 Task: Buy 5 Bottle Pourer Spouts from Oil Sprayers & Dispensers section under best seller category for shipping address: Lucia Martinez, 306 Lake Floyd Circle, Hockessin, Delaware 19707, Cell Number 3022398079. Pay from credit card ending with 7965, CVV 549
Action: Mouse moved to (997, 221)
Screenshot: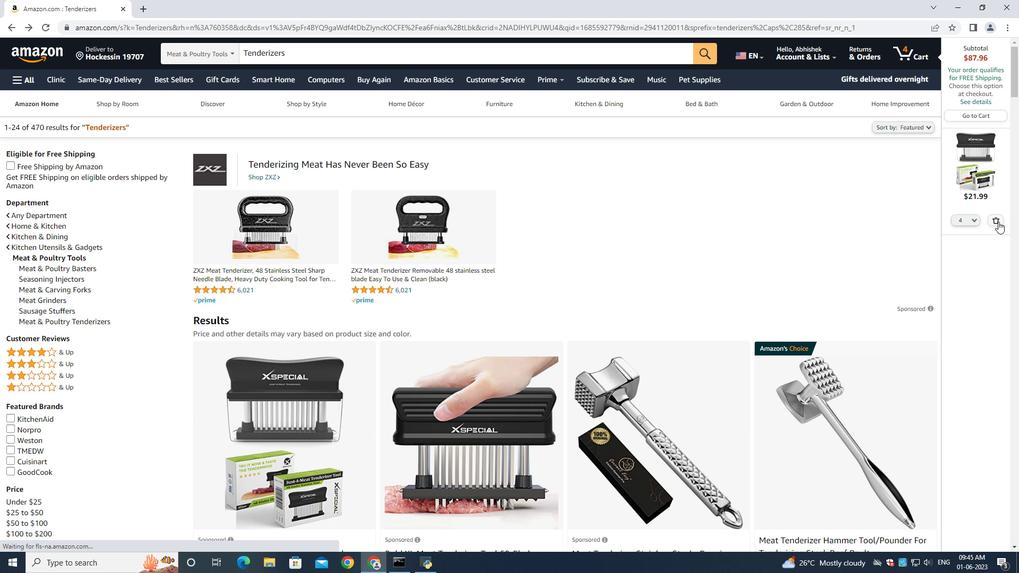 
Action: Mouse pressed left at (997, 221)
Screenshot: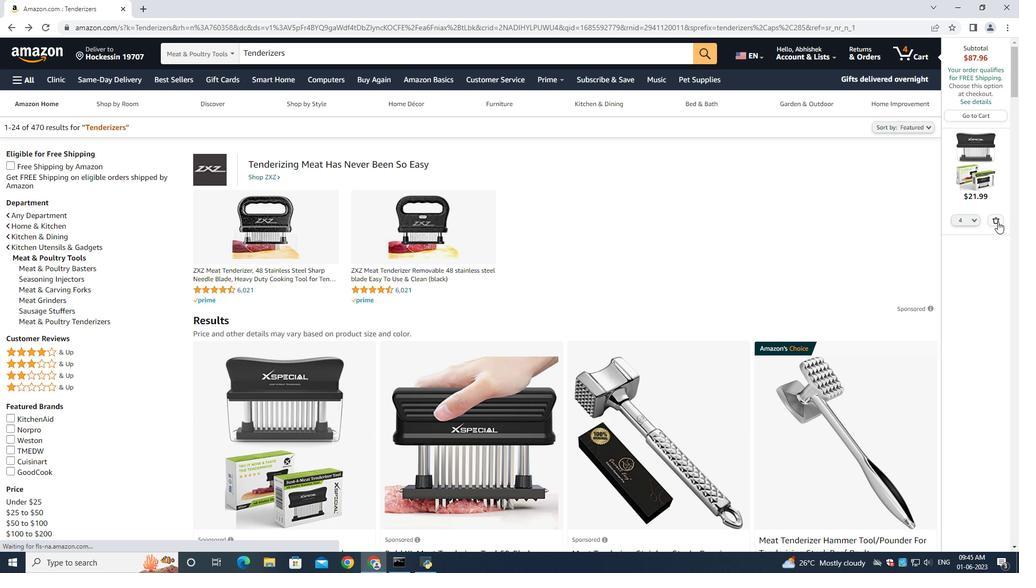 
Action: Mouse moved to (167, 85)
Screenshot: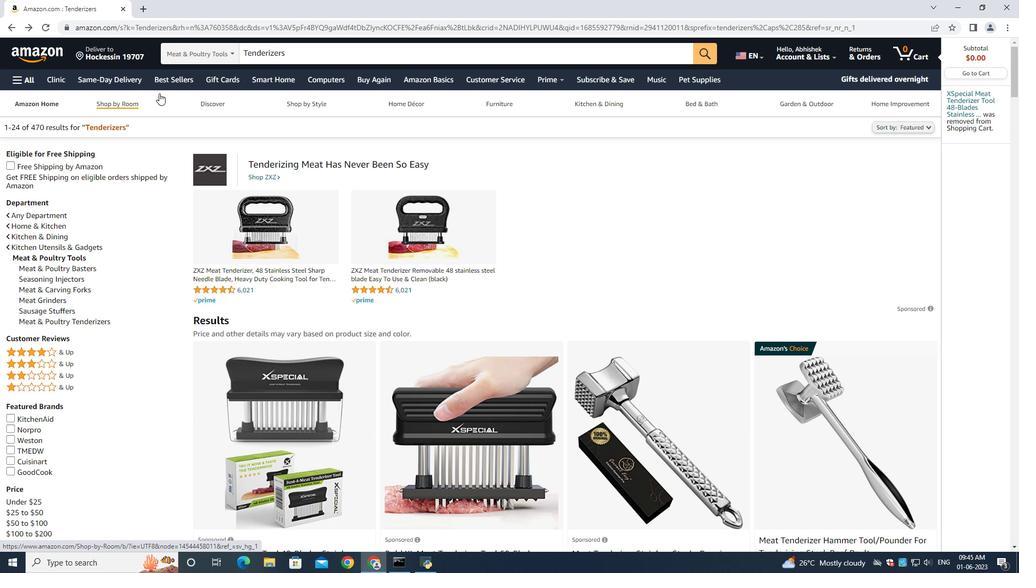 
Action: Mouse pressed left at (167, 85)
Screenshot: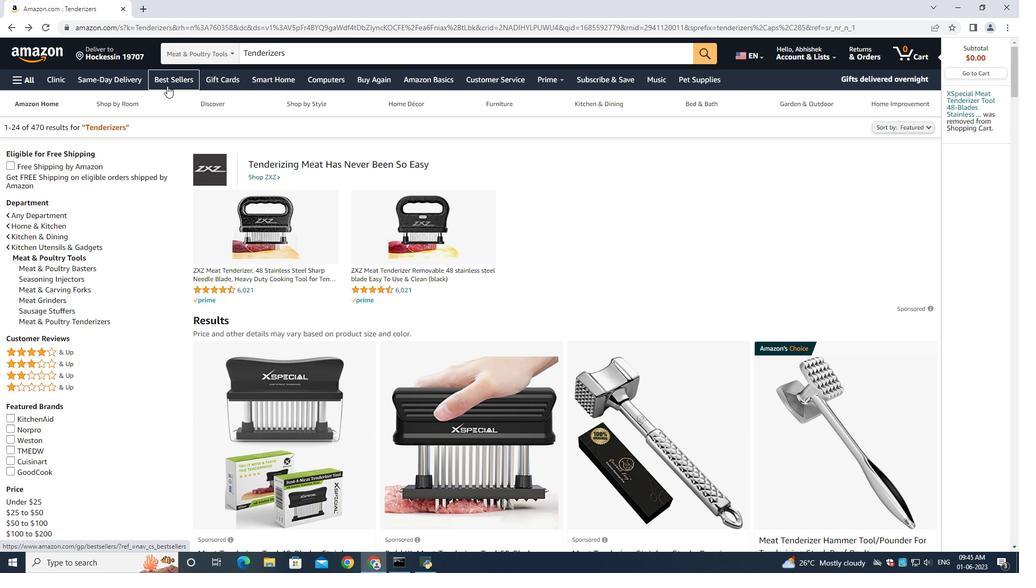
Action: Mouse moved to (264, 59)
Screenshot: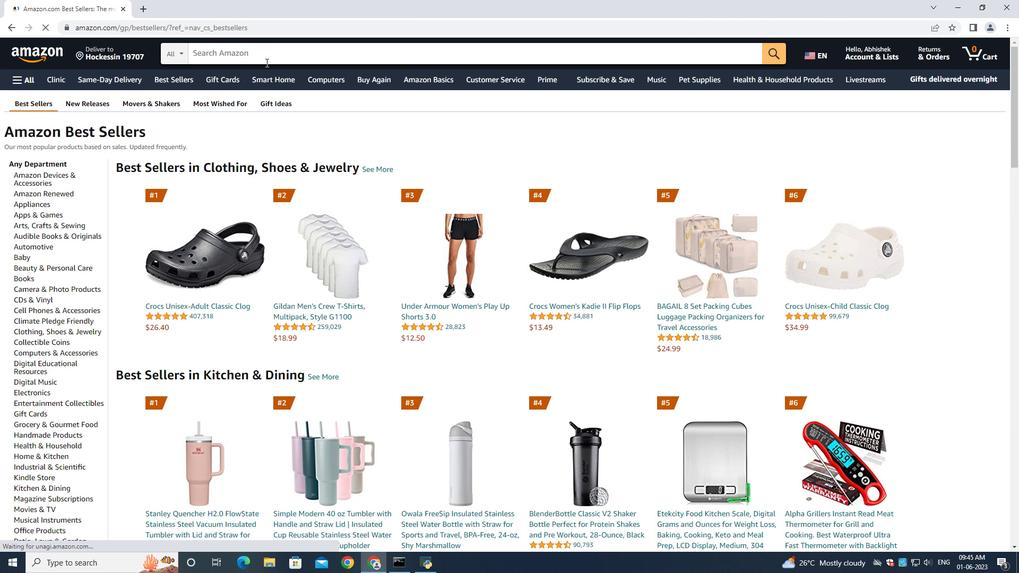
Action: Mouse pressed left at (264, 59)
Screenshot: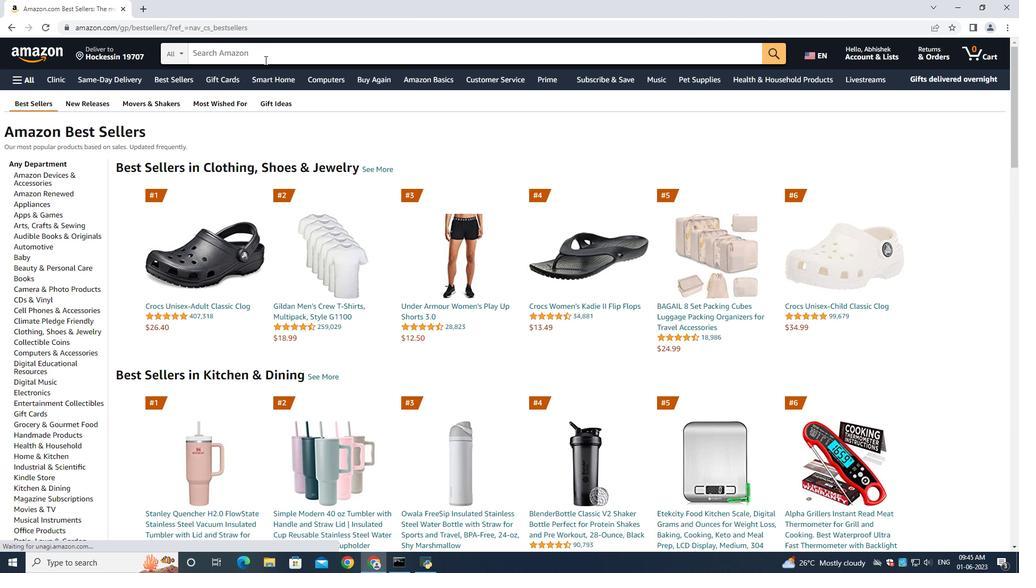 
Action: Key pressed <Key.shift>Bottle<Key.space><Key.shift><Key.shift><Key.shift><Key.shift><Key.shift><Key.shift><Key.shift><Key.shift><Key.shift><Key.shift><Key.shift><Key.shift><Key.shift><Key.shift><Key.shift>Pourer<Key.space><Key.shift>Spouts<Key.enter>
Screenshot: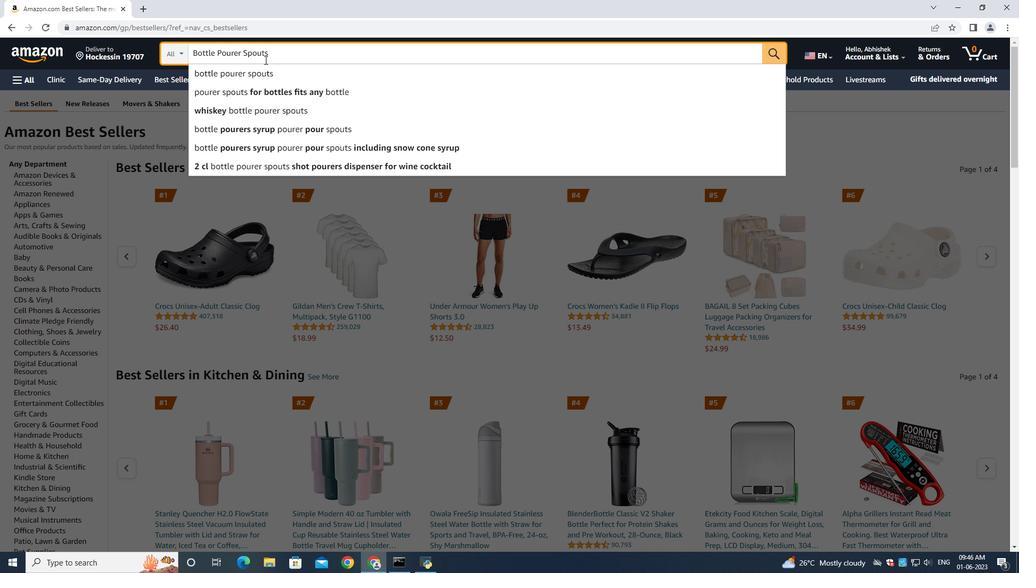 
Action: Mouse moved to (67, 187)
Screenshot: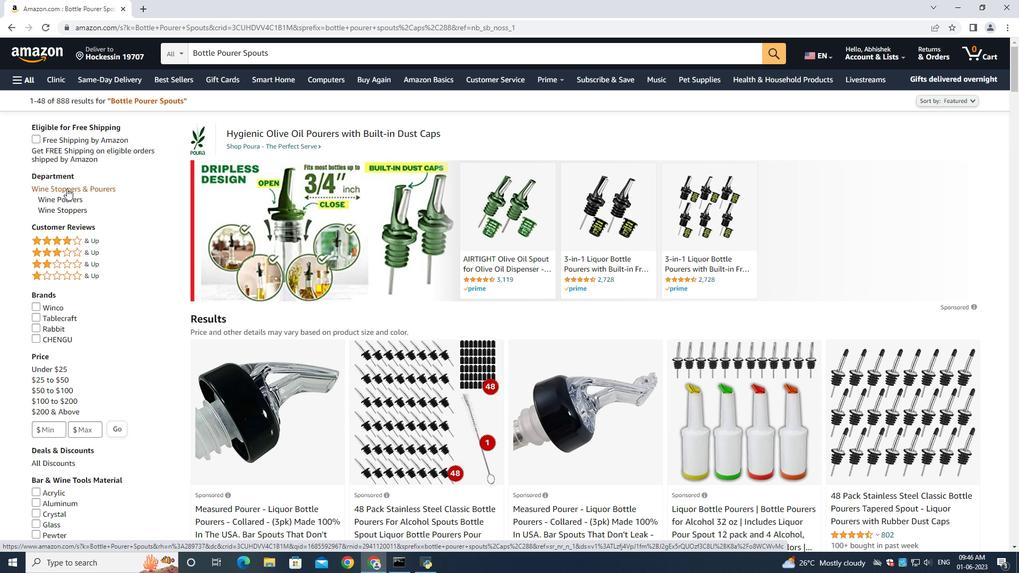 
Action: Mouse pressed left at (67, 187)
Screenshot: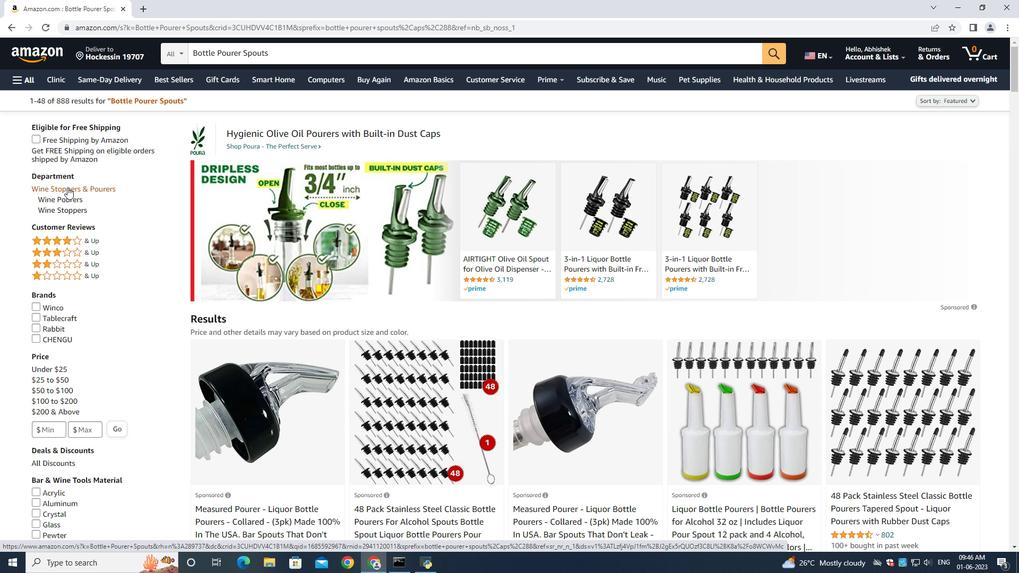 
Action: Mouse moved to (7, 33)
Screenshot: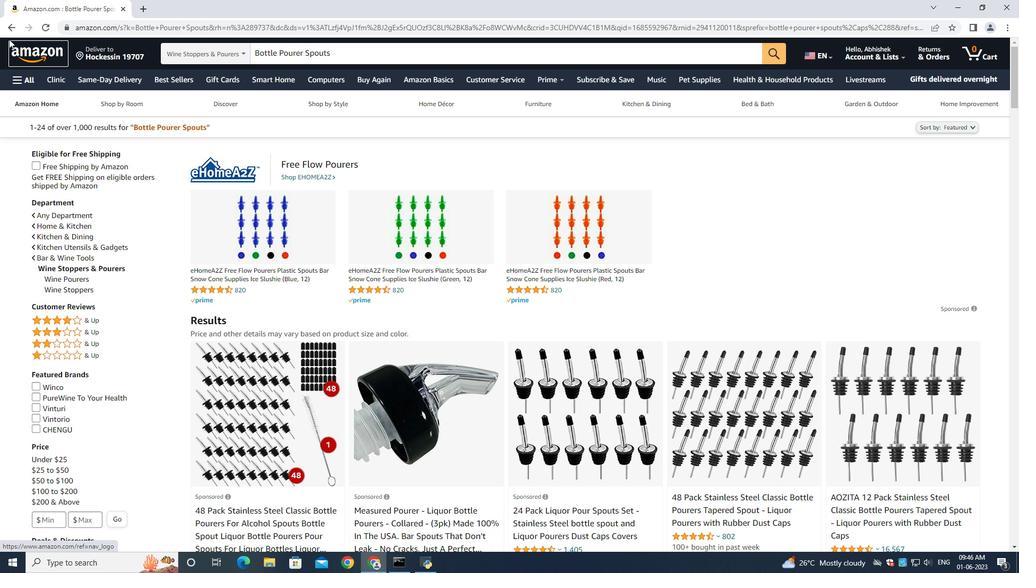 
Action: Mouse pressed left at (7, 33)
Screenshot: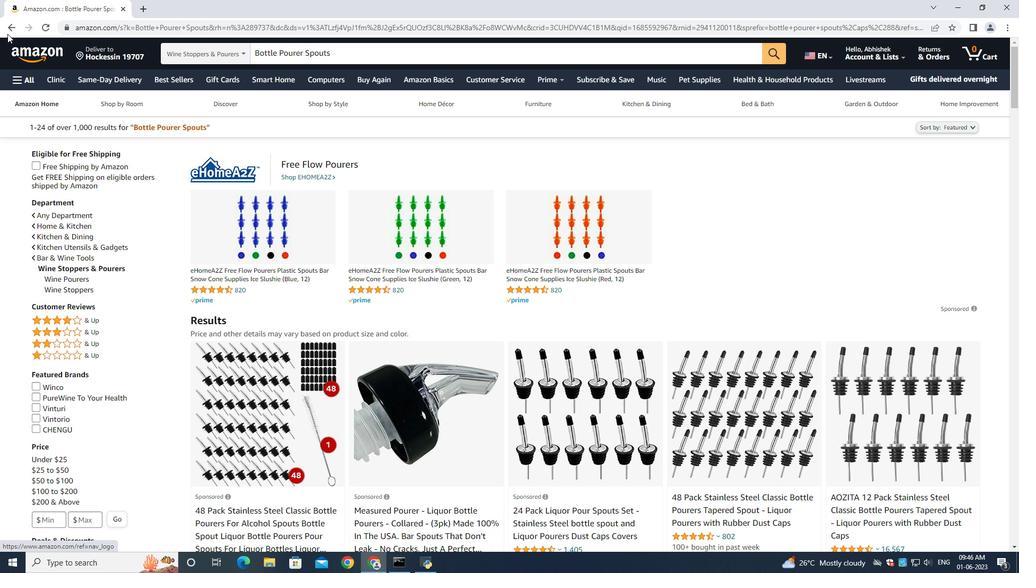 
Action: Mouse moved to (356, 55)
Screenshot: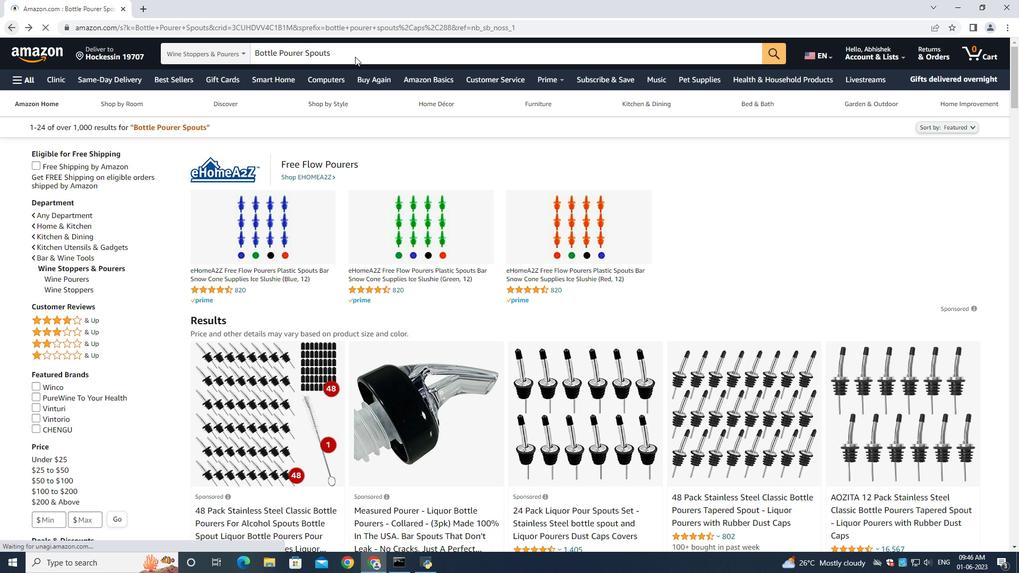 
Action: Mouse pressed left at (356, 55)
Screenshot: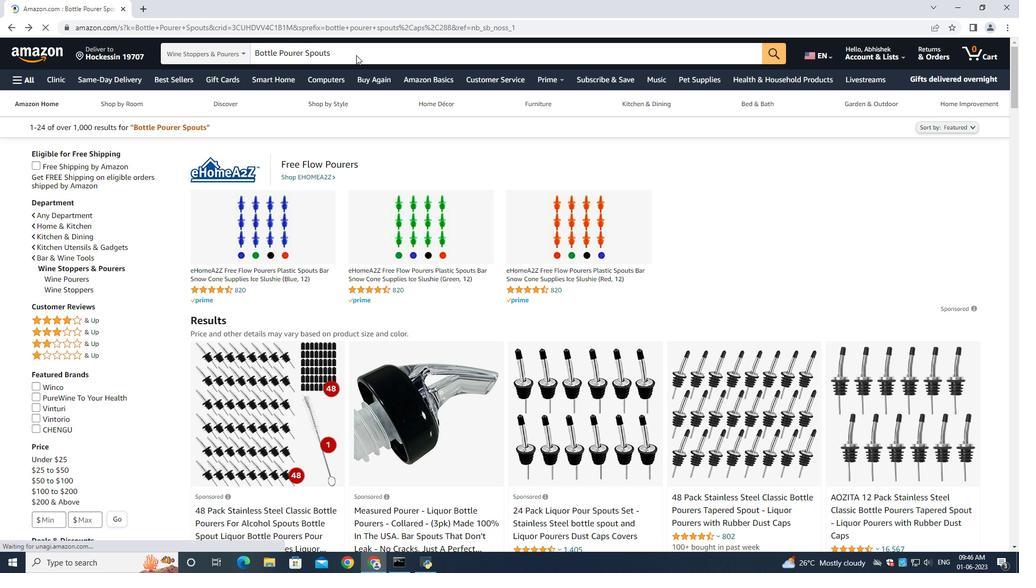 
Action: Key pressed <Key.space>oil<Key.enter>
Screenshot: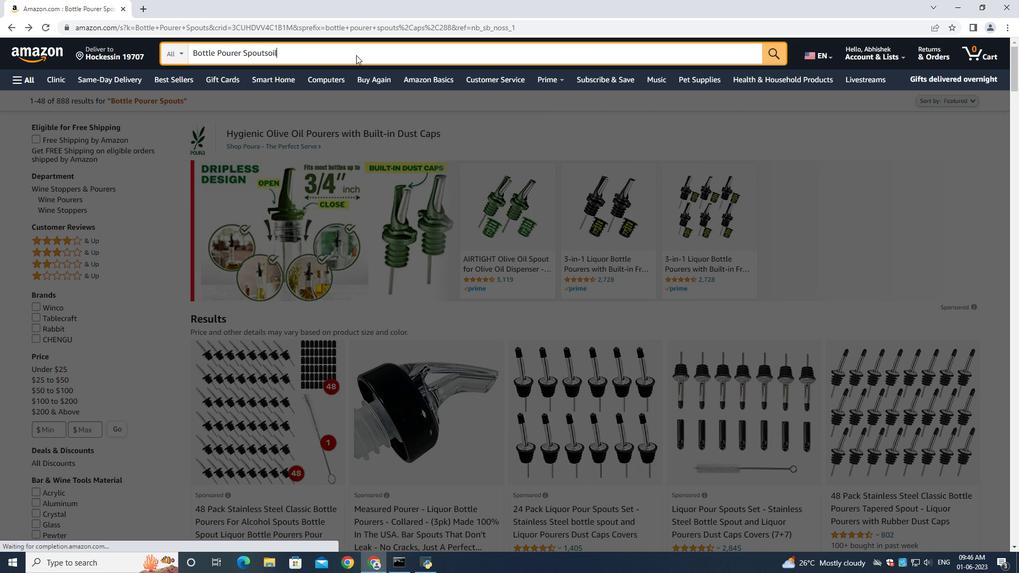 
Action: Mouse moved to (267, 54)
Screenshot: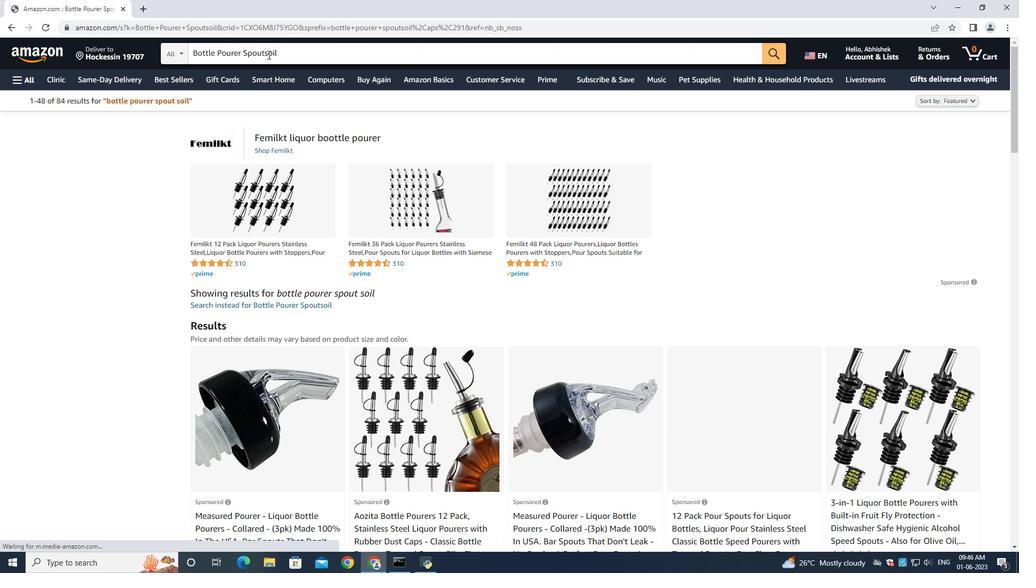 
Action: Mouse pressed left at (267, 54)
Screenshot: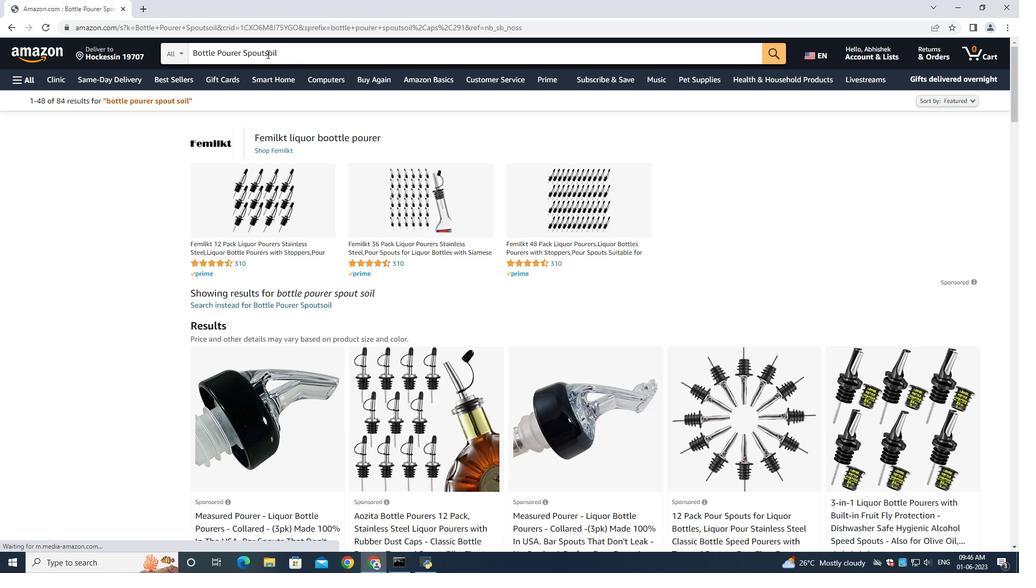 
Action: Mouse moved to (302, 66)
Screenshot: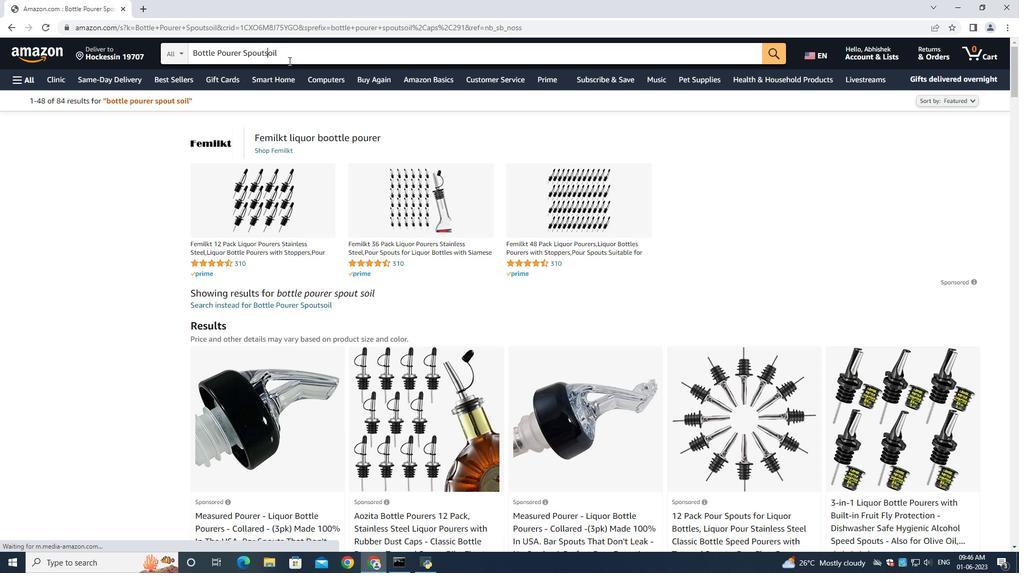
Action: Key pressed <Key.space>
Screenshot: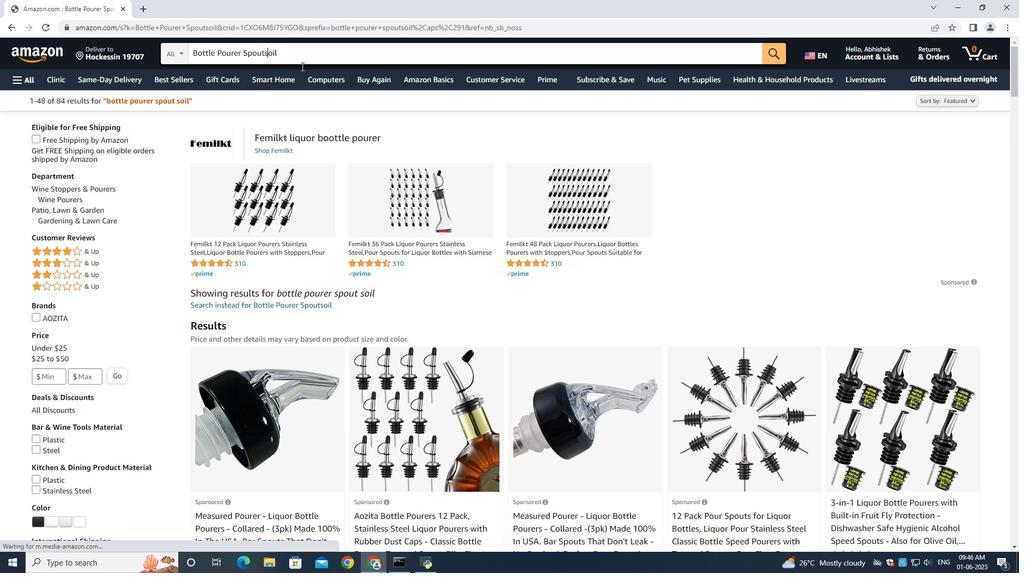 
Action: Mouse moved to (303, 66)
Screenshot: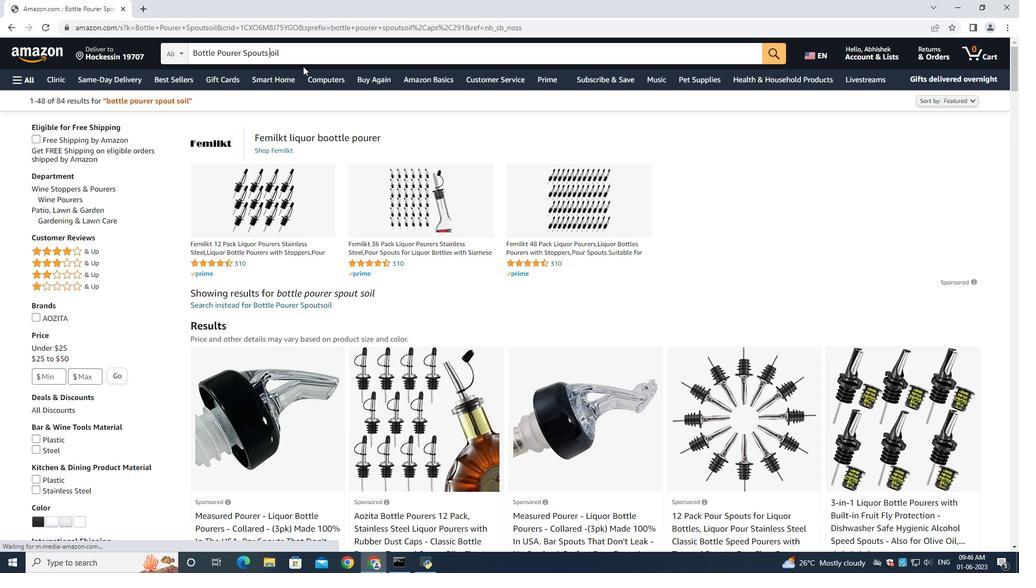 
Action: Key pressed <Key.enter>
Screenshot: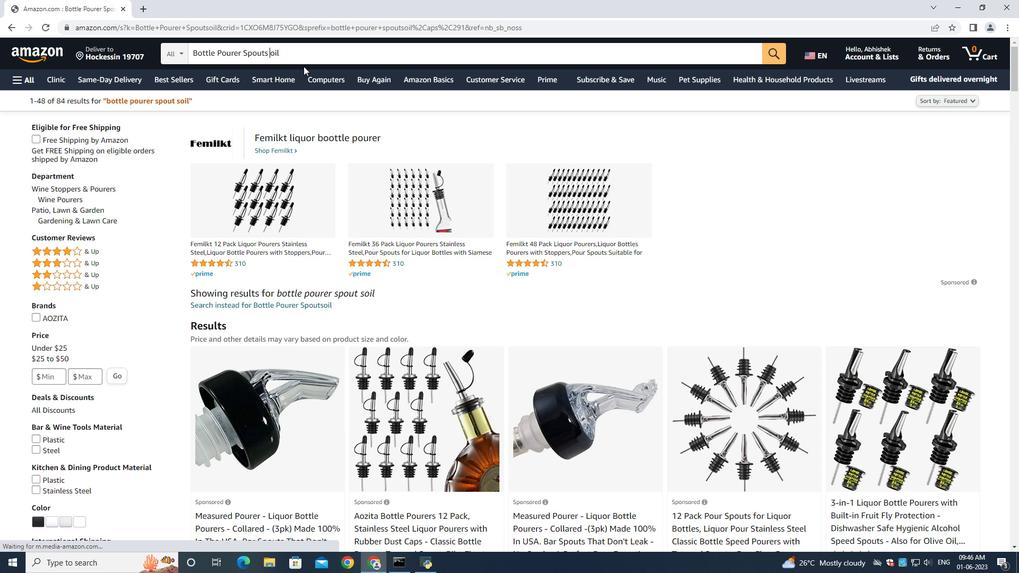 
Action: Mouse moved to (92, 239)
Screenshot: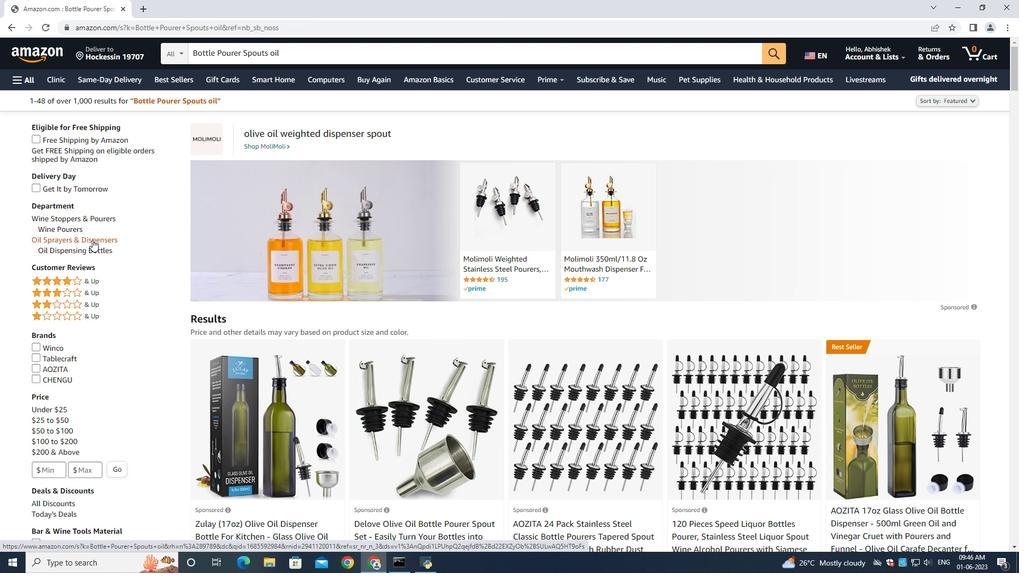 
Action: Mouse pressed left at (92, 239)
Screenshot: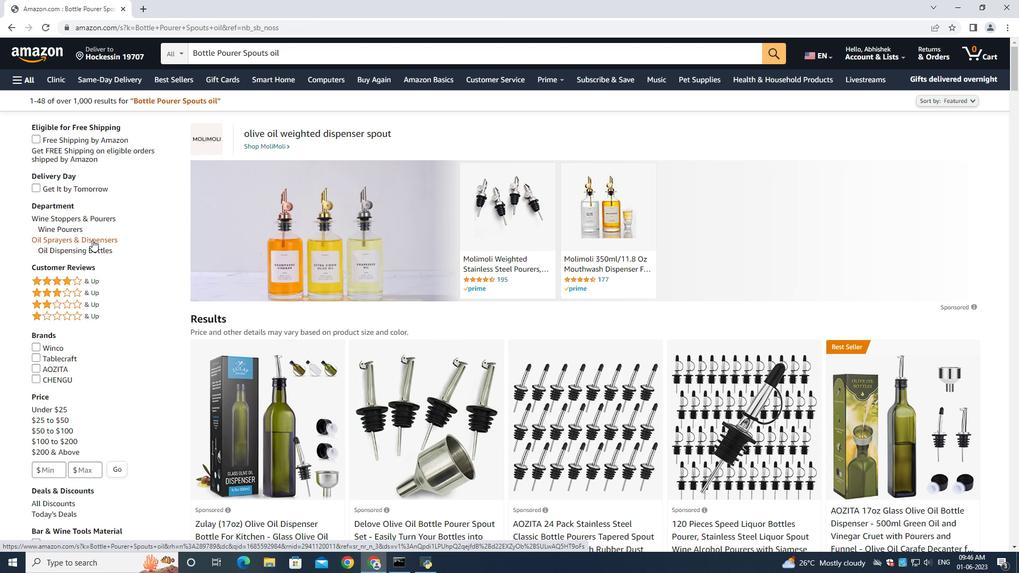 
Action: Mouse moved to (360, 280)
Screenshot: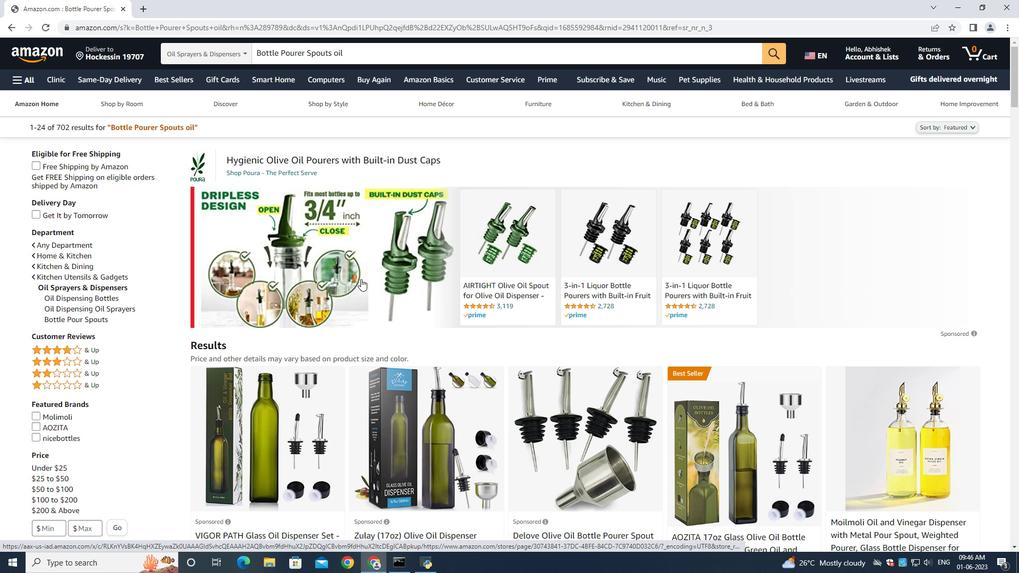 
Action: Mouse scrolled (360, 279) with delta (0, 0)
Screenshot: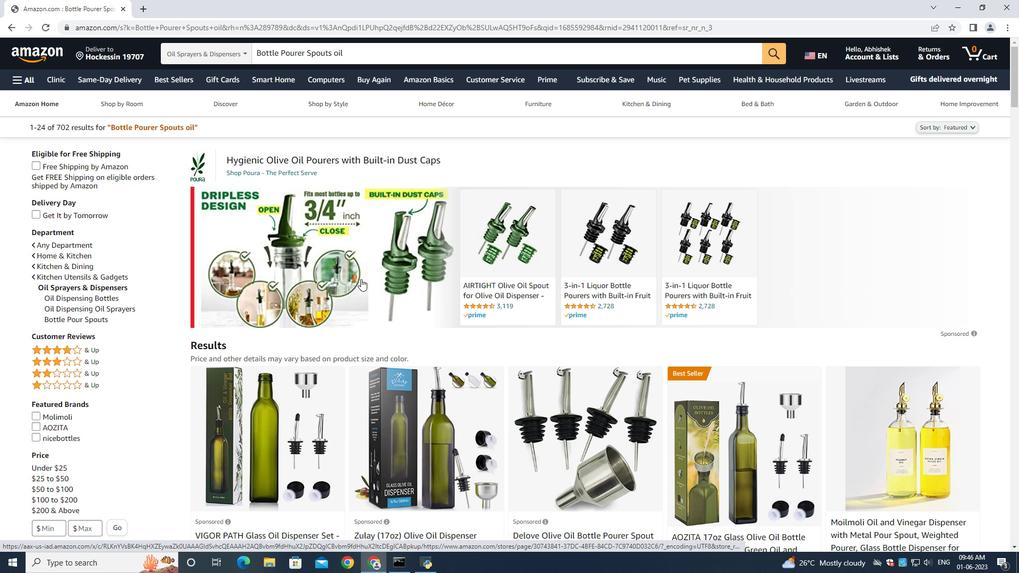 
Action: Mouse scrolled (360, 279) with delta (0, 0)
Screenshot: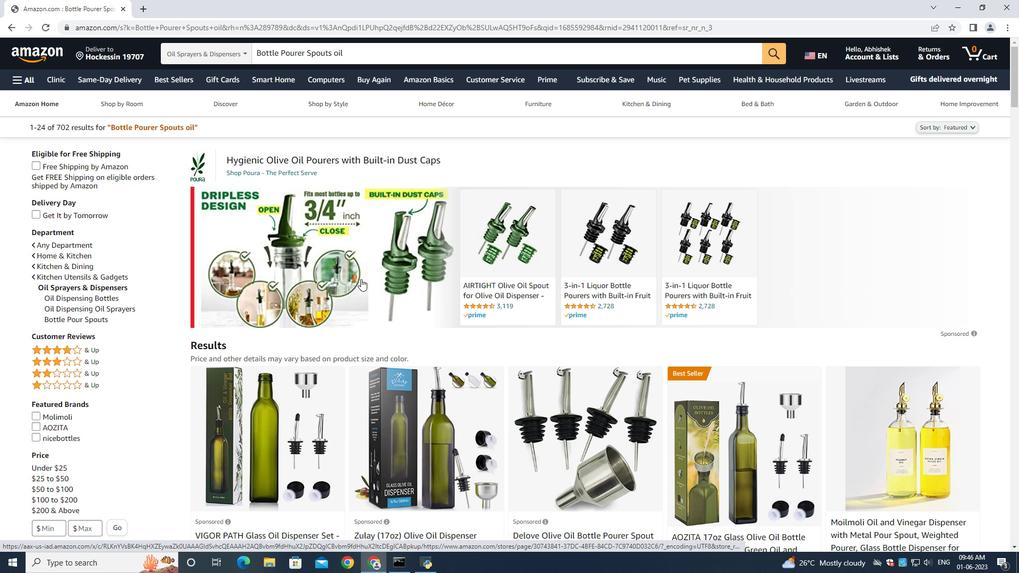 
Action: Mouse scrolled (360, 279) with delta (0, 0)
Screenshot: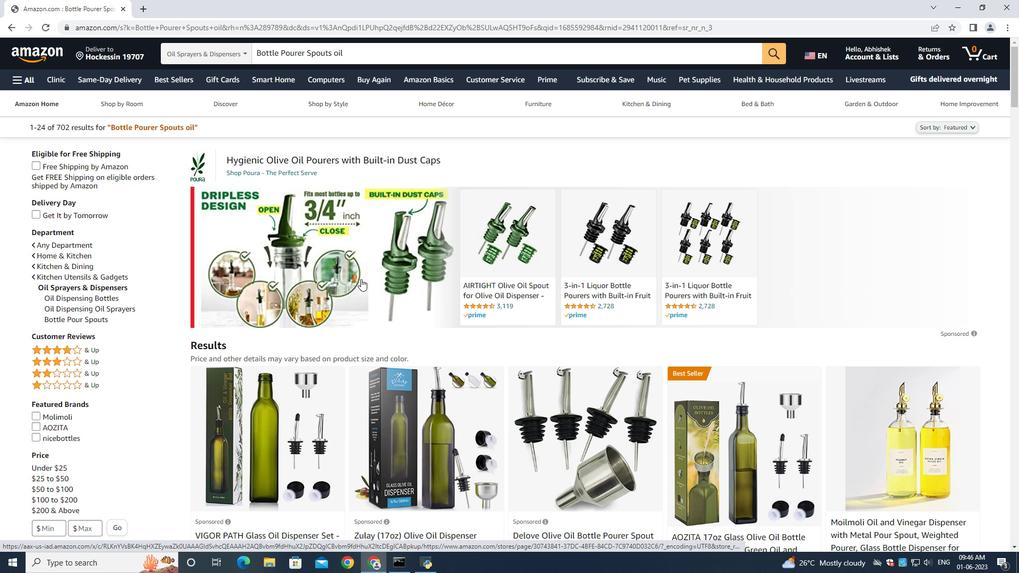 
Action: Mouse scrolled (360, 279) with delta (0, 0)
Screenshot: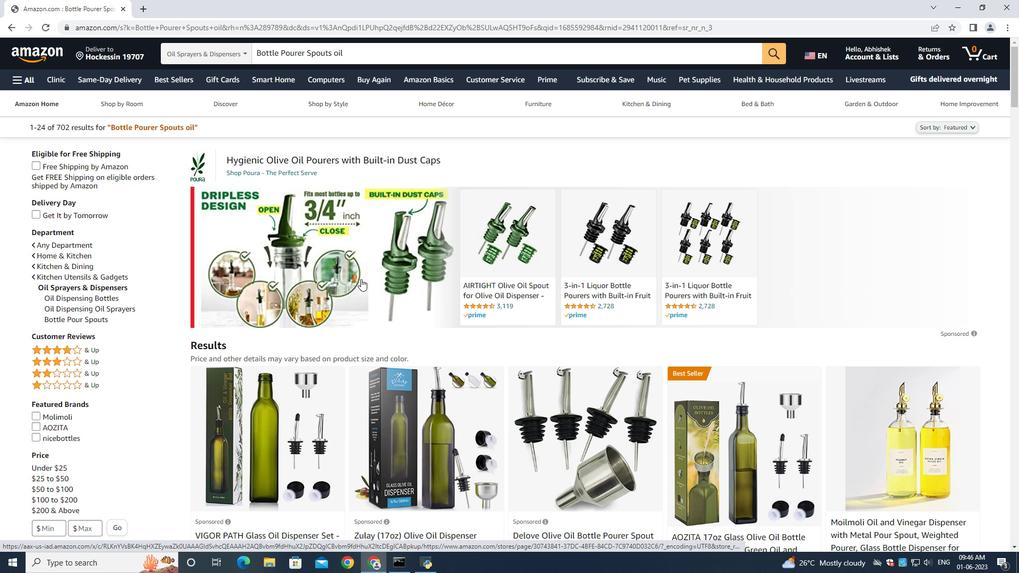 
Action: Mouse moved to (406, 347)
Screenshot: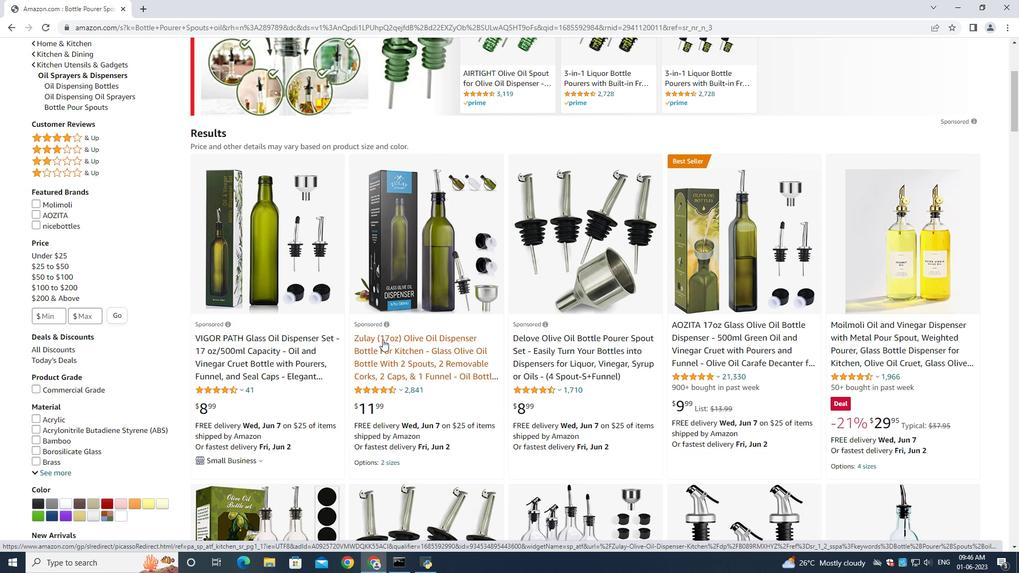 
Action: Mouse pressed left at (406, 347)
Screenshot: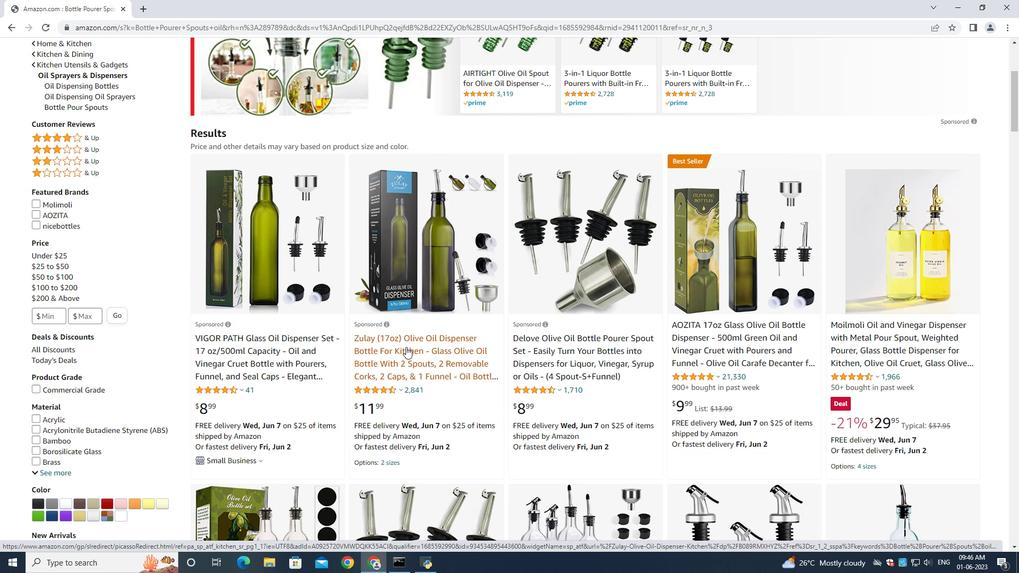
Action: Mouse moved to (532, 392)
Screenshot: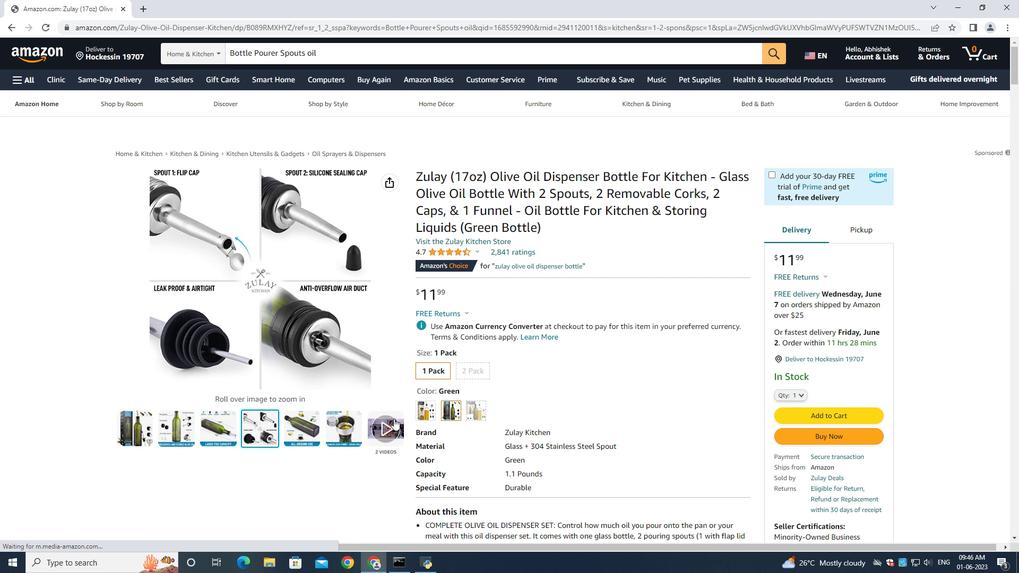 
Action: Mouse scrolled (532, 392) with delta (0, 0)
Screenshot: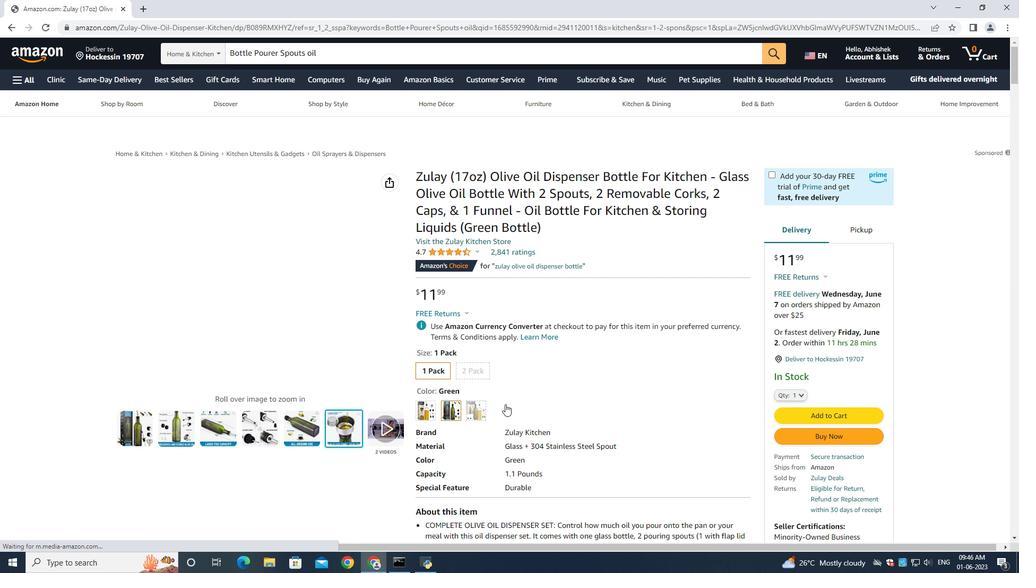 
Action: Mouse scrolled (532, 392) with delta (0, 0)
Screenshot: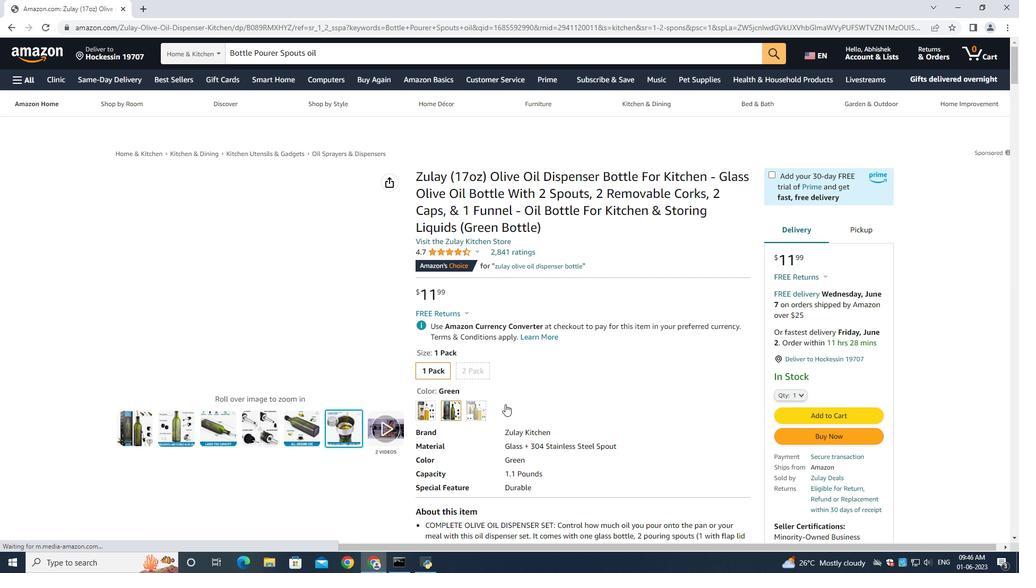 
Action: Mouse scrolled (532, 392) with delta (0, 0)
Screenshot: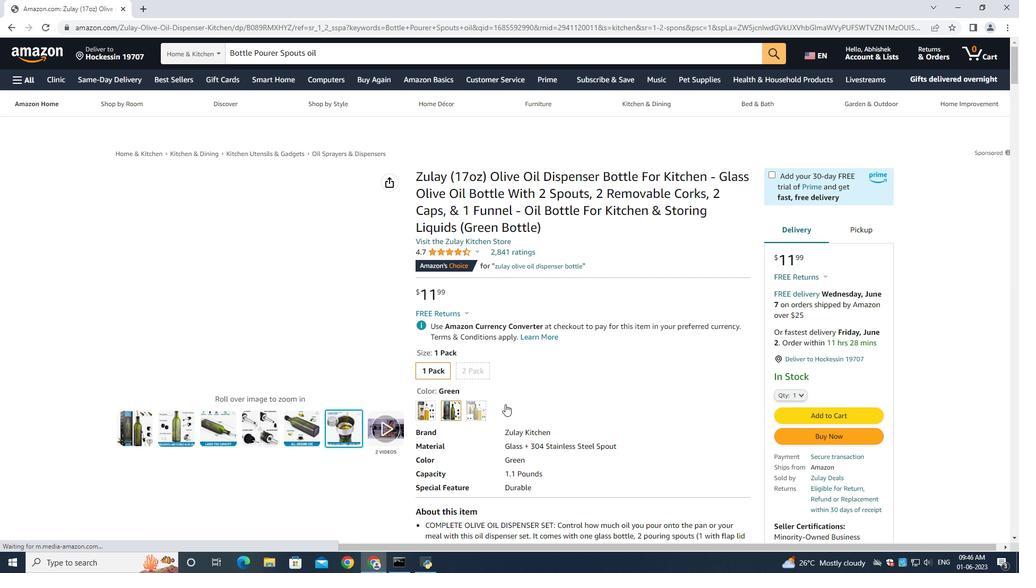 
Action: Mouse moved to (532, 392)
Screenshot: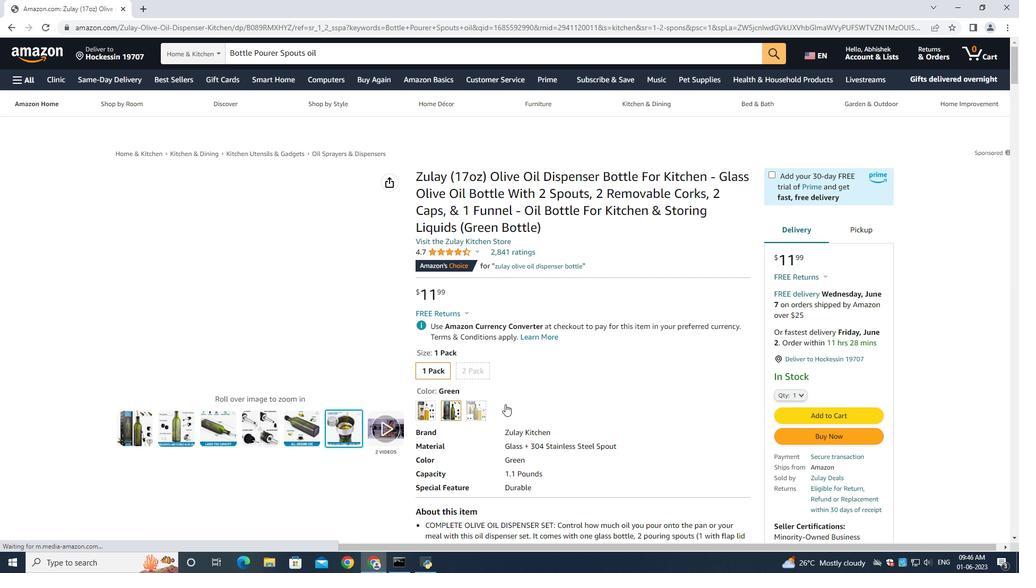 
Action: Mouse scrolled (532, 392) with delta (0, 0)
Screenshot: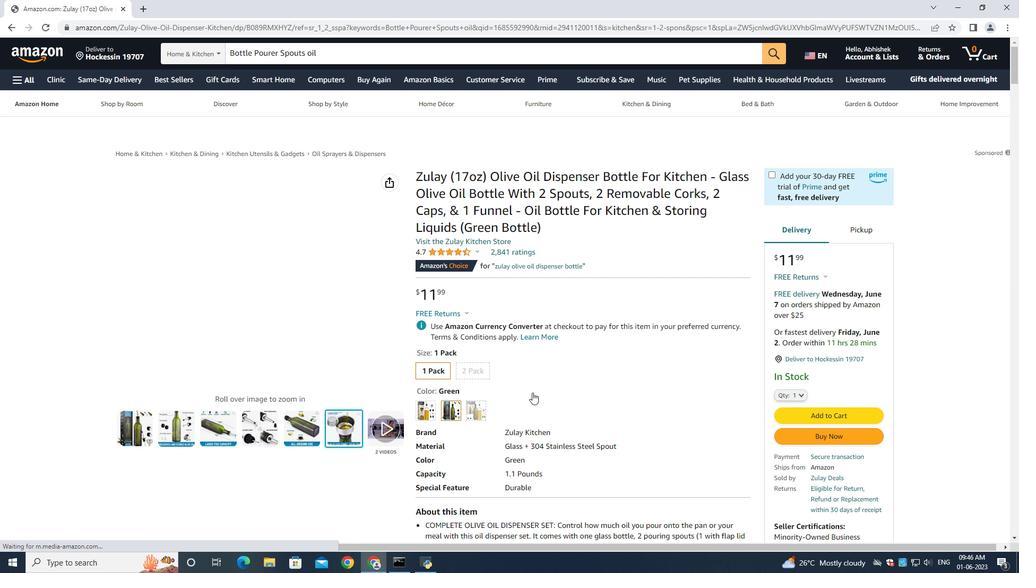 
Action: Mouse moved to (389, 307)
Screenshot: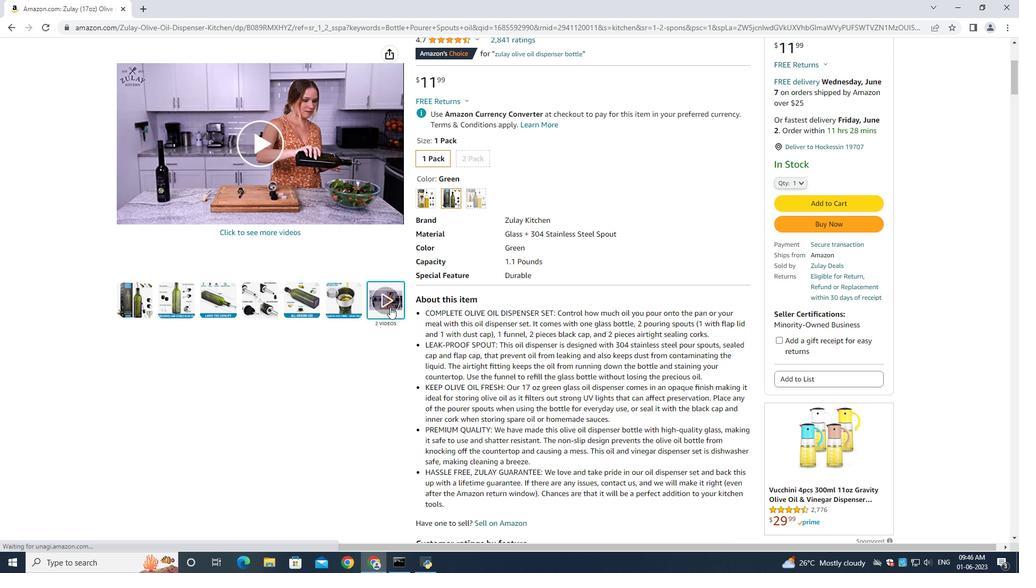 
Action: Mouse pressed left at (389, 307)
Screenshot: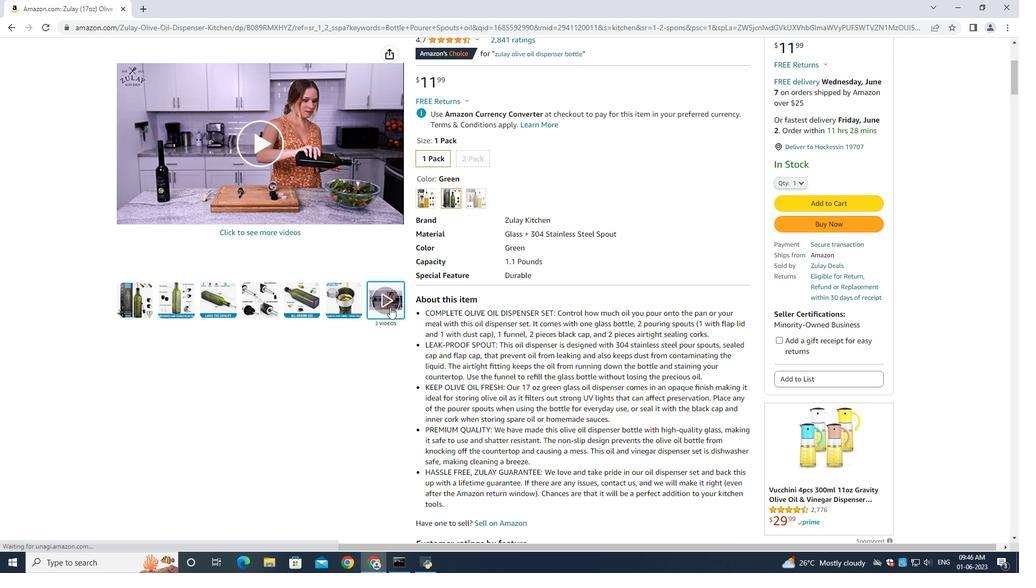 
Action: Mouse moved to (807, 240)
Screenshot: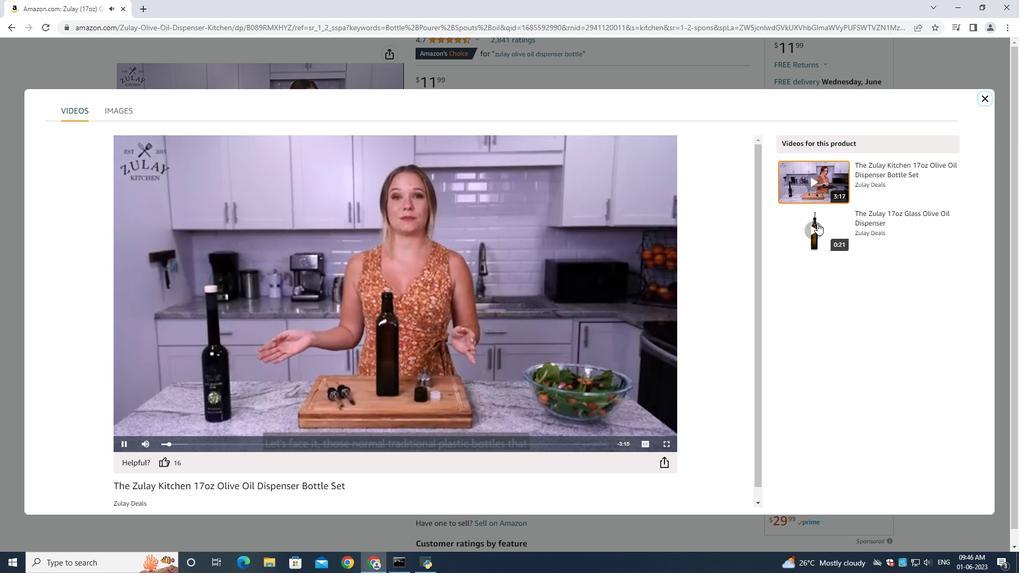 
Action: Mouse pressed left at (807, 240)
Screenshot: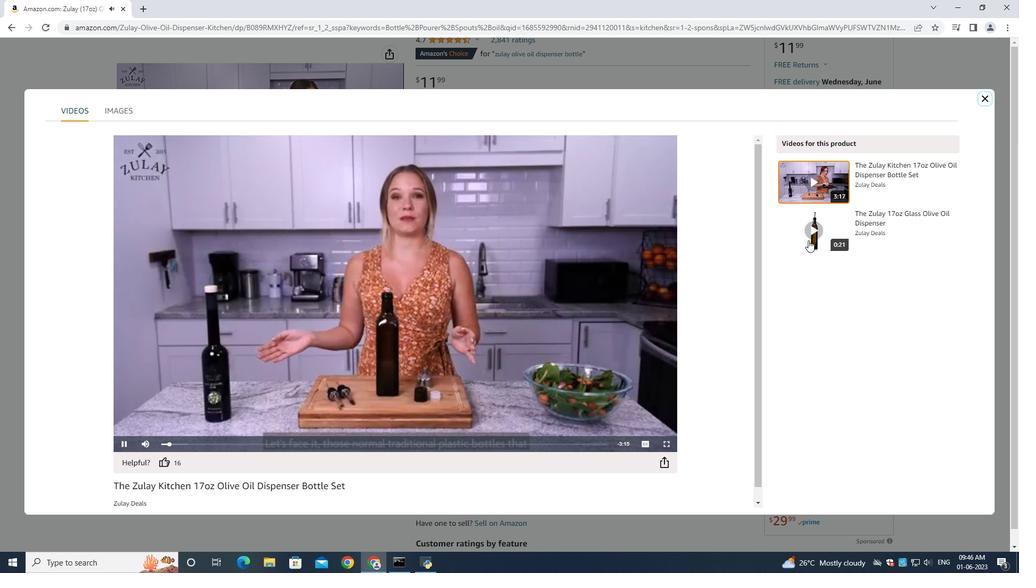 
Action: Mouse moved to (983, 97)
Screenshot: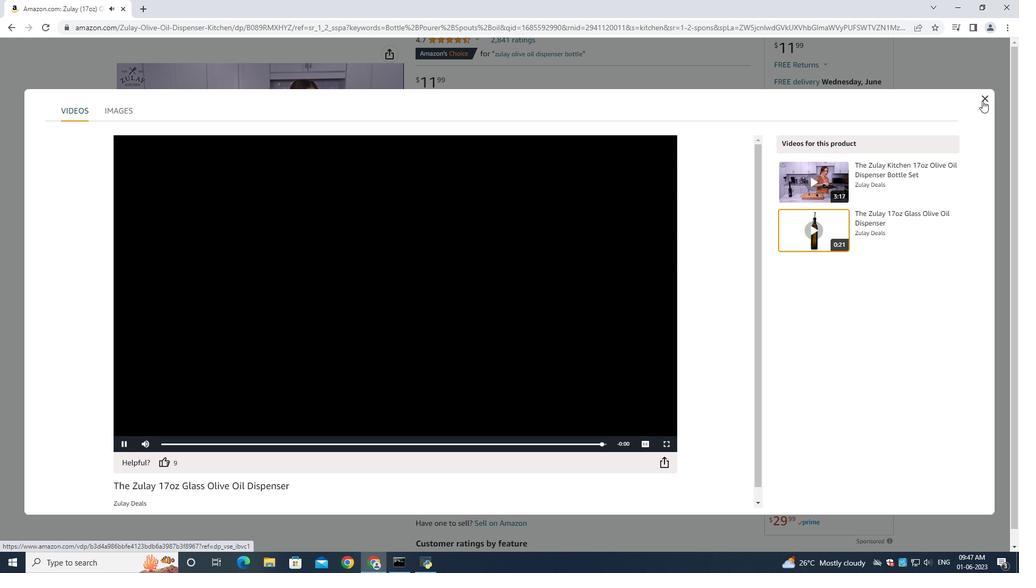 
Action: Mouse pressed left at (983, 97)
Screenshot: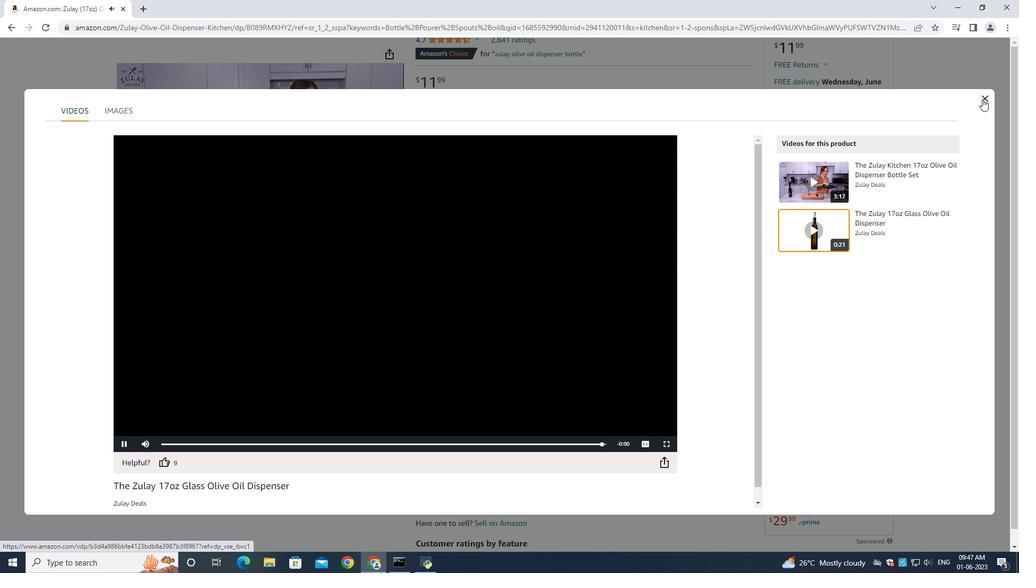 
Action: Mouse moved to (797, 185)
Screenshot: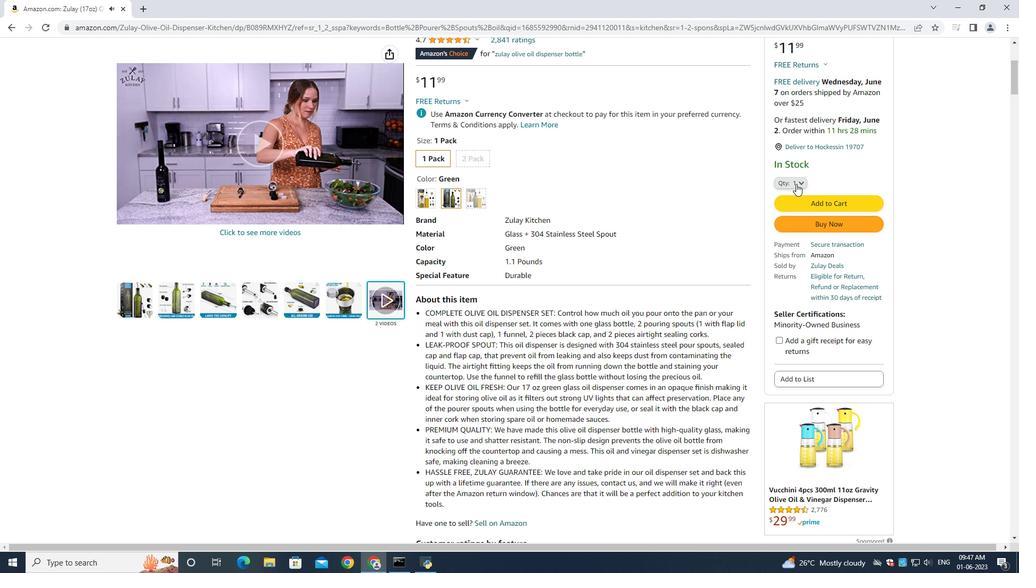 
Action: Mouse pressed left at (797, 185)
Screenshot: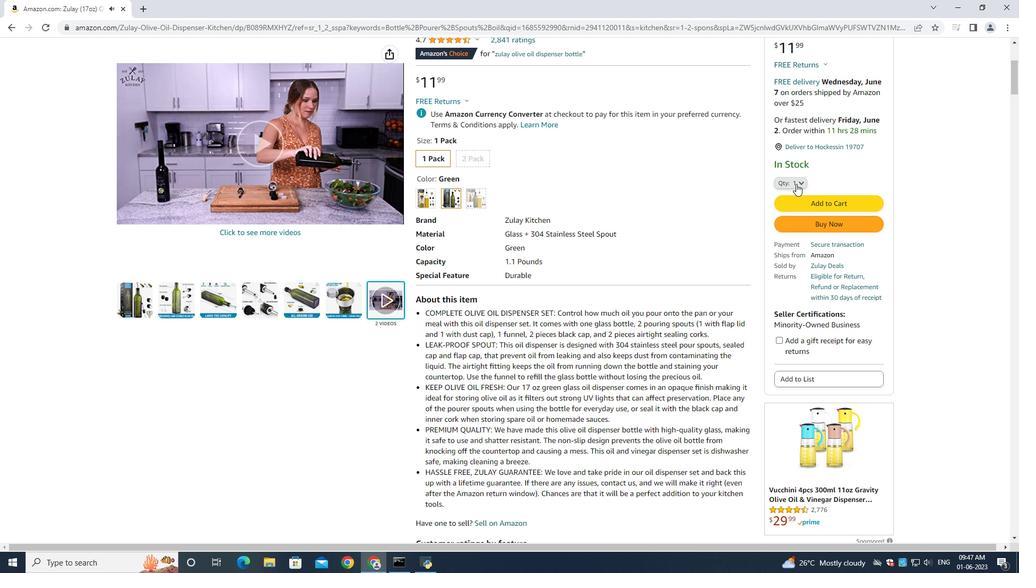 
Action: Mouse moved to (794, 237)
Screenshot: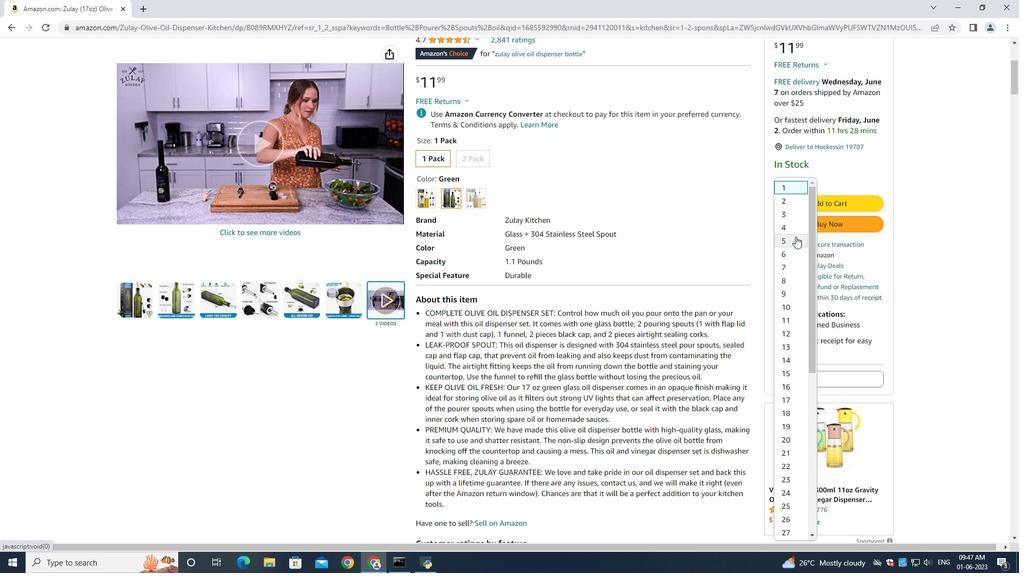 
Action: Mouse pressed left at (794, 237)
Screenshot: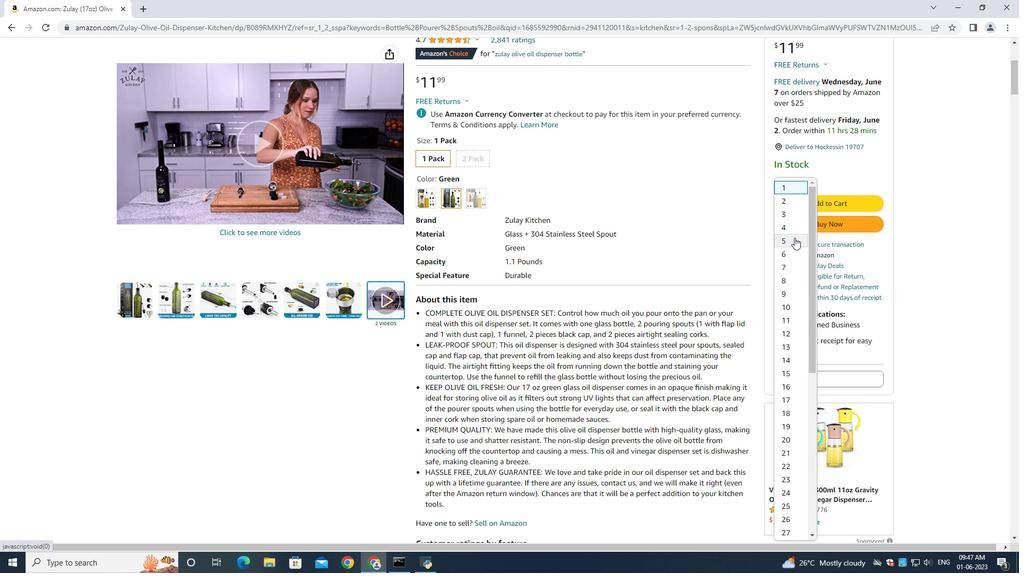 
Action: Mouse moved to (913, 267)
Screenshot: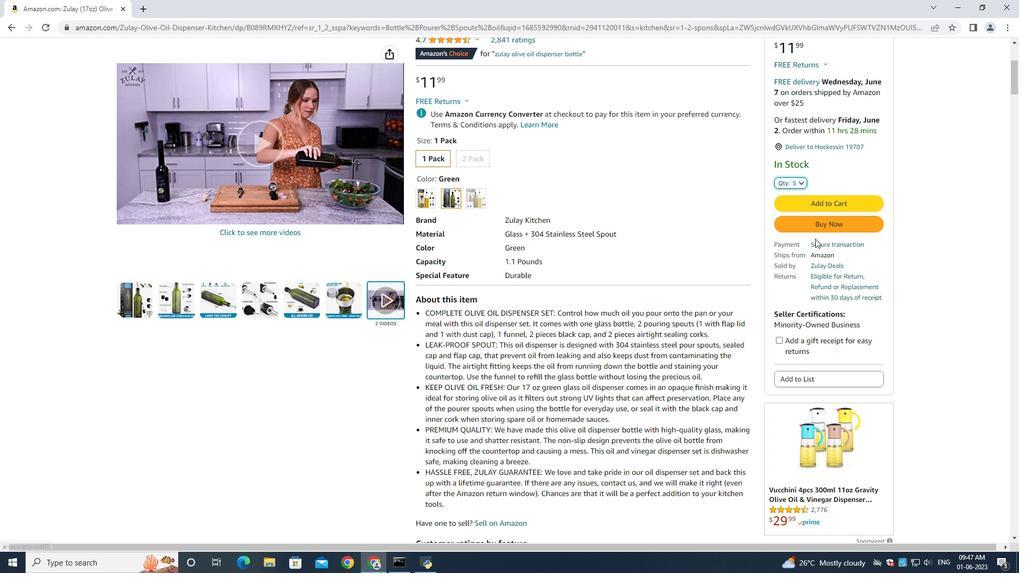 
Action: Mouse scrolled (913, 267) with delta (0, 0)
Screenshot: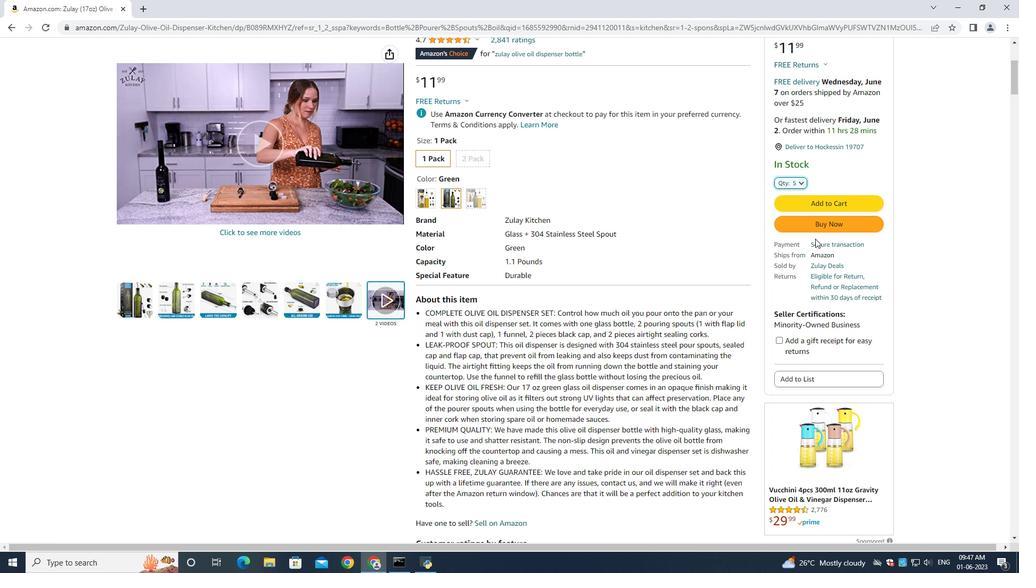 
Action: Mouse scrolled (913, 267) with delta (0, 0)
Screenshot: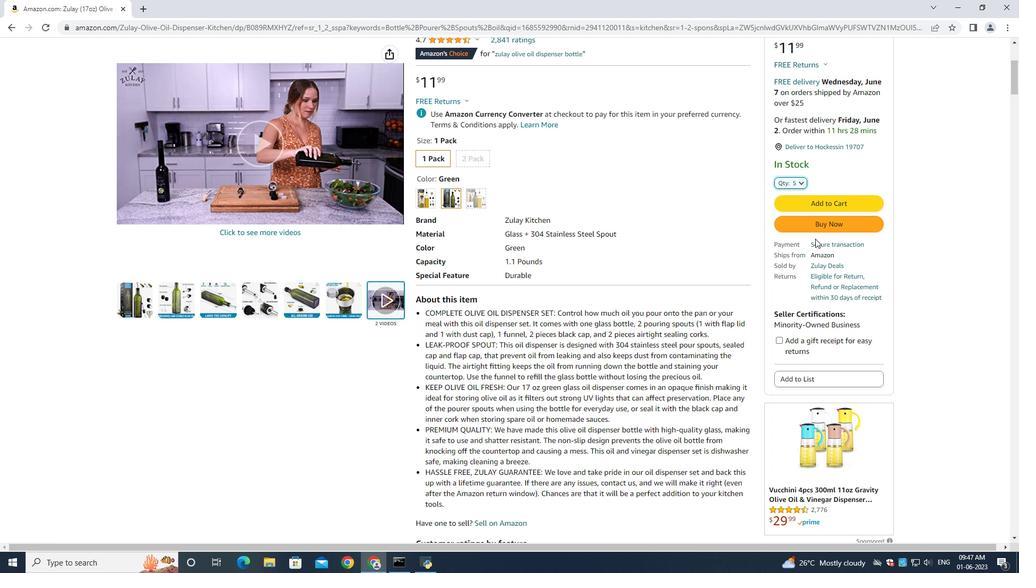 
Action: Mouse moved to (913, 267)
Screenshot: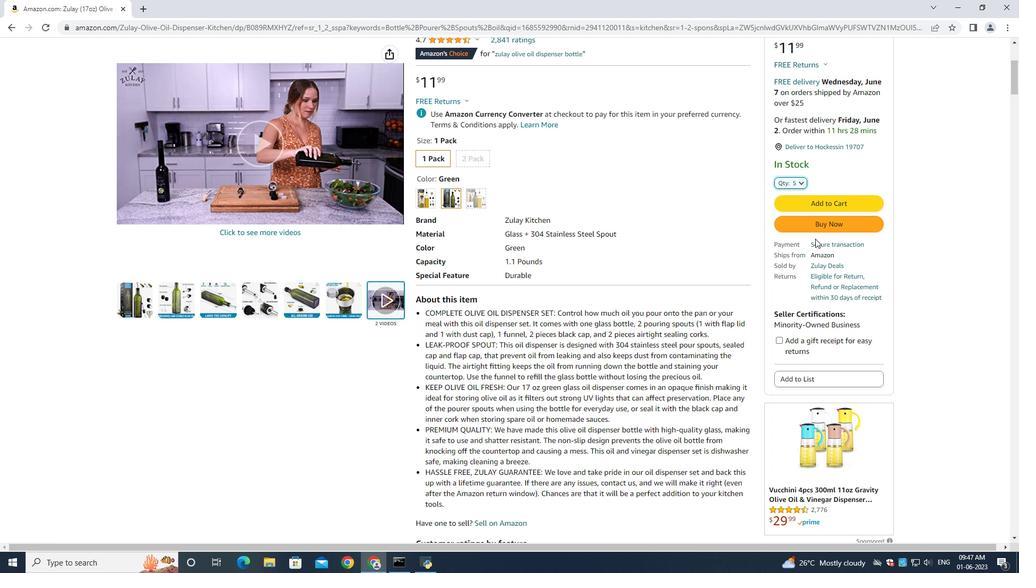 
Action: Mouse scrolled (913, 267) with delta (0, 0)
Screenshot: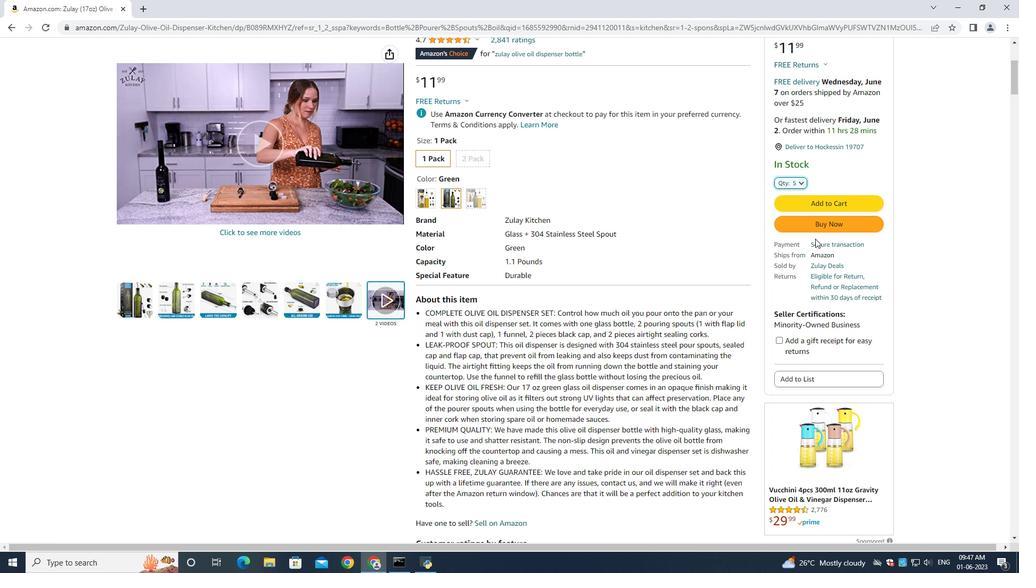 
Action: Mouse scrolled (913, 267) with delta (0, 0)
Screenshot: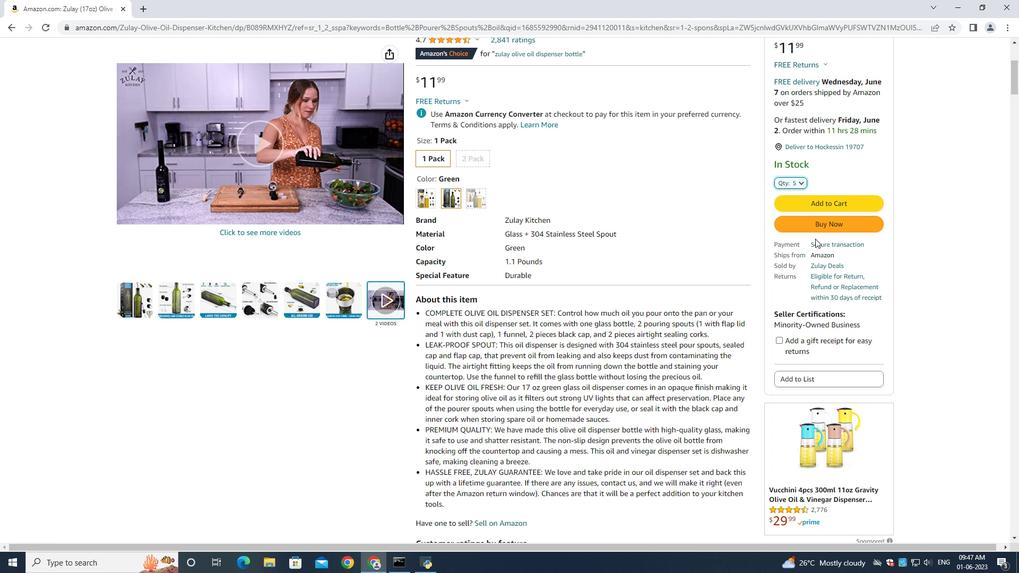
Action: Mouse scrolled (913, 267) with delta (0, 0)
Screenshot: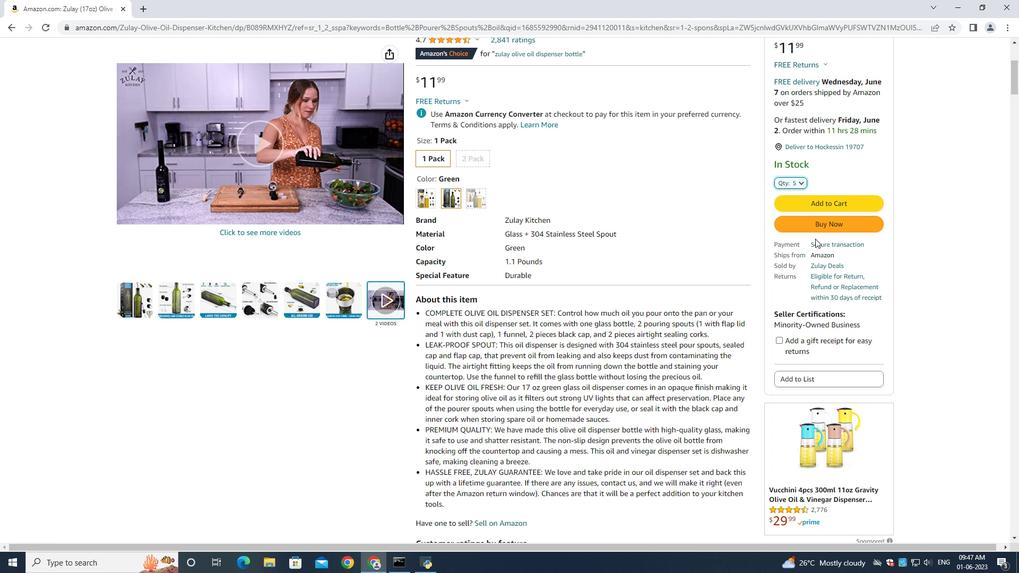 
Action: Mouse moved to (913, 267)
Screenshot: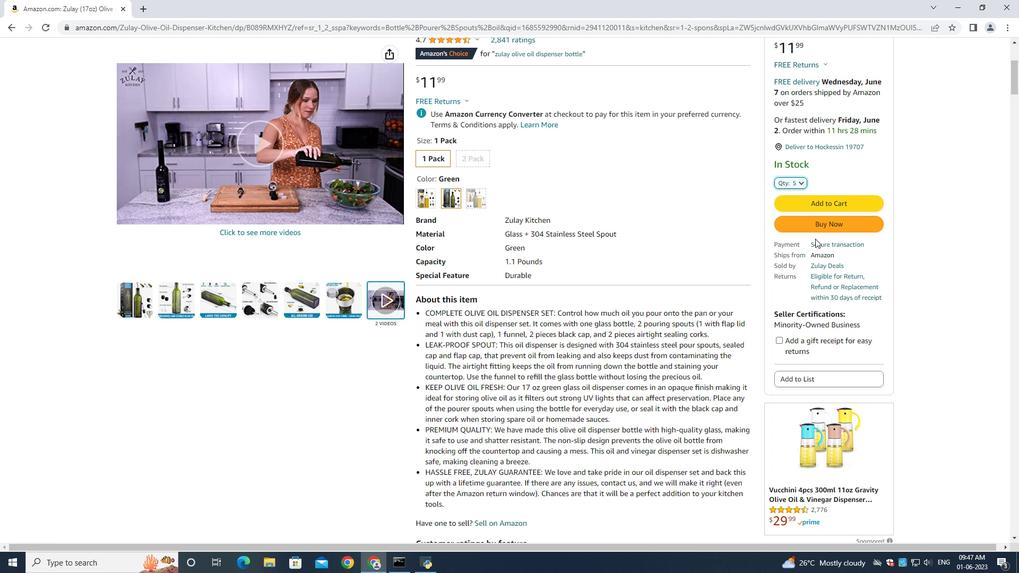 
Action: Mouse scrolled (913, 267) with delta (0, 0)
Screenshot: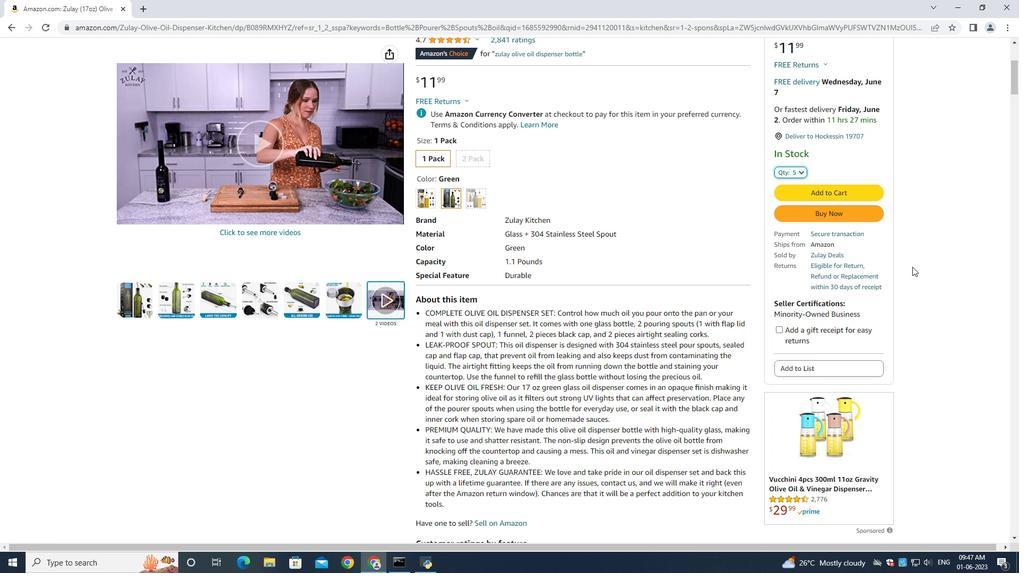 
Action: Mouse scrolled (913, 267) with delta (0, 0)
Screenshot: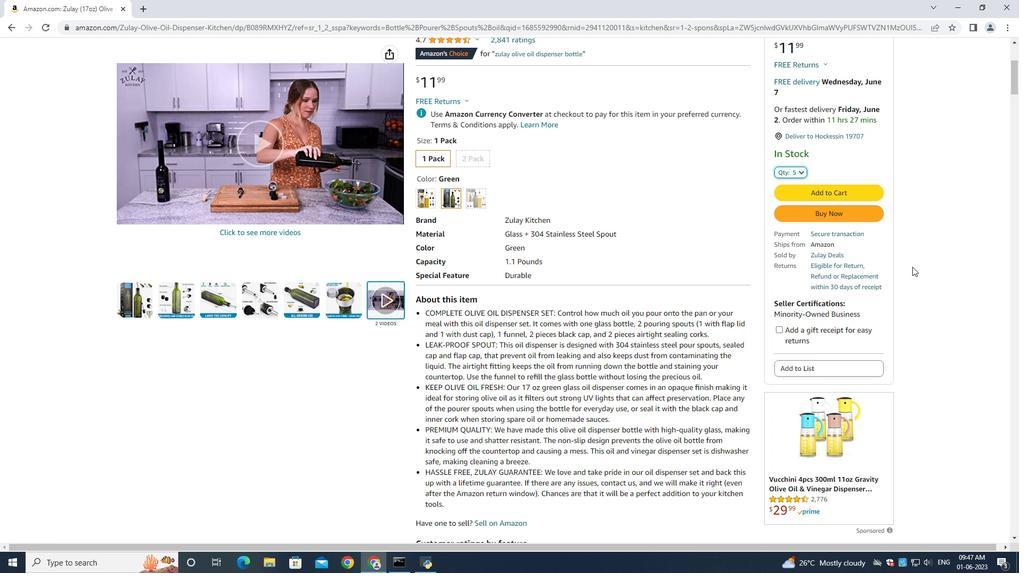 
Action: Mouse scrolled (913, 267) with delta (0, 0)
Screenshot: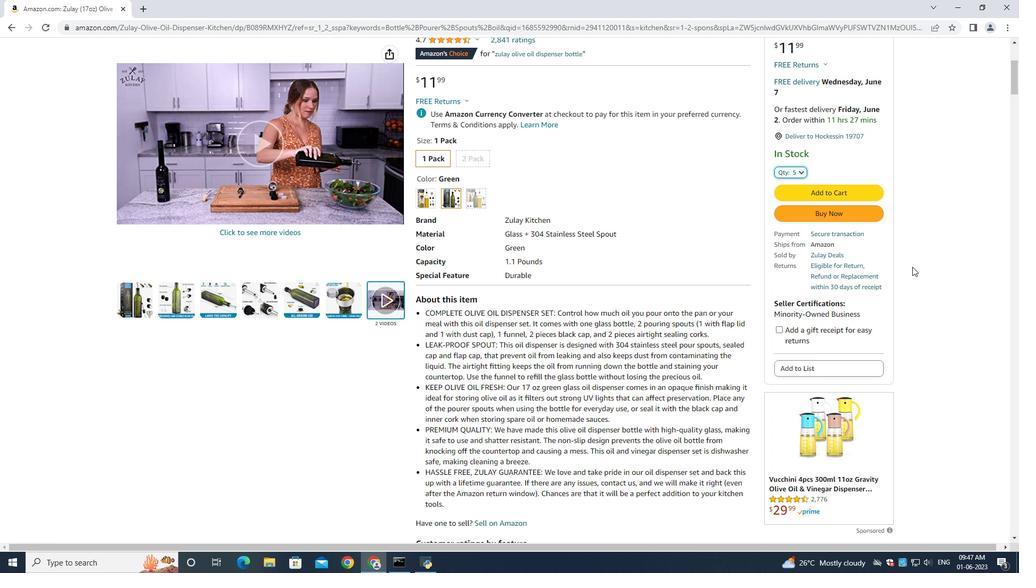 
Action: Mouse moved to (822, 426)
Screenshot: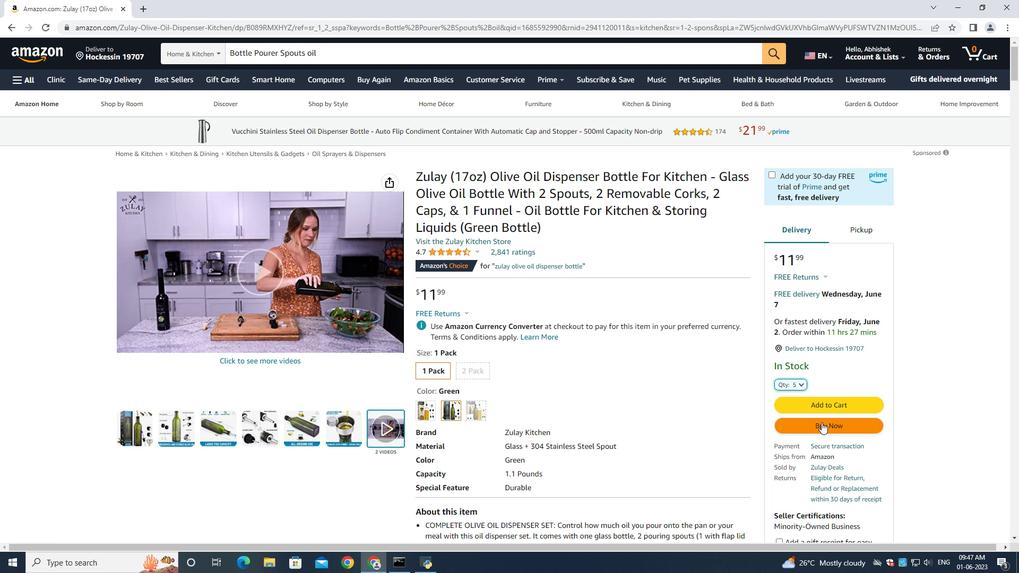 
Action: Mouse pressed left at (822, 426)
Screenshot: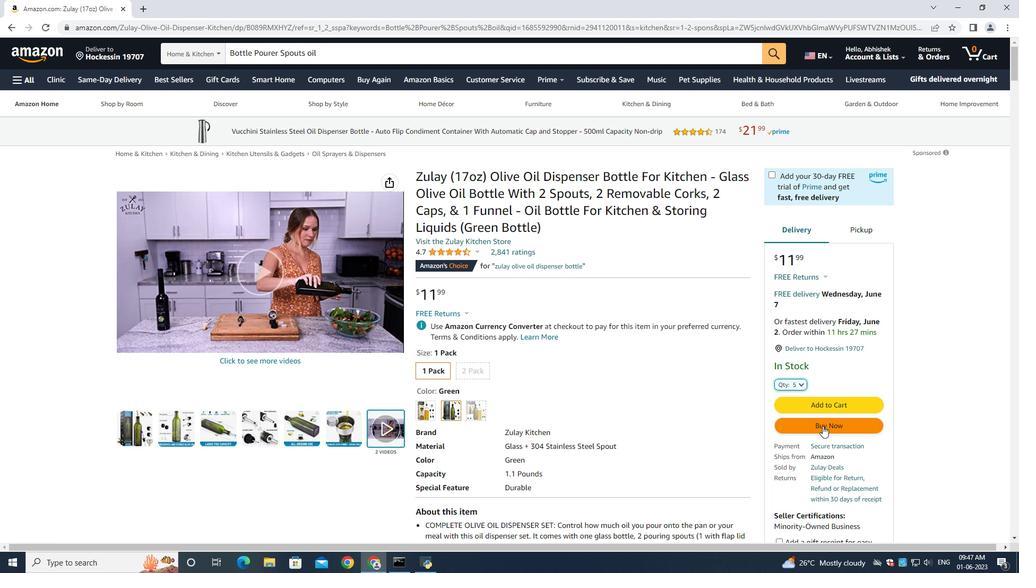 
Action: Mouse moved to (448, 193)
Screenshot: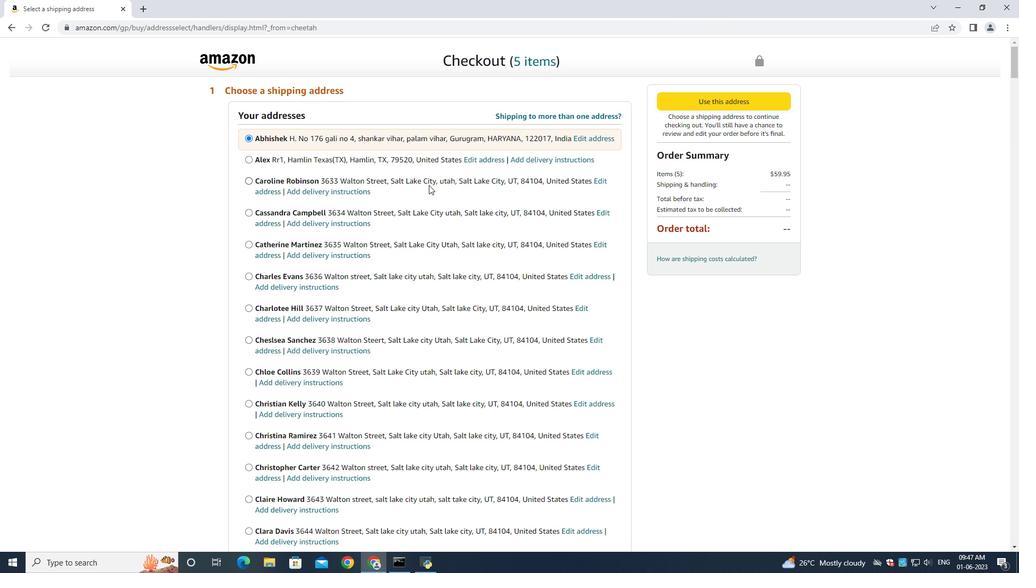 
Action: Mouse scrolled (448, 193) with delta (0, 0)
Screenshot: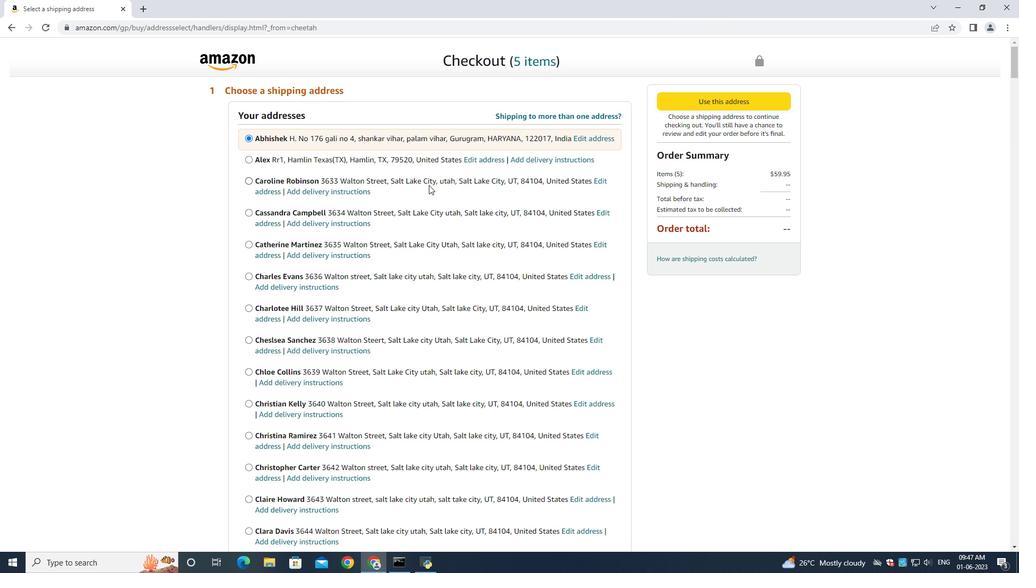 
Action: Mouse moved to (448, 194)
Screenshot: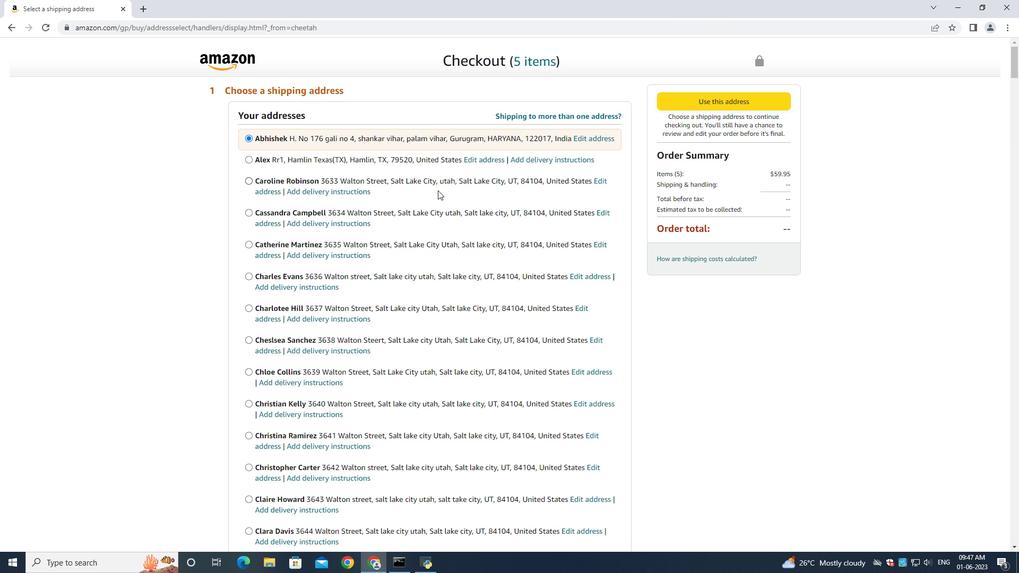 
Action: Mouse scrolled (448, 193) with delta (0, 0)
Screenshot: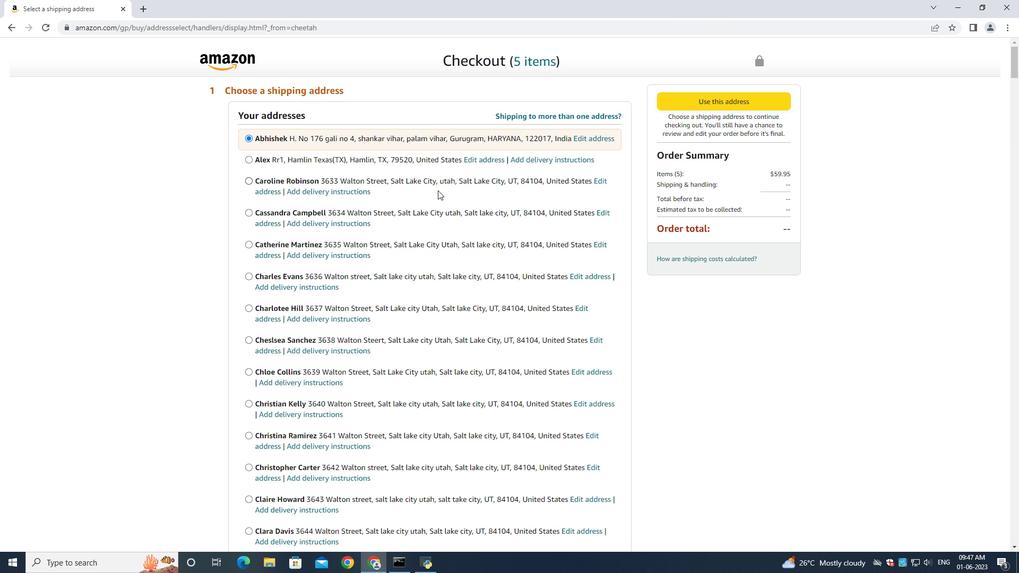 
Action: Mouse moved to (448, 194)
Screenshot: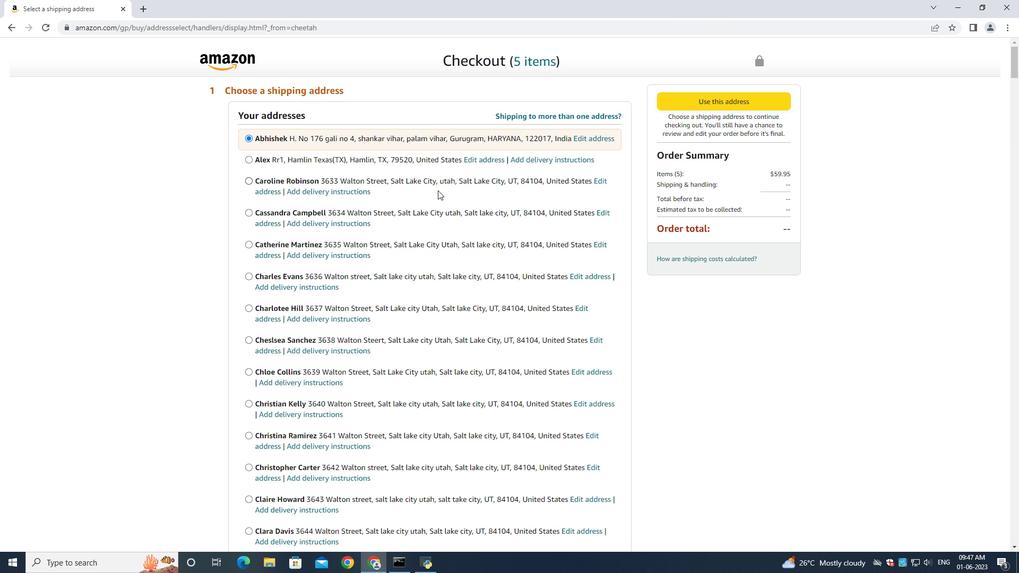
Action: Mouse scrolled (448, 194) with delta (0, 0)
Screenshot: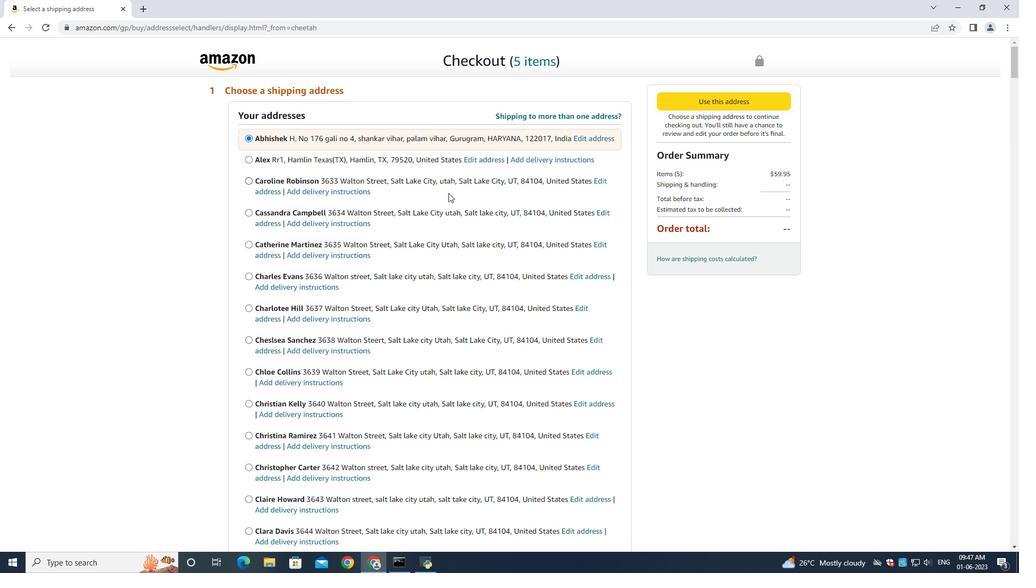 
Action: Mouse moved to (448, 194)
Screenshot: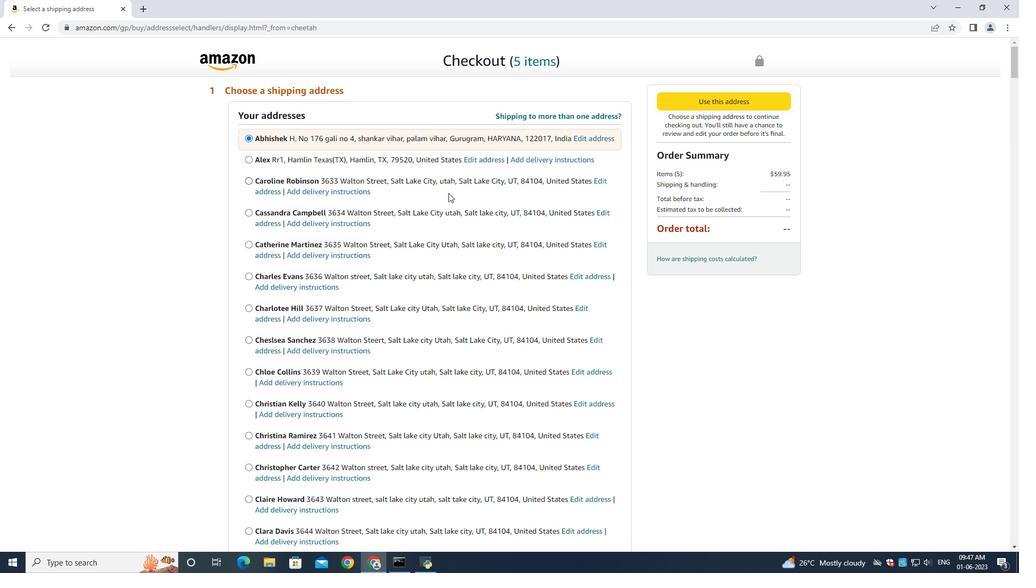 
Action: Mouse scrolled (448, 194) with delta (0, 0)
Screenshot: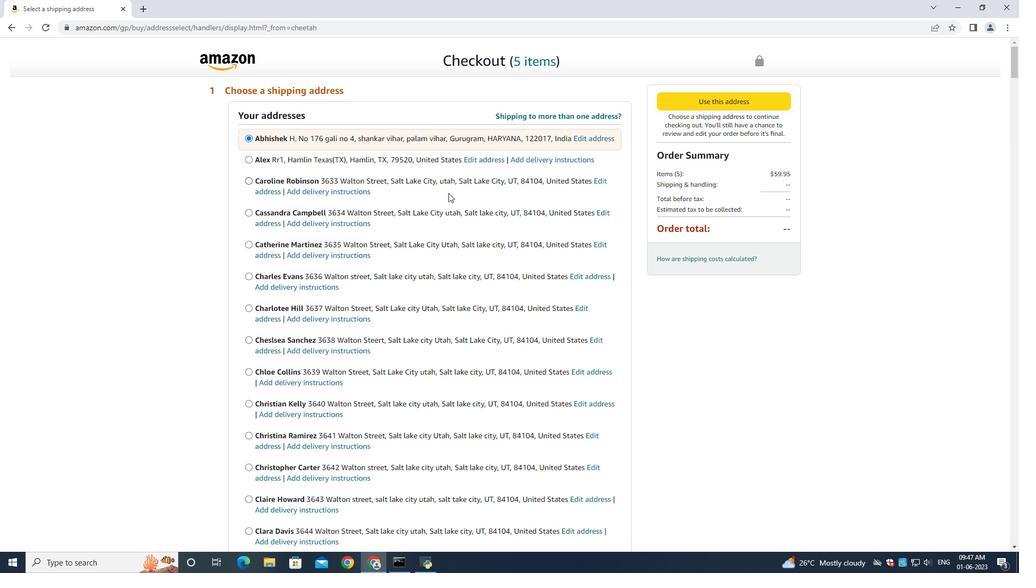 
Action: Mouse moved to (453, 186)
Screenshot: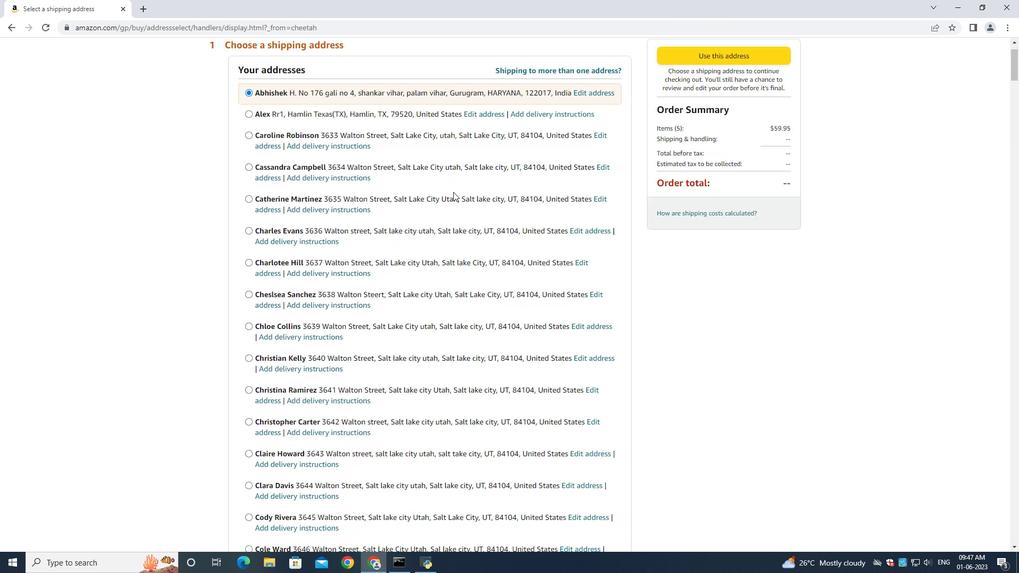 
Action: Mouse scrolled (453, 185) with delta (0, 0)
Screenshot: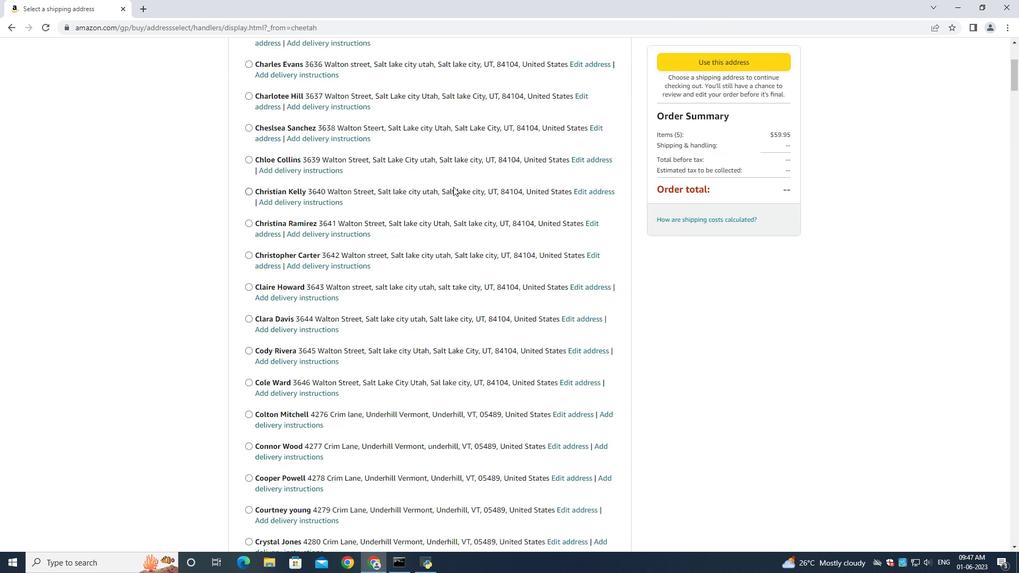 
Action: Mouse moved to (453, 187)
Screenshot: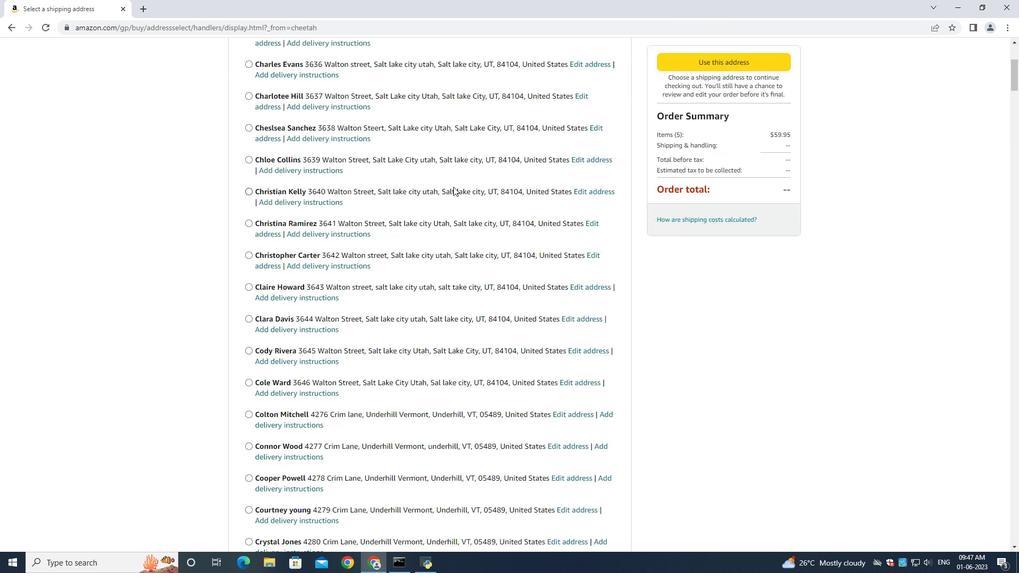 
Action: Mouse scrolled (453, 187) with delta (0, 0)
Screenshot: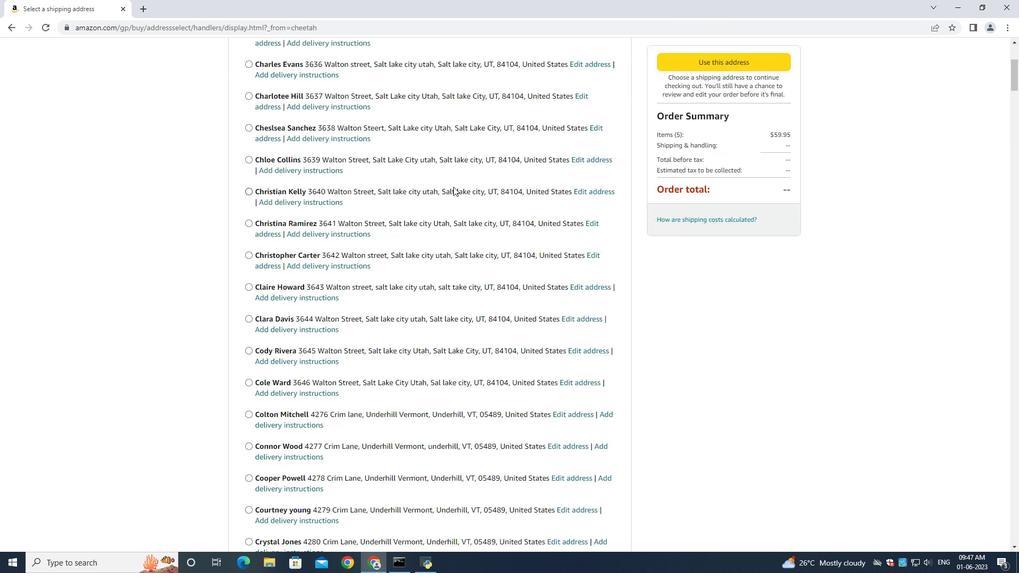 
Action: Mouse moved to (453, 187)
Screenshot: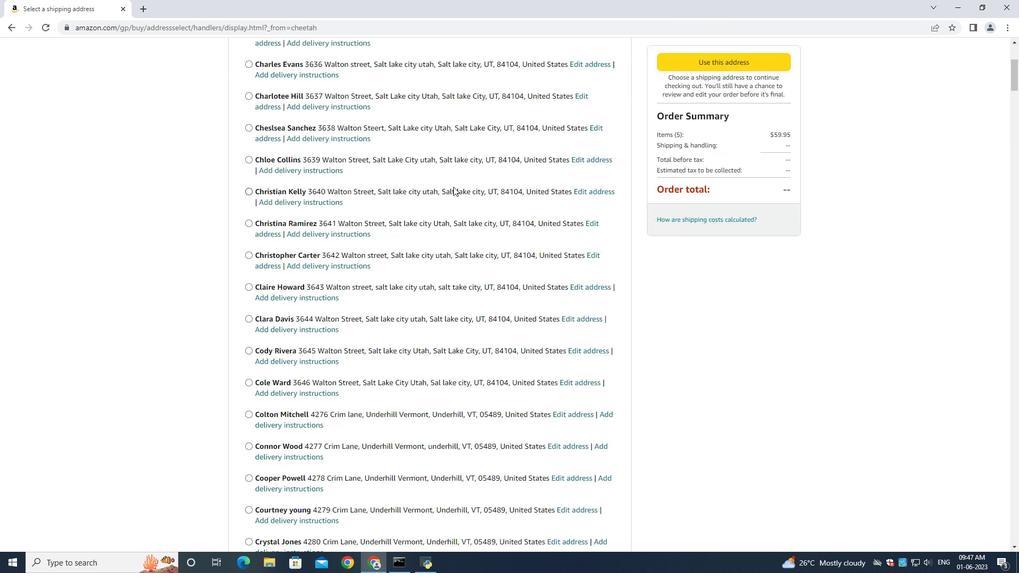 
Action: Mouse scrolled (453, 187) with delta (0, 0)
Screenshot: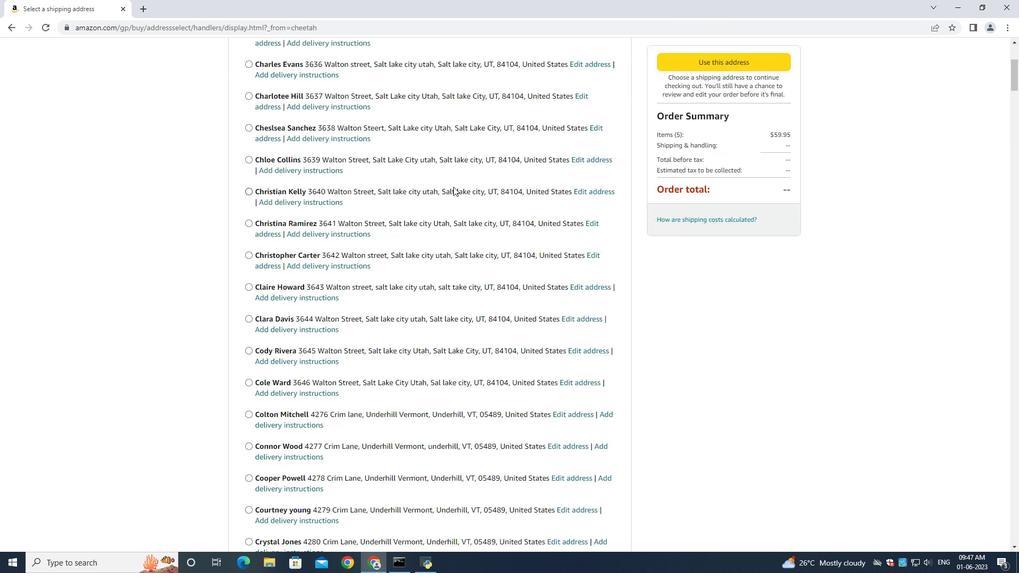 
Action: Mouse scrolled (453, 187) with delta (0, 0)
Screenshot: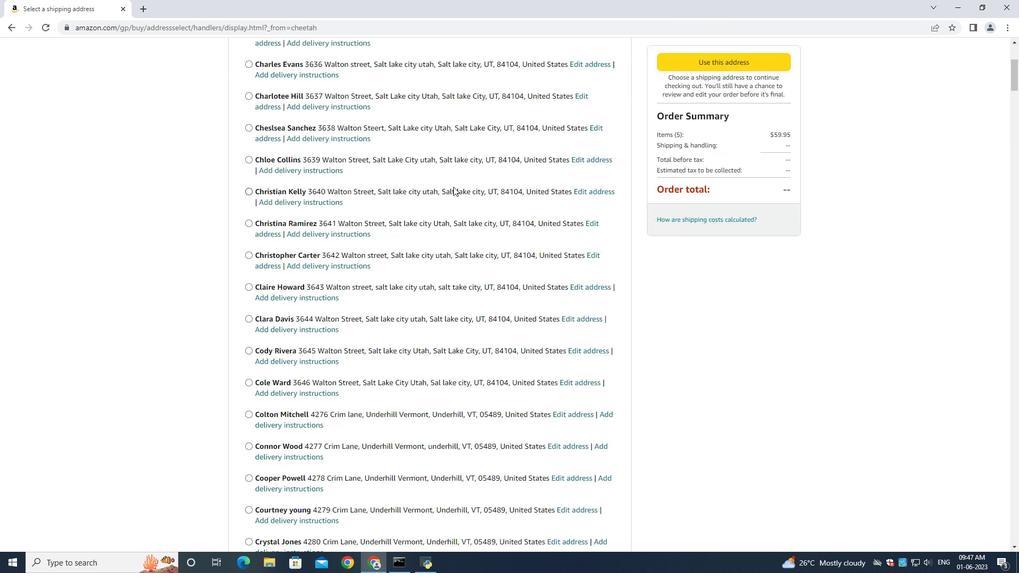 
Action: Mouse moved to (452, 187)
Screenshot: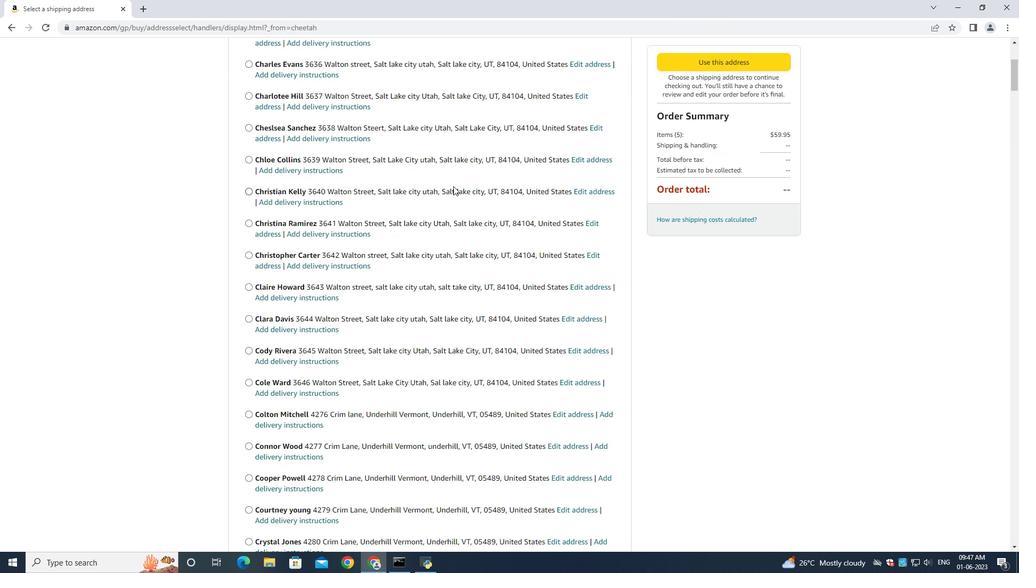
Action: Mouse scrolled (452, 187) with delta (0, 0)
Screenshot: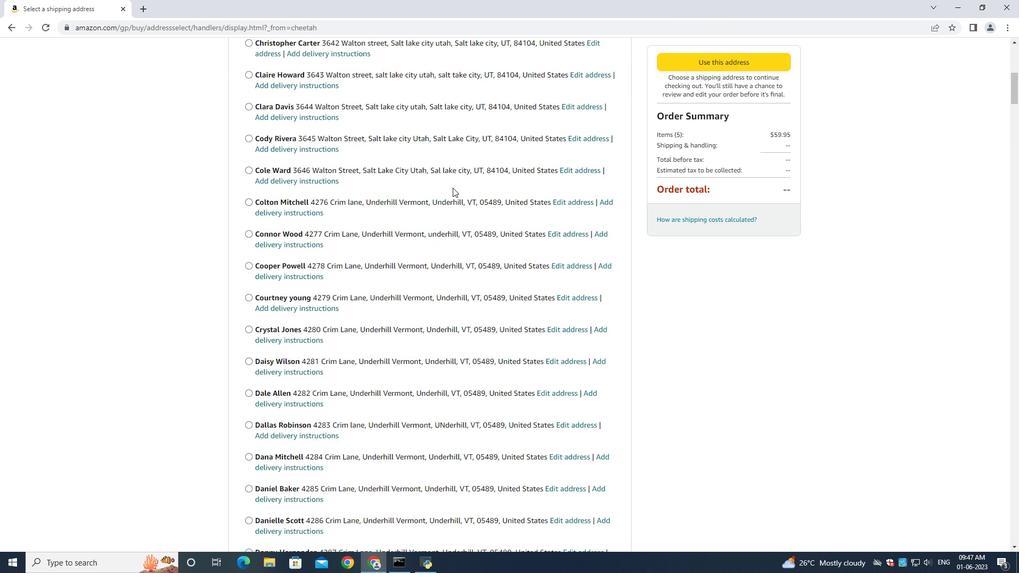 
Action: Mouse moved to (452, 190)
Screenshot: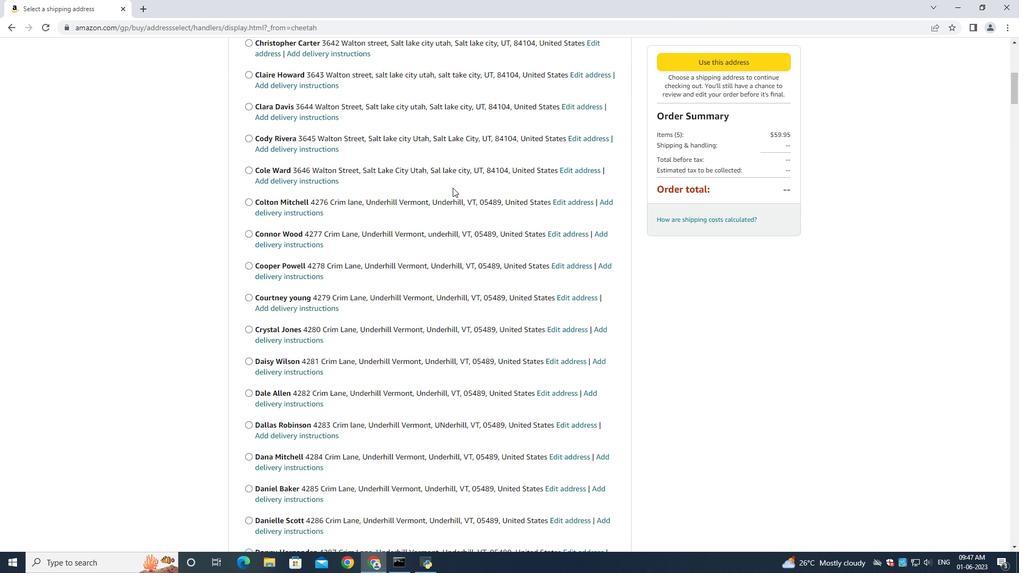 
Action: Mouse scrolled (452, 188) with delta (0, 0)
Screenshot: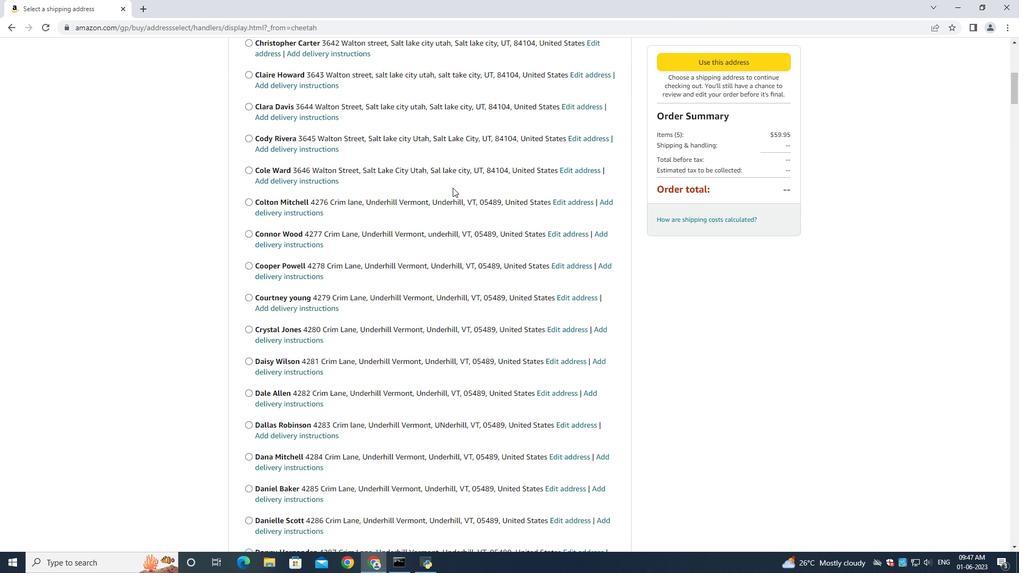
Action: Mouse scrolled (452, 189) with delta (0, 0)
Screenshot: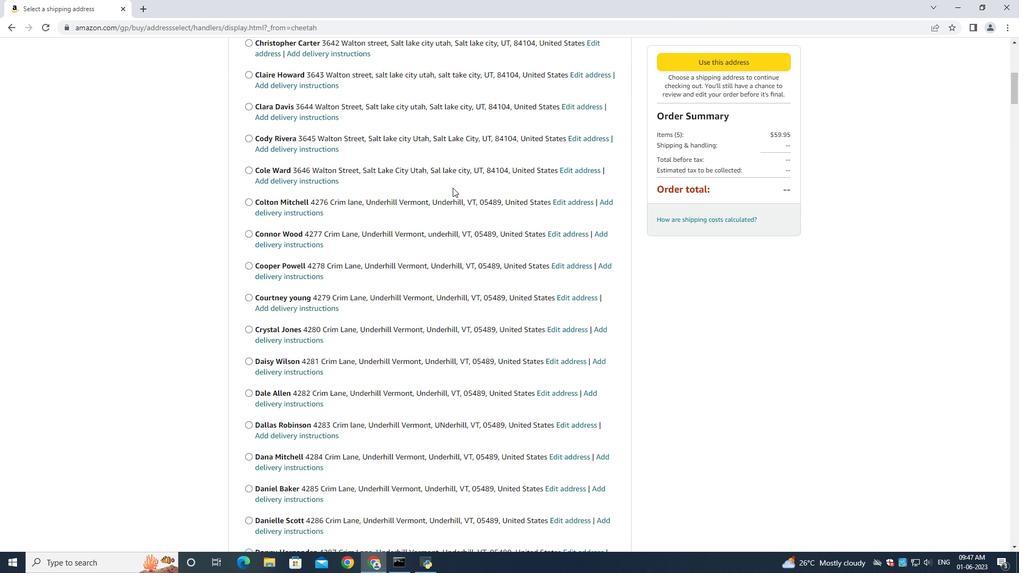 
Action: Mouse scrolled (452, 189) with delta (0, 0)
Screenshot: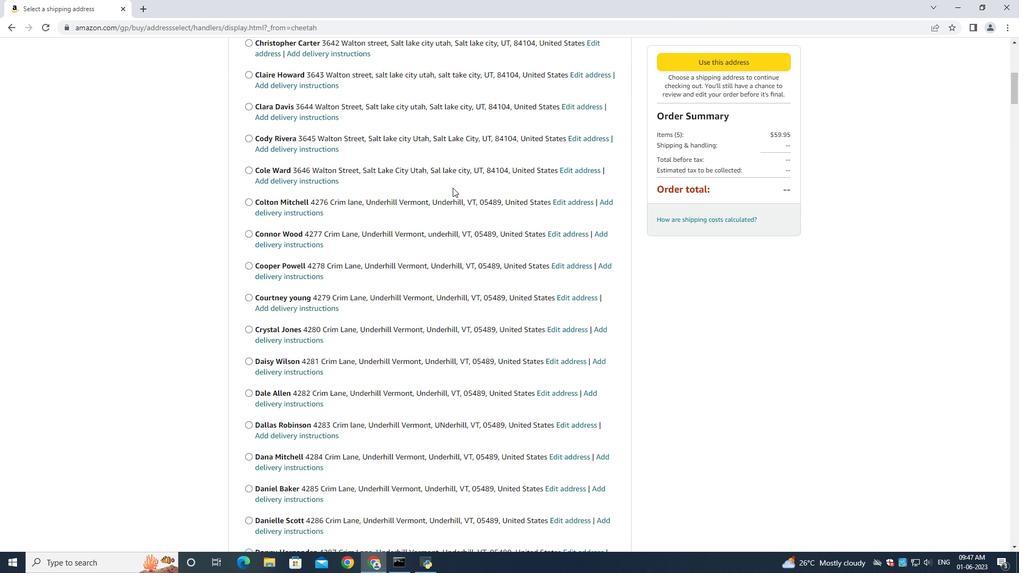 
Action: Mouse scrolled (452, 189) with delta (0, 0)
Screenshot: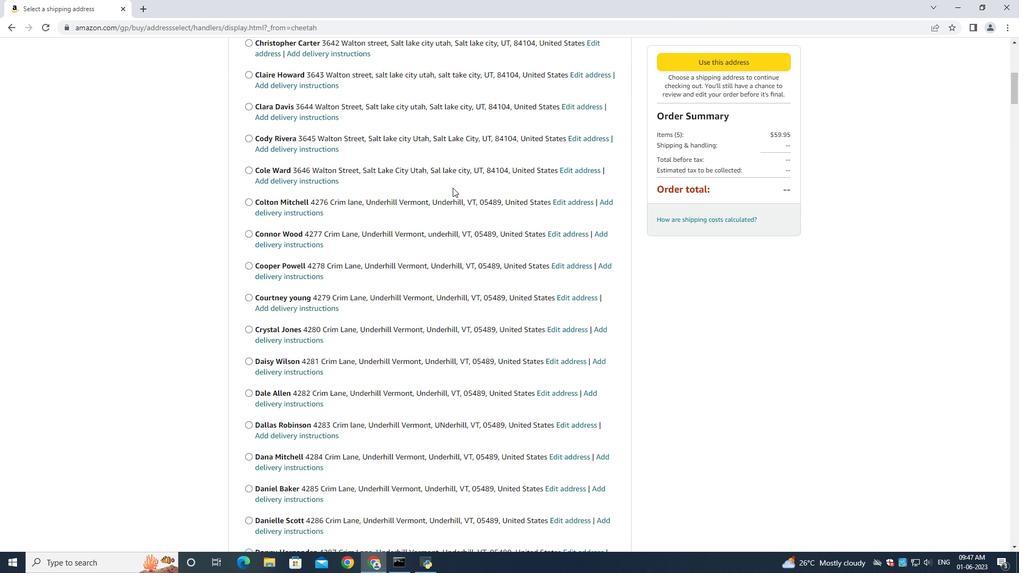 
Action: Mouse moved to (452, 190)
Screenshot: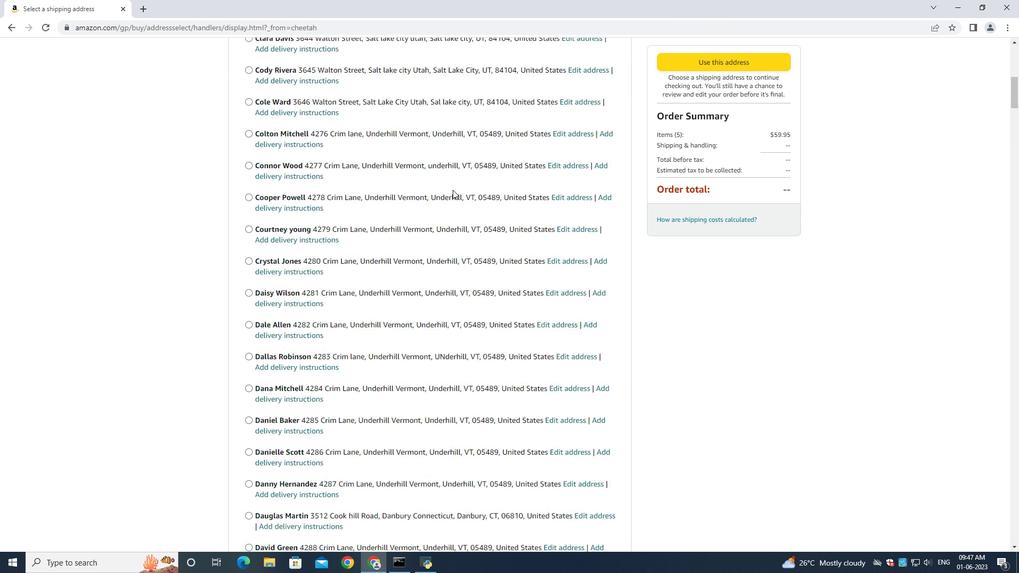 
Action: Mouse scrolled (452, 189) with delta (0, 0)
Screenshot: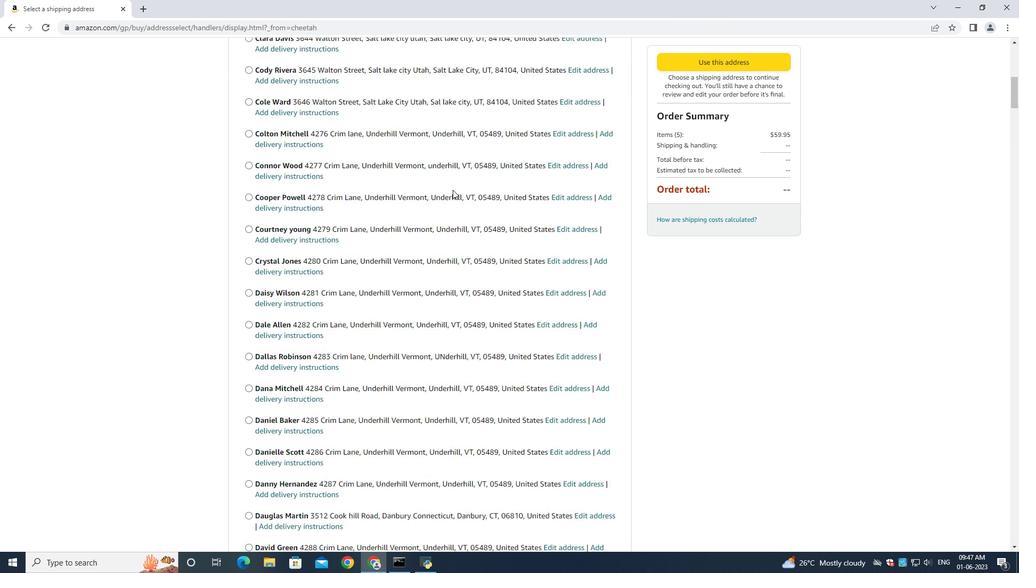 
Action: Mouse moved to (452, 191)
Screenshot: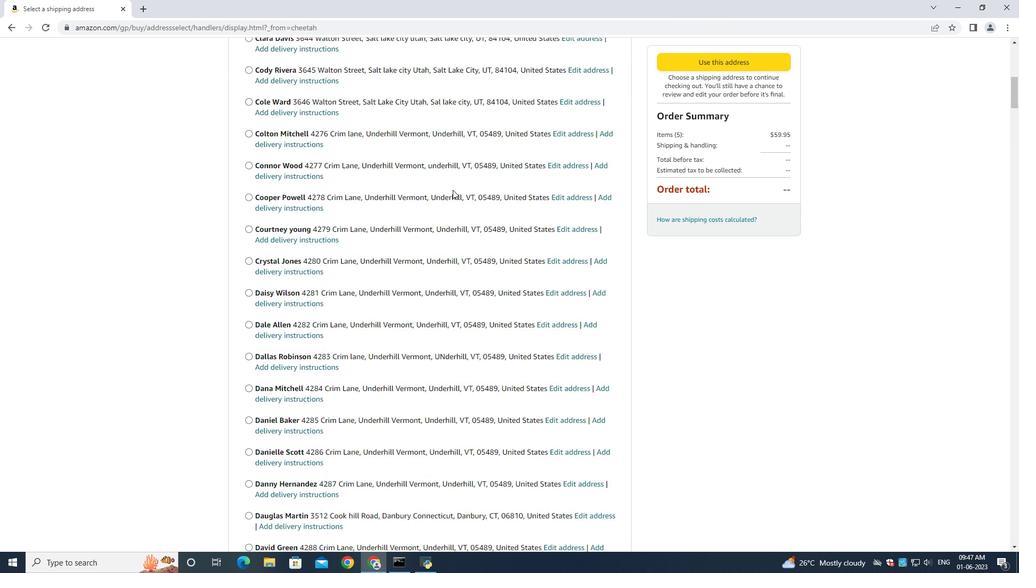 
Action: Mouse scrolled (452, 190) with delta (0, 0)
Screenshot: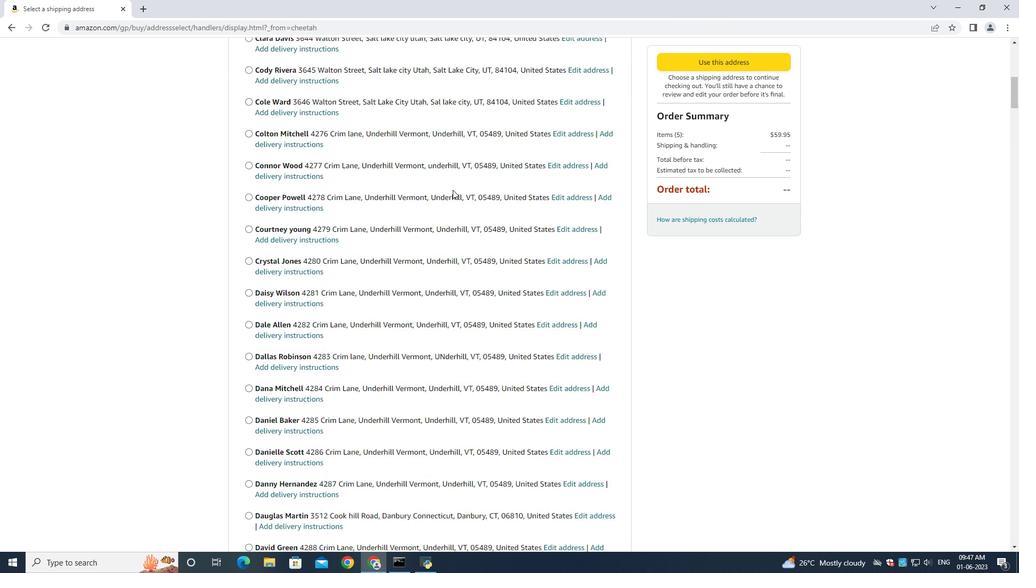 
Action: Mouse moved to (452, 191)
Screenshot: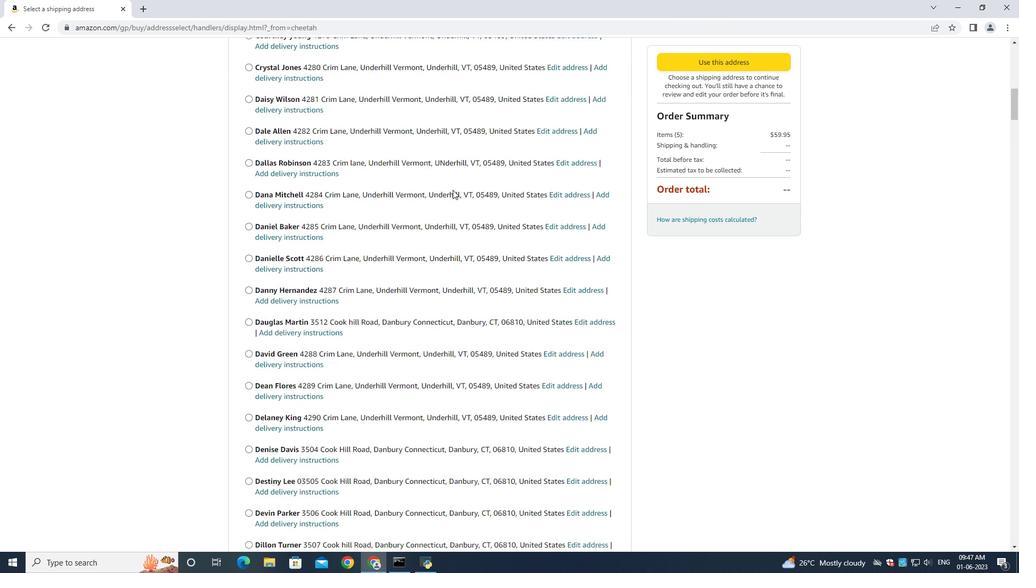 
Action: Mouse scrolled (452, 191) with delta (0, 0)
Screenshot: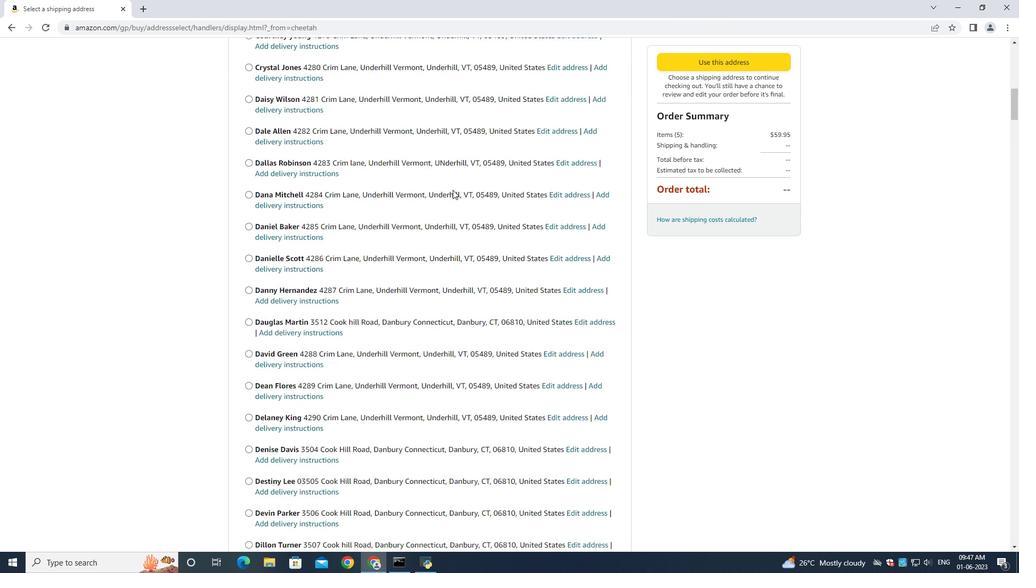 
Action: Mouse scrolled (452, 191) with delta (0, 0)
Screenshot: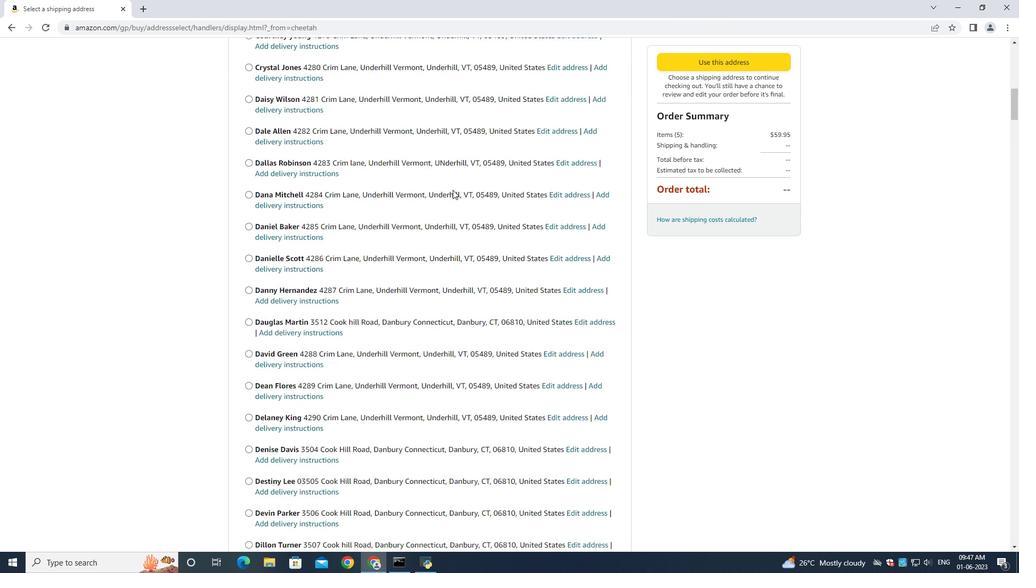 
Action: Mouse scrolled (452, 191) with delta (0, 0)
Screenshot: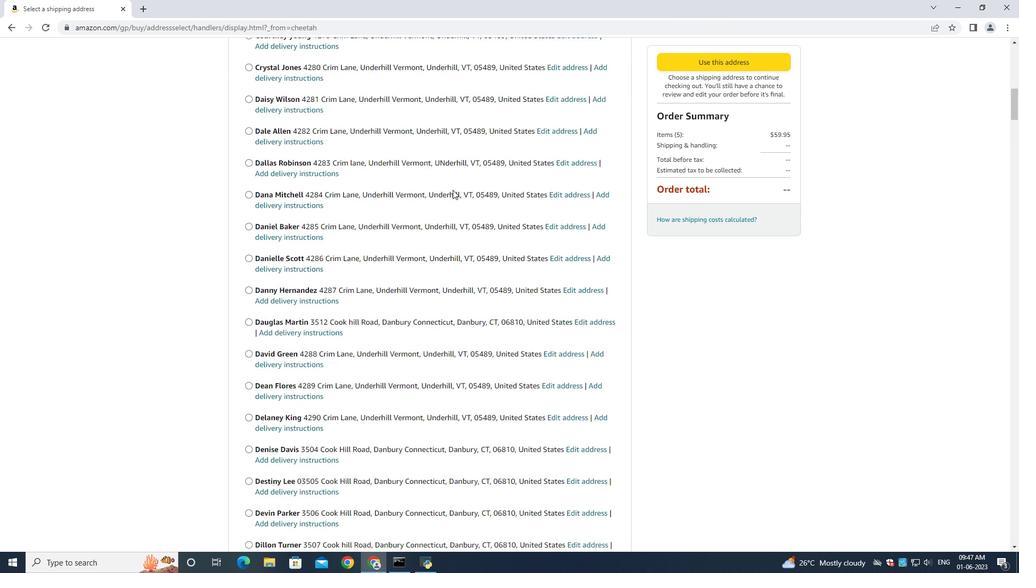 
Action: Mouse scrolled (452, 191) with delta (0, 0)
Screenshot: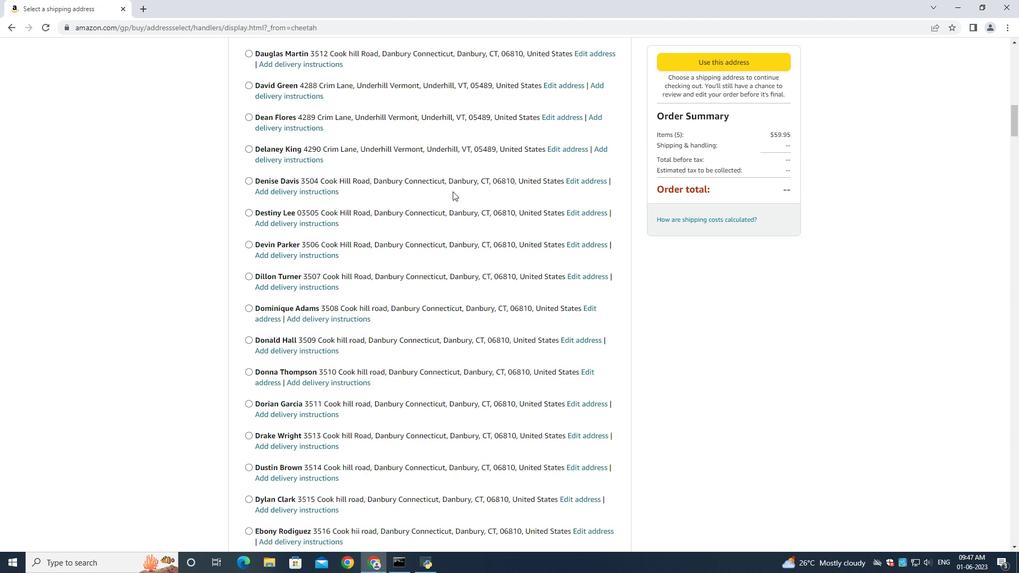 
Action: Mouse moved to (450, 202)
Screenshot: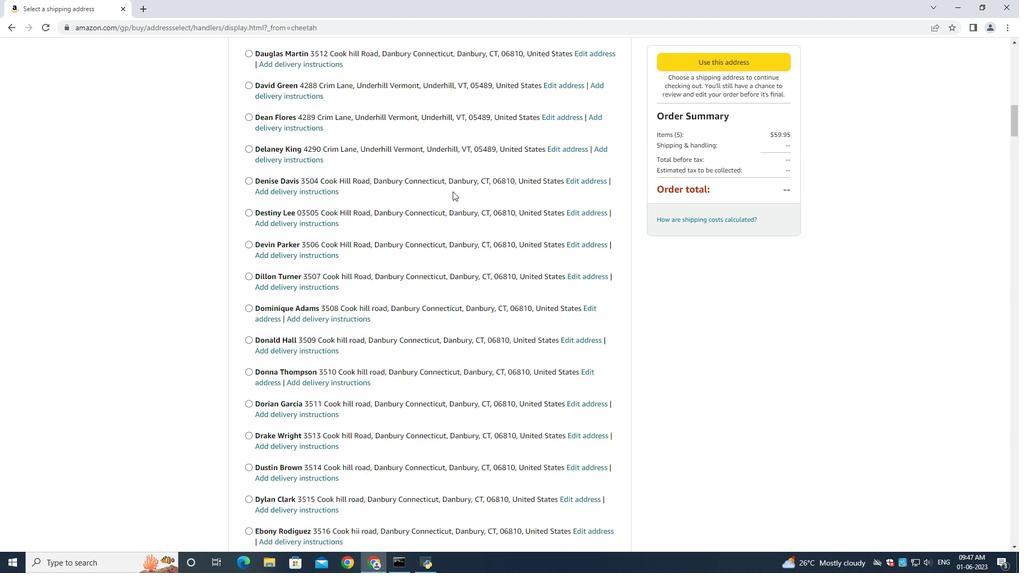 
Action: Mouse scrolled (452, 197) with delta (0, 0)
Screenshot: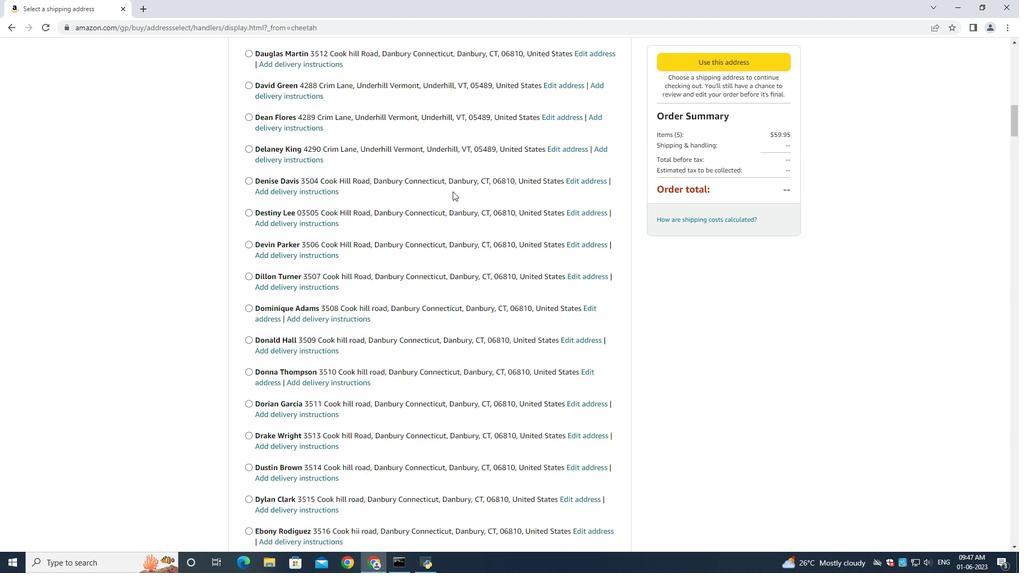 
Action: Mouse moved to (450, 202)
Screenshot: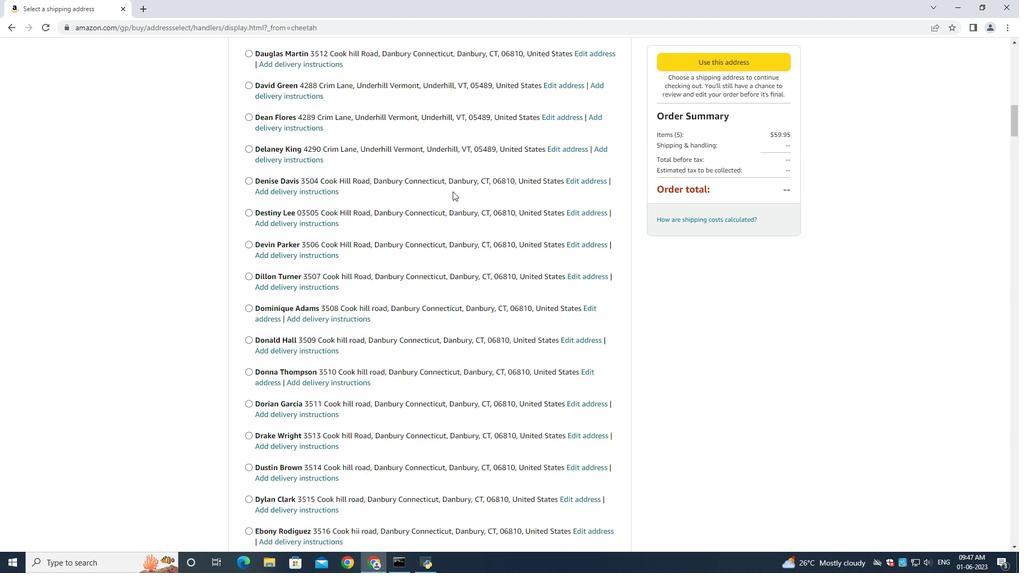 
Action: Mouse scrolled (451, 201) with delta (0, 0)
Screenshot: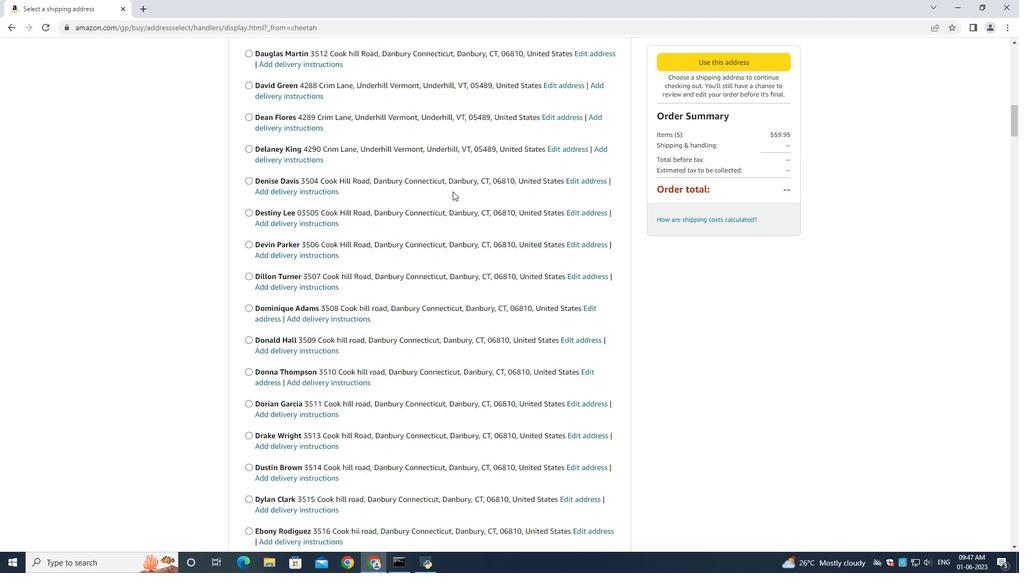 
Action: Mouse scrolled (450, 202) with delta (0, 0)
Screenshot: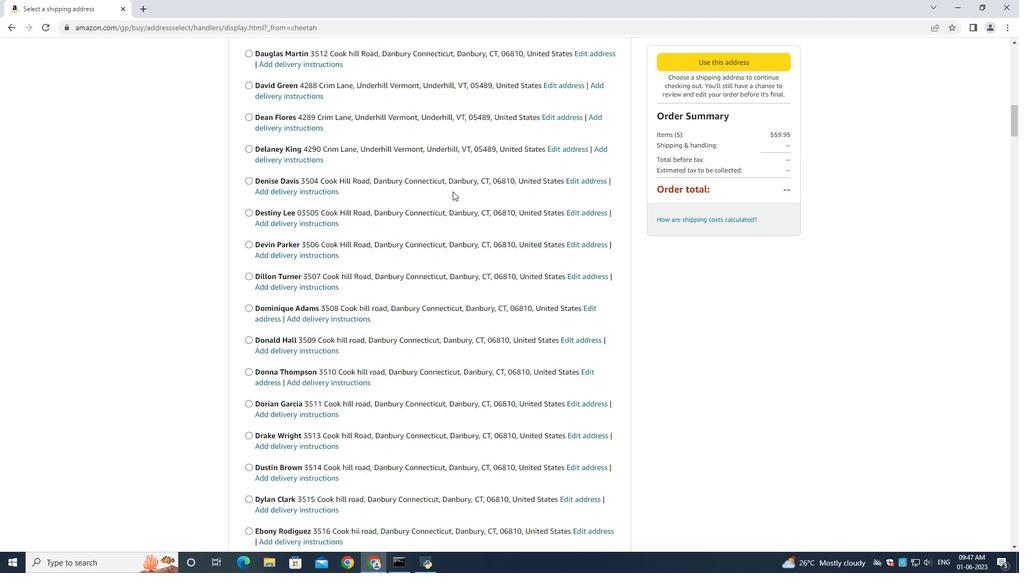 
Action: Mouse scrolled (450, 202) with delta (0, 0)
Screenshot: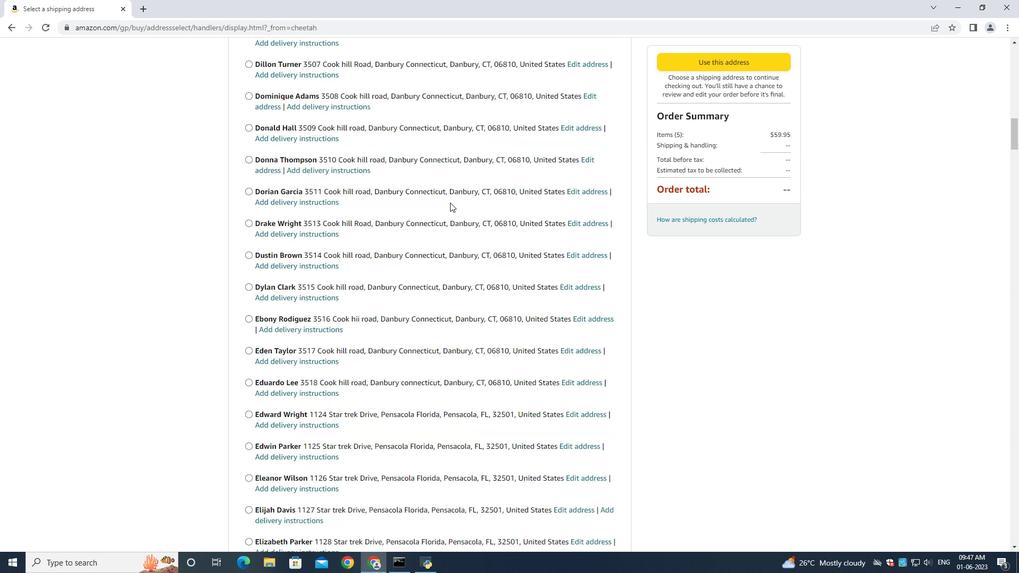 
Action: Mouse scrolled (450, 202) with delta (0, 0)
Screenshot: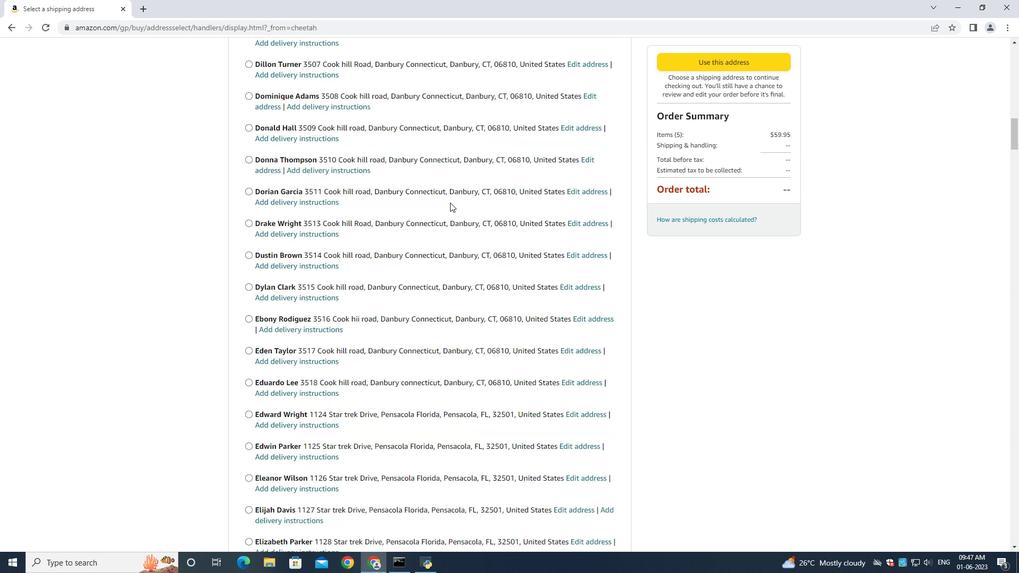 
Action: Mouse scrolled (450, 202) with delta (0, 0)
Screenshot: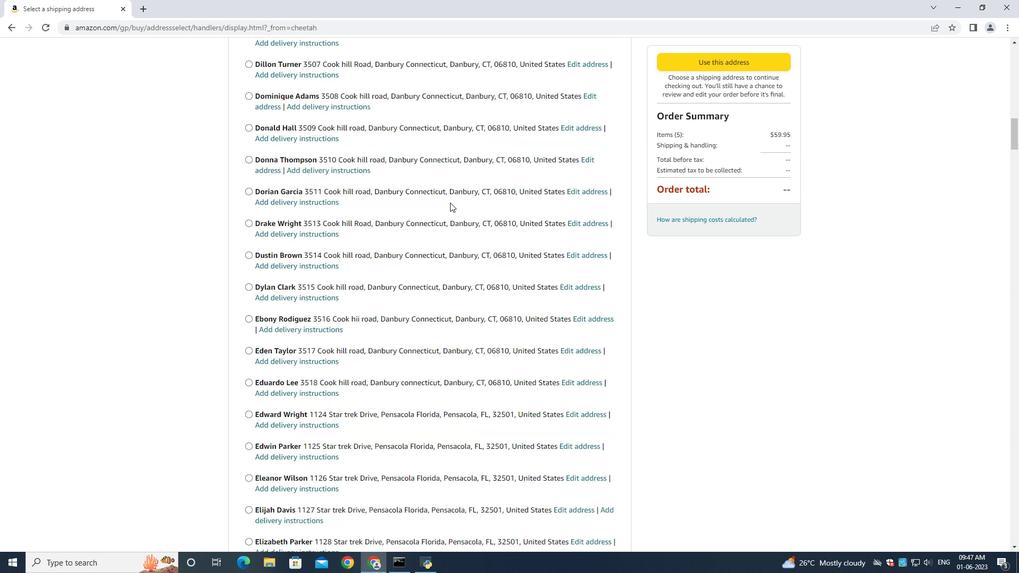 
Action: Mouse moved to (450, 203)
Screenshot: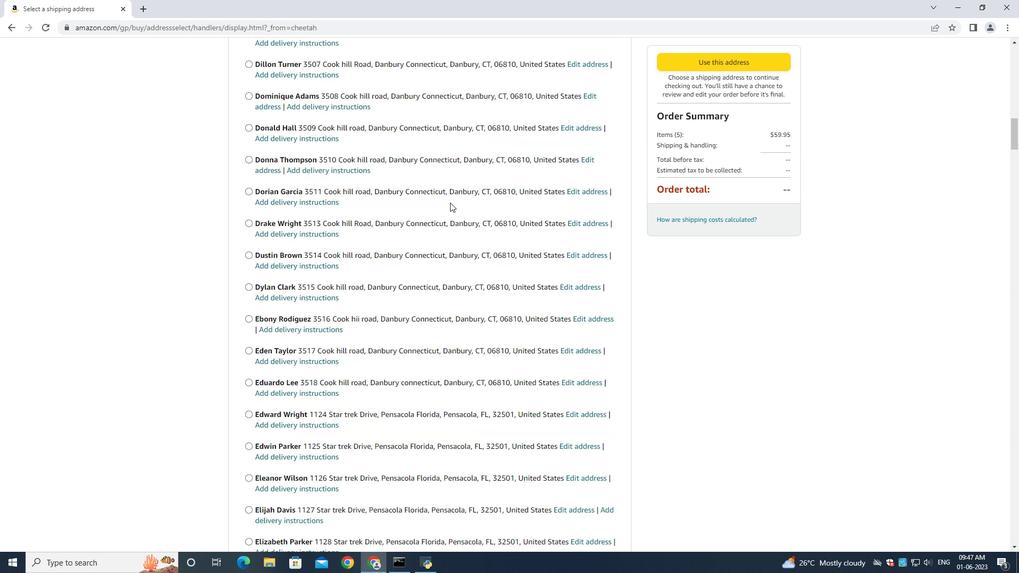 
Action: Mouse scrolled (450, 202) with delta (0, 0)
Screenshot: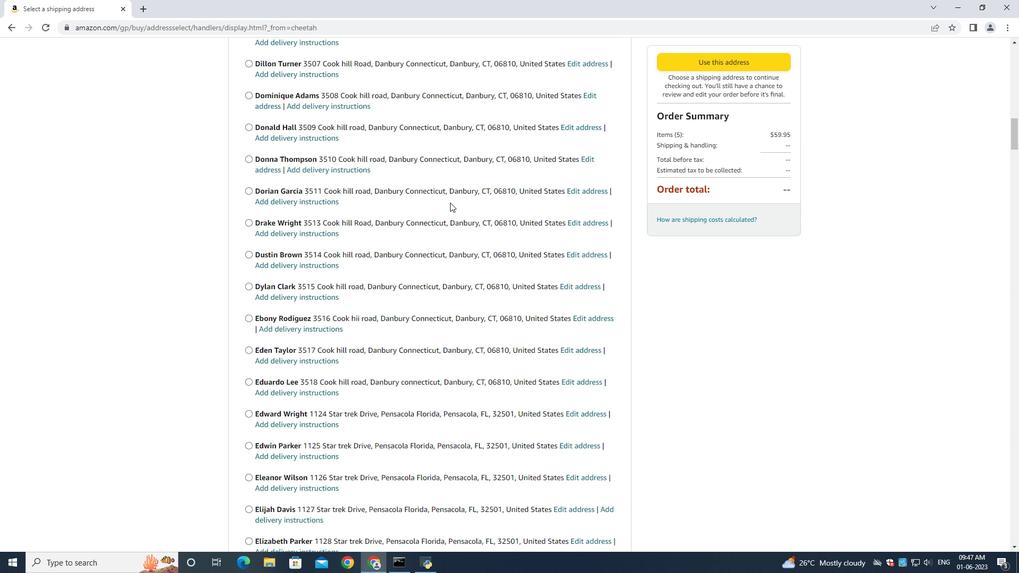 
Action: Mouse moved to (450, 204)
Screenshot: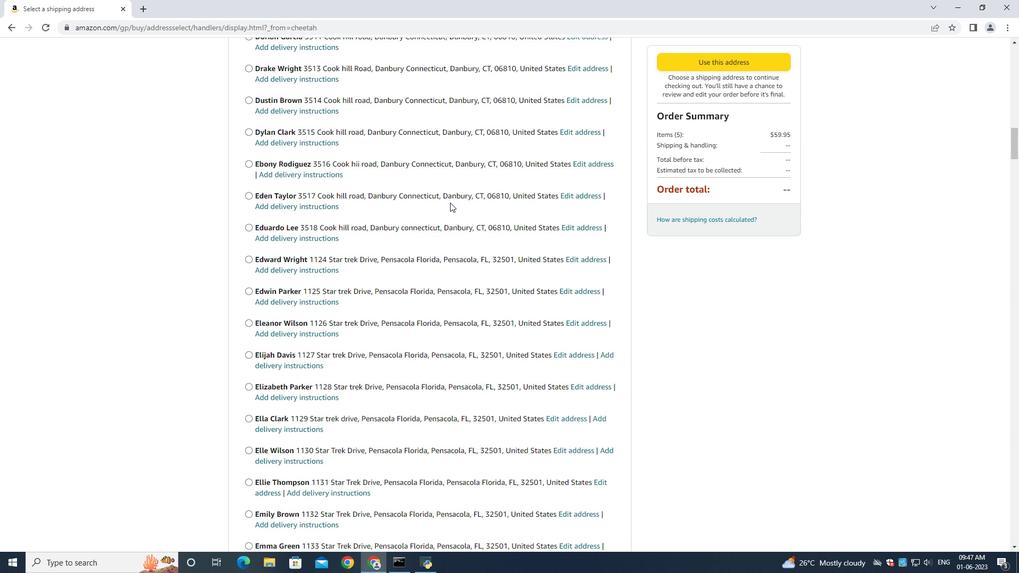 
Action: Mouse scrolled (450, 203) with delta (0, 0)
Screenshot: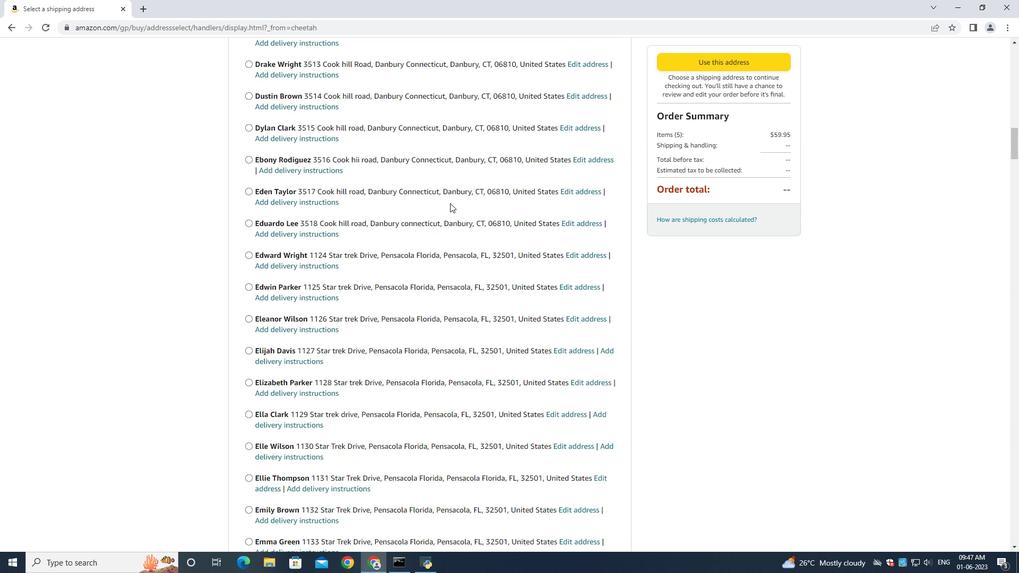 
Action: Mouse moved to (450, 205)
Screenshot: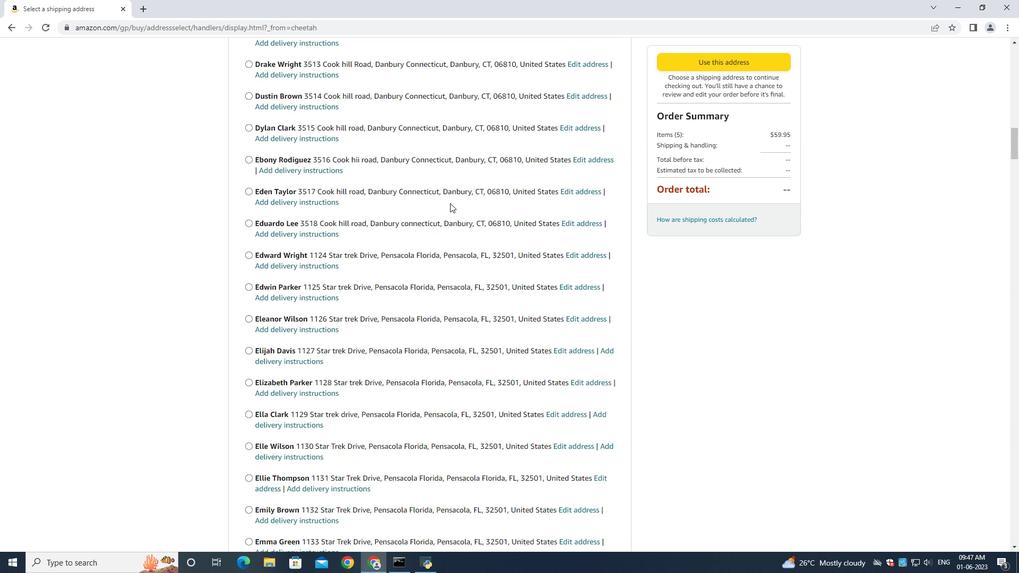 
Action: Mouse scrolled (450, 205) with delta (0, 0)
Screenshot: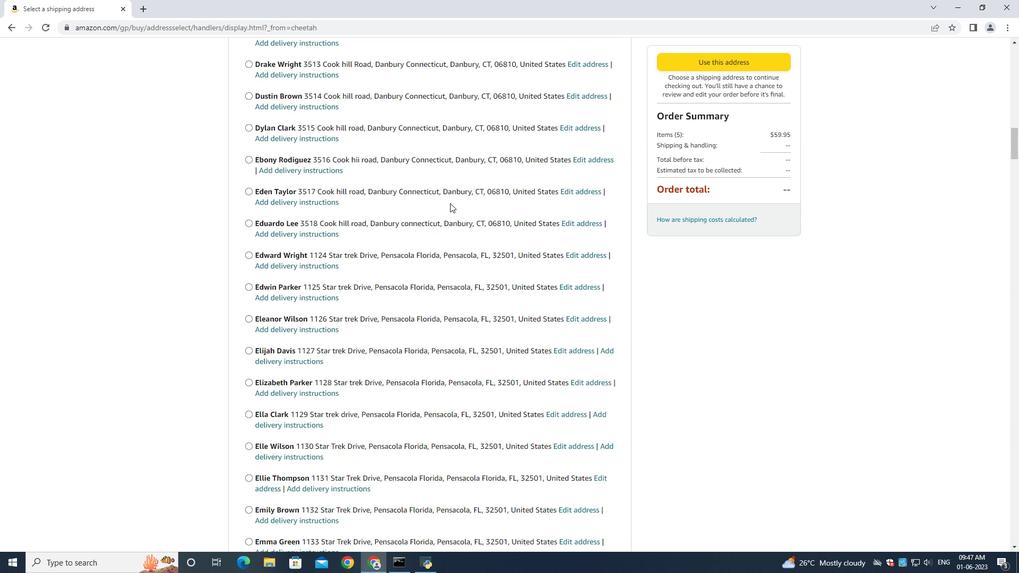 
Action: Mouse scrolled (450, 205) with delta (0, 0)
Screenshot: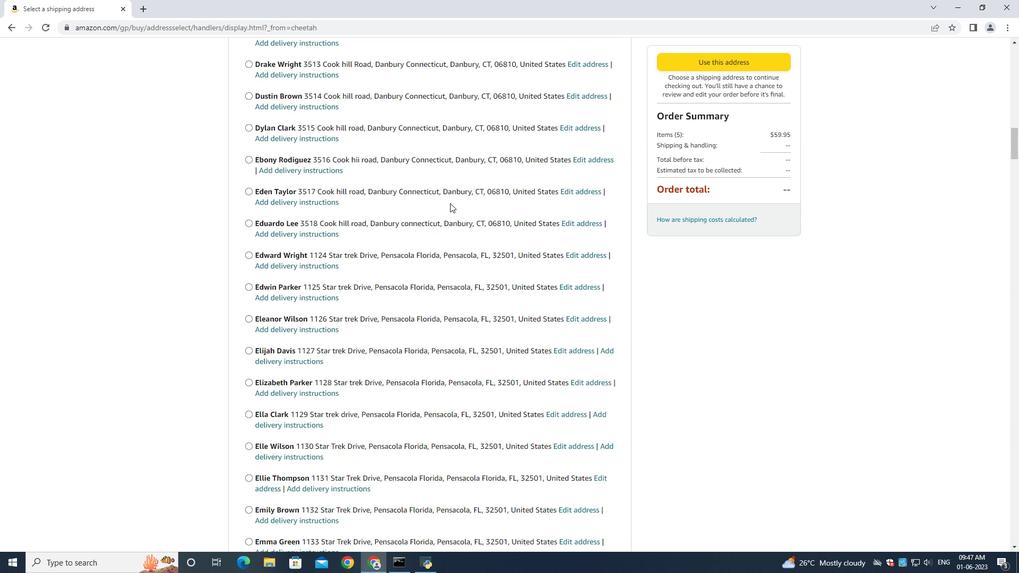 
Action: Mouse scrolled (450, 205) with delta (0, 0)
Screenshot: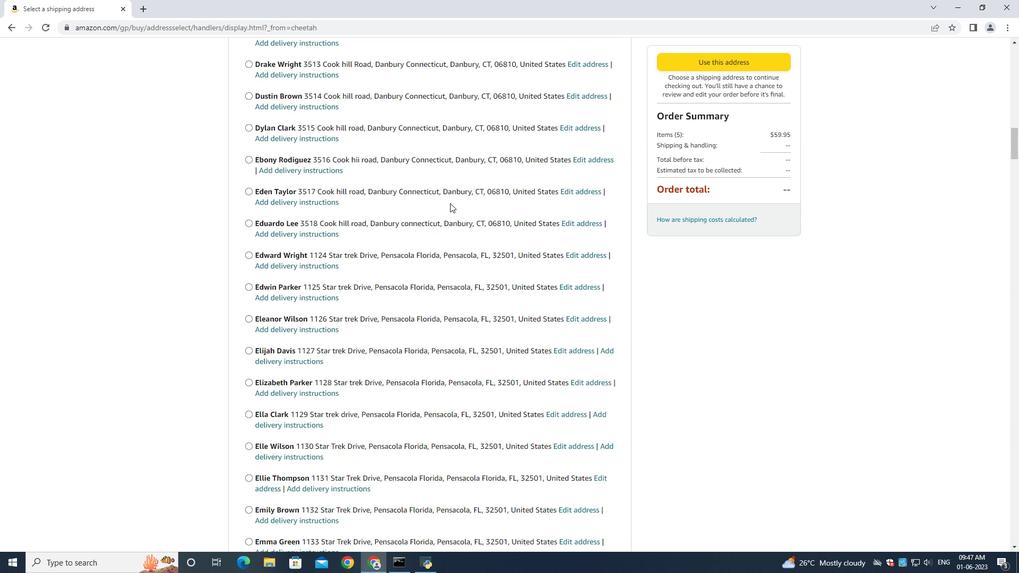 
Action: Mouse moved to (450, 205)
Screenshot: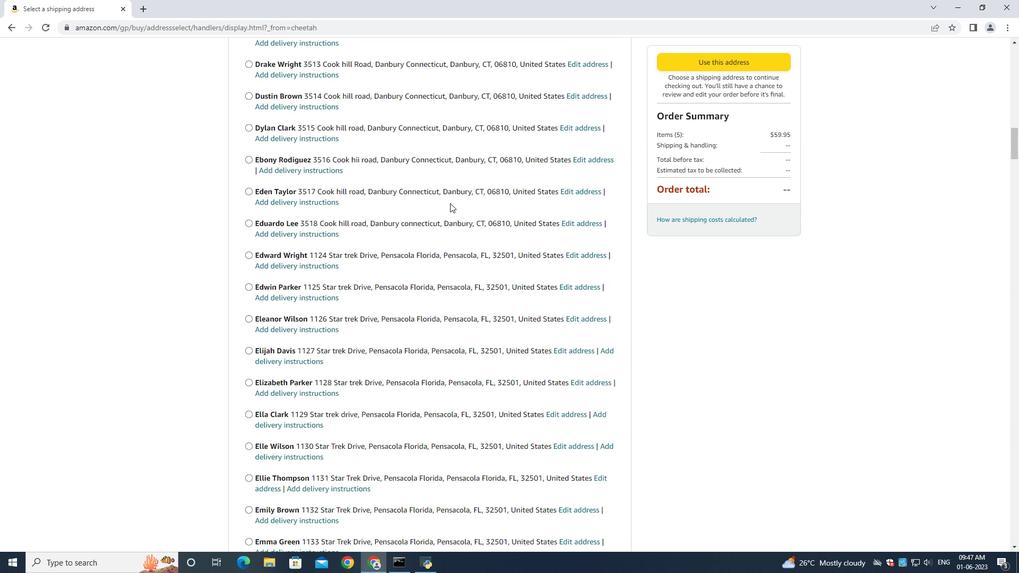 
Action: Mouse scrolled (450, 205) with delta (0, 0)
Screenshot: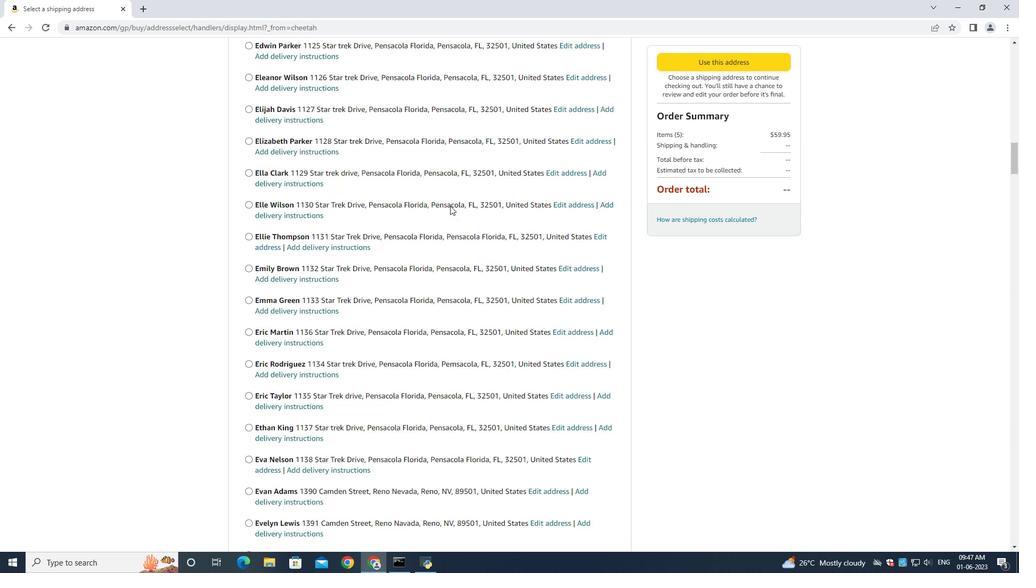 
Action: Mouse scrolled (450, 205) with delta (0, 0)
Screenshot: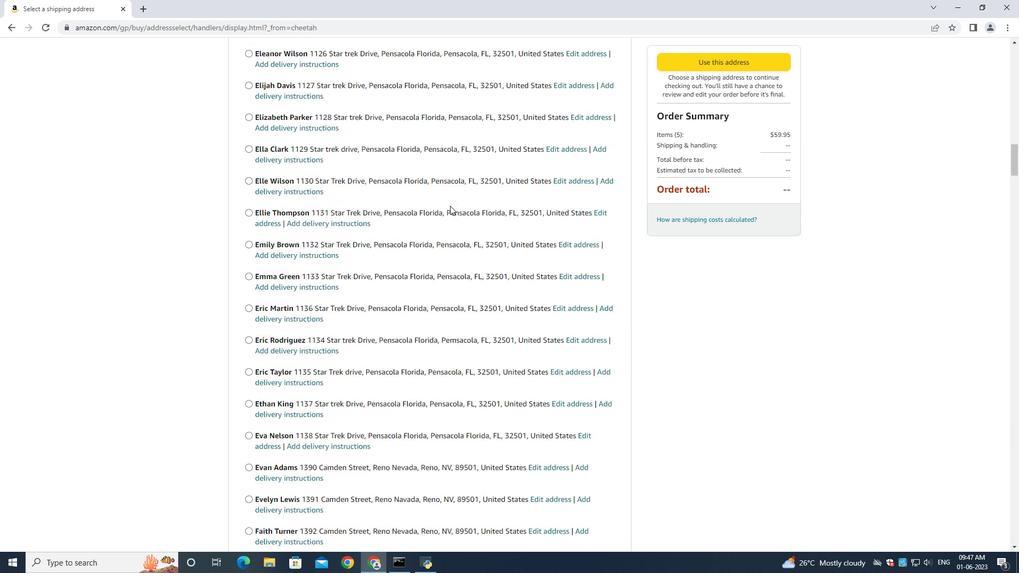 
Action: Mouse scrolled (450, 205) with delta (0, 0)
Screenshot: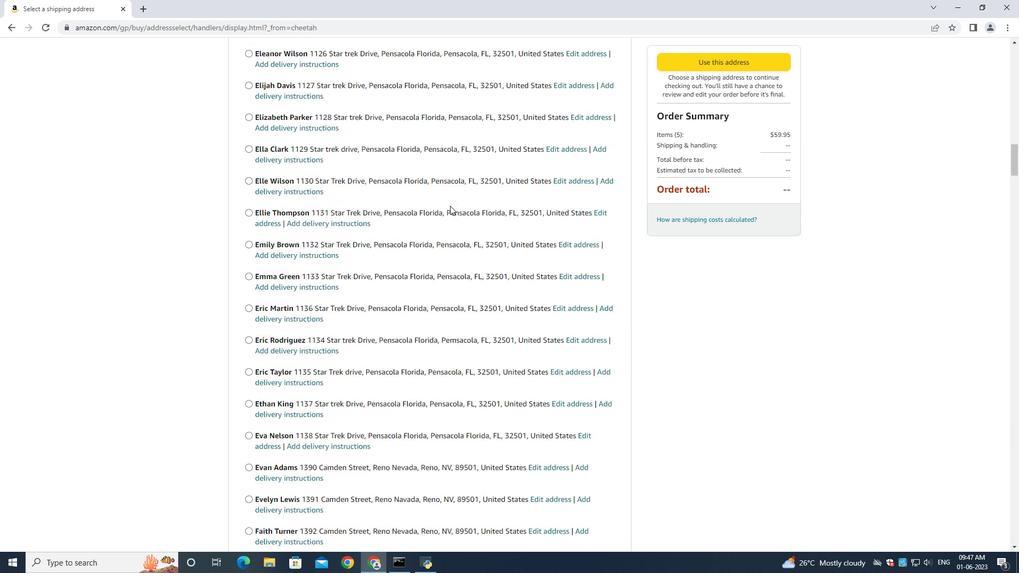 
Action: Mouse scrolled (450, 205) with delta (0, 0)
Screenshot: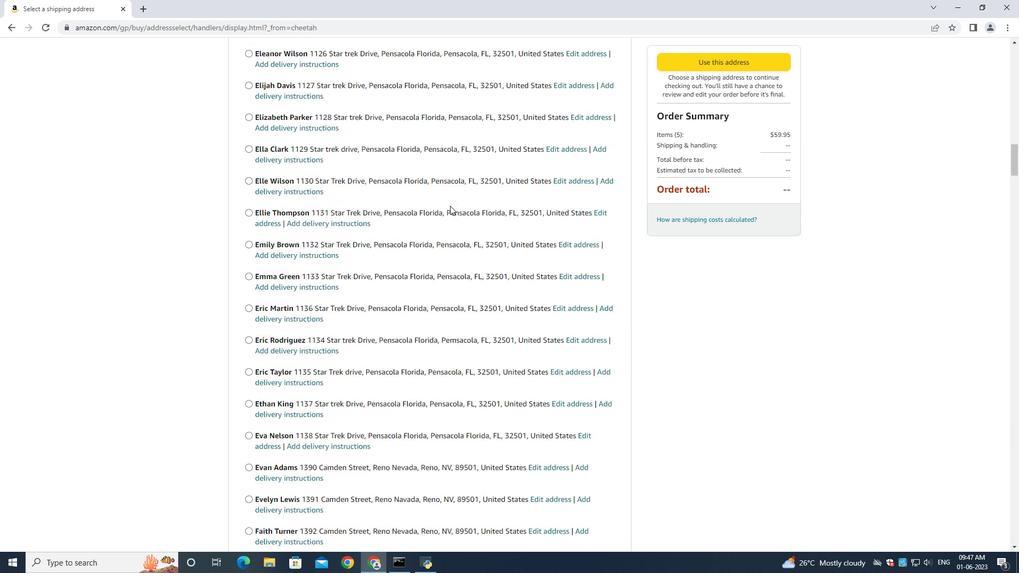 
Action: Mouse scrolled (450, 205) with delta (0, 0)
Screenshot: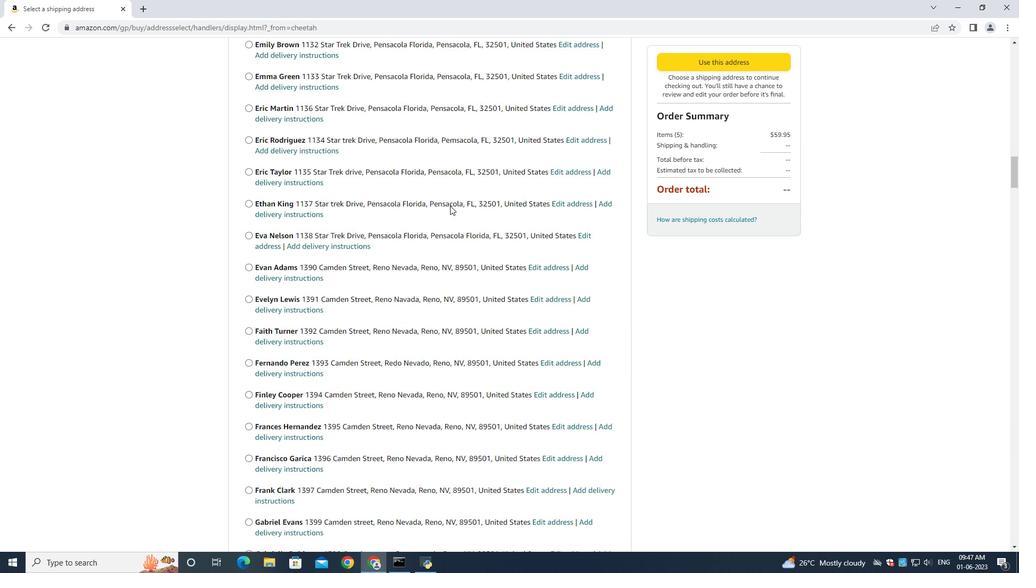 
Action: Mouse scrolled (450, 205) with delta (0, 0)
Screenshot: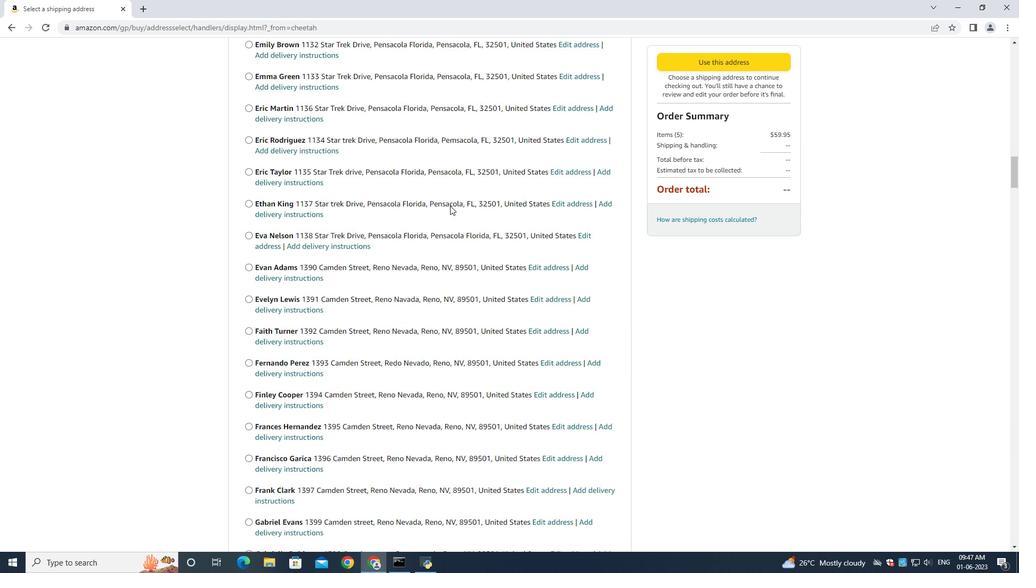 
Action: Mouse scrolled (450, 205) with delta (0, 0)
Screenshot: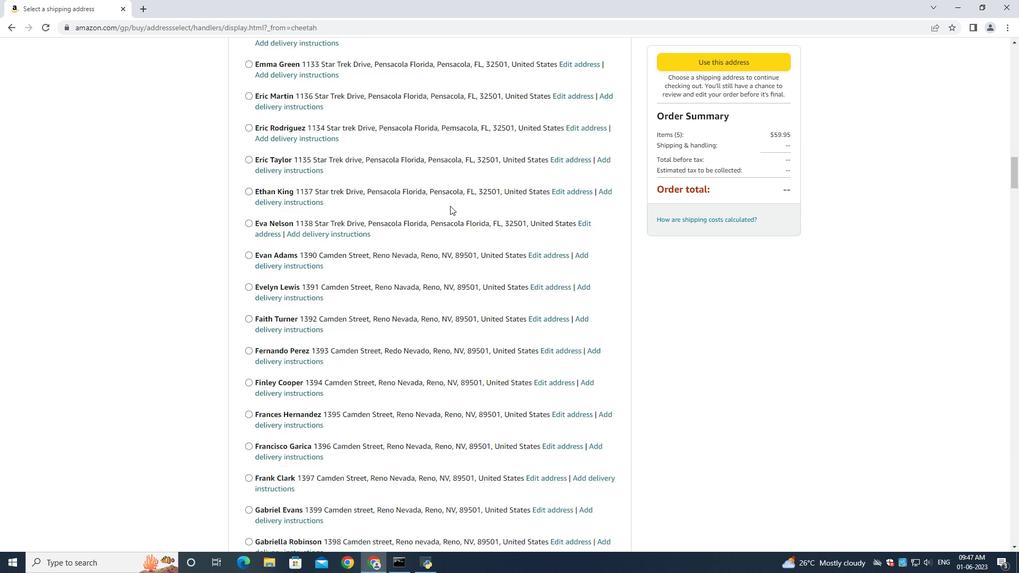 
Action: Mouse moved to (450, 205)
Screenshot: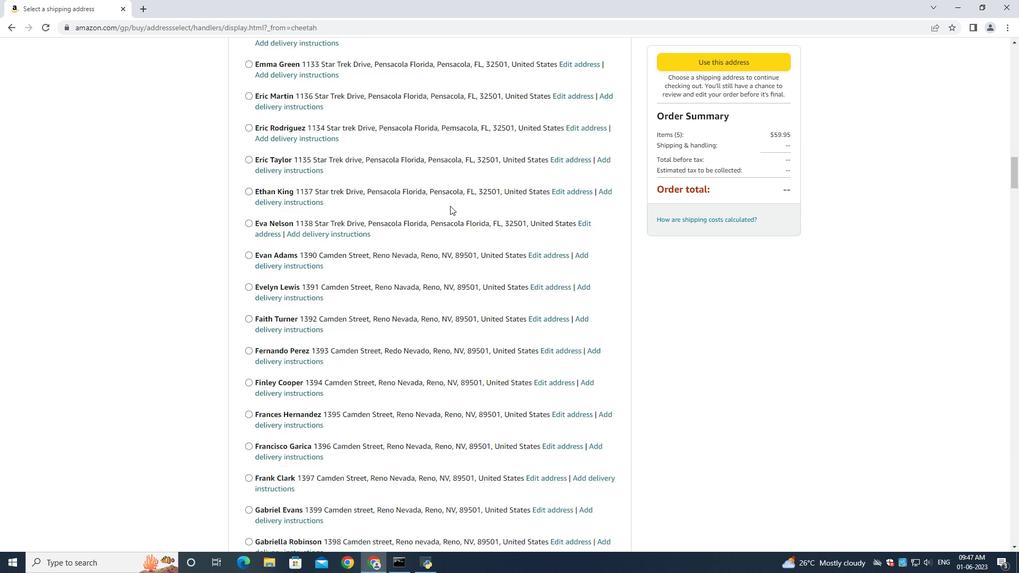 
Action: Mouse scrolled (450, 205) with delta (0, 0)
Screenshot: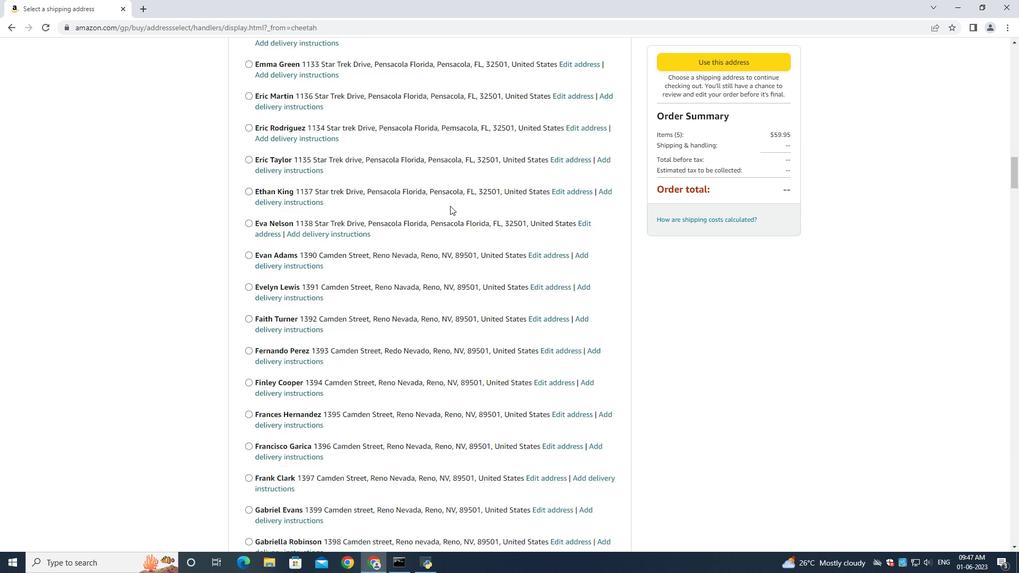 
Action: Mouse scrolled (450, 205) with delta (0, 0)
Screenshot: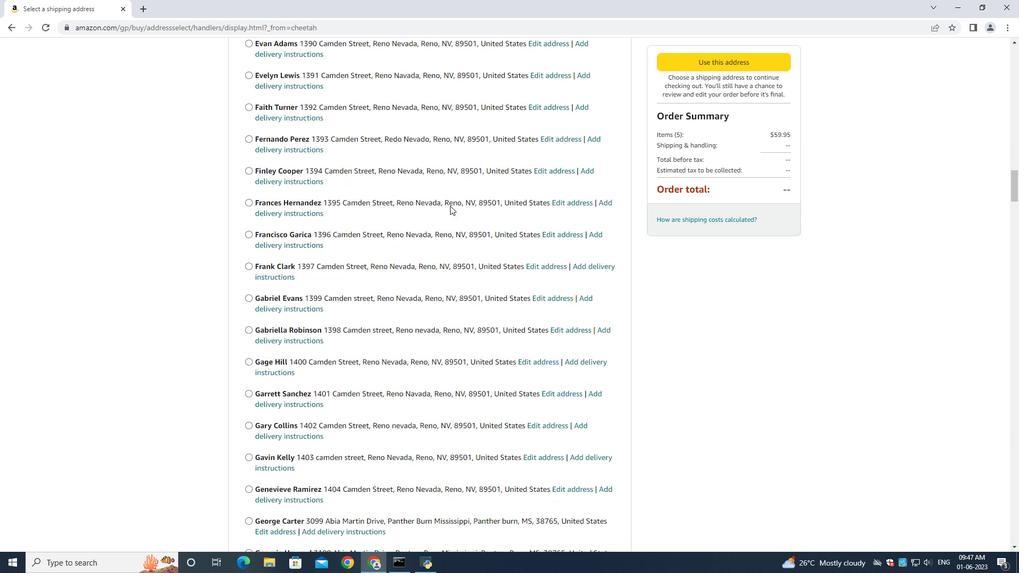 
Action: Mouse scrolled (450, 205) with delta (0, 0)
Screenshot: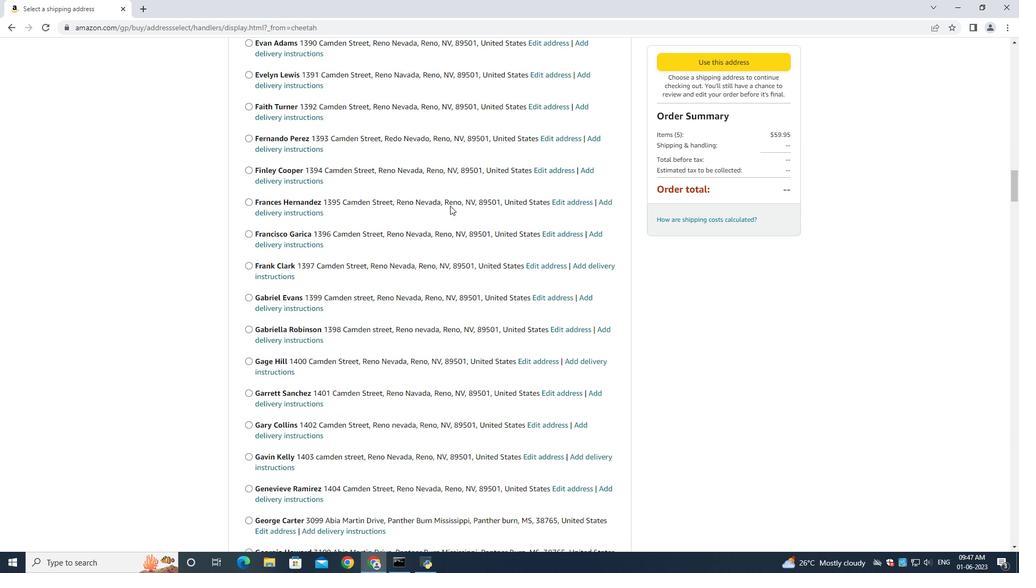 
Action: Mouse scrolled (450, 205) with delta (0, 0)
Screenshot: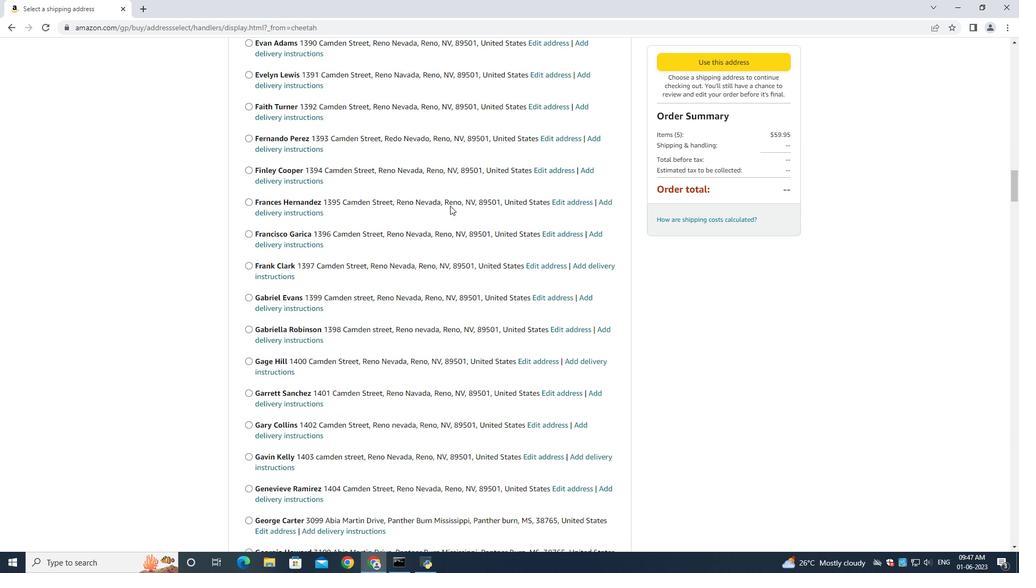 
Action: Mouse scrolled (450, 205) with delta (0, 0)
Screenshot: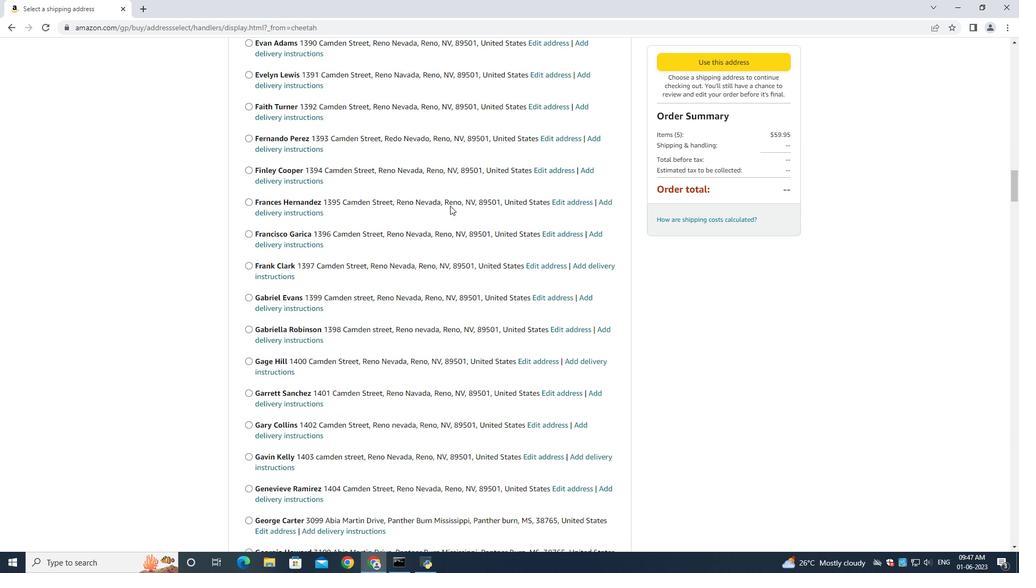
Action: Mouse scrolled (450, 205) with delta (0, 0)
Screenshot: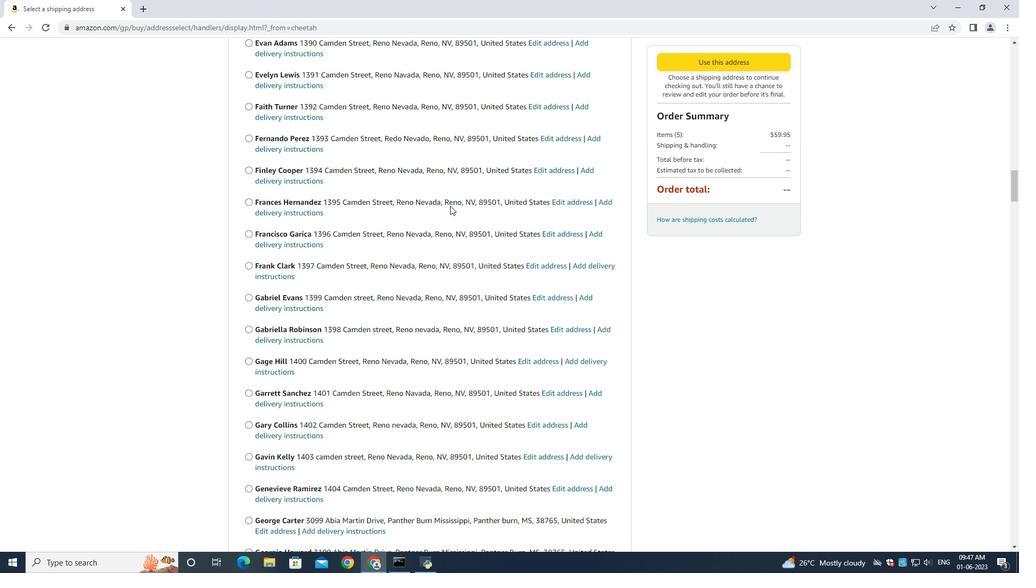 
Action: Mouse scrolled (450, 205) with delta (0, 0)
Screenshot: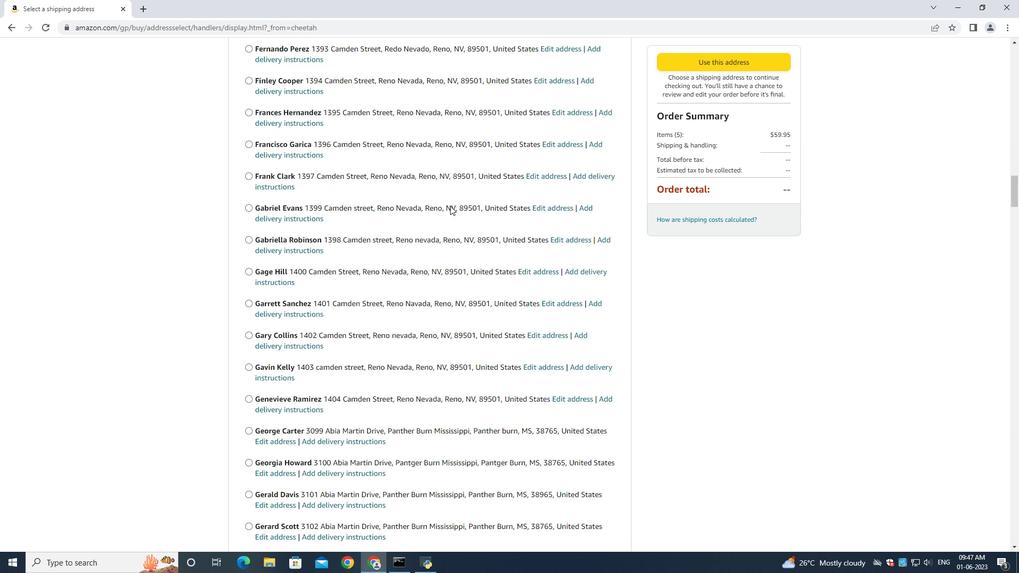
Action: Mouse moved to (450, 207)
Screenshot: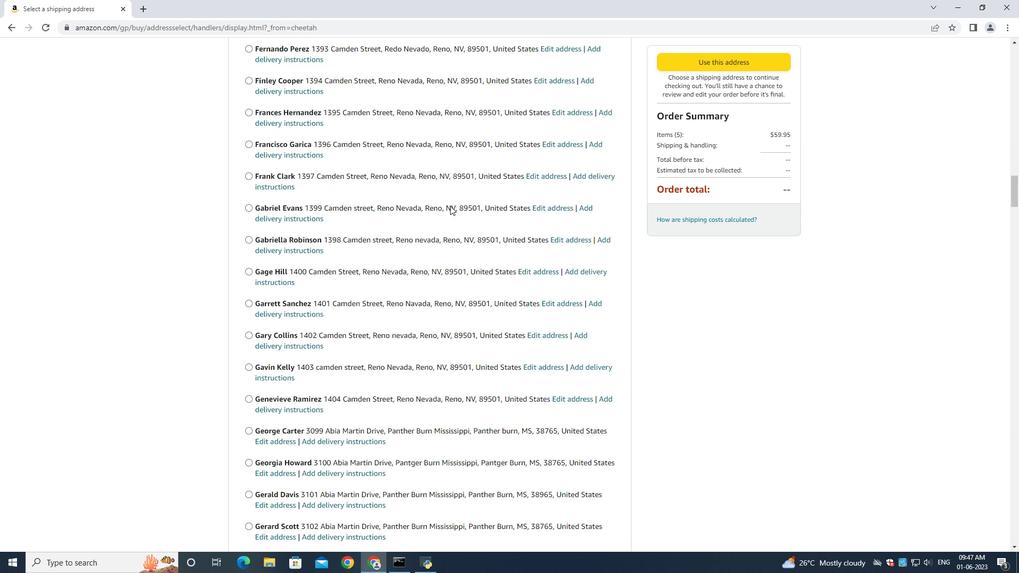 
Action: Mouse scrolled (450, 206) with delta (0, 0)
Screenshot: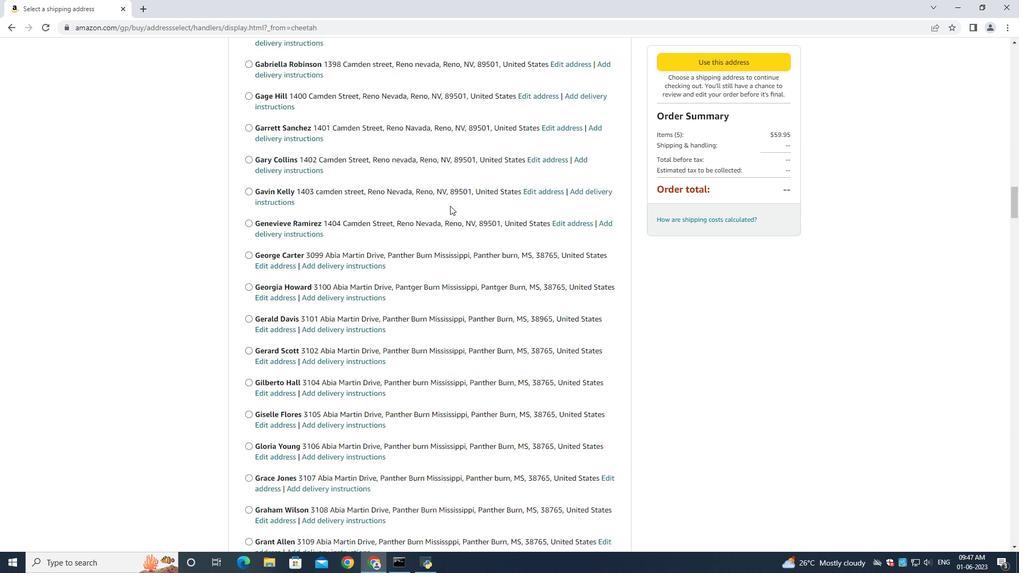 
Action: Mouse moved to (450, 207)
Screenshot: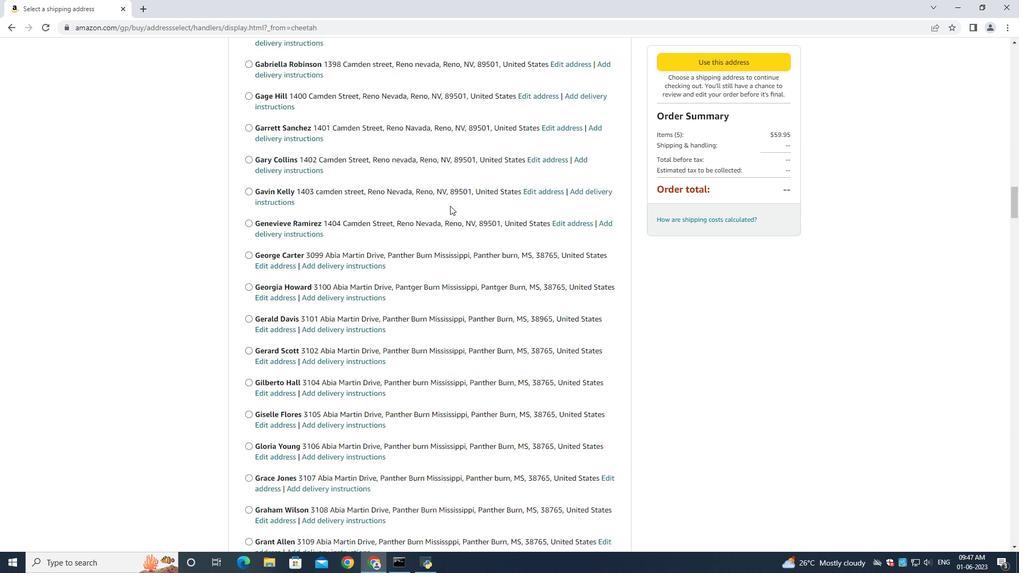 
Action: Mouse scrolled (450, 206) with delta (0, 0)
Screenshot: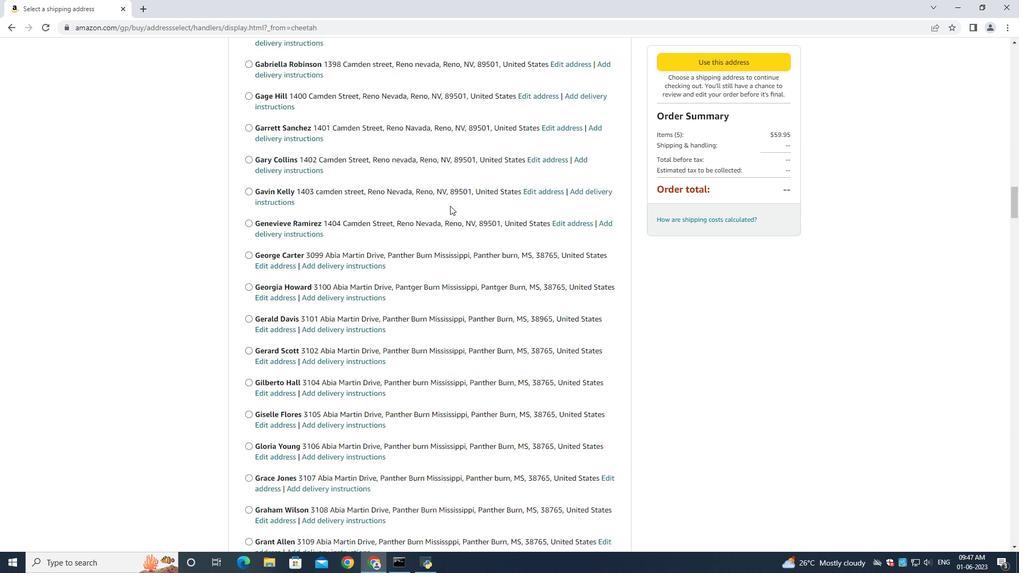 
Action: Mouse scrolled (450, 206) with delta (0, 0)
Screenshot: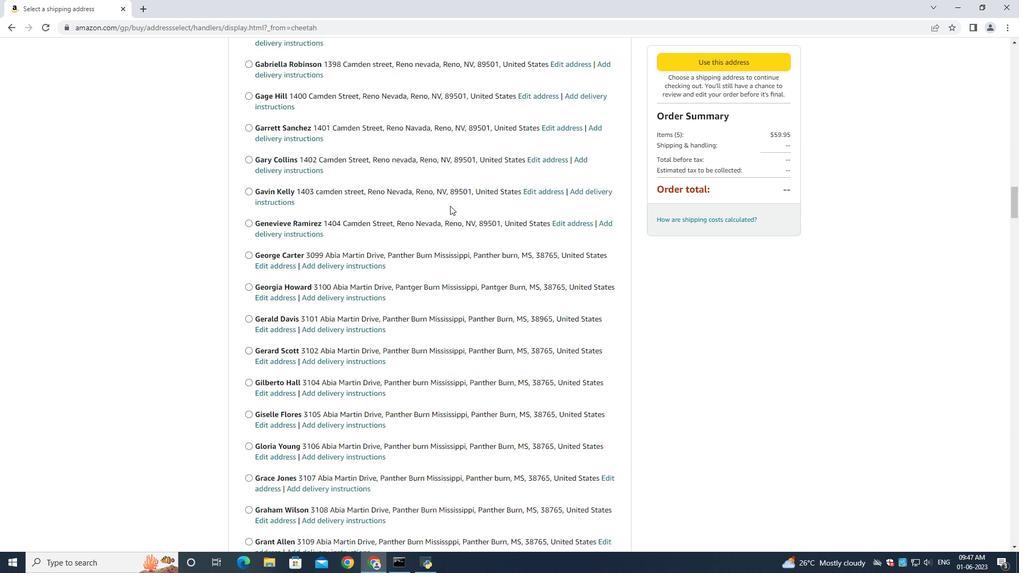 
Action: Mouse scrolled (450, 206) with delta (0, 0)
Screenshot: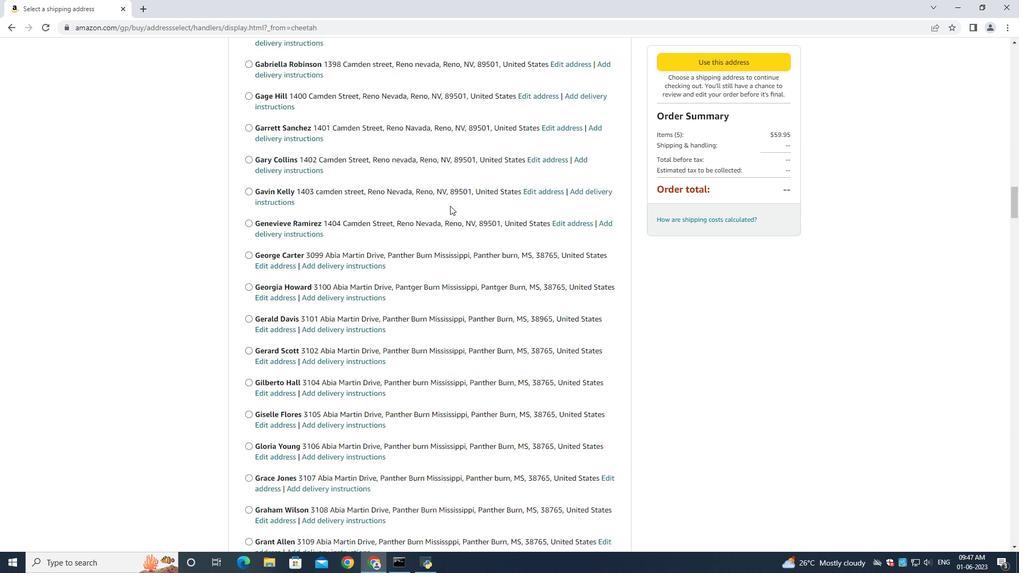 
Action: Mouse moved to (450, 207)
Screenshot: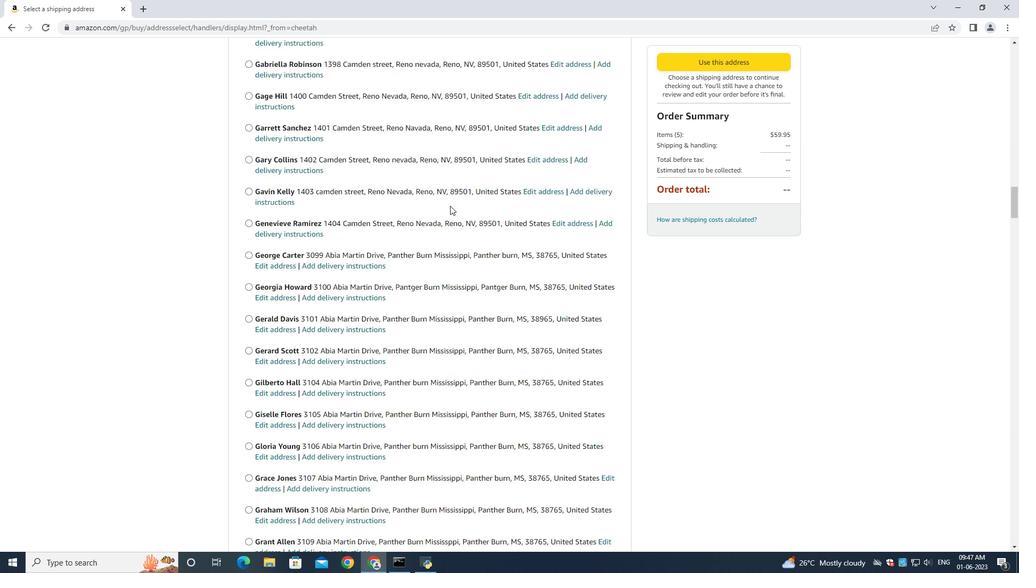 
Action: Mouse scrolled (450, 207) with delta (0, 0)
Screenshot: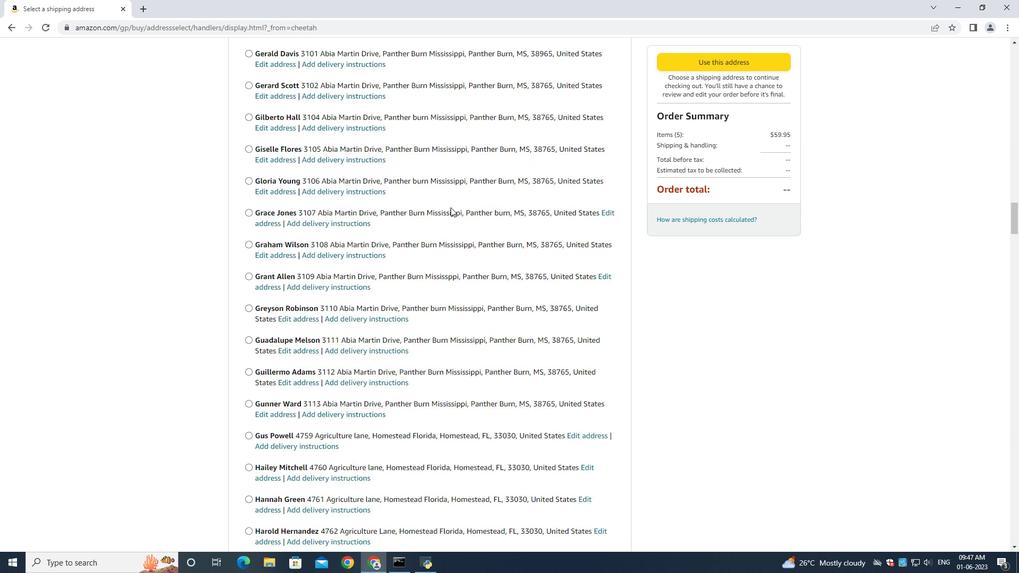 
Action: Mouse moved to (451, 207)
Screenshot: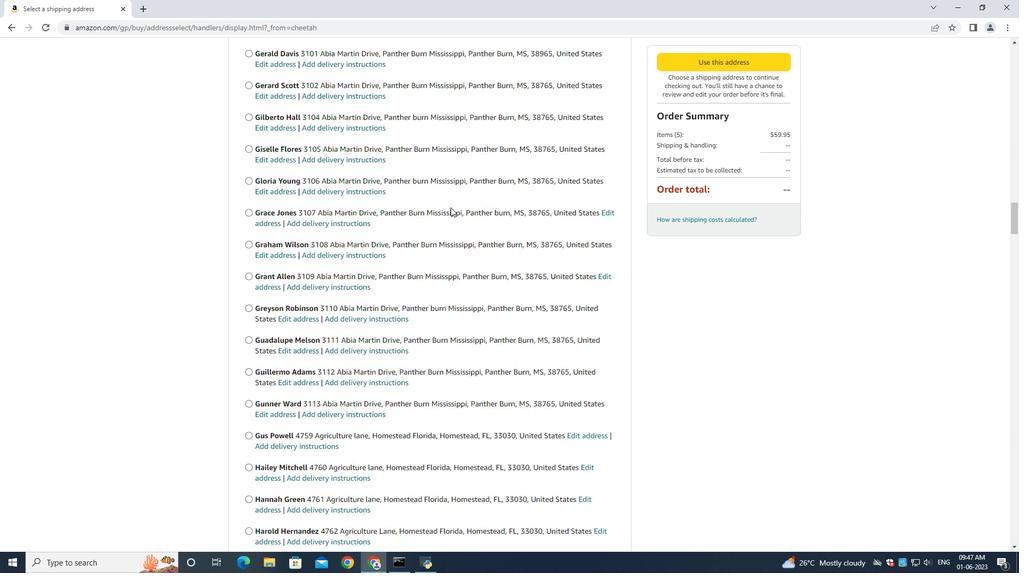 
Action: Mouse scrolled (451, 207) with delta (0, 0)
Screenshot: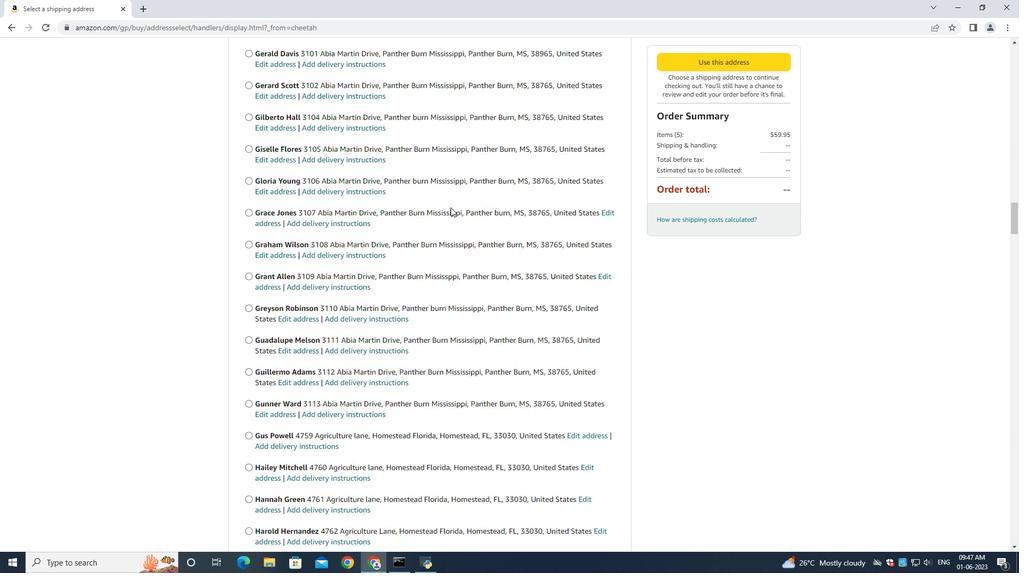 
Action: Mouse moved to (451, 208)
Screenshot: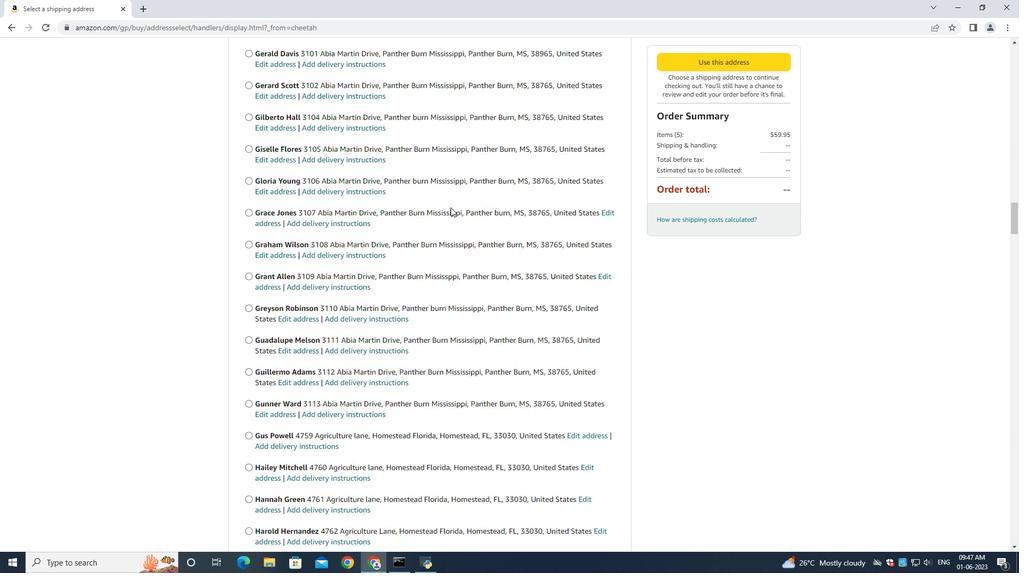 
Action: Mouse scrolled (451, 207) with delta (0, 0)
Screenshot: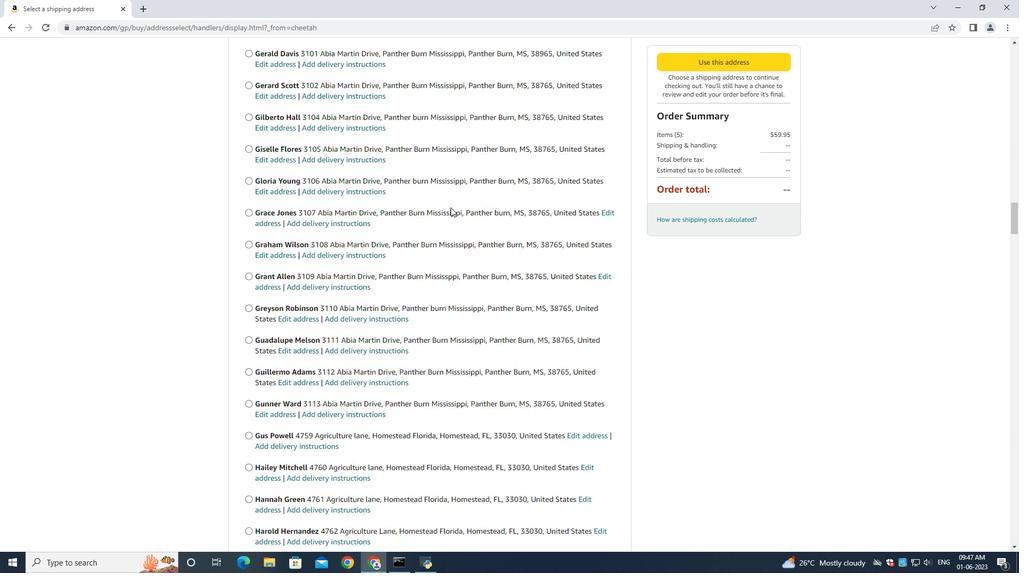 
Action: Mouse scrolled (451, 207) with delta (0, 0)
Screenshot: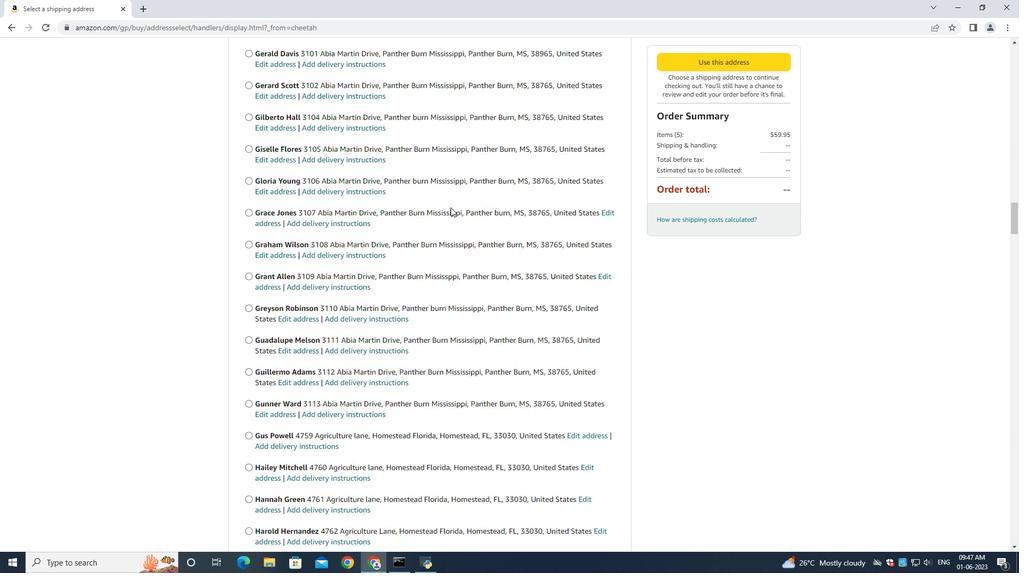 
Action: Mouse scrolled (451, 207) with delta (0, 0)
Screenshot: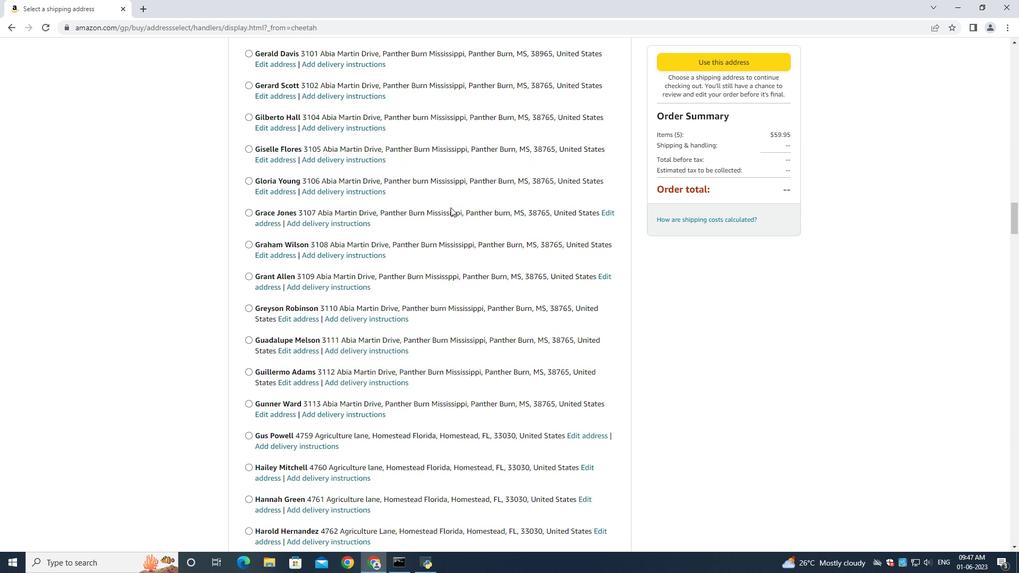 
Action: Mouse moved to (451, 208)
Screenshot: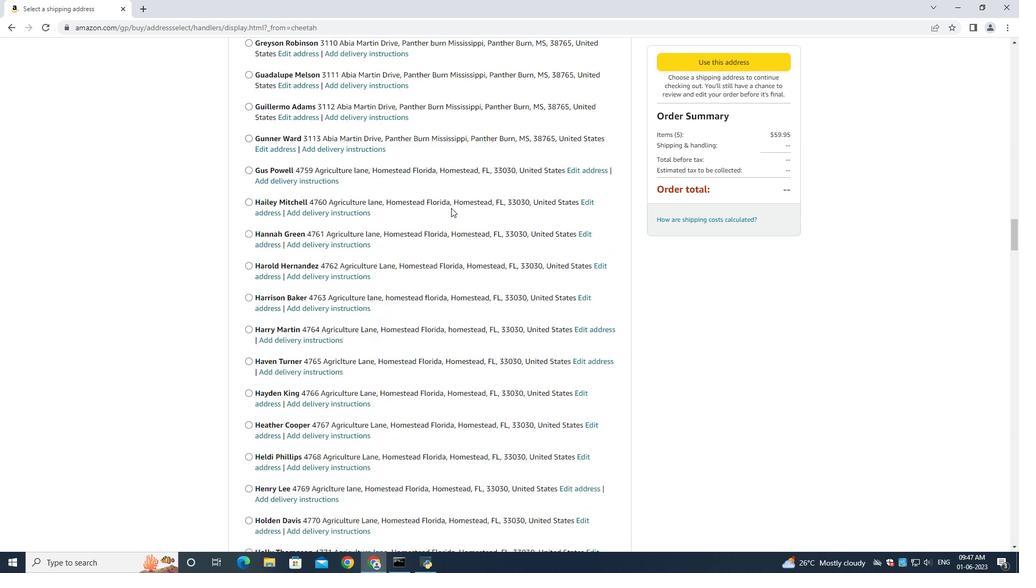 
Action: Mouse scrolled (451, 208) with delta (0, 0)
Screenshot: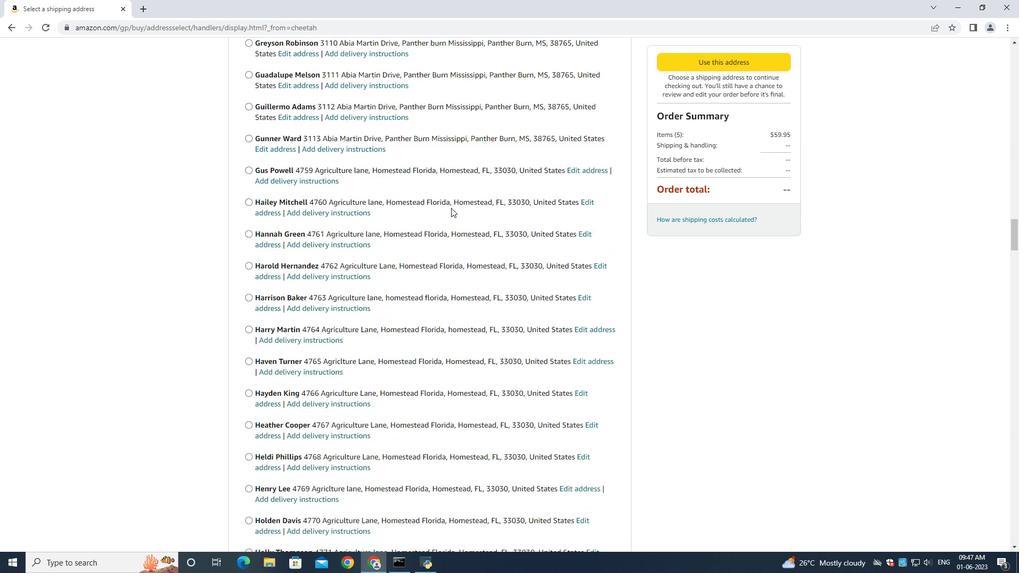 
Action: Mouse moved to (451, 208)
Screenshot: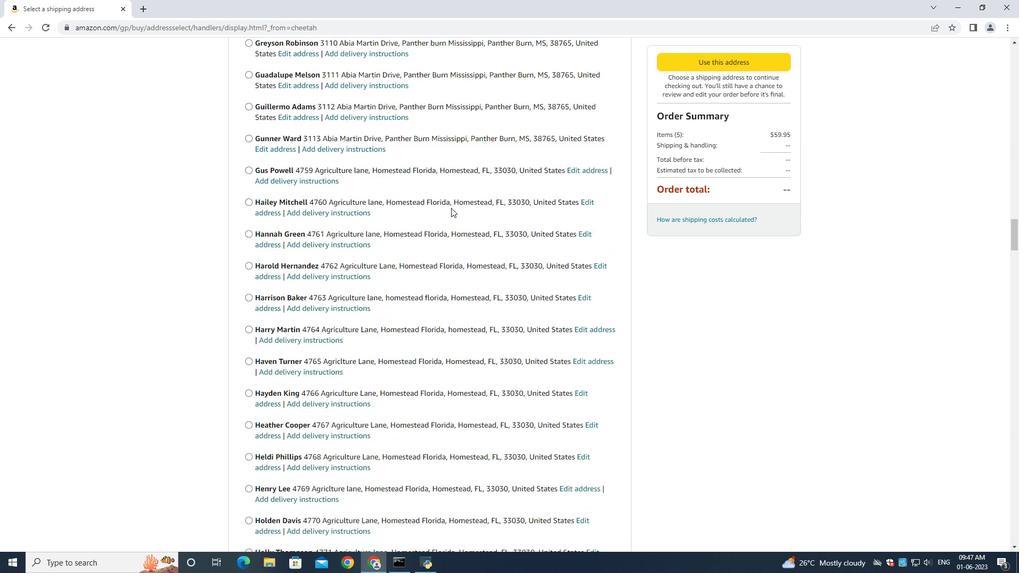 
Action: Mouse scrolled (451, 208) with delta (0, 0)
Screenshot: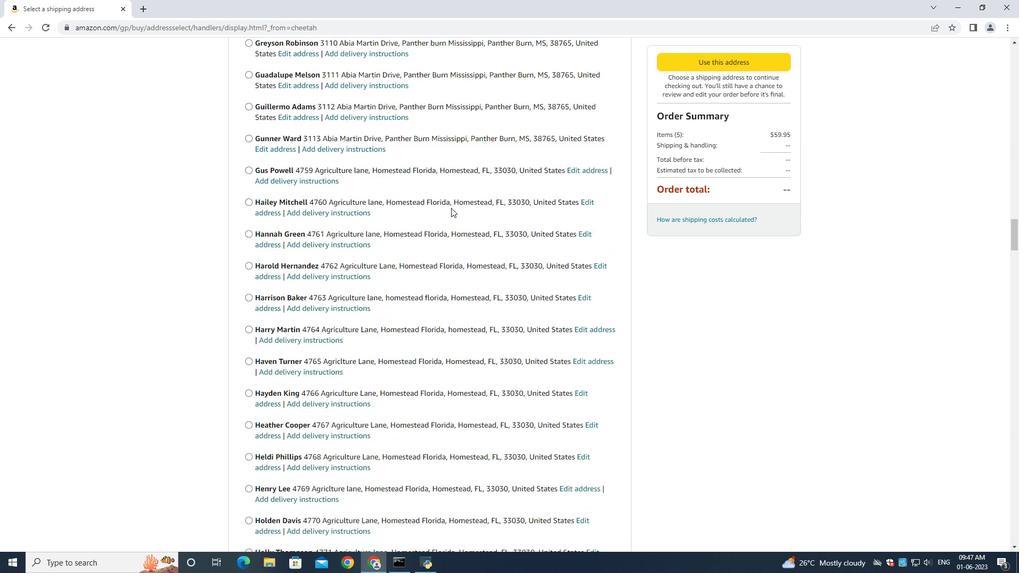 
Action: Mouse moved to (451, 209)
Screenshot: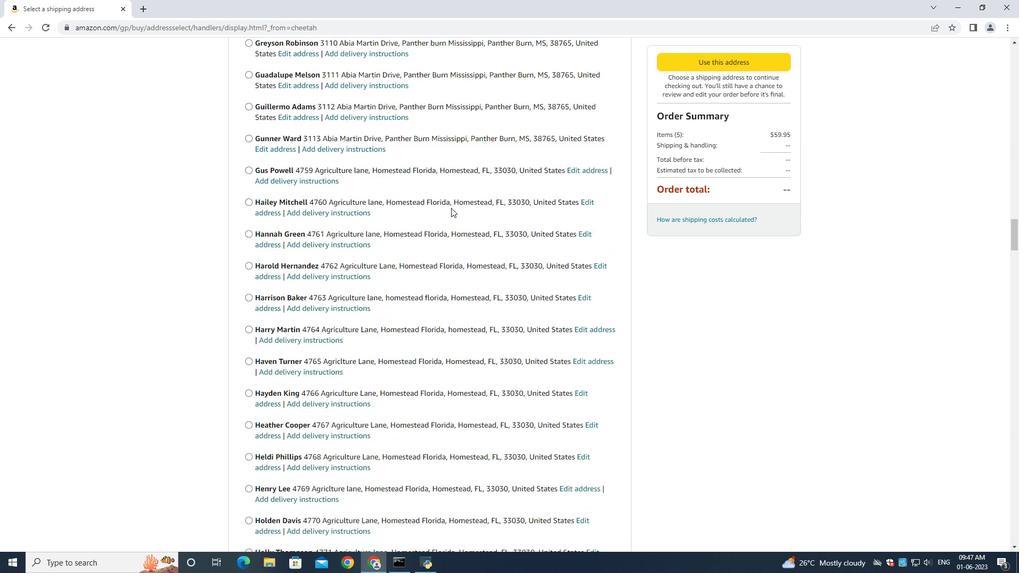 
Action: Mouse scrolled (451, 208) with delta (0, 0)
Screenshot: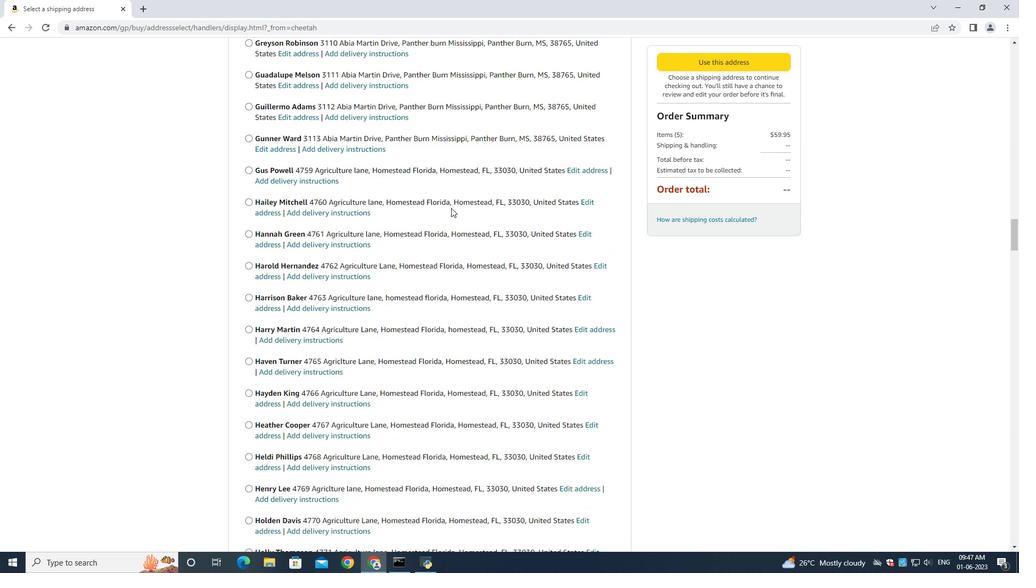 
Action: Mouse scrolled (451, 208) with delta (0, 0)
Screenshot: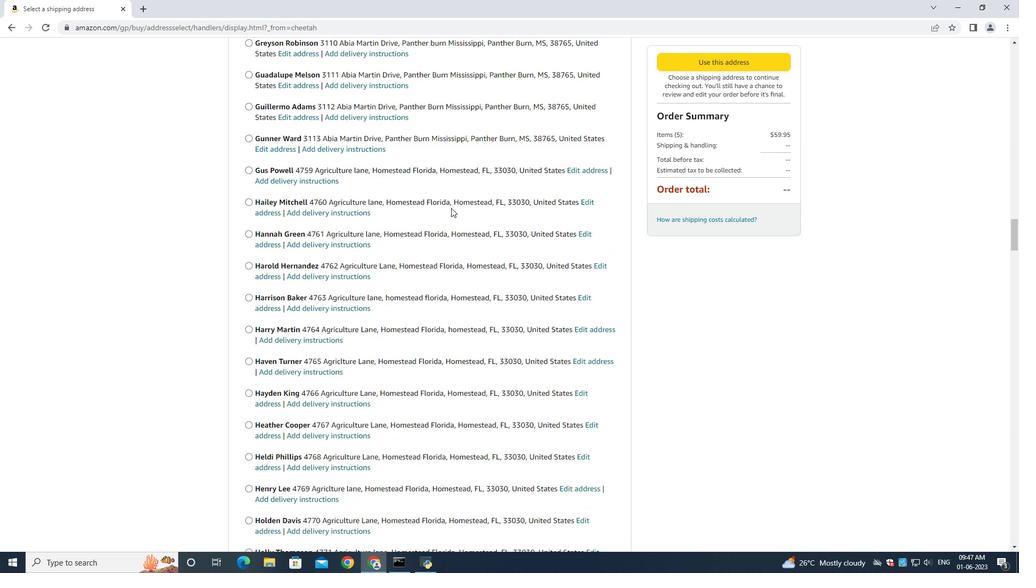
Action: Mouse scrolled (451, 208) with delta (0, 0)
Screenshot: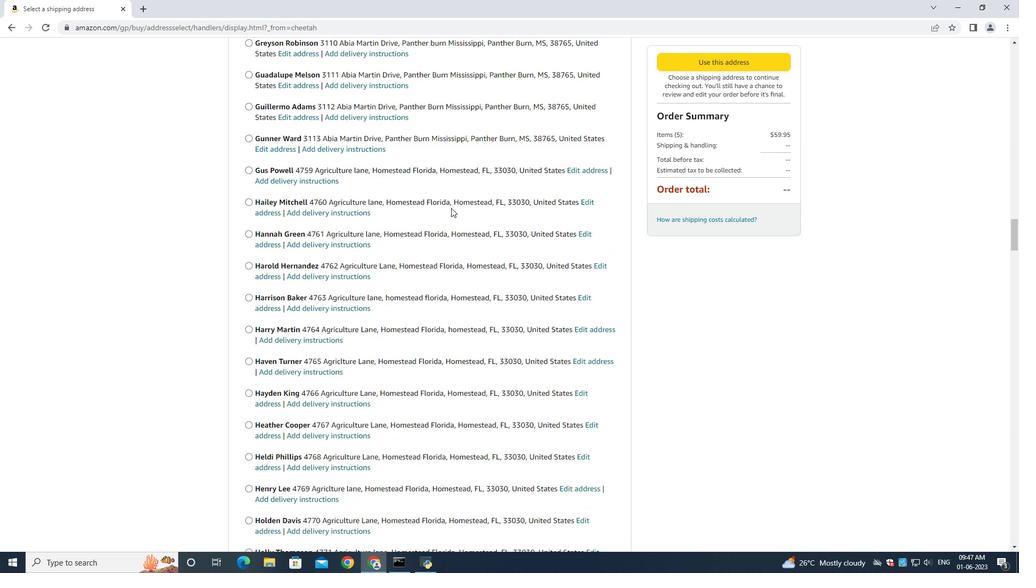 
Action: Mouse scrolled (451, 208) with delta (0, 0)
Screenshot: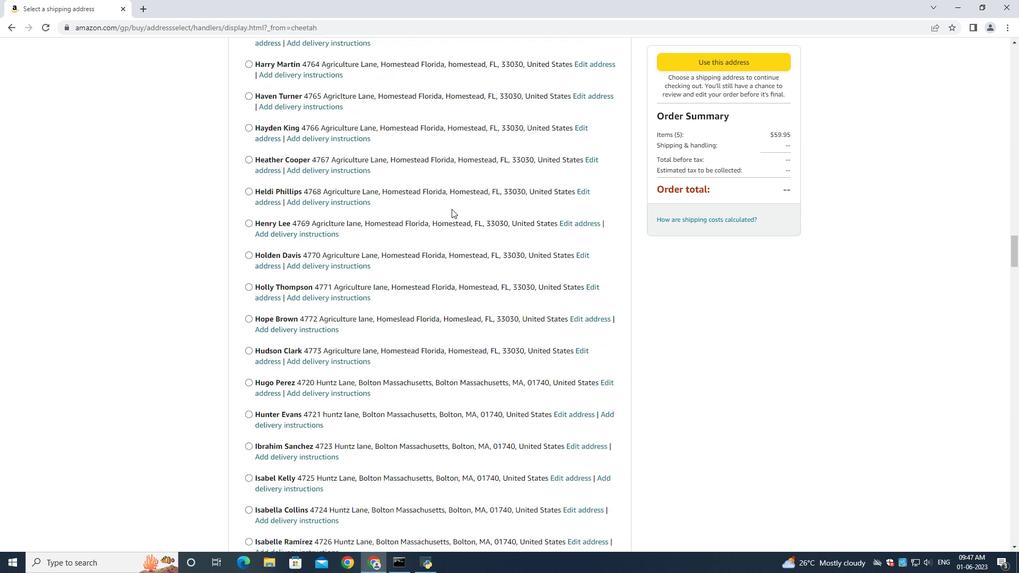 
Action: Mouse moved to (451, 209)
Screenshot: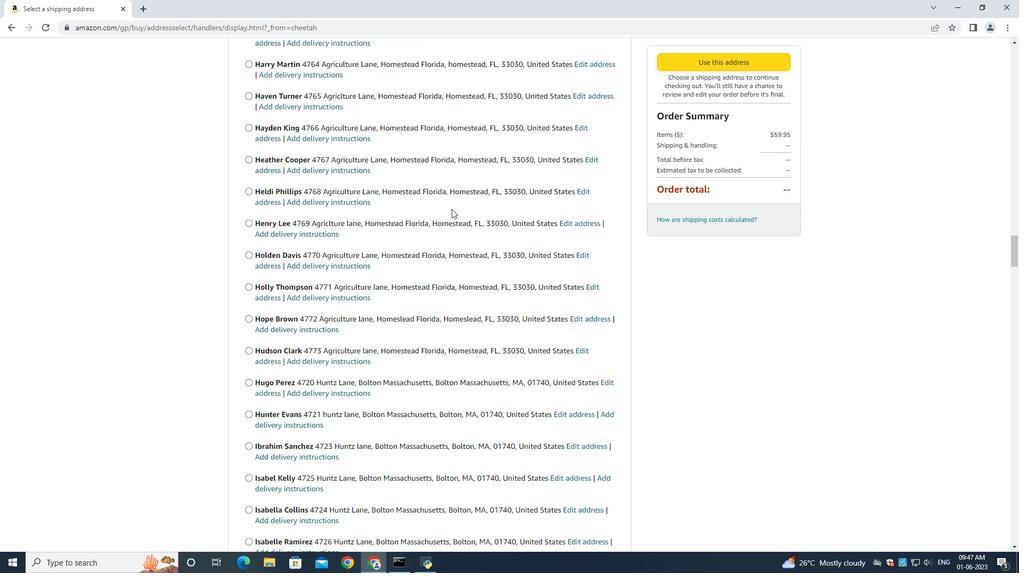 
Action: Mouse scrolled (451, 208) with delta (0, 0)
Screenshot: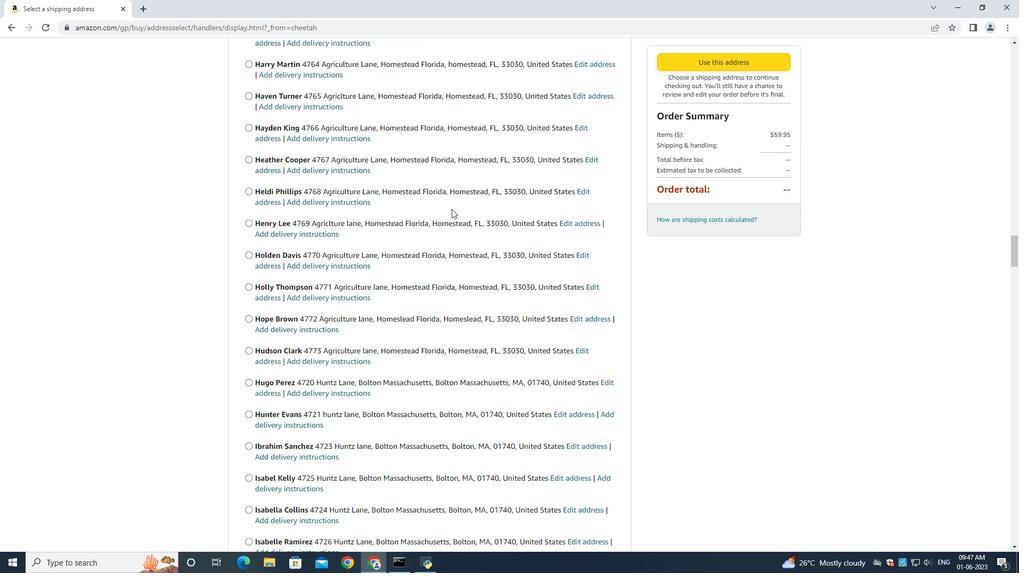 
Action: Mouse moved to (452, 209)
Screenshot: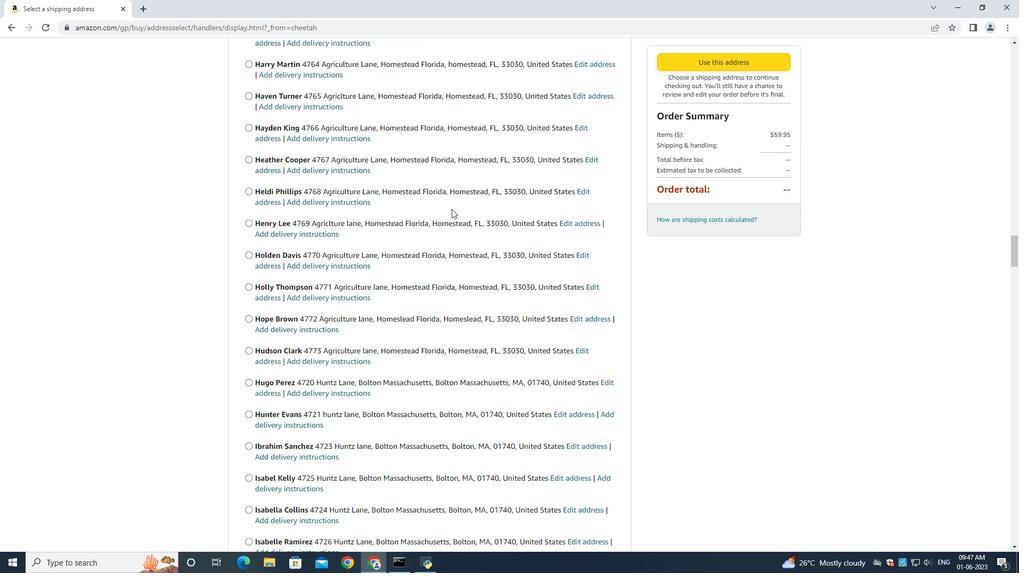 
Action: Mouse scrolled (451, 208) with delta (0, 0)
Screenshot: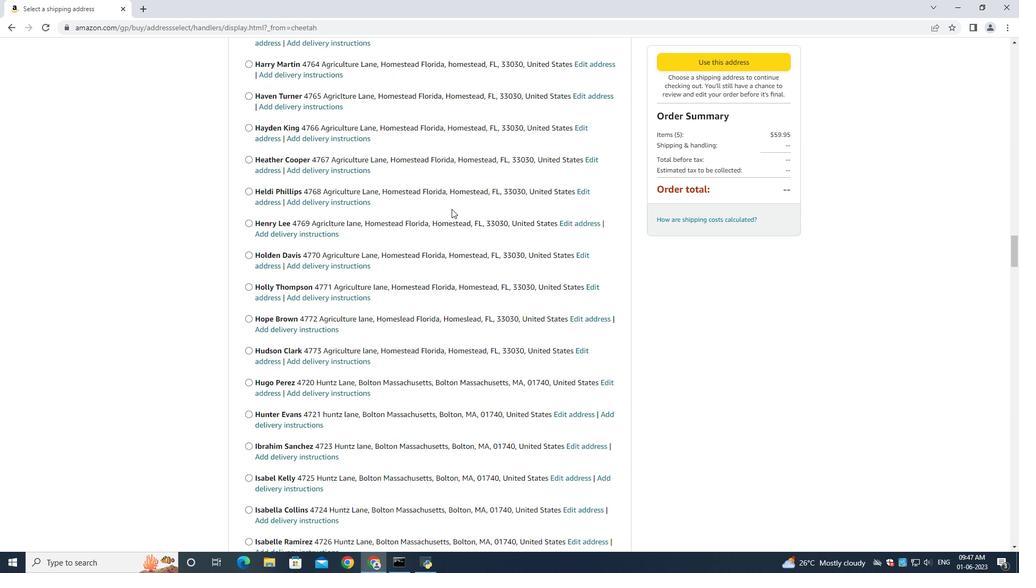 
Action: Mouse moved to (452, 209)
Screenshot: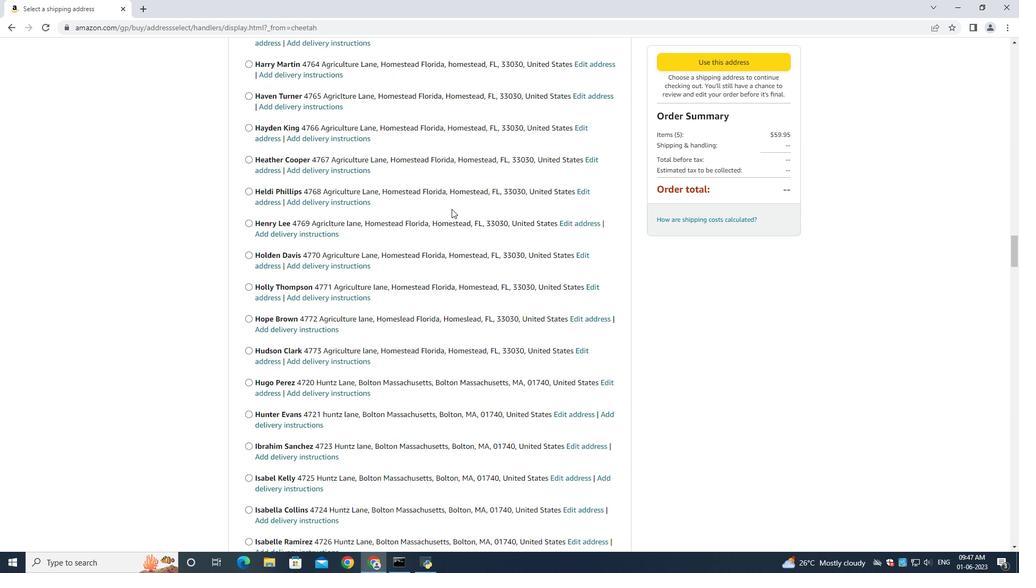 
Action: Mouse scrolled (451, 209) with delta (0, 0)
Screenshot: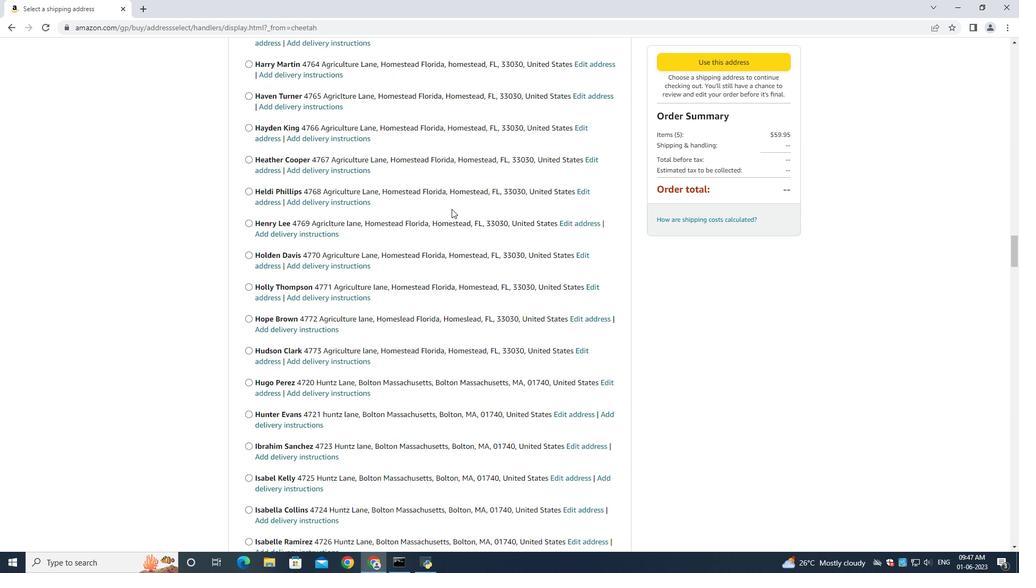 
Action: Mouse scrolled (451, 209) with delta (0, 0)
Screenshot: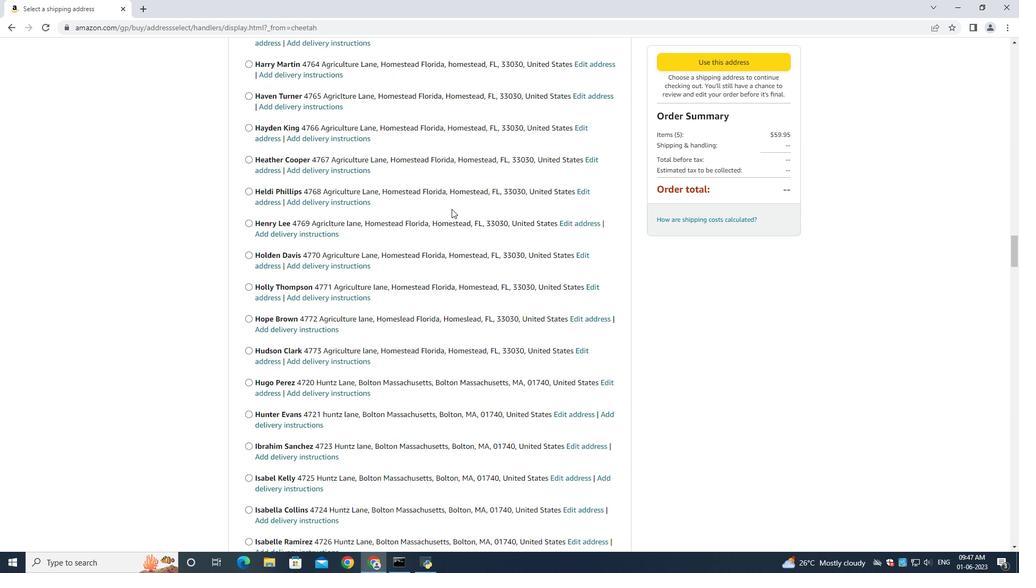 
Action: Mouse scrolled (452, 209) with delta (0, 0)
Screenshot: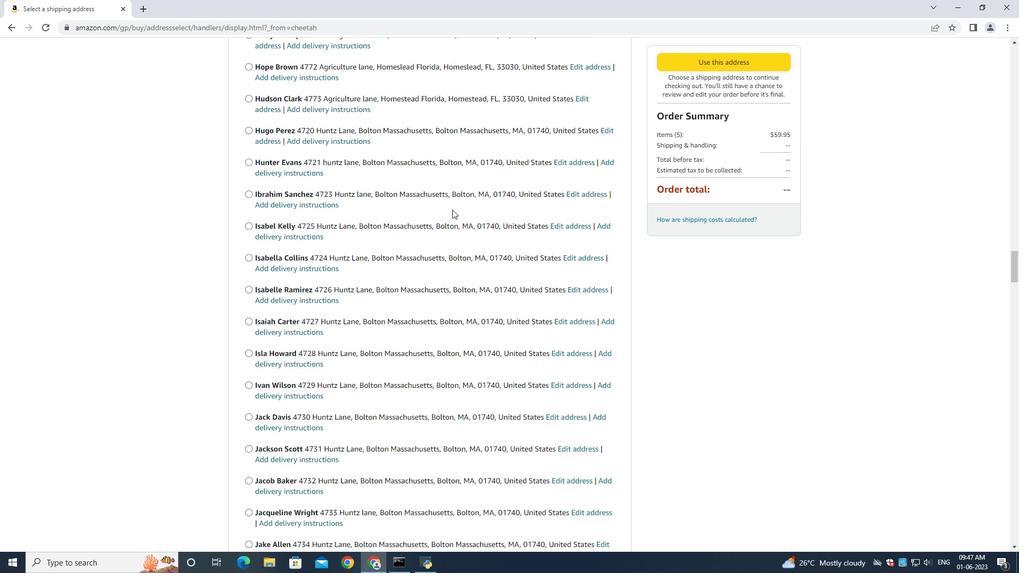 
Action: Mouse scrolled (452, 209) with delta (0, 0)
Screenshot: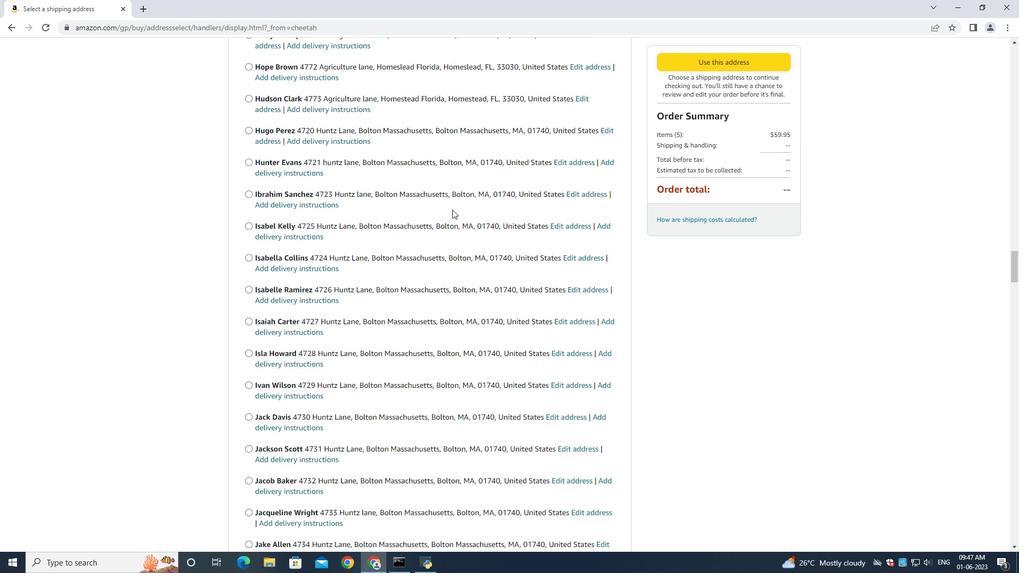 
Action: Mouse scrolled (452, 209) with delta (0, 0)
Screenshot: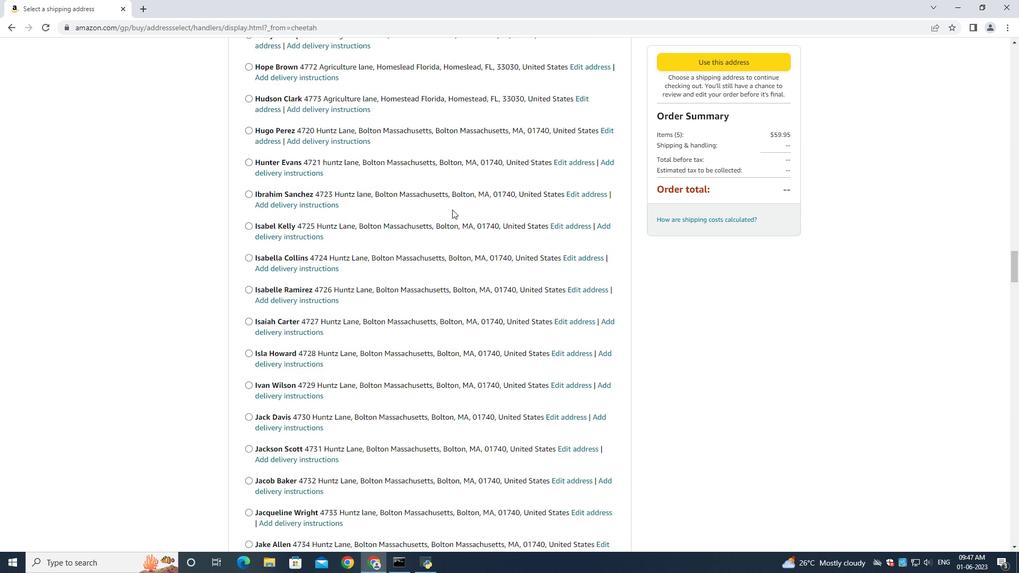 
Action: Mouse scrolled (452, 209) with delta (0, 0)
Screenshot: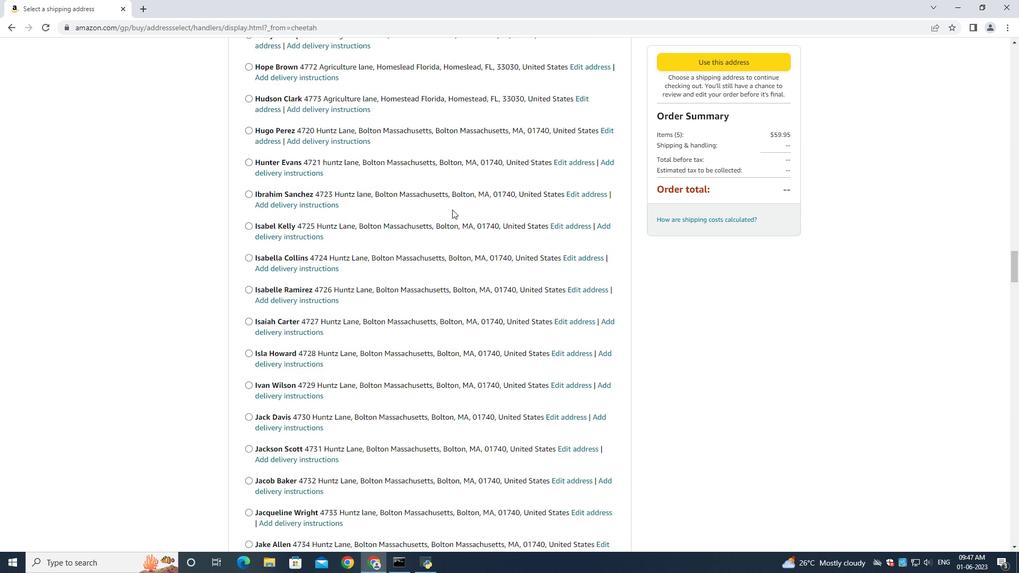 
Action: Mouse moved to (452, 210)
Screenshot: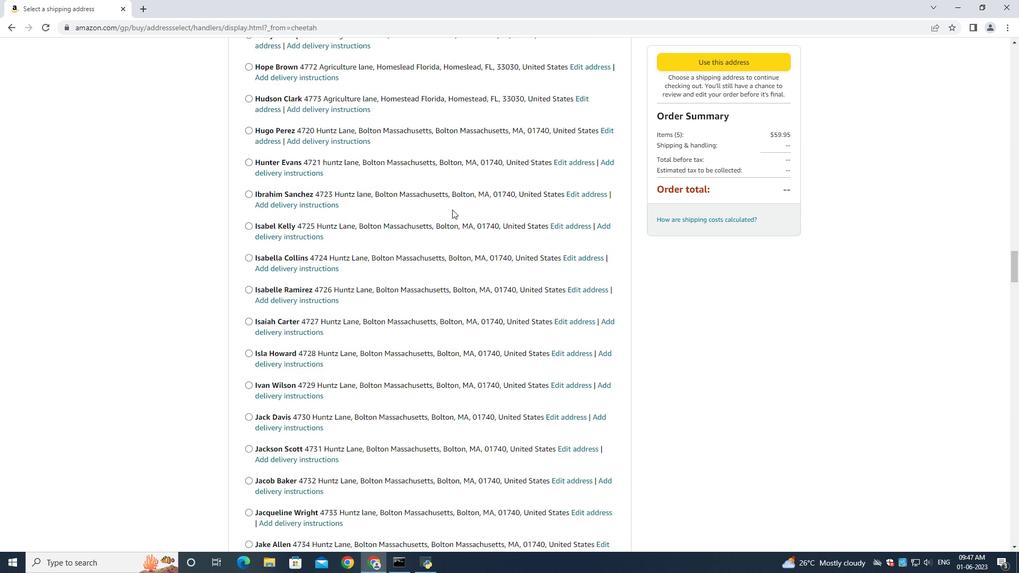 
Action: Mouse scrolled (452, 209) with delta (0, 0)
Screenshot: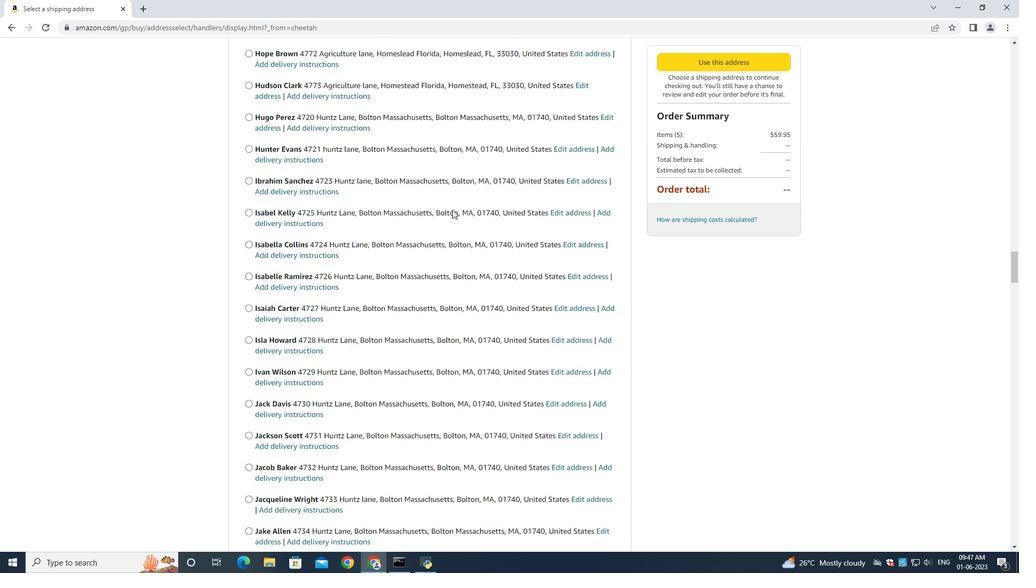 
Action: Mouse moved to (452, 210)
Screenshot: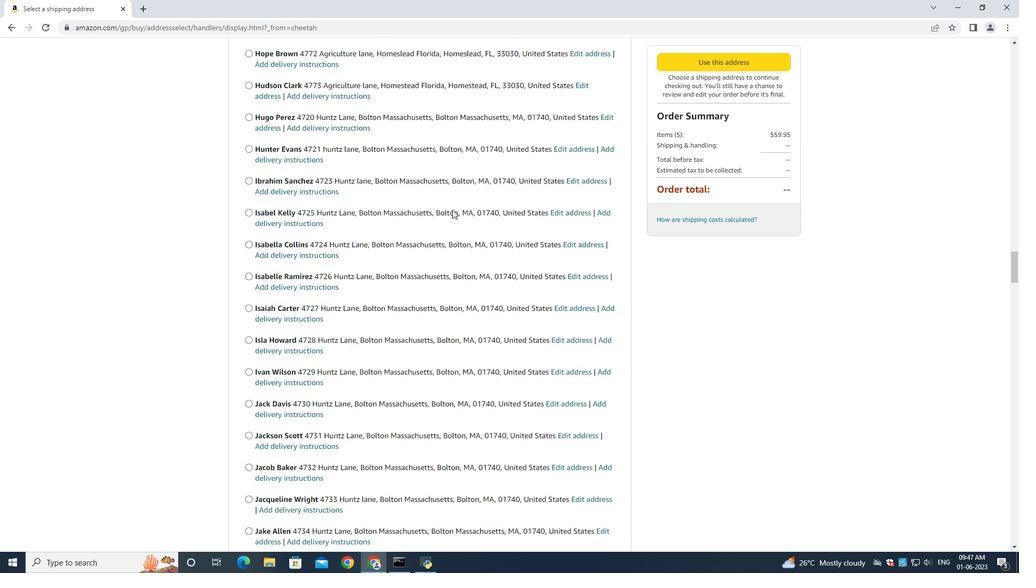 
Action: Mouse scrolled (452, 209) with delta (0, 0)
Screenshot: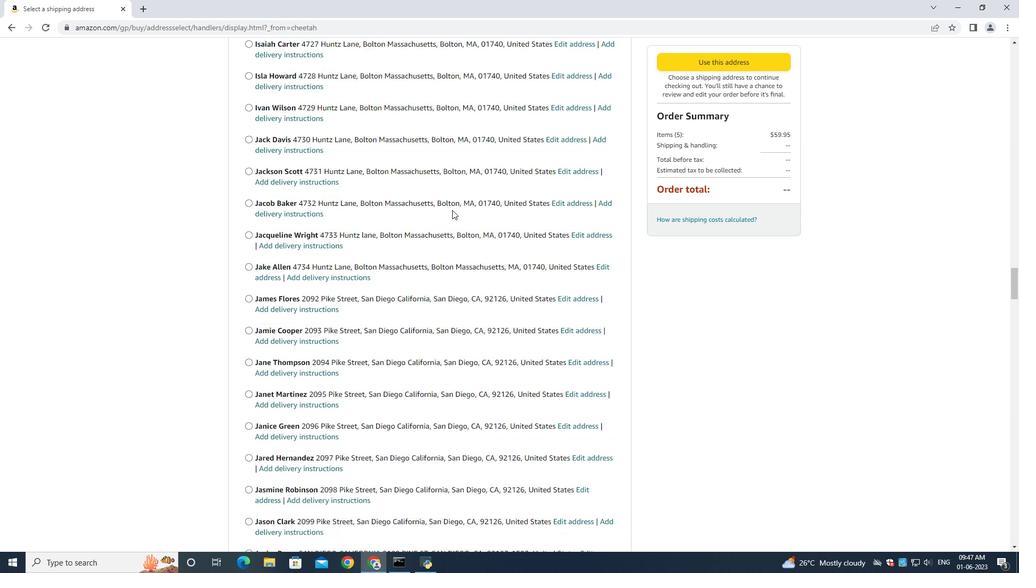 
Action: Mouse scrolled (452, 209) with delta (0, 0)
Screenshot: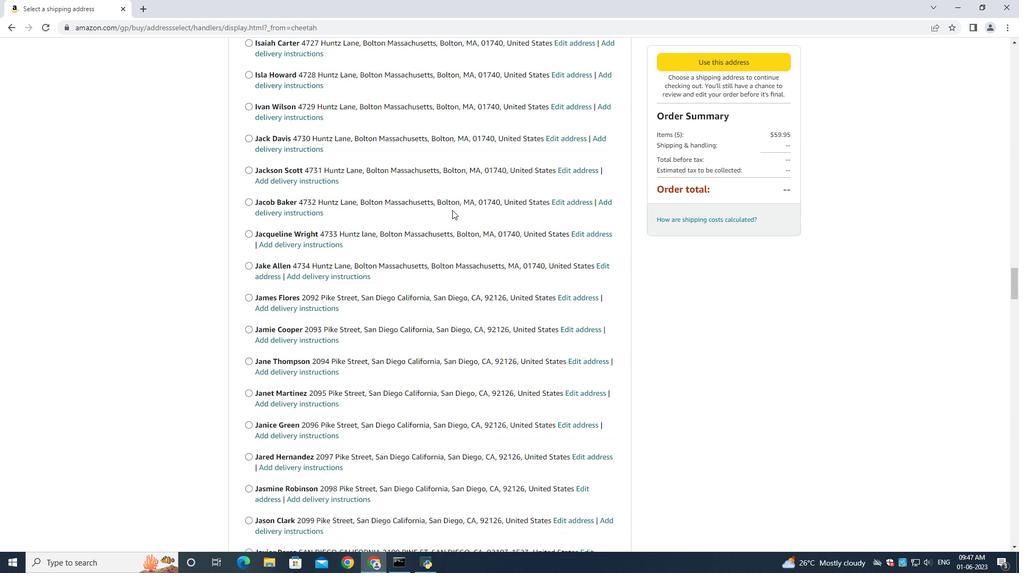 
Action: Mouse scrolled (452, 209) with delta (0, 0)
Screenshot: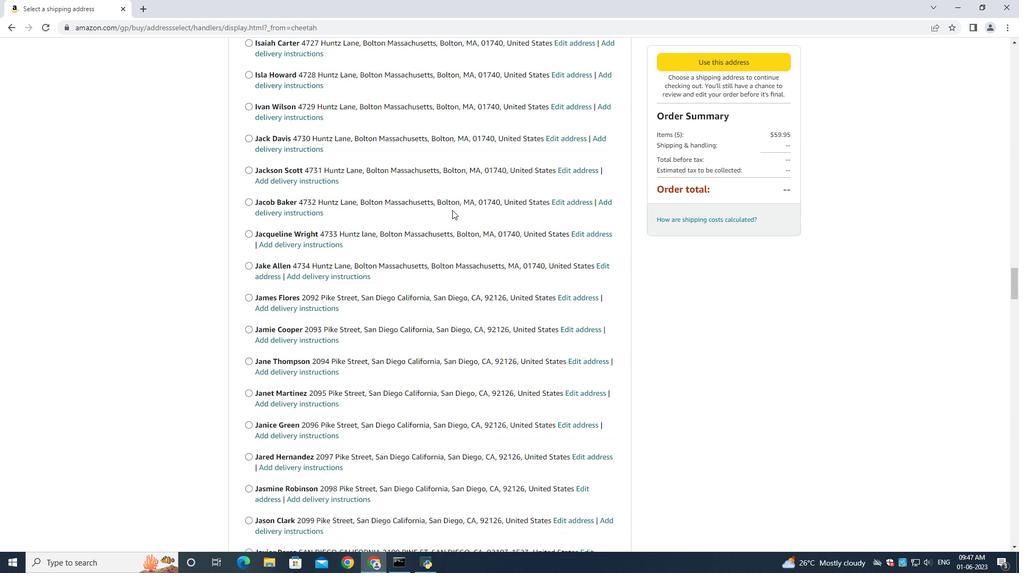 
Action: Mouse moved to (452, 210)
Screenshot: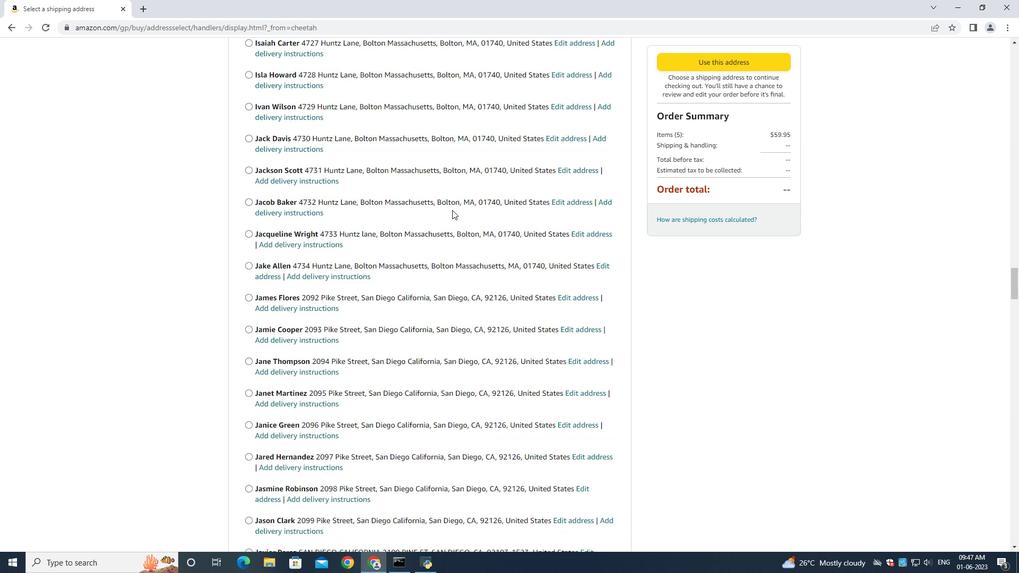 
Action: Mouse scrolled (452, 210) with delta (0, 0)
Screenshot: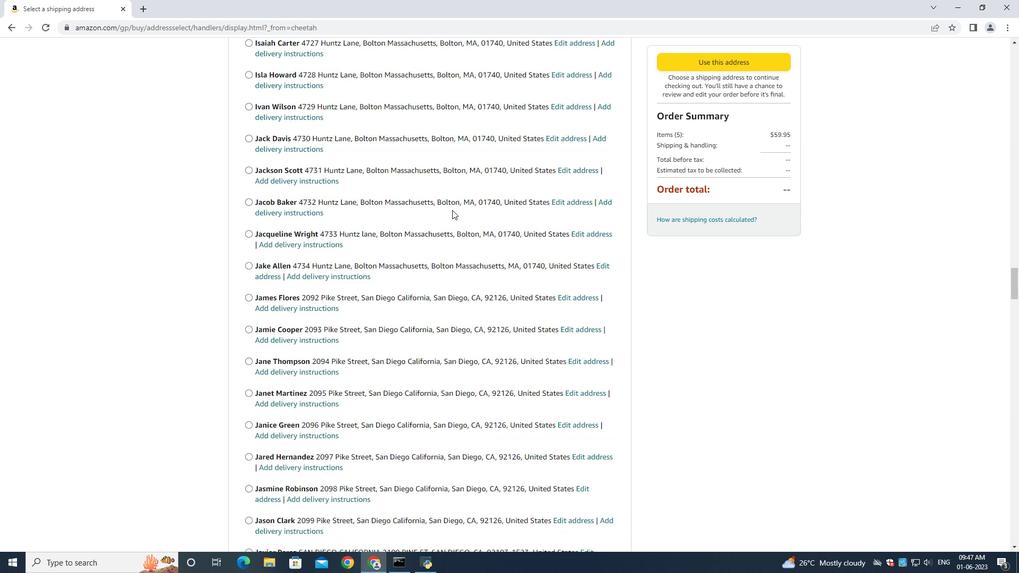 
Action: Mouse scrolled (452, 210) with delta (0, 0)
Screenshot: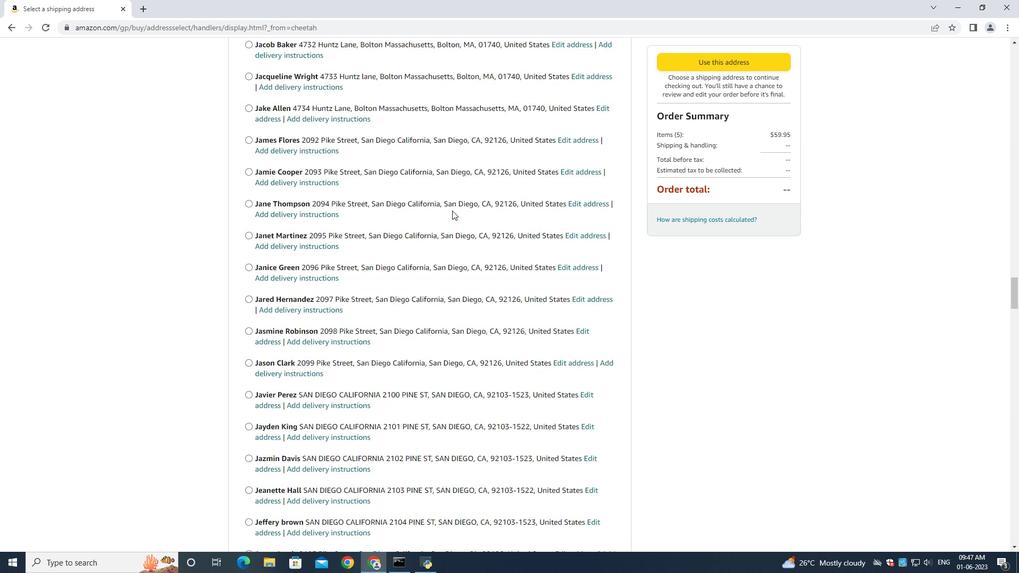 
Action: Mouse scrolled (452, 210) with delta (0, 0)
Screenshot: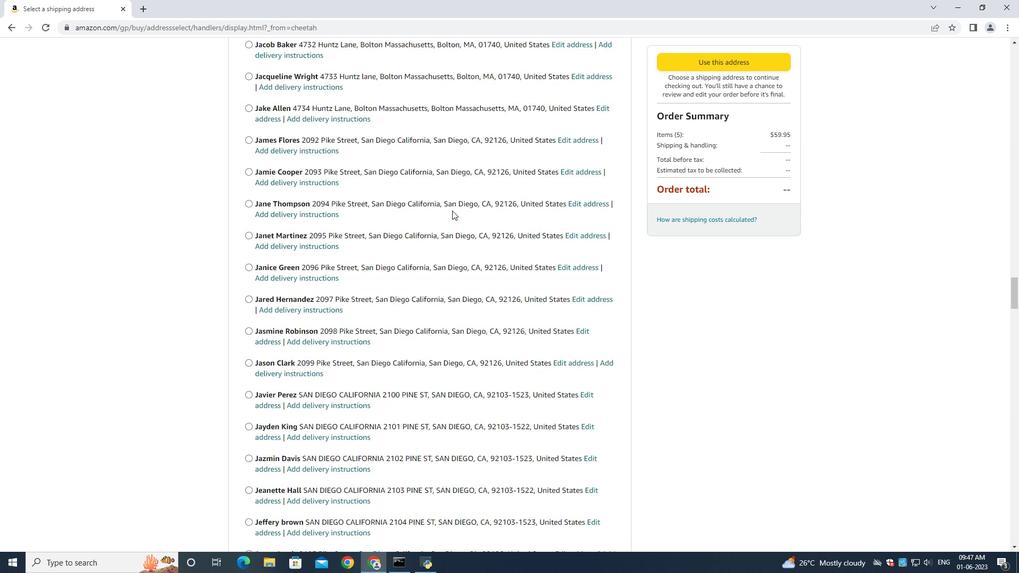
Action: Mouse scrolled (452, 210) with delta (0, 0)
Screenshot: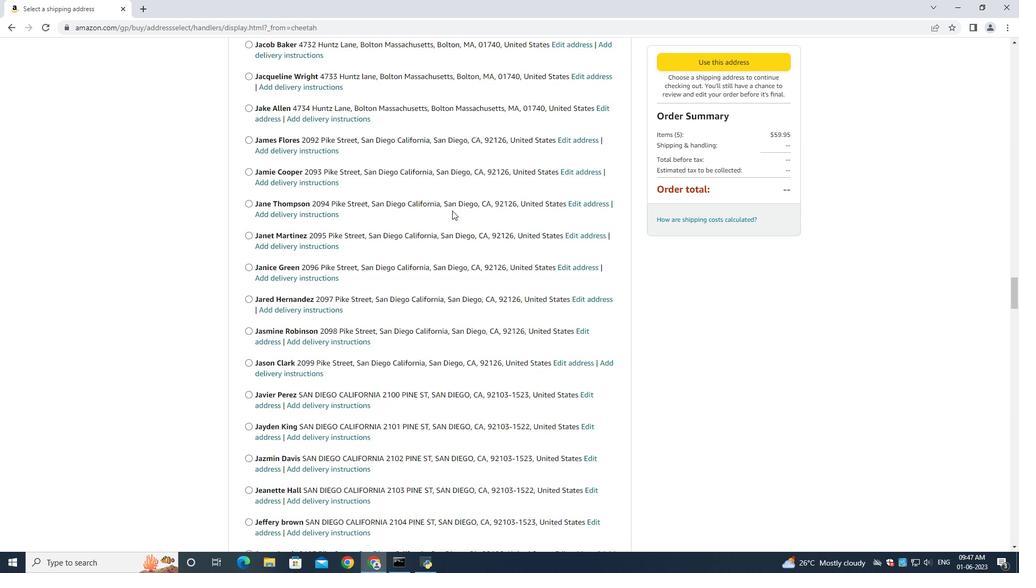
Action: Mouse scrolled (452, 210) with delta (0, 0)
Screenshot: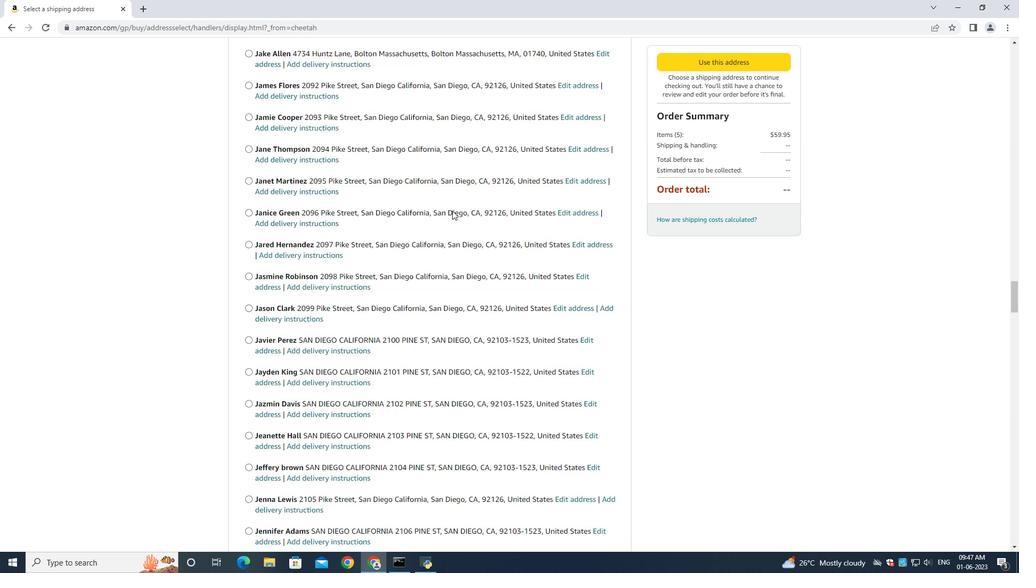 
Action: Mouse scrolled (452, 210) with delta (0, 0)
Screenshot: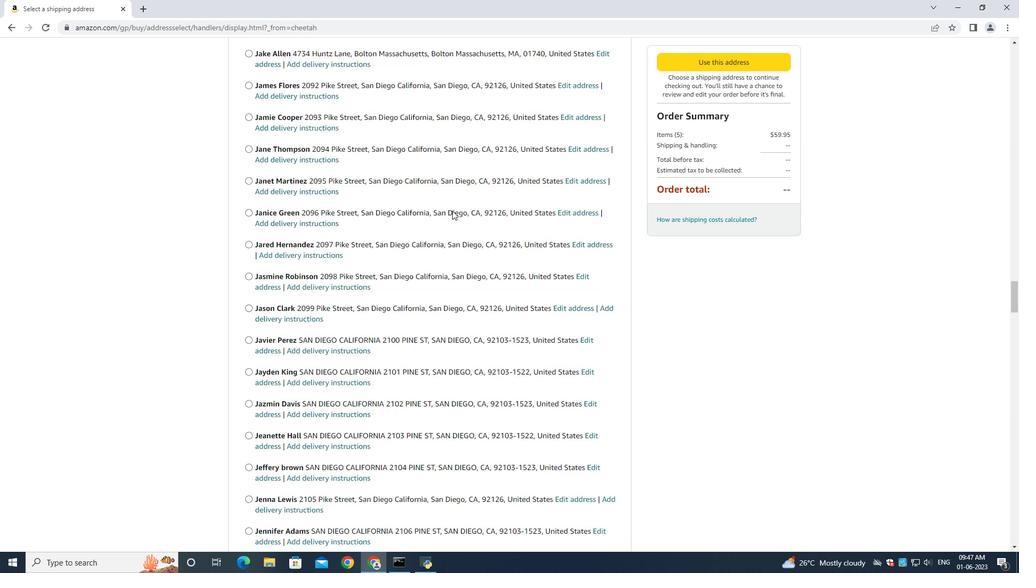 
Action: Mouse moved to (452, 210)
Screenshot: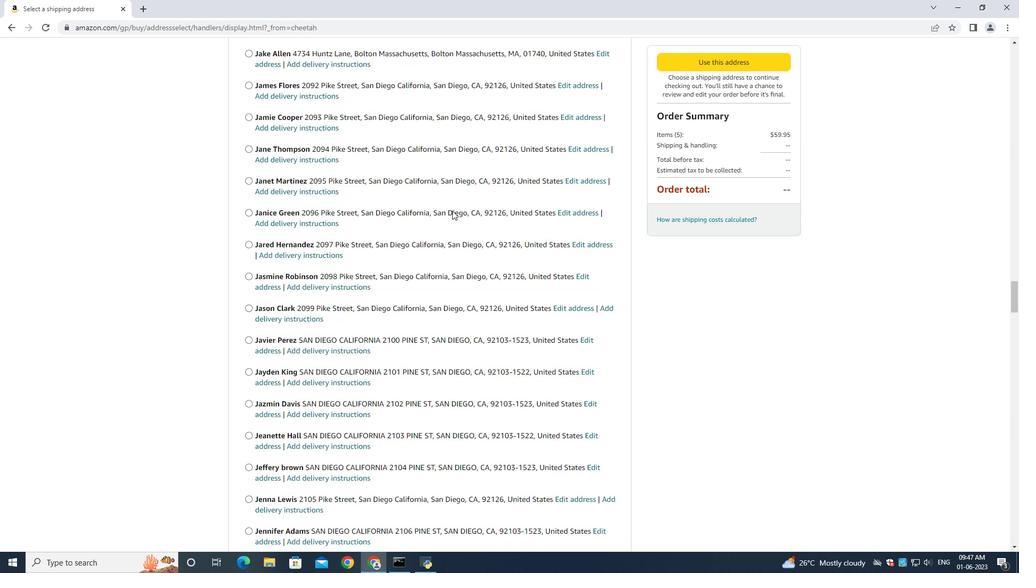 
Action: Mouse scrolled (452, 210) with delta (0, 0)
Screenshot: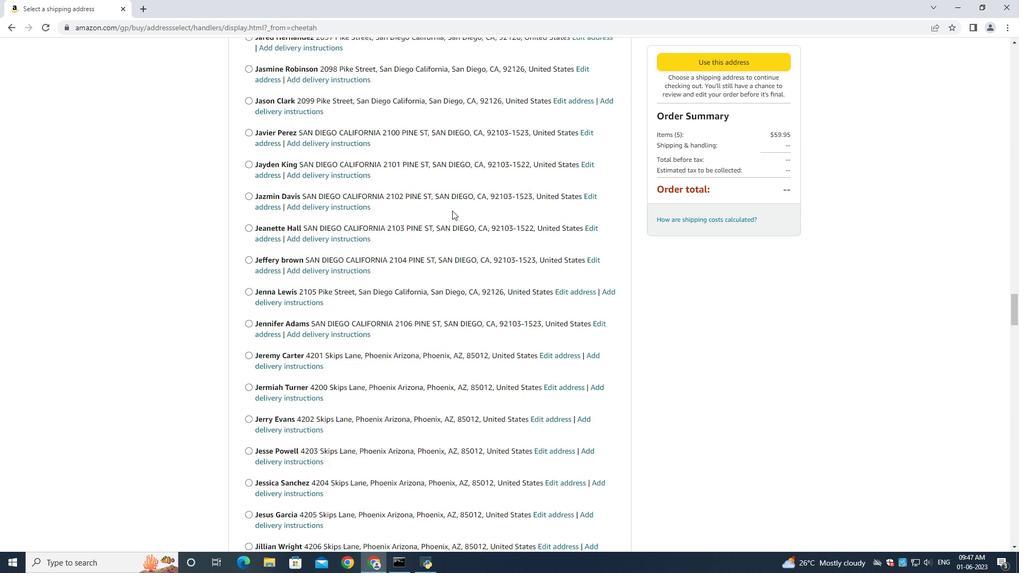
Action: Mouse scrolled (452, 210) with delta (0, 0)
Screenshot: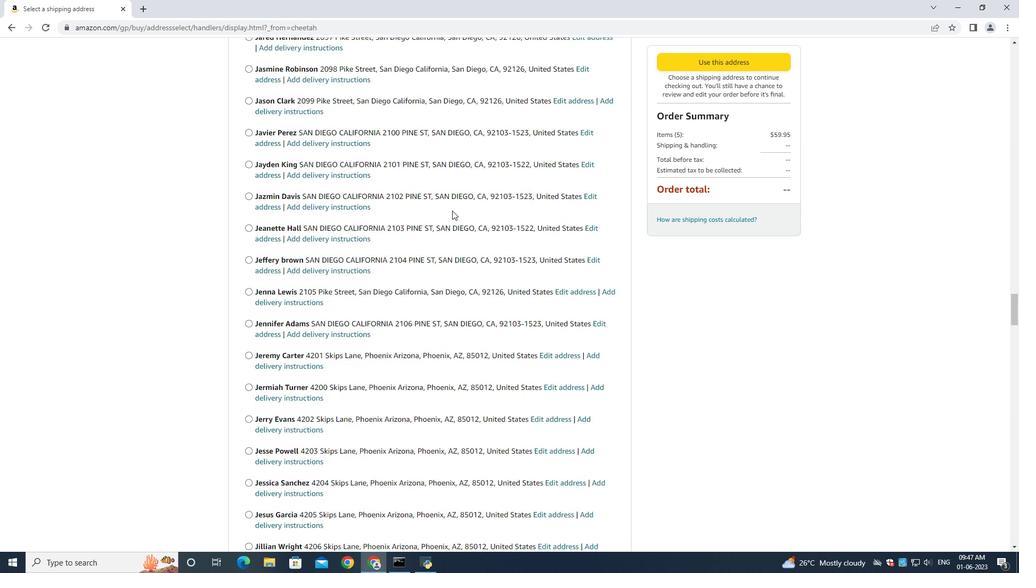 
Action: Mouse scrolled (452, 210) with delta (0, 0)
Screenshot: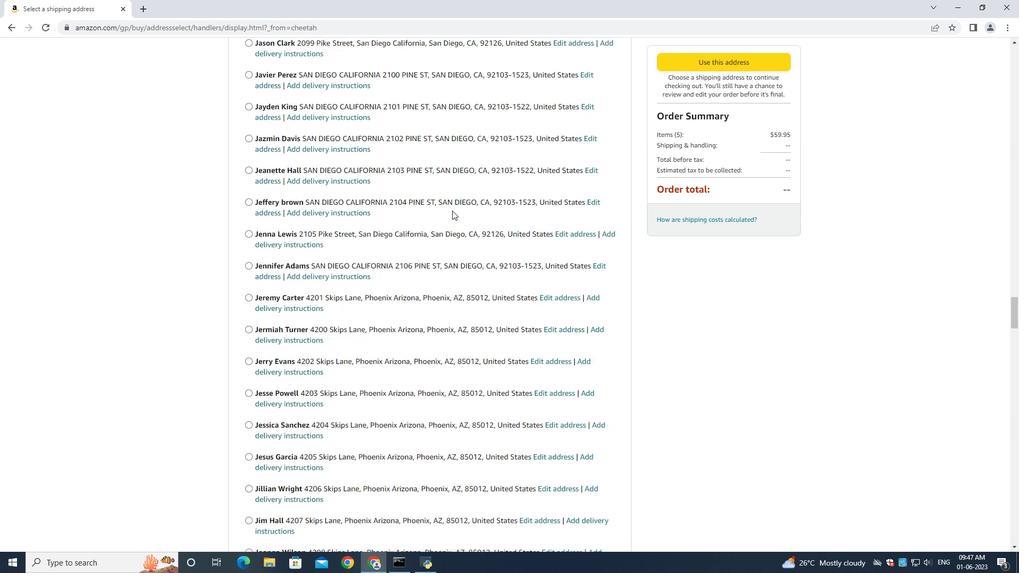 
Action: Mouse scrolled (452, 210) with delta (0, 0)
Screenshot: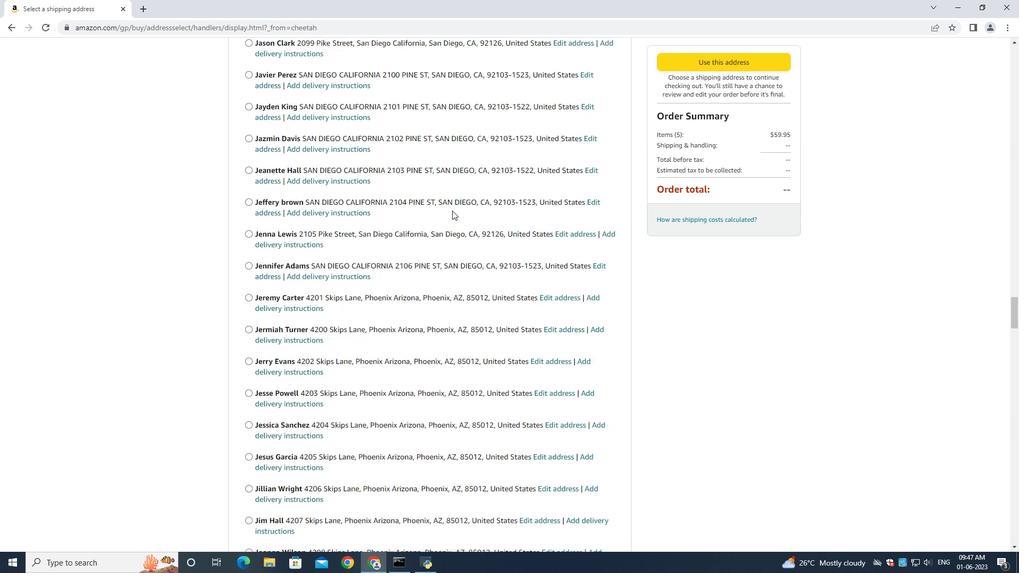 
Action: Mouse scrolled (452, 210) with delta (0, 0)
Screenshot: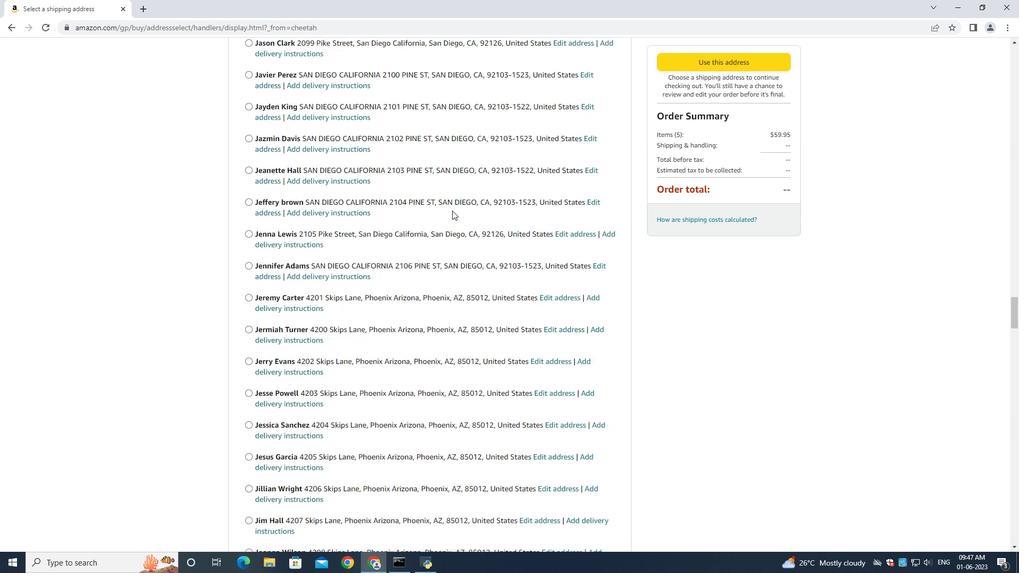 
Action: Mouse moved to (451, 210)
Screenshot: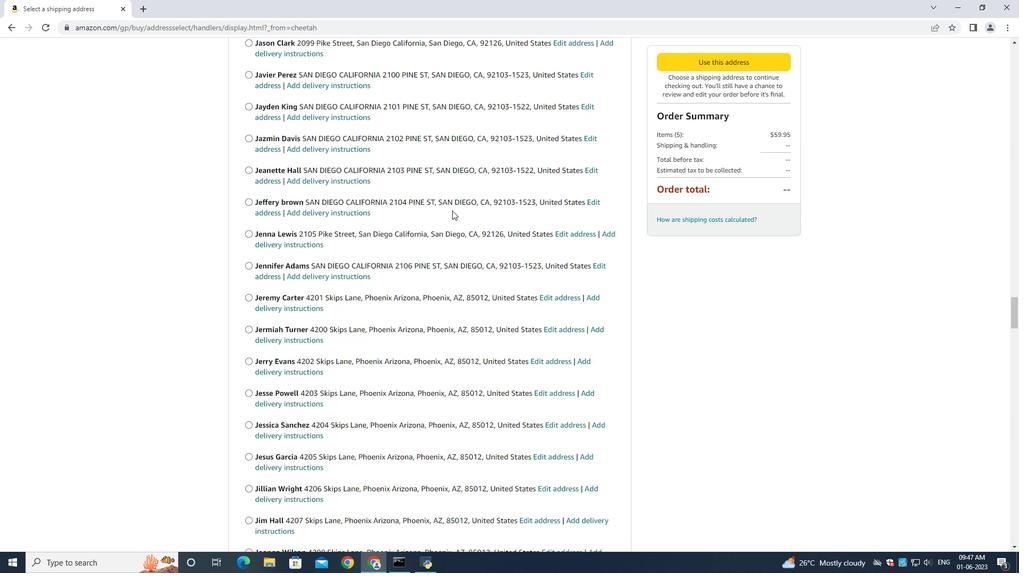 
Action: Mouse scrolled (451, 210) with delta (0, 0)
Screenshot: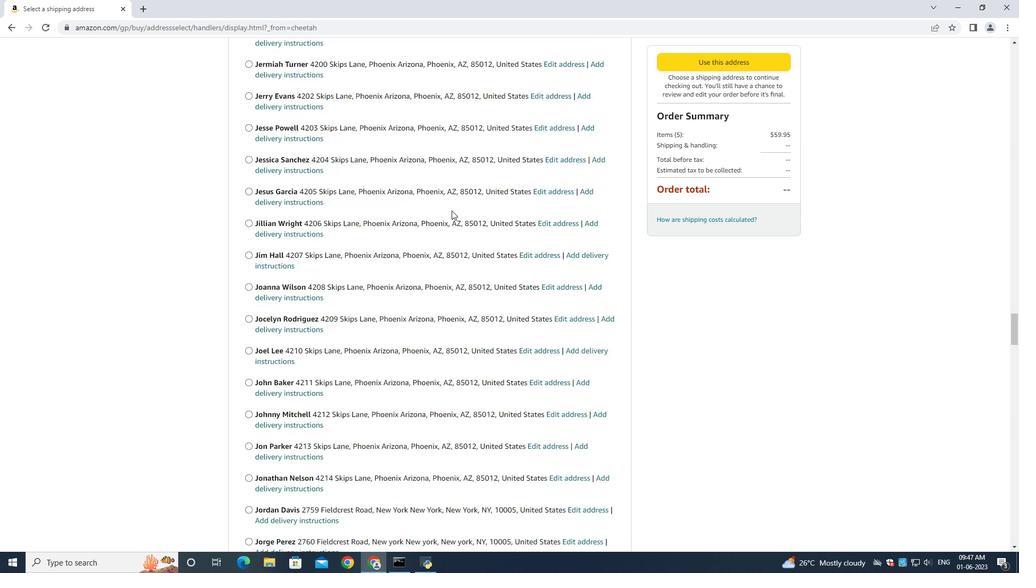 
Action: Mouse moved to (451, 211)
Screenshot: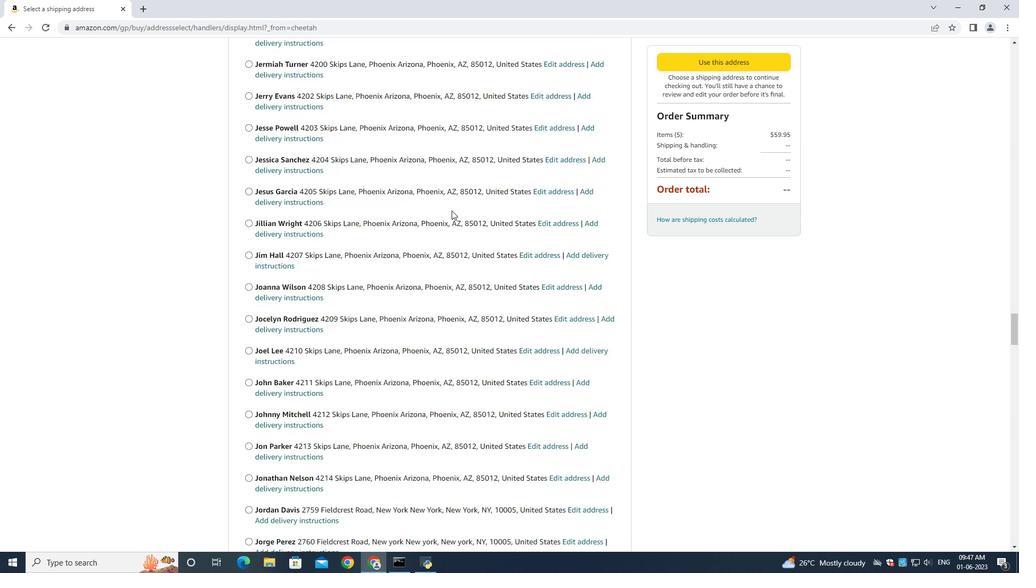 
Action: Mouse scrolled (451, 210) with delta (0, 0)
Screenshot: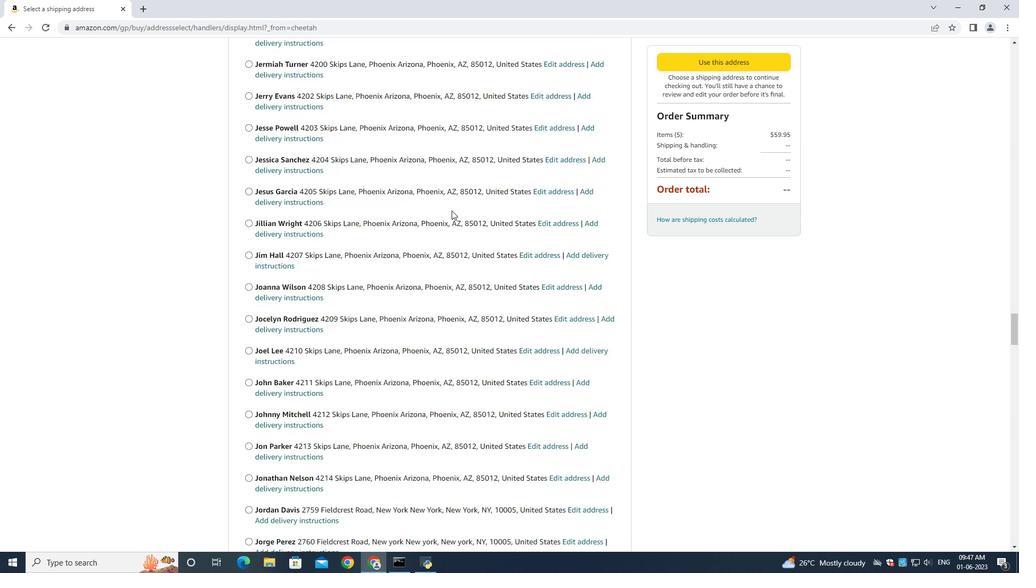 
Action: Mouse moved to (451, 211)
Screenshot: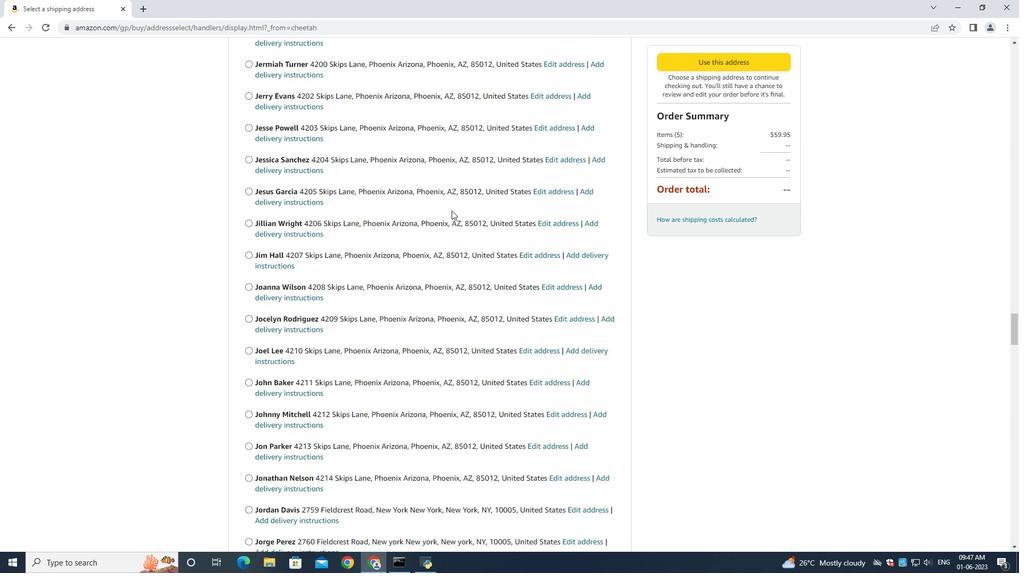 
Action: Mouse scrolled (451, 211) with delta (0, 0)
Screenshot: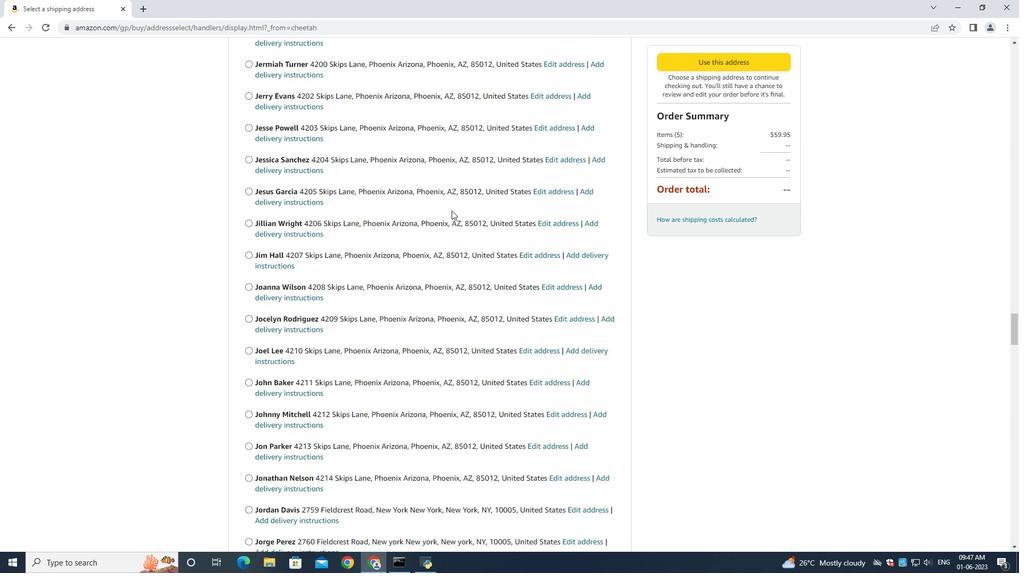 
Action: Mouse scrolled (451, 211) with delta (0, 0)
Screenshot: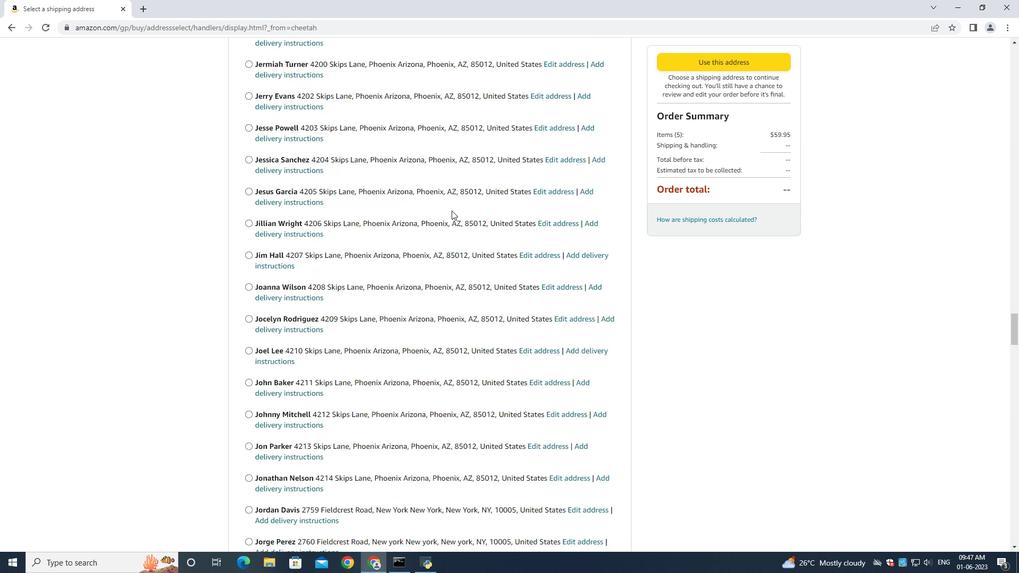 
Action: Mouse scrolled (451, 211) with delta (0, 0)
Screenshot: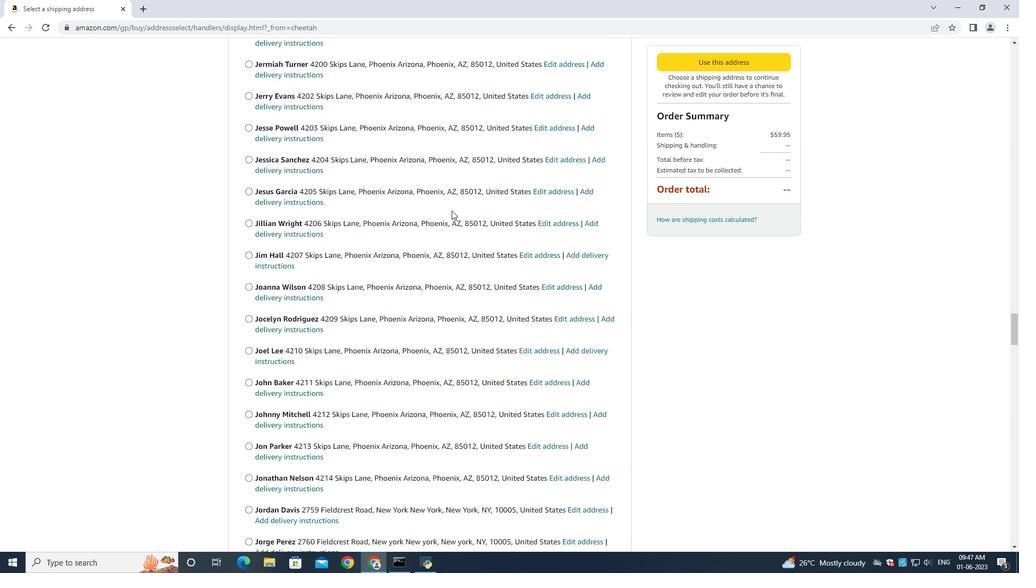 
Action: Mouse scrolled (451, 211) with delta (0, 0)
Screenshot: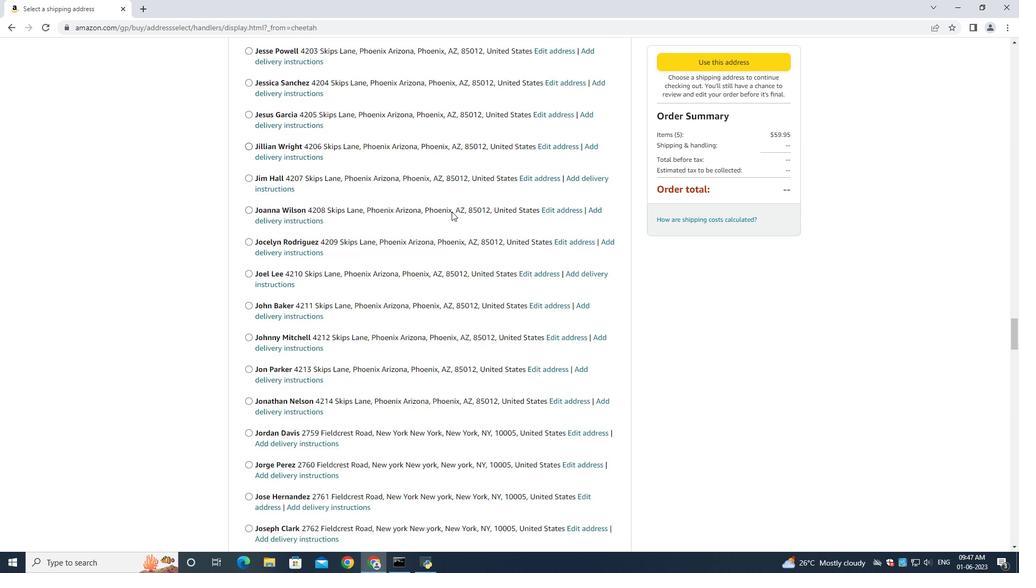 
Action: Mouse moved to (451, 212)
Screenshot: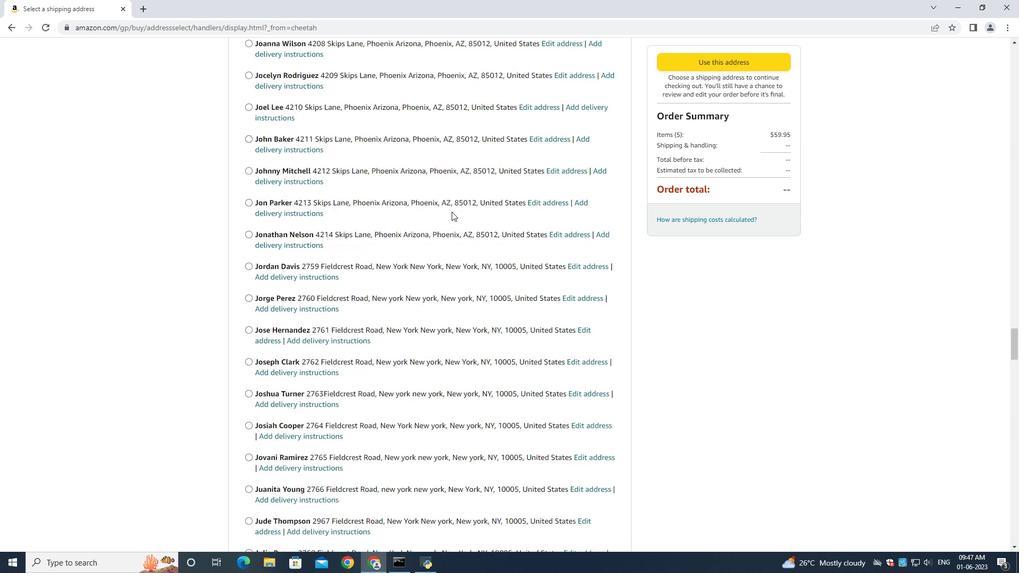 
Action: Mouse scrolled (451, 211) with delta (0, 0)
Screenshot: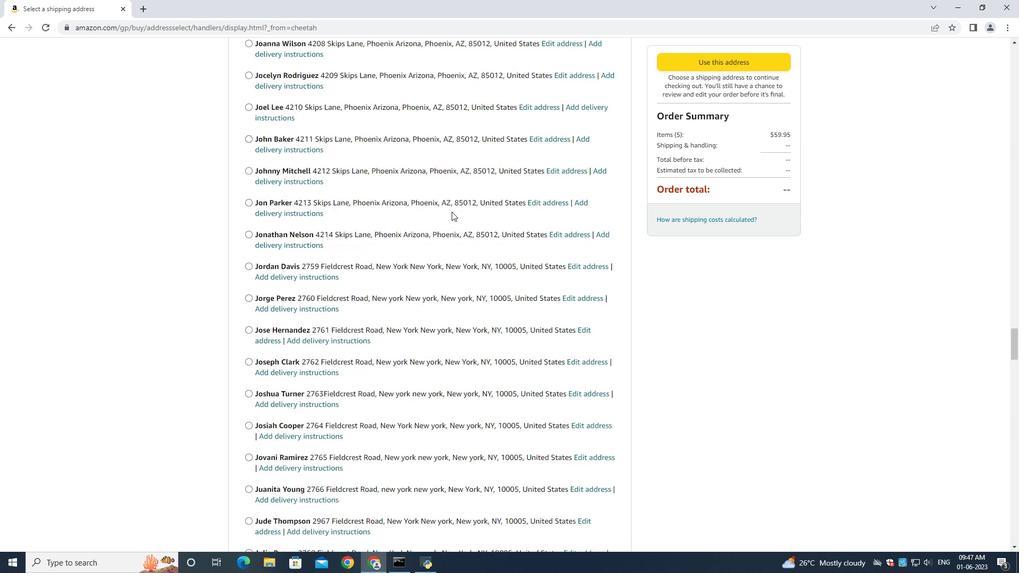 
Action: Mouse scrolled (451, 211) with delta (0, 0)
Screenshot: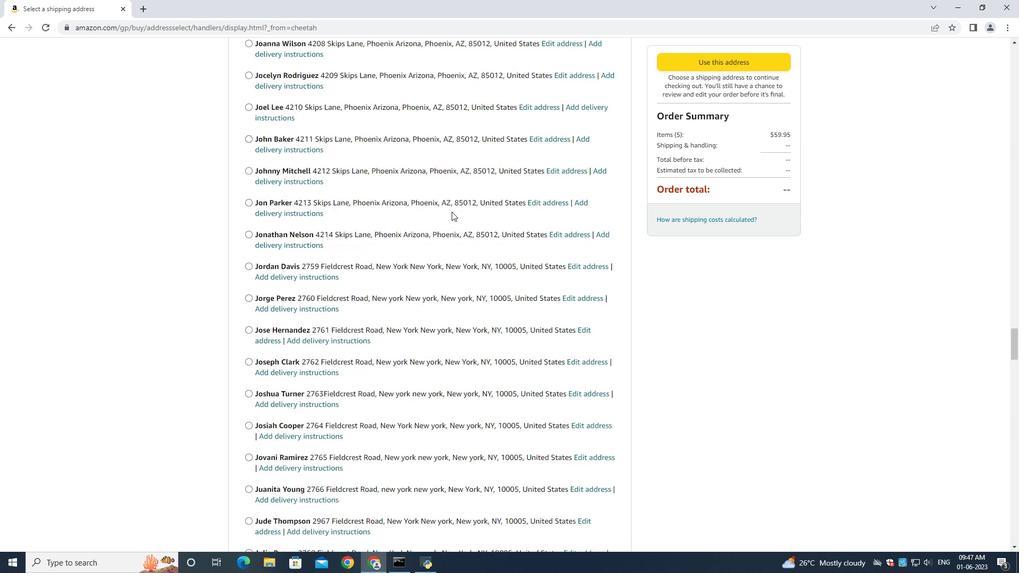 
Action: Mouse scrolled (451, 211) with delta (0, 0)
Screenshot: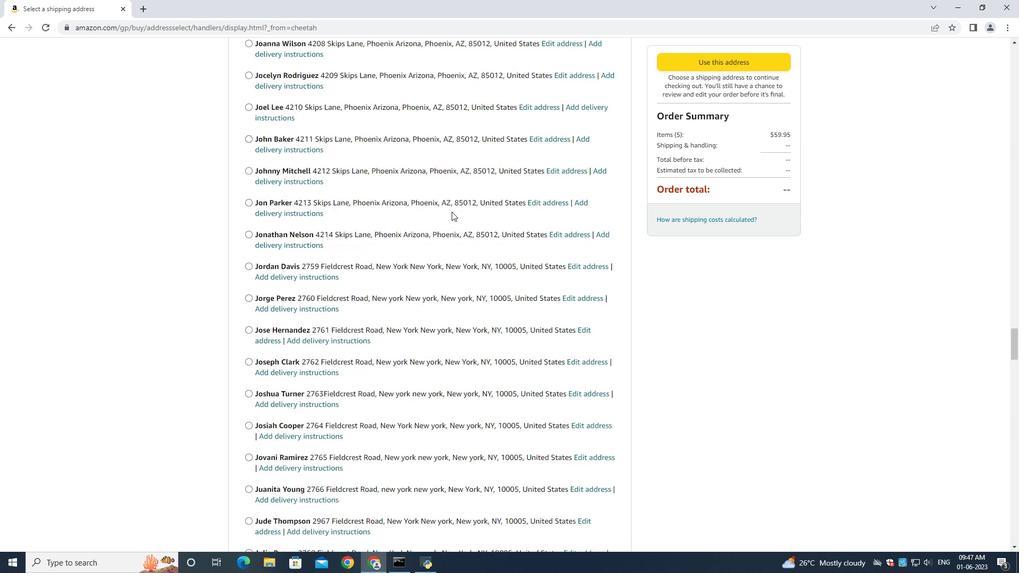 
Action: Mouse moved to (451, 212)
Screenshot: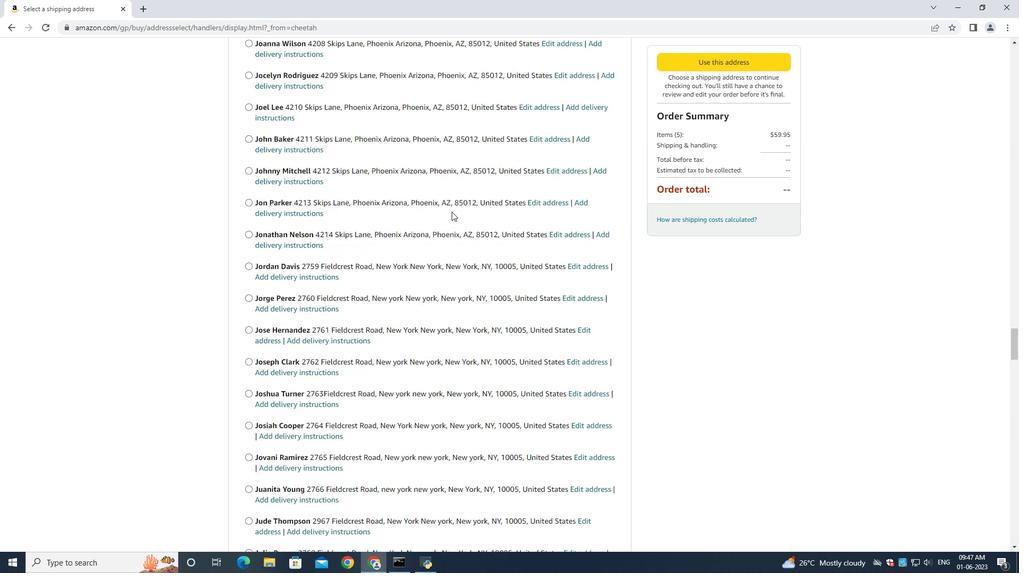 
Action: Mouse scrolled (451, 211) with delta (0, 0)
Screenshot: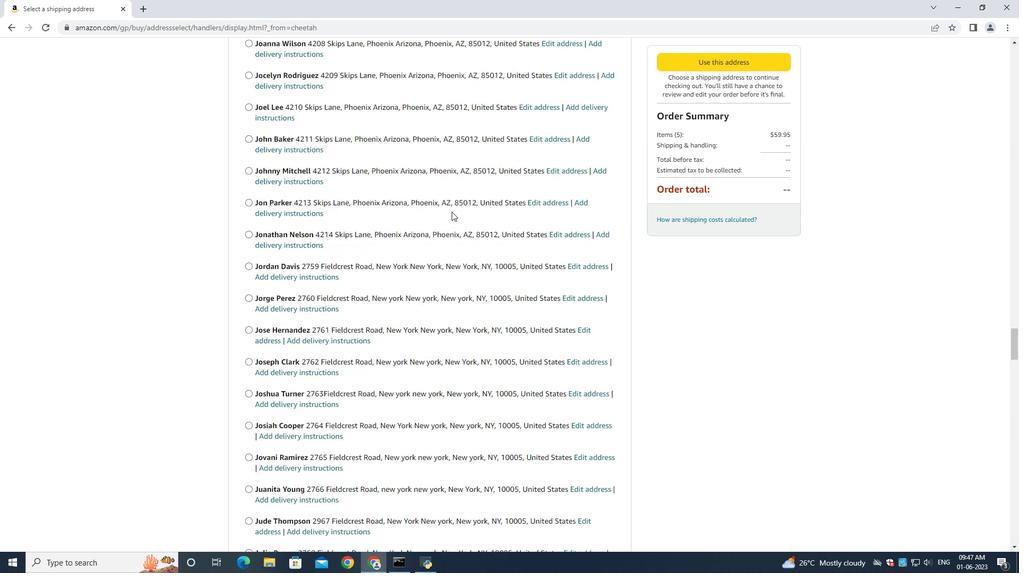 
Action: Mouse scrolled (451, 211) with delta (0, 0)
Screenshot: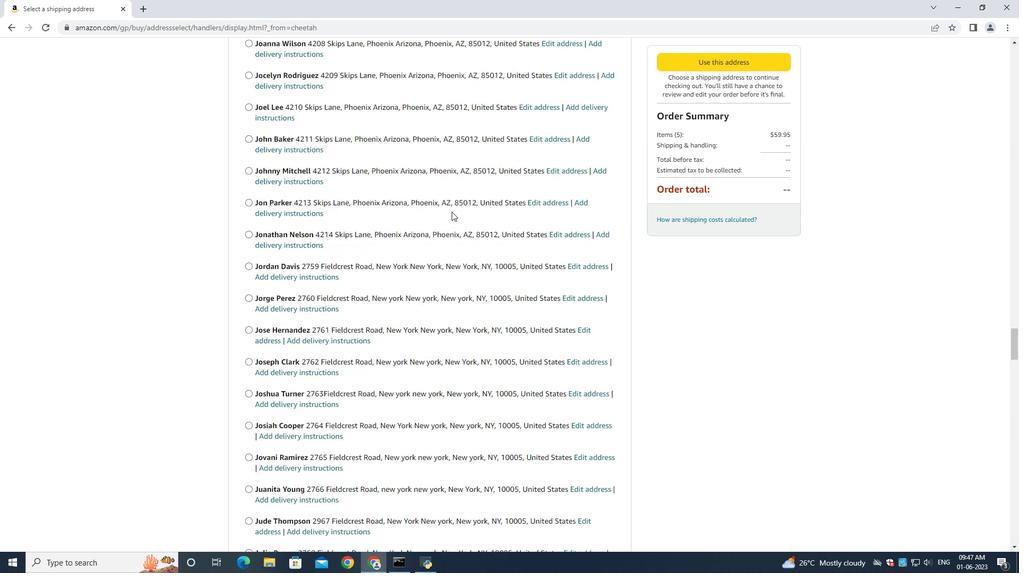 
Action: Mouse scrolled (451, 211) with delta (0, 0)
Screenshot: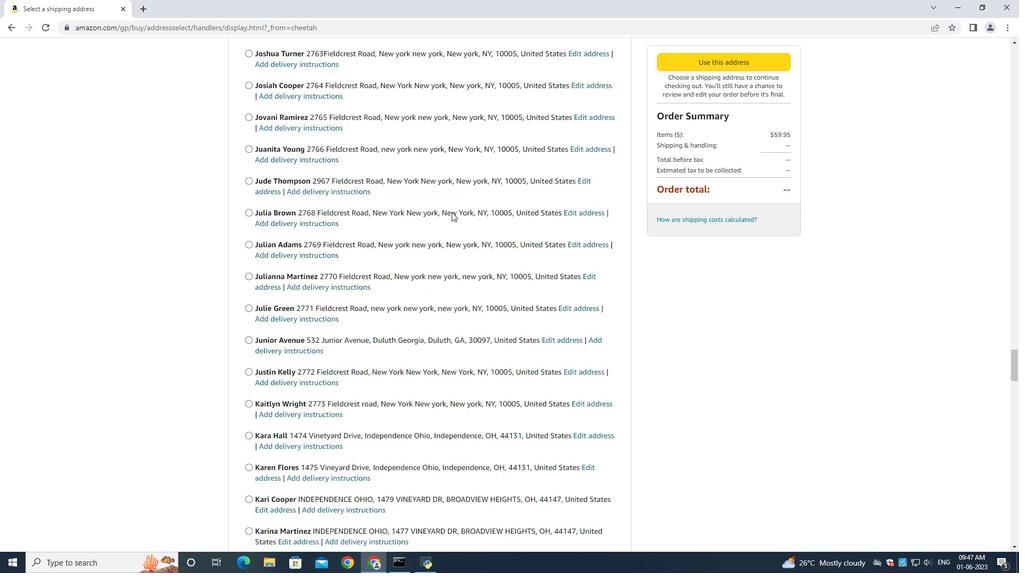
Action: Mouse scrolled (451, 211) with delta (0, 0)
Screenshot: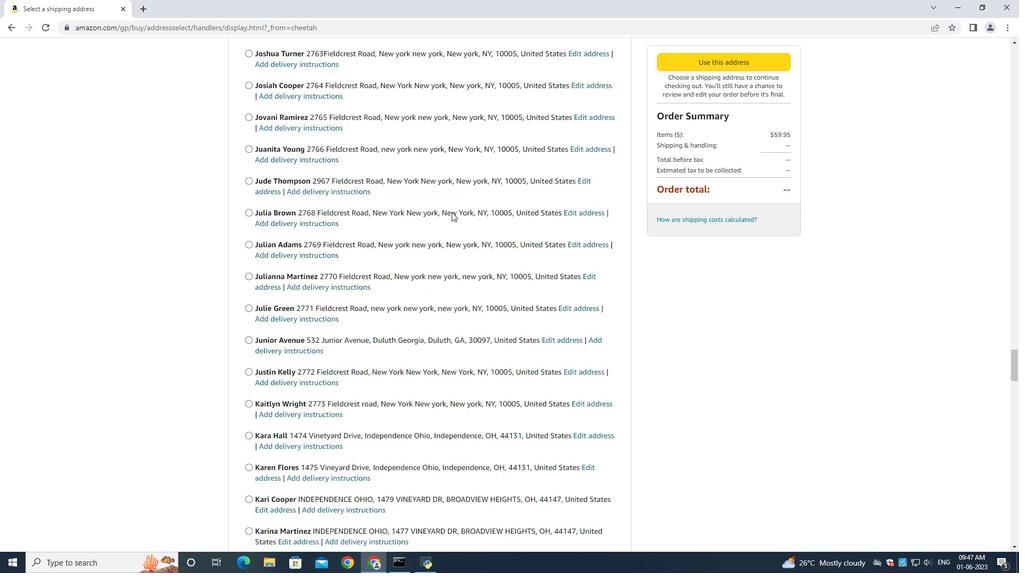 
Action: Mouse scrolled (451, 211) with delta (0, 0)
Screenshot: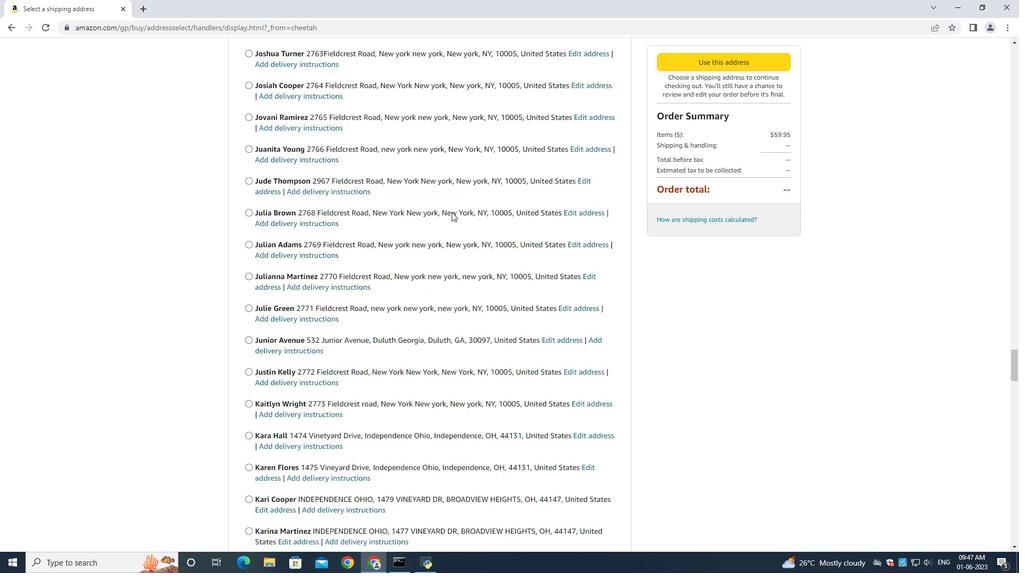
Action: Mouse moved to (451, 212)
Screenshot: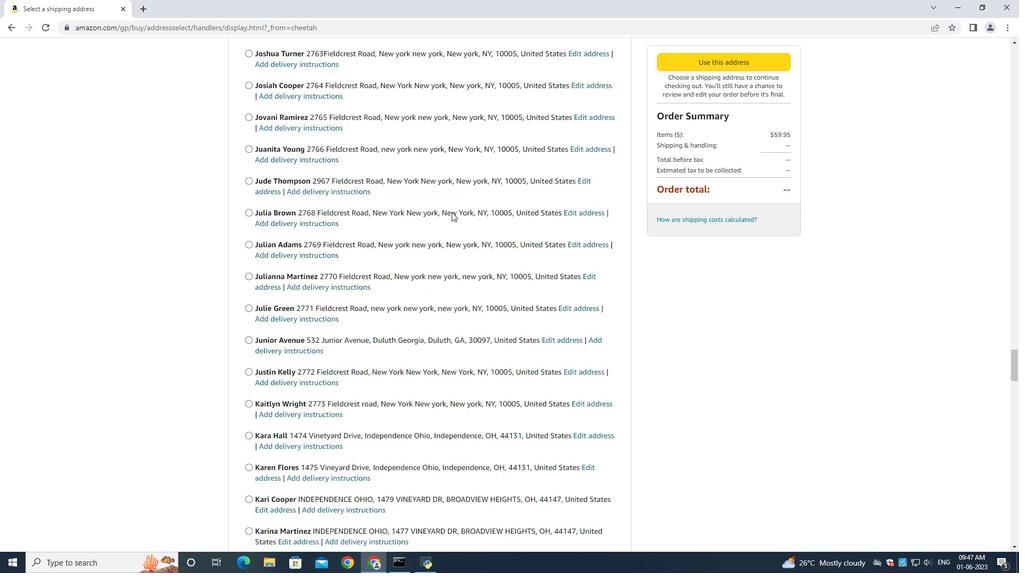
Action: Mouse scrolled (451, 212) with delta (0, 0)
Screenshot: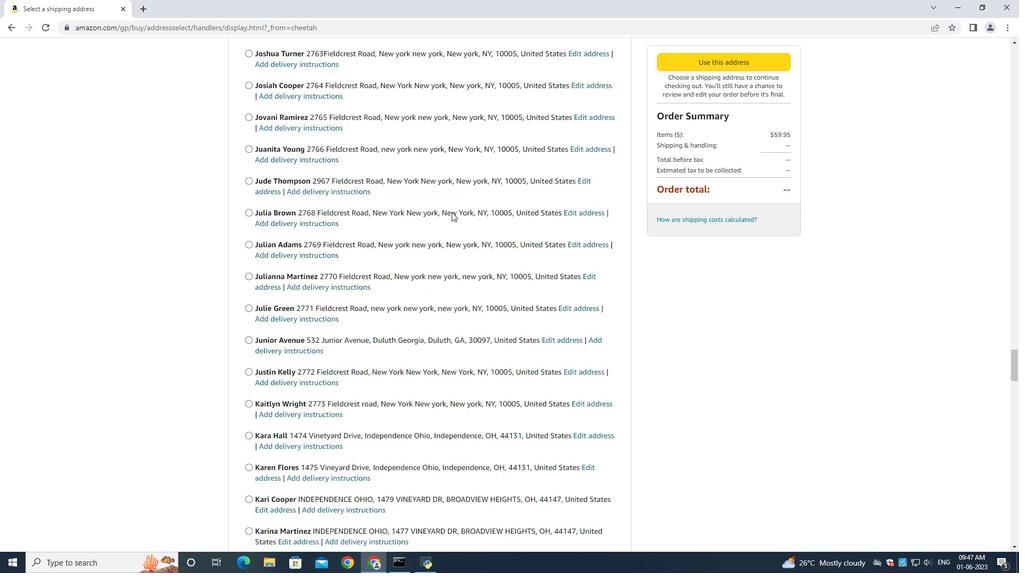 
Action: Mouse scrolled (451, 212) with delta (0, 0)
Screenshot: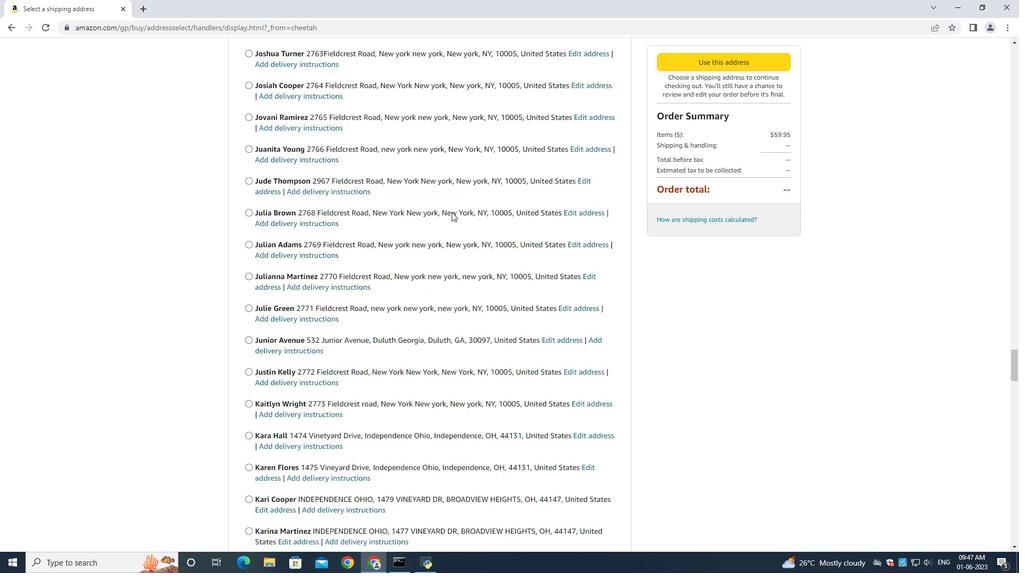 
Action: Mouse scrolled (451, 212) with delta (0, 0)
Screenshot: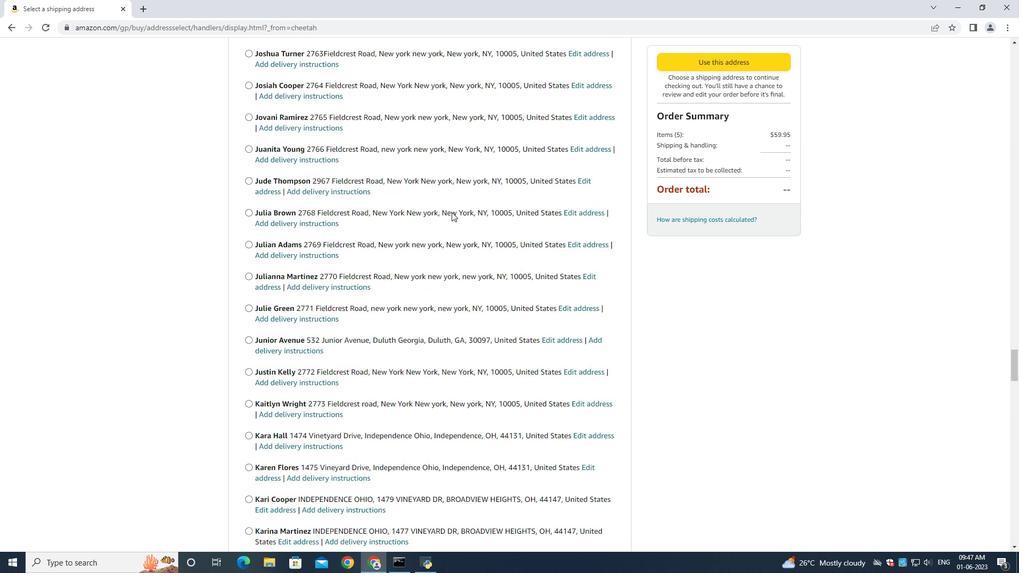 
Action: Mouse scrolled (451, 212) with delta (0, 0)
Screenshot: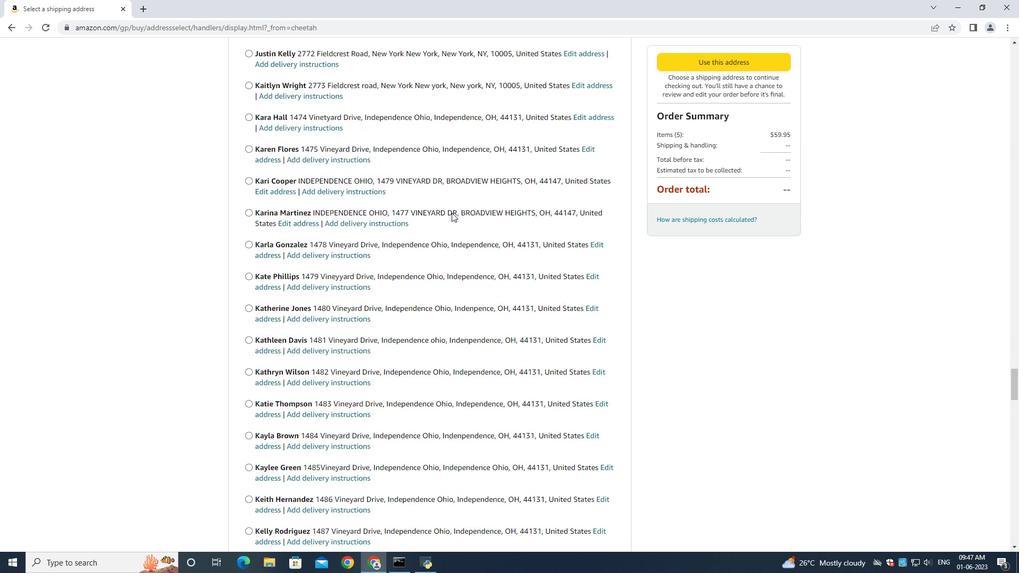 
Action: Mouse scrolled (451, 212) with delta (0, 0)
Screenshot: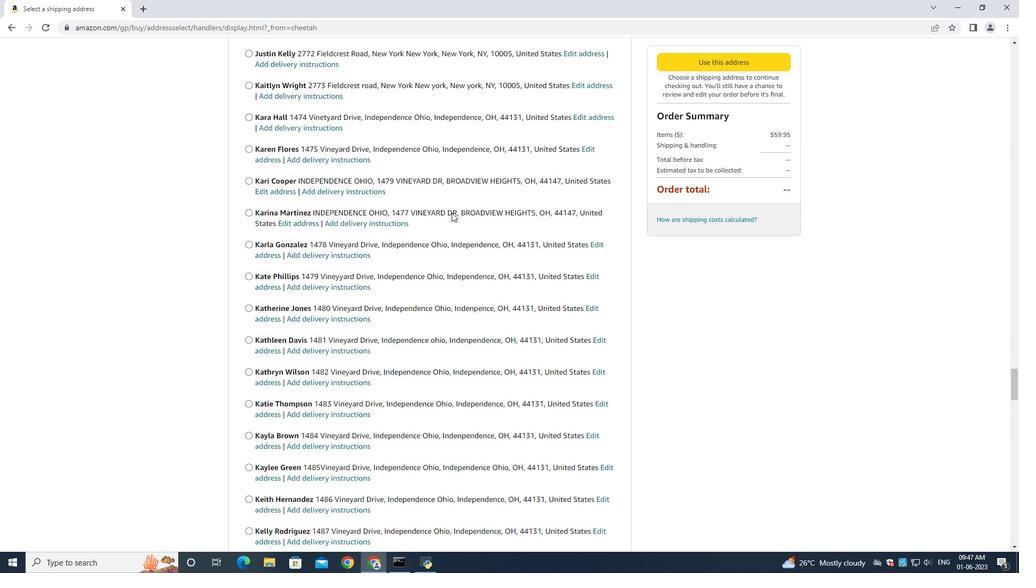 
Action: Mouse scrolled (451, 212) with delta (0, 0)
Screenshot: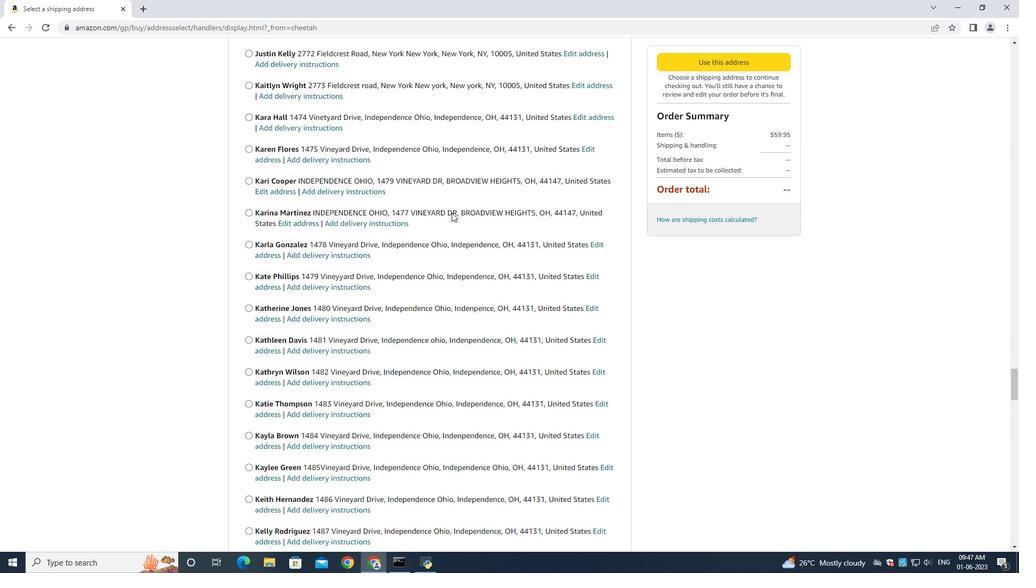 
Action: Mouse scrolled (451, 212) with delta (0, 0)
Screenshot: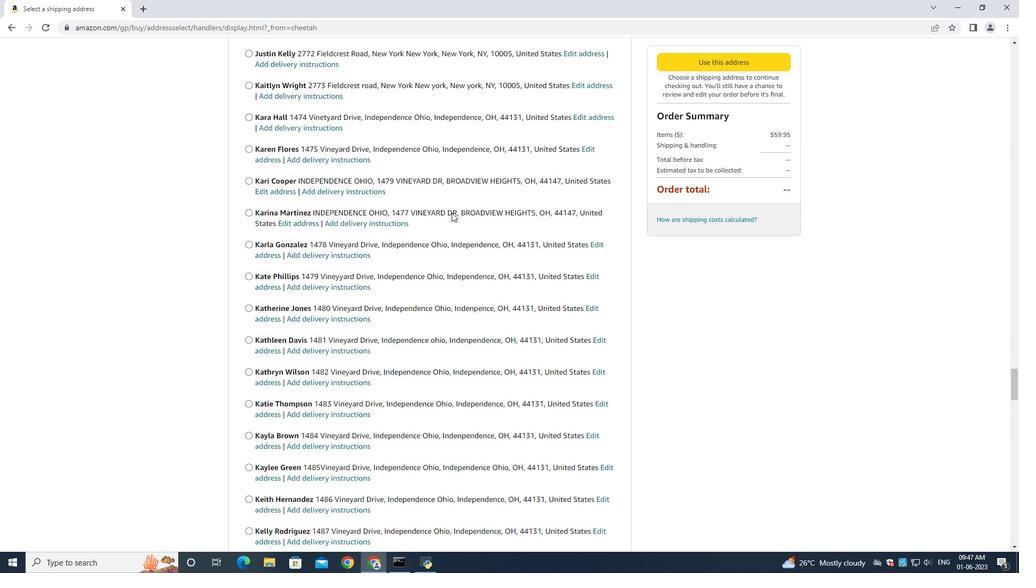 
Action: Mouse scrolled (451, 212) with delta (0, 0)
Screenshot: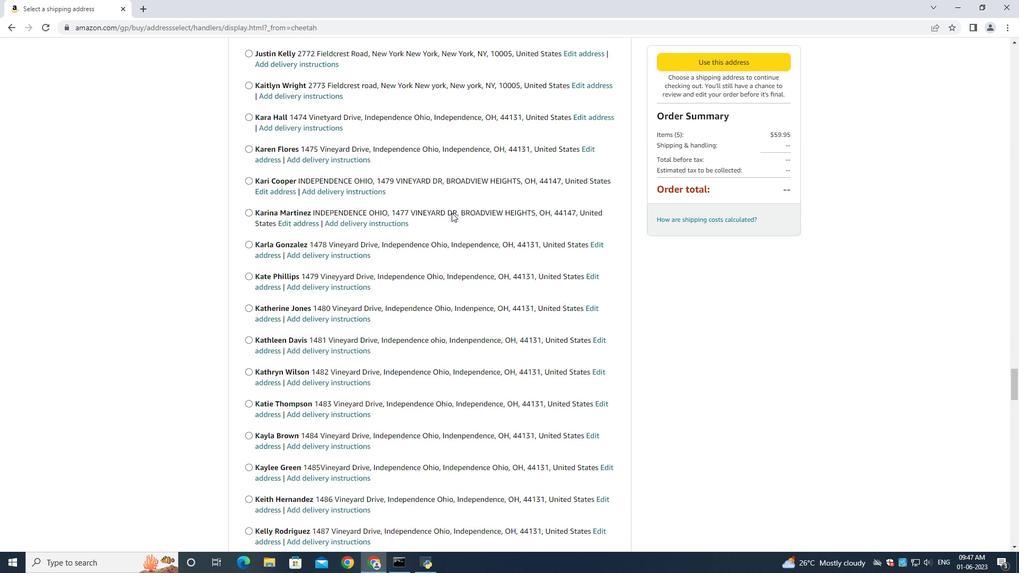 
Action: Mouse scrolled (451, 212) with delta (0, 0)
Screenshot: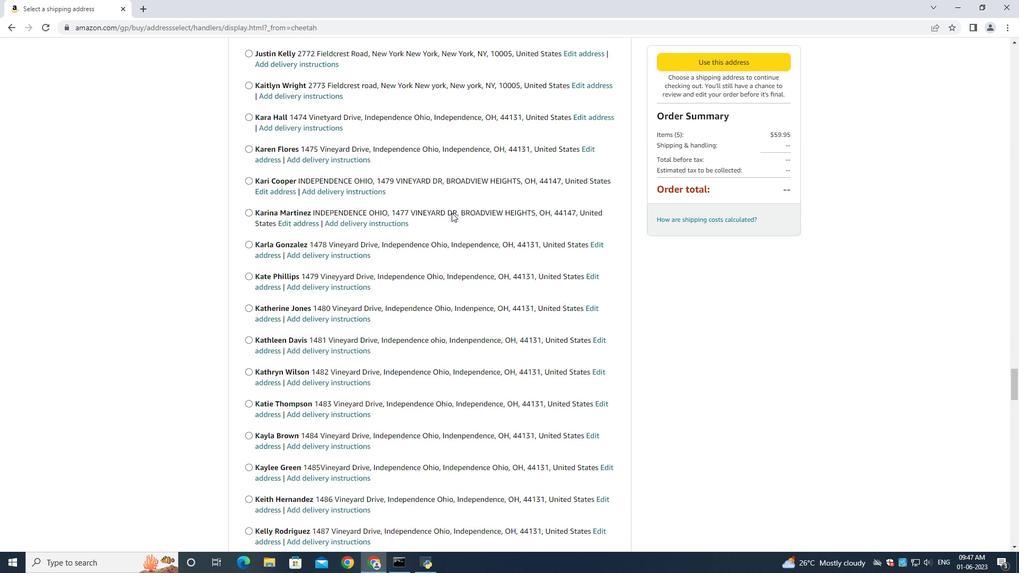 
Action: Mouse scrolled (451, 212) with delta (0, 0)
Screenshot: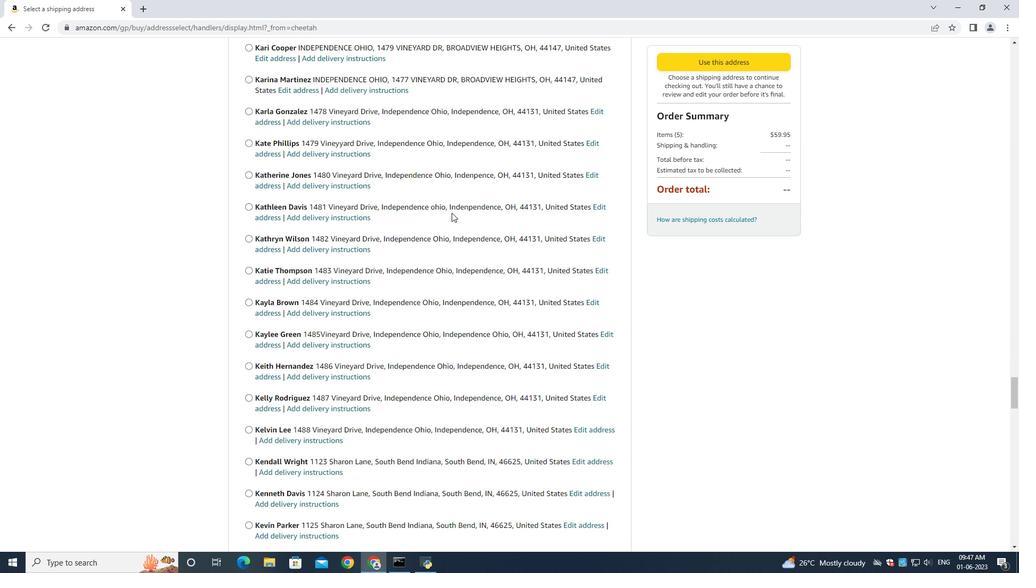 
Action: Mouse moved to (451, 213)
Screenshot: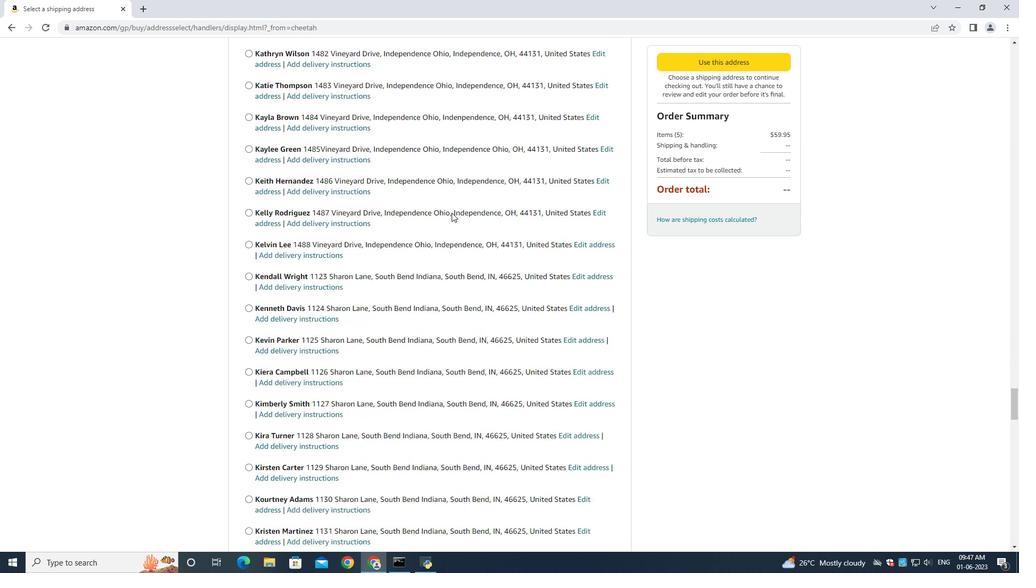 
Action: Mouse scrolled (451, 212) with delta (0, 0)
Screenshot: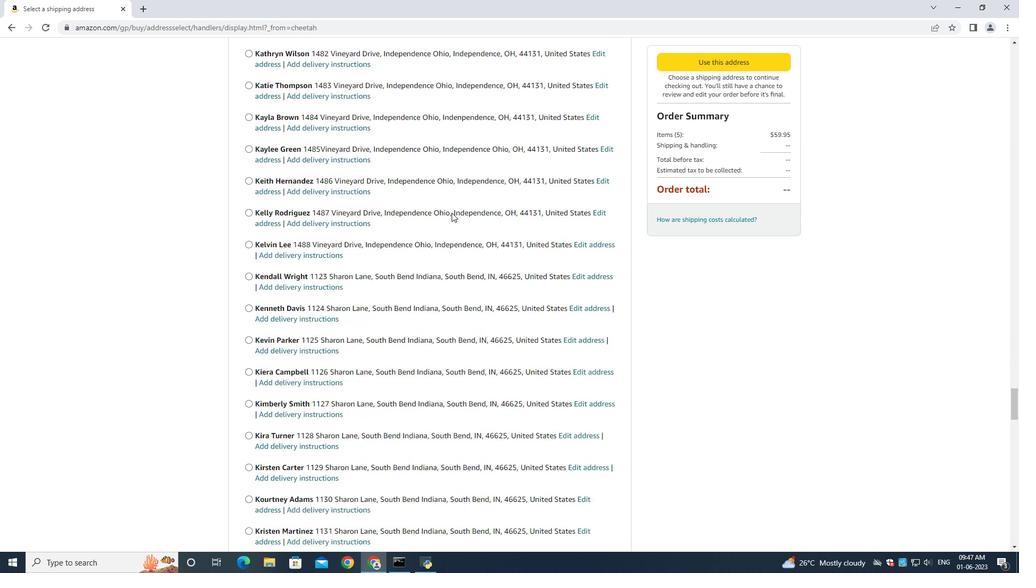 
Action: Mouse moved to (451, 213)
Screenshot: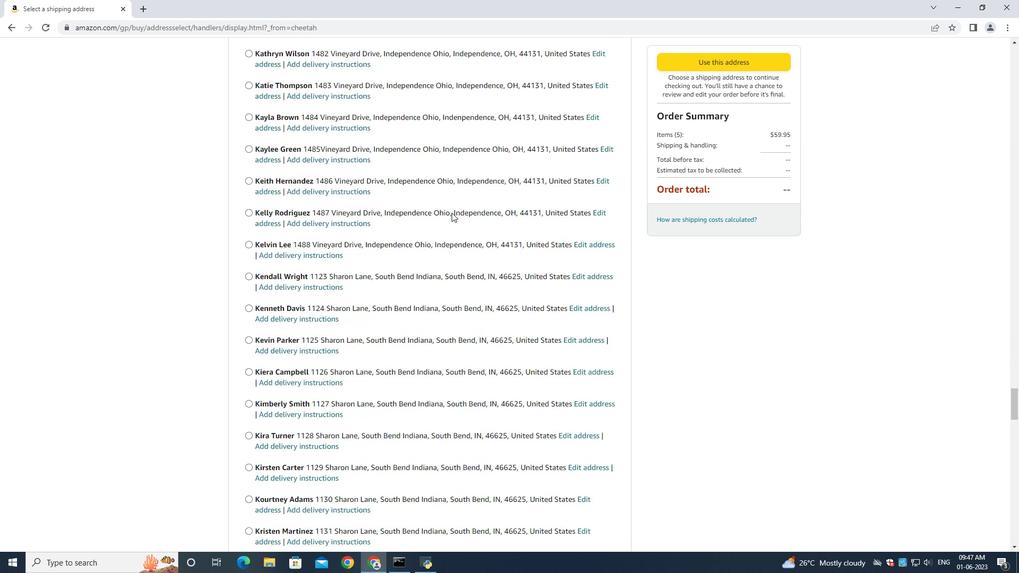 
Action: Mouse scrolled (451, 213) with delta (0, 0)
Screenshot: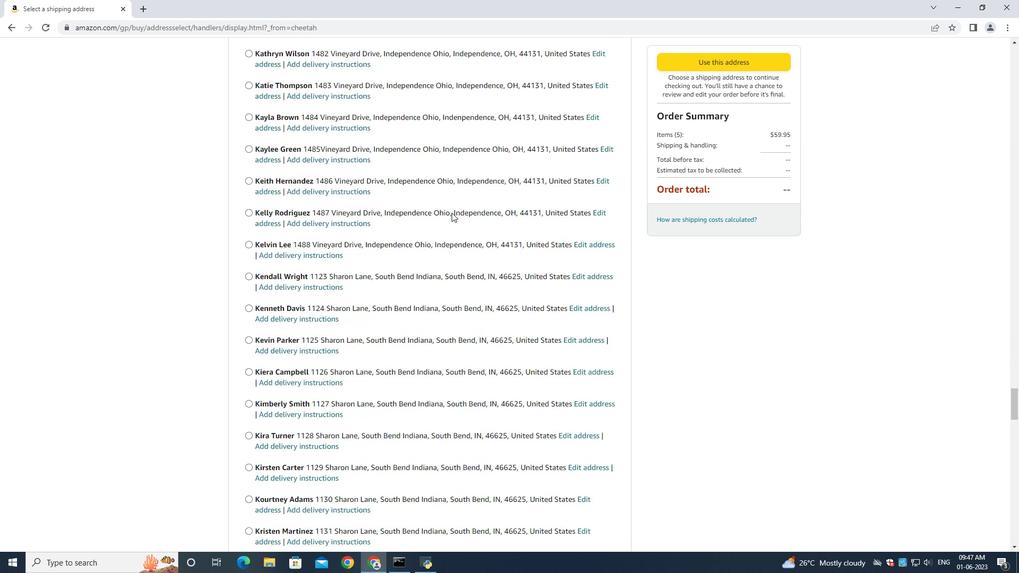 
Action: Mouse scrolled (451, 213) with delta (0, 0)
Screenshot: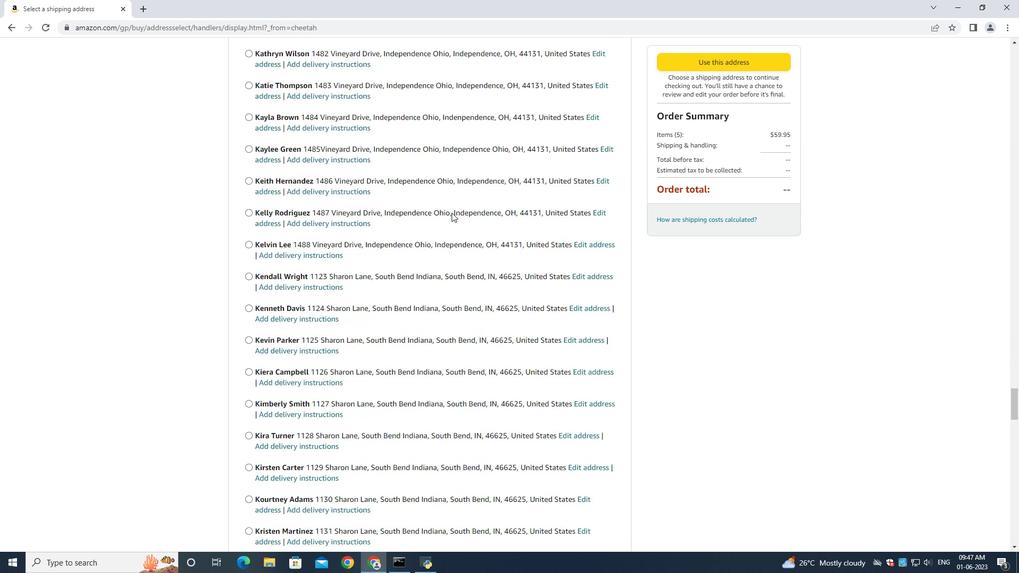 
Action: Mouse scrolled (451, 213) with delta (0, 0)
Screenshot: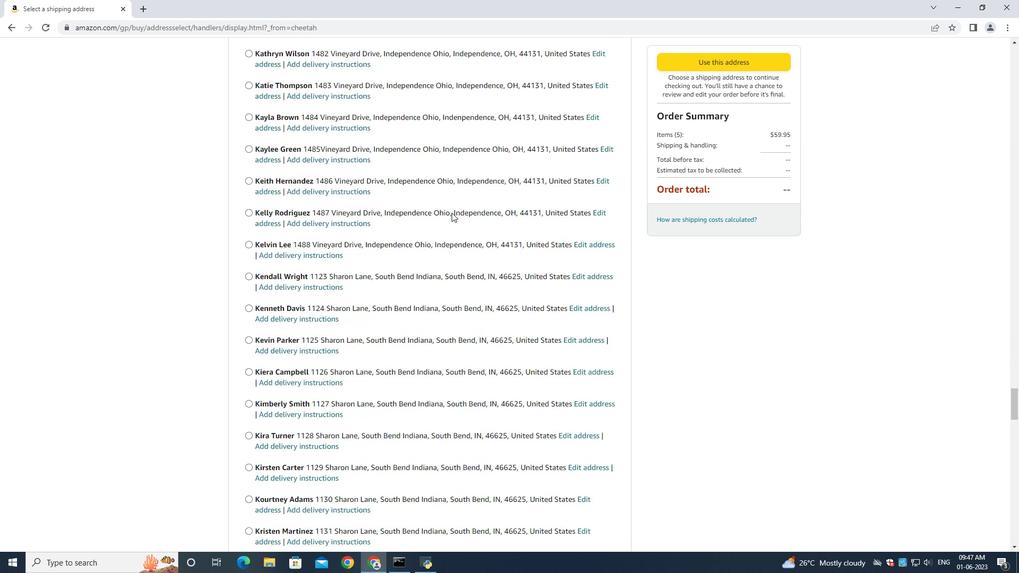 
Action: Mouse scrolled (451, 213) with delta (0, 0)
Screenshot: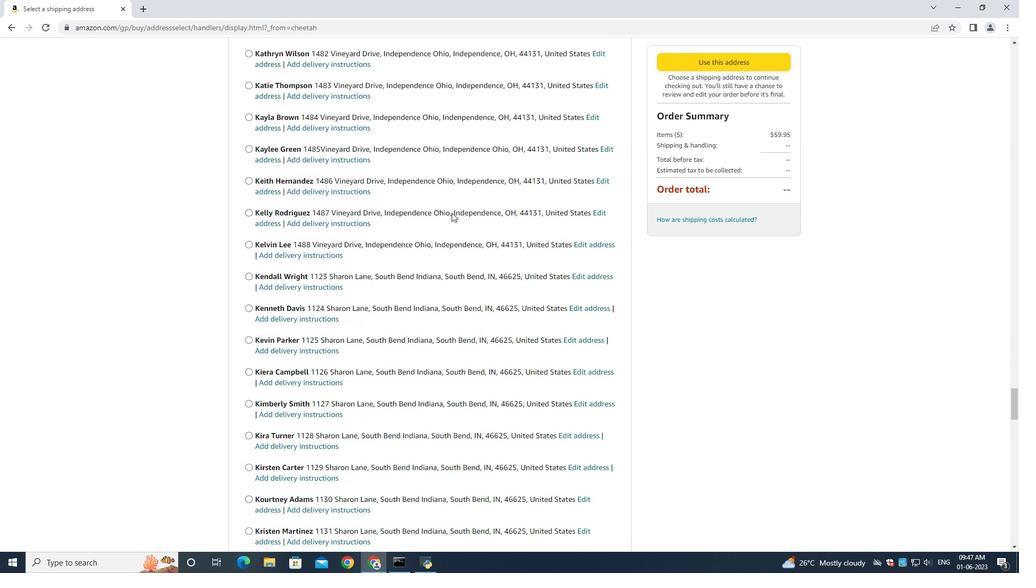 
Action: Mouse moved to (451, 214)
Screenshot: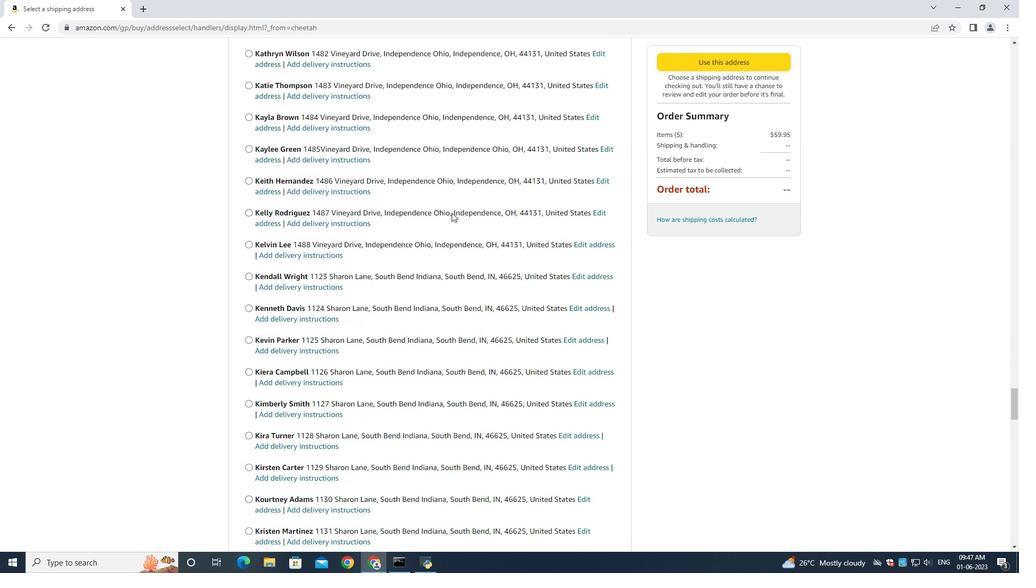 
Action: Mouse scrolled (451, 213) with delta (0, 0)
Screenshot: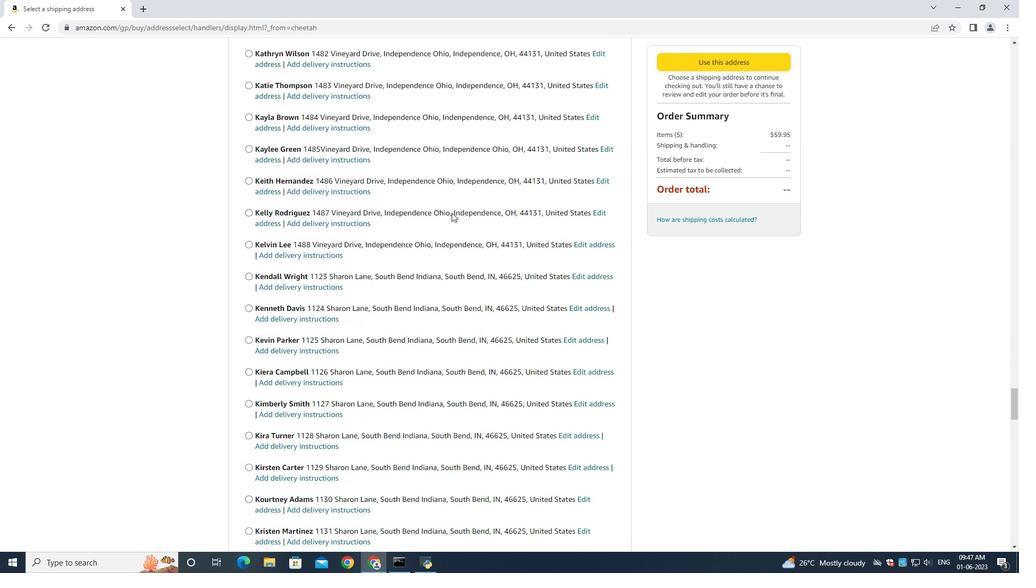 
Action: Mouse scrolled (451, 213) with delta (0, 0)
Screenshot: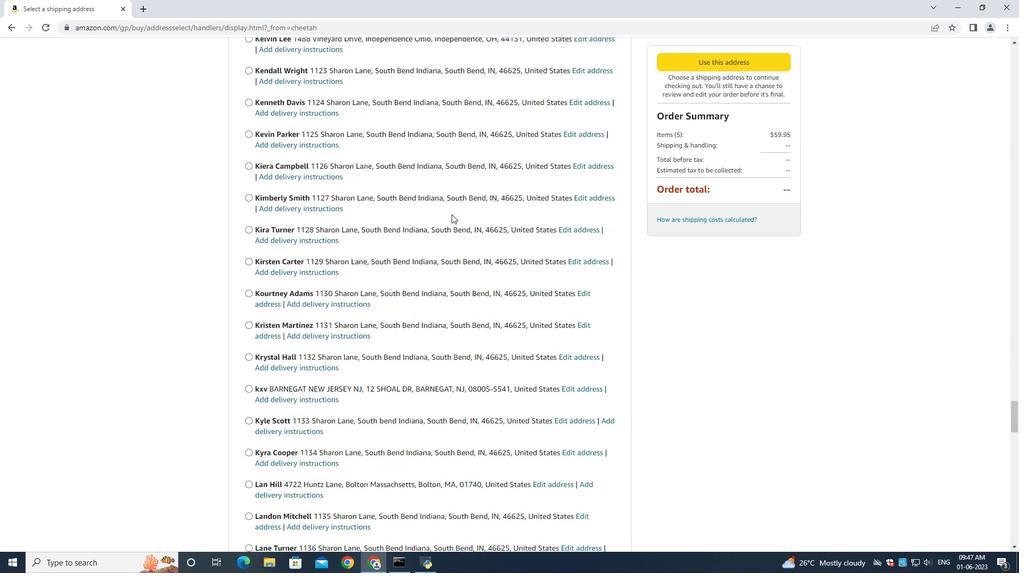 
Action: Mouse scrolled (451, 213) with delta (0, 0)
Screenshot: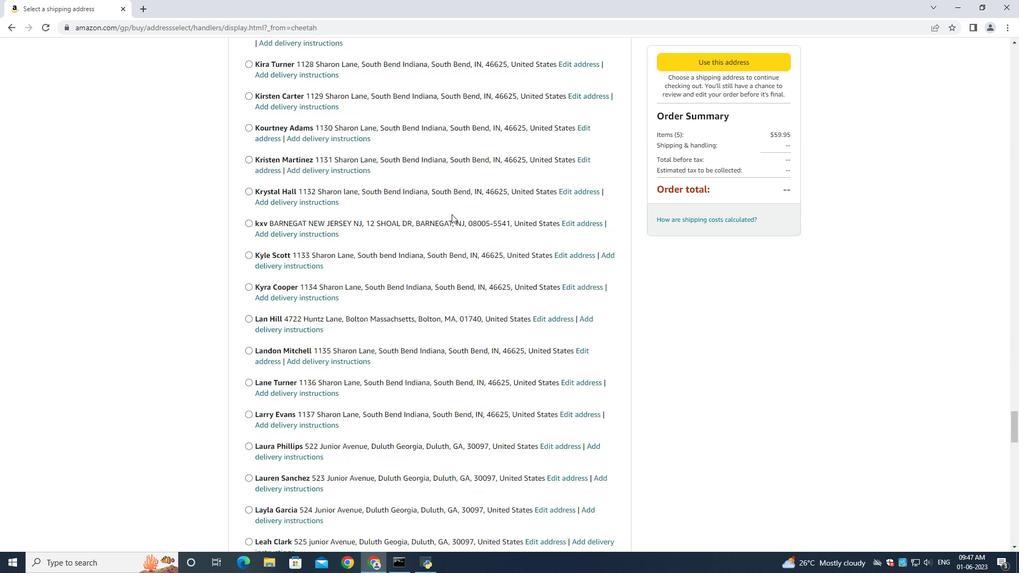 
Action: Mouse scrolled (451, 213) with delta (0, 0)
Screenshot: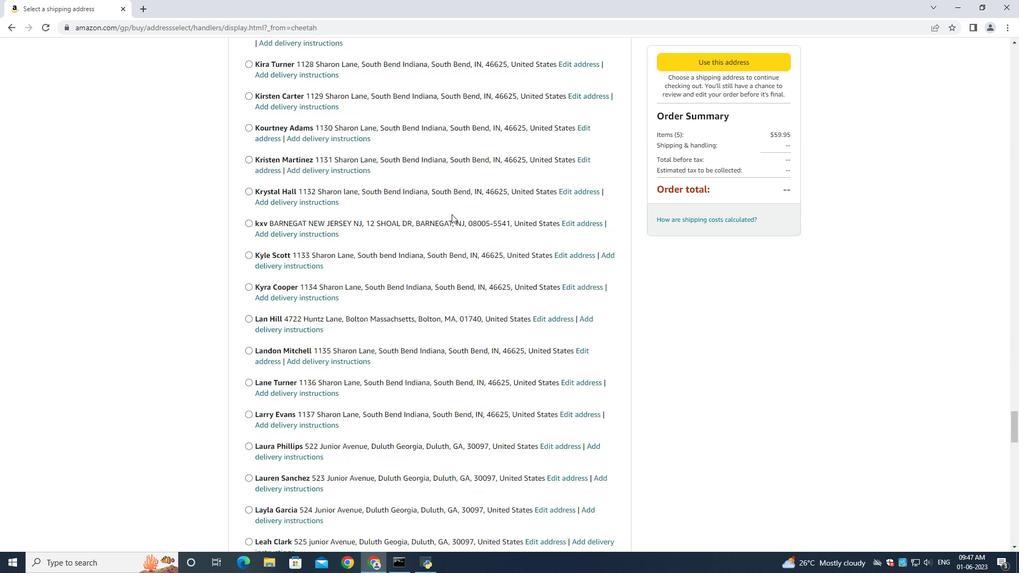 
Action: Mouse scrolled (451, 213) with delta (0, 0)
Screenshot: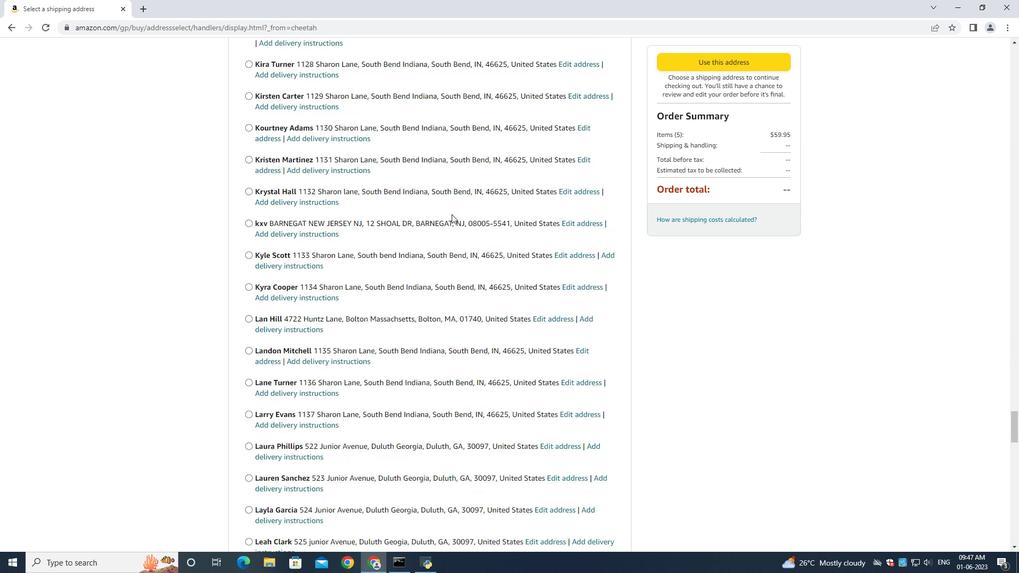 
Action: Mouse scrolled (451, 213) with delta (0, 0)
Screenshot: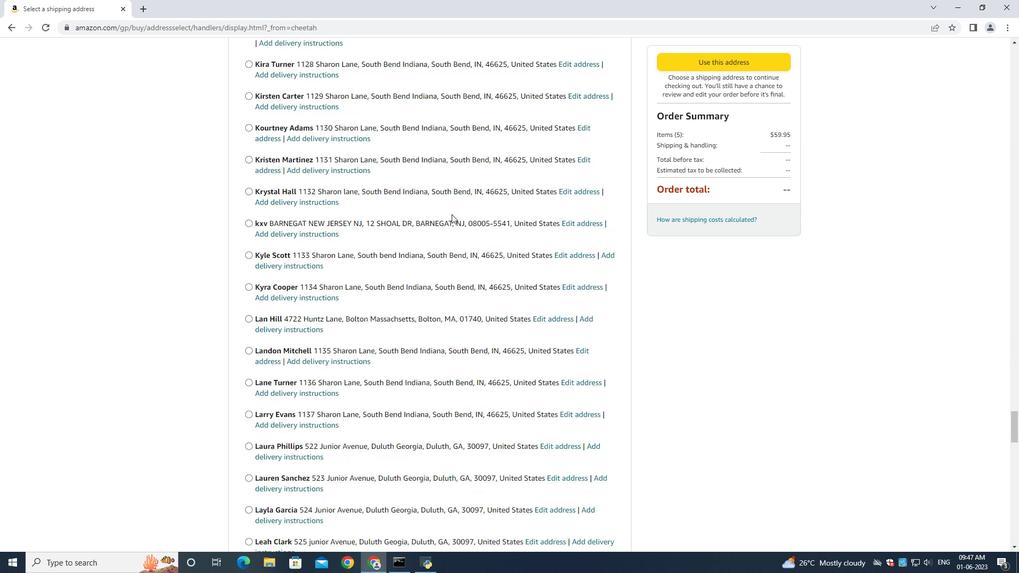 
Action: Mouse scrolled (451, 213) with delta (0, 0)
Screenshot: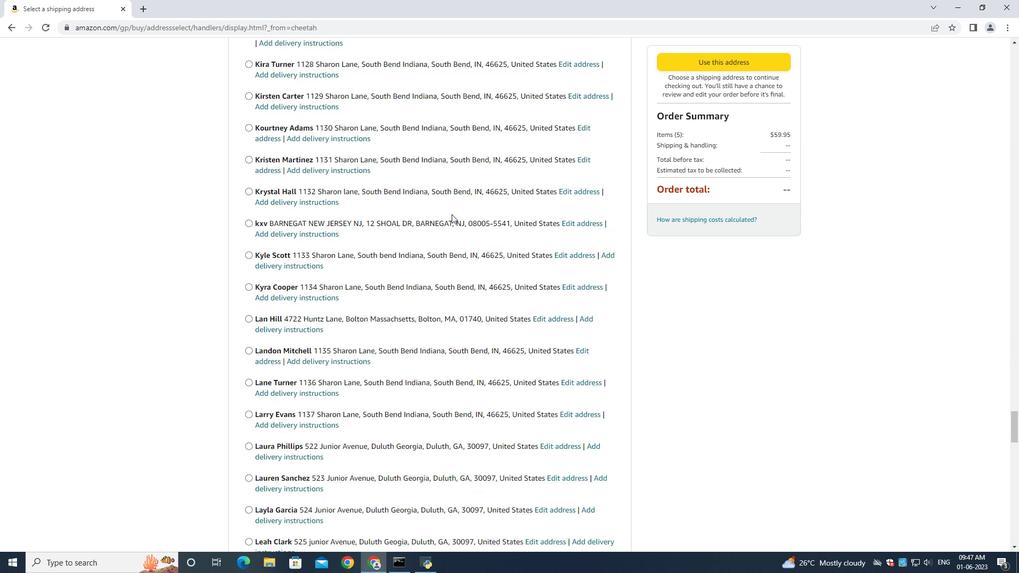 
Action: Mouse scrolled (451, 213) with delta (0, 0)
Screenshot: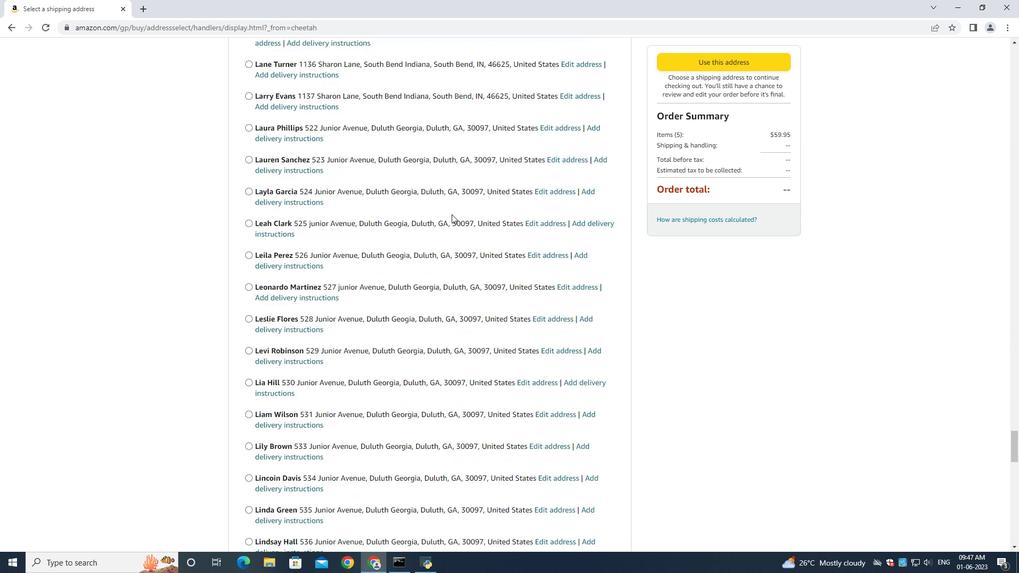 
Action: Mouse moved to (451, 214)
Screenshot: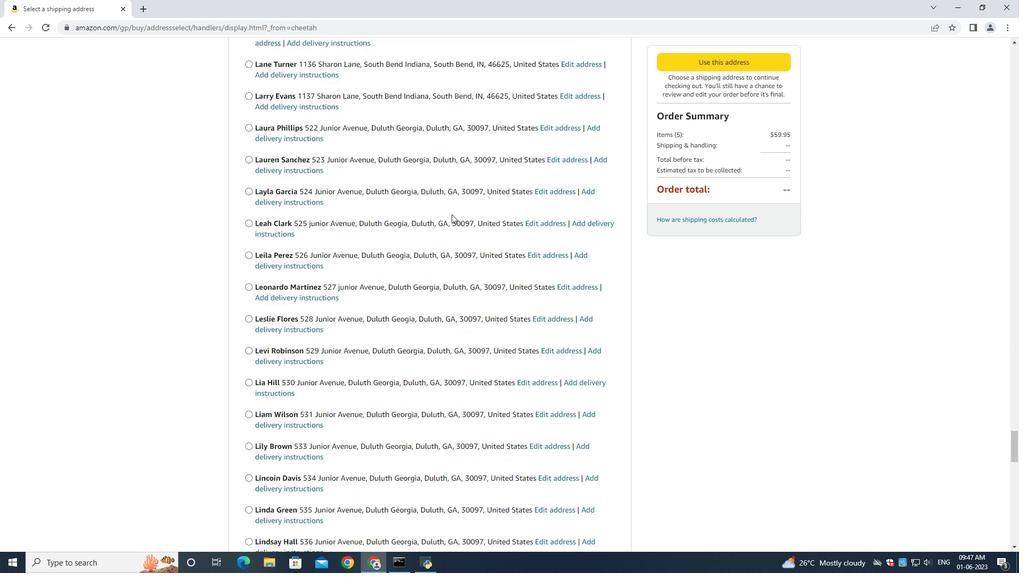 
Action: Mouse scrolled (451, 213) with delta (0, 0)
Screenshot: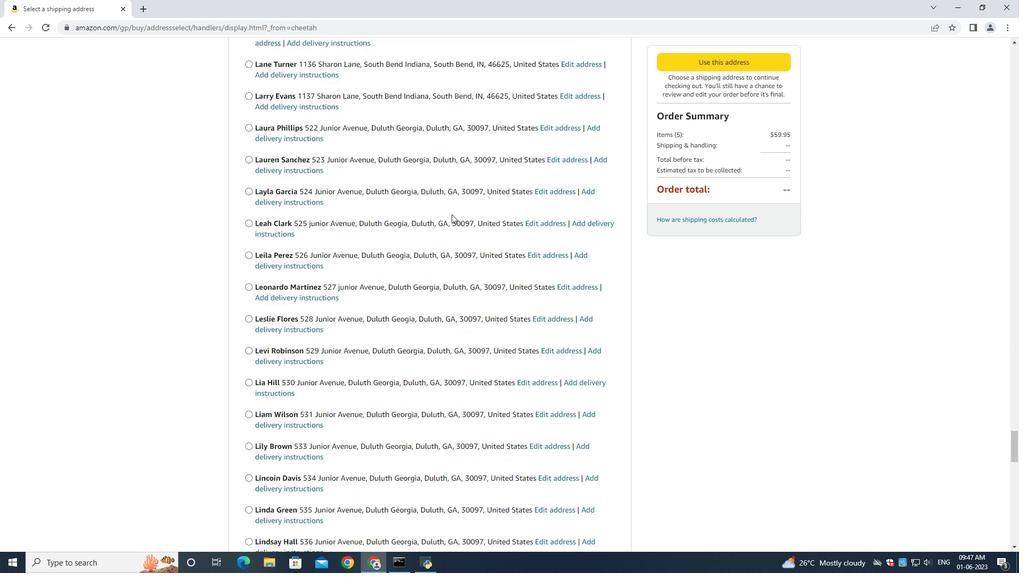 
Action: Mouse moved to (452, 214)
Screenshot: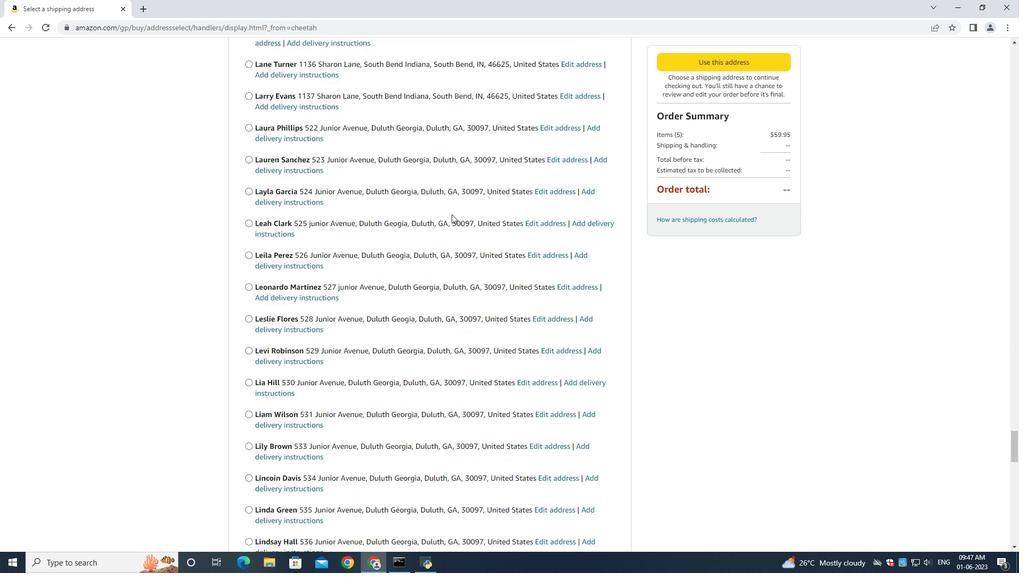 
Action: Mouse scrolled (452, 213) with delta (0, 0)
Screenshot: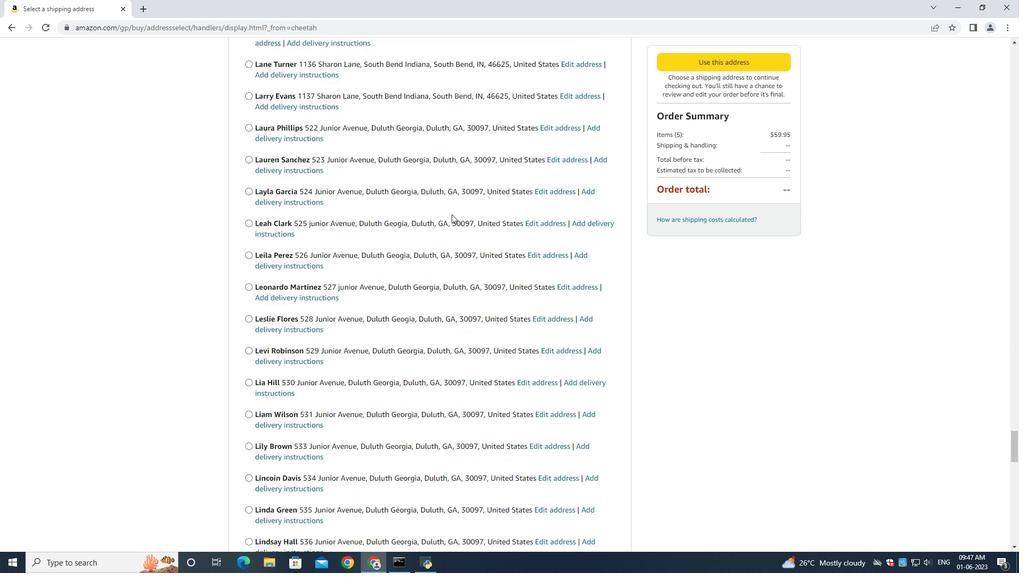 
Action: Mouse scrolled (452, 213) with delta (0, 0)
Screenshot: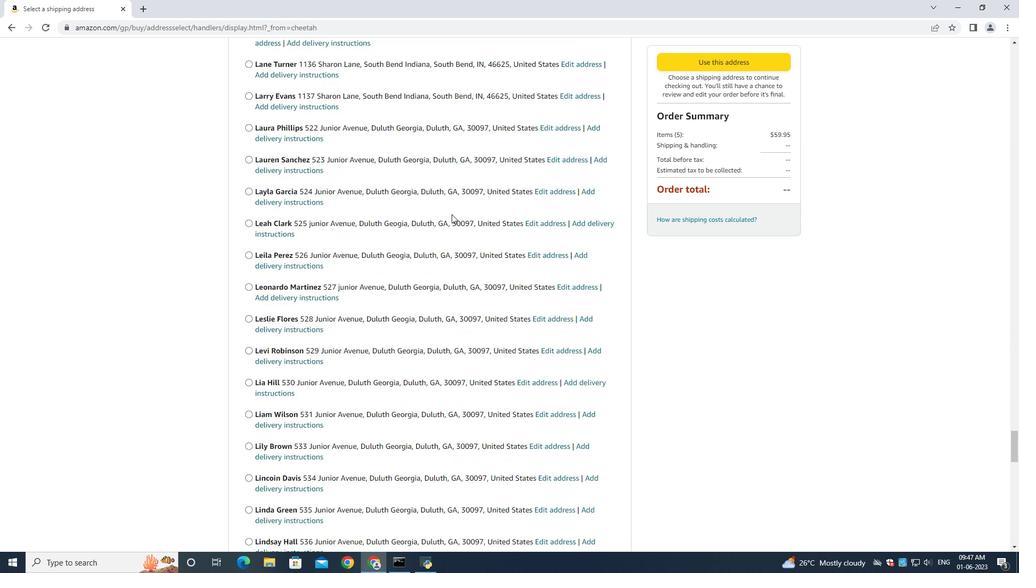 
Action: Mouse scrolled (452, 213) with delta (0, 0)
Screenshot: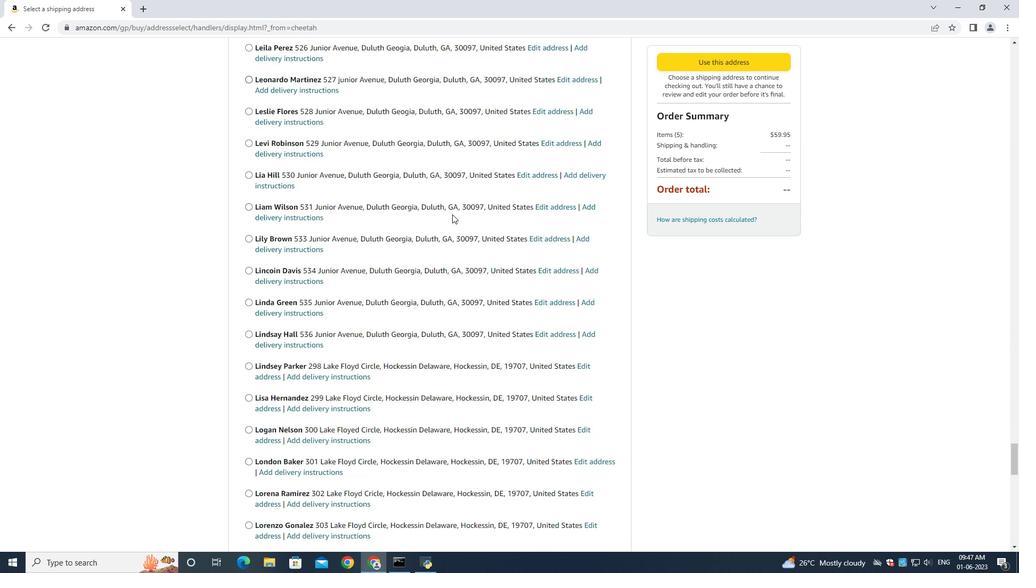 
Action: Mouse scrolled (452, 213) with delta (0, 0)
Screenshot: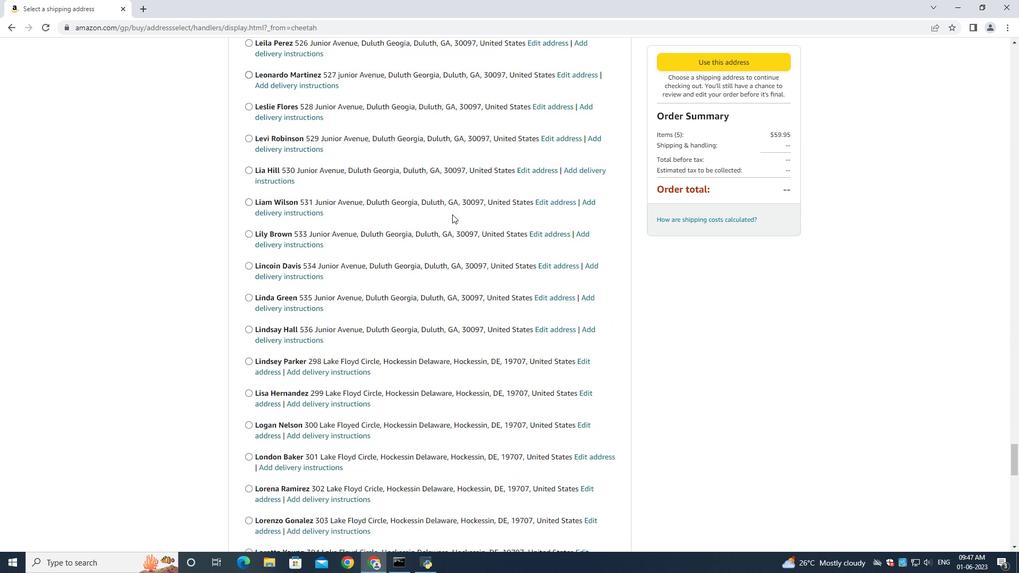 
Action: Mouse scrolled (452, 213) with delta (0, 0)
Screenshot: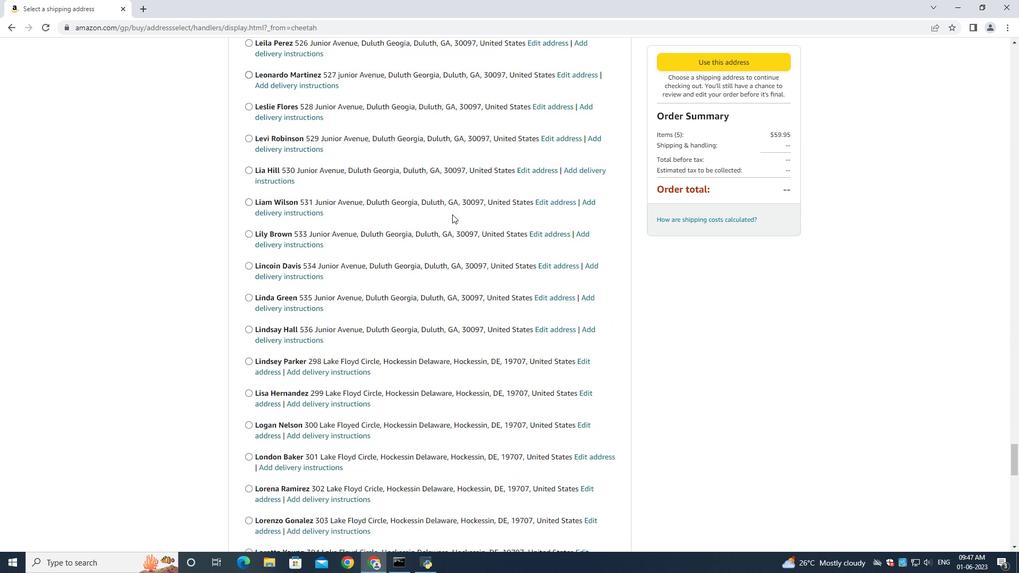 
Action: Mouse scrolled (452, 213) with delta (0, 0)
Screenshot: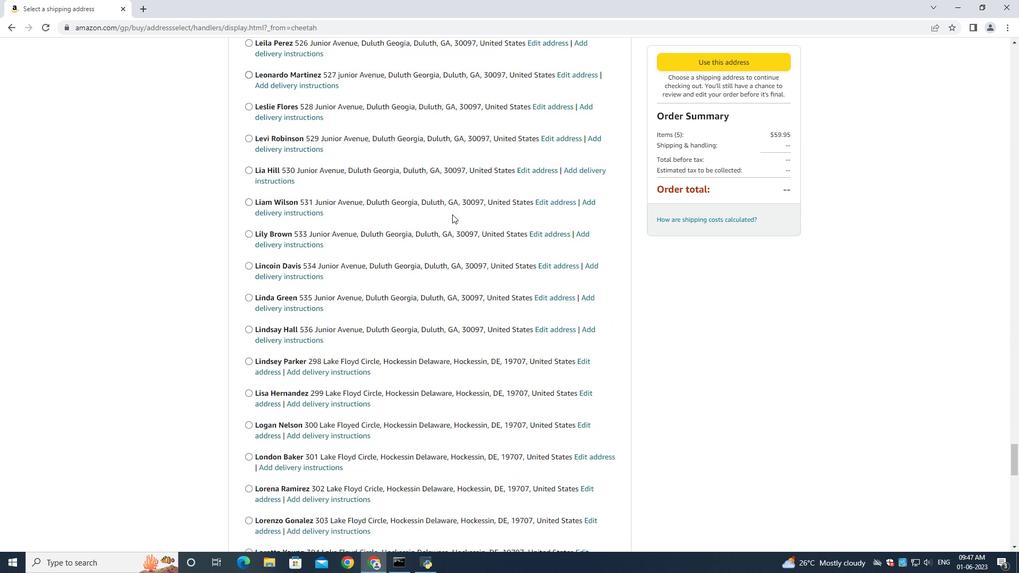 
Action: Mouse scrolled (452, 213) with delta (0, 0)
Screenshot: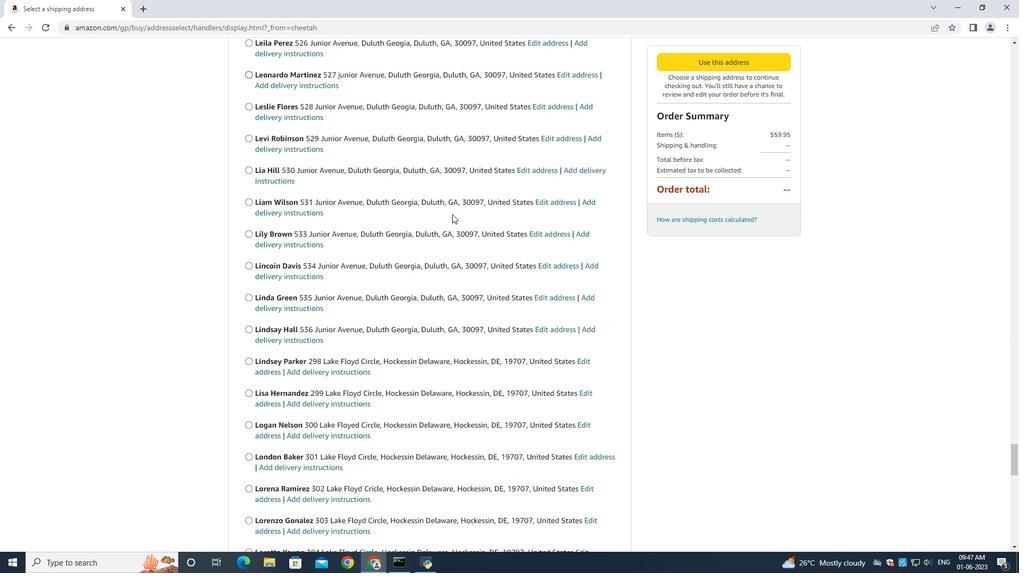 
Action: Mouse scrolled (452, 213) with delta (0, 0)
Screenshot: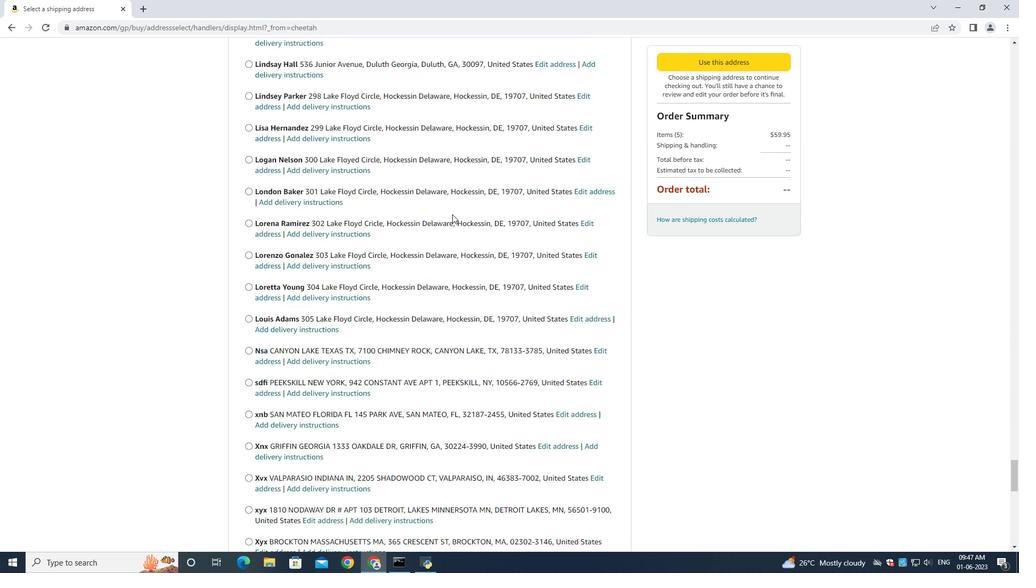 
Action: Mouse scrolled (452, 213) with delta (0, 0)
Screenshot: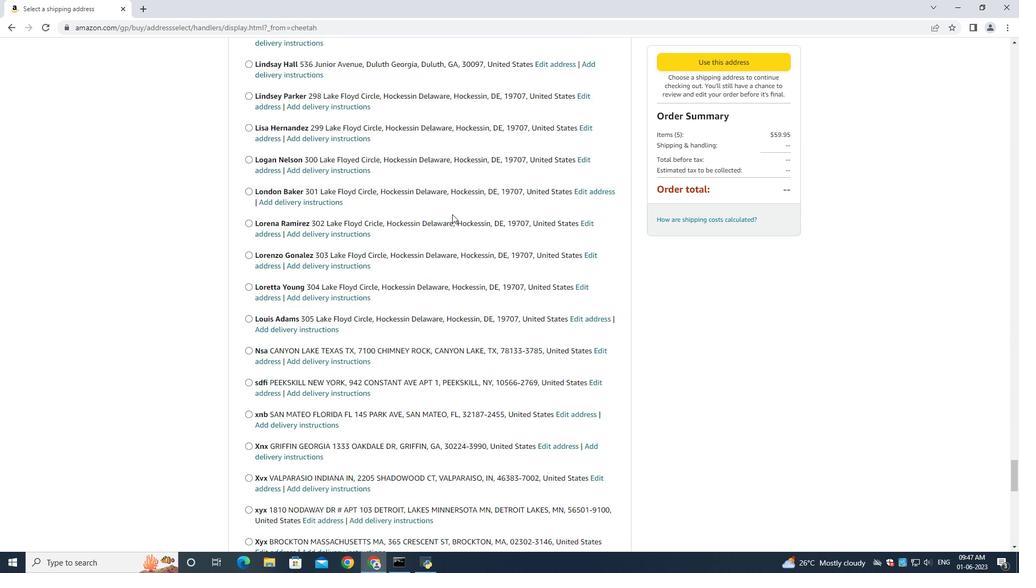 
Action: Mouse scrolled (452, 213) with delta (0, 0)
Screenshot: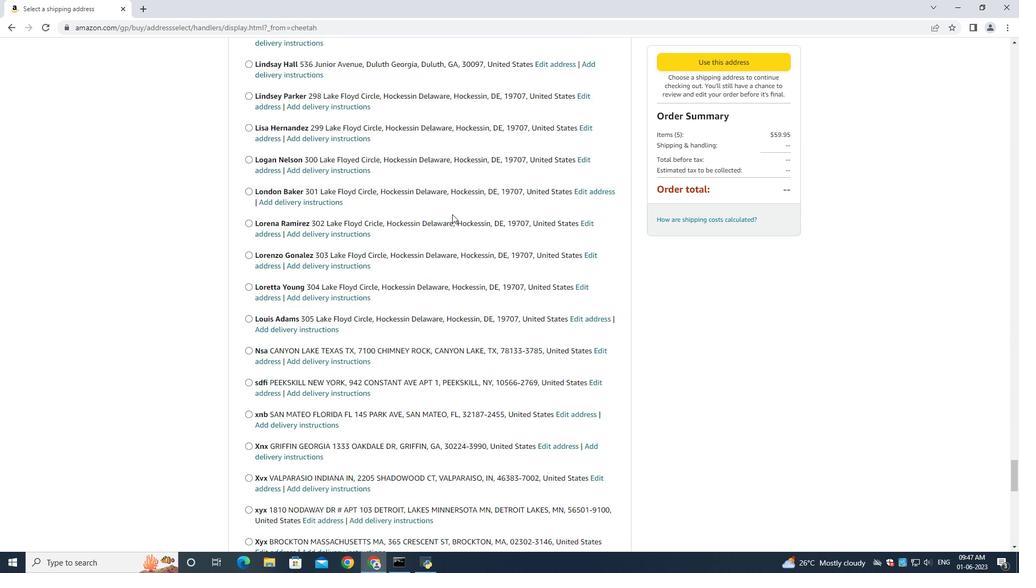 
Action: Mouse scrolled (452, 213) with delta (0, 0)
Screenshot: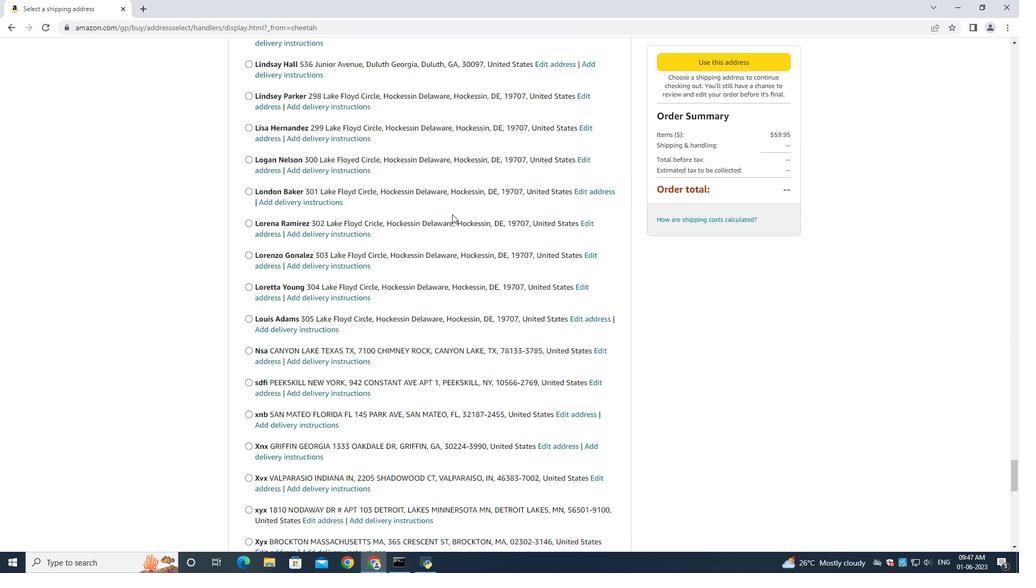 
Action: Mouse scrolled (452, 213) with delta (0, 0)
Screenshot: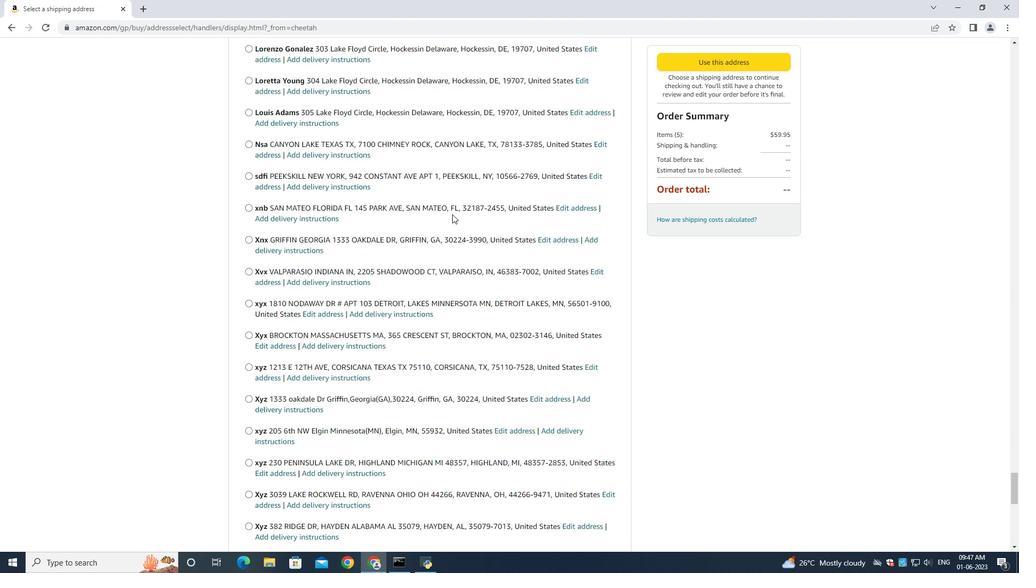 
Action: Mouse moved to (452, 216)
Screenshot: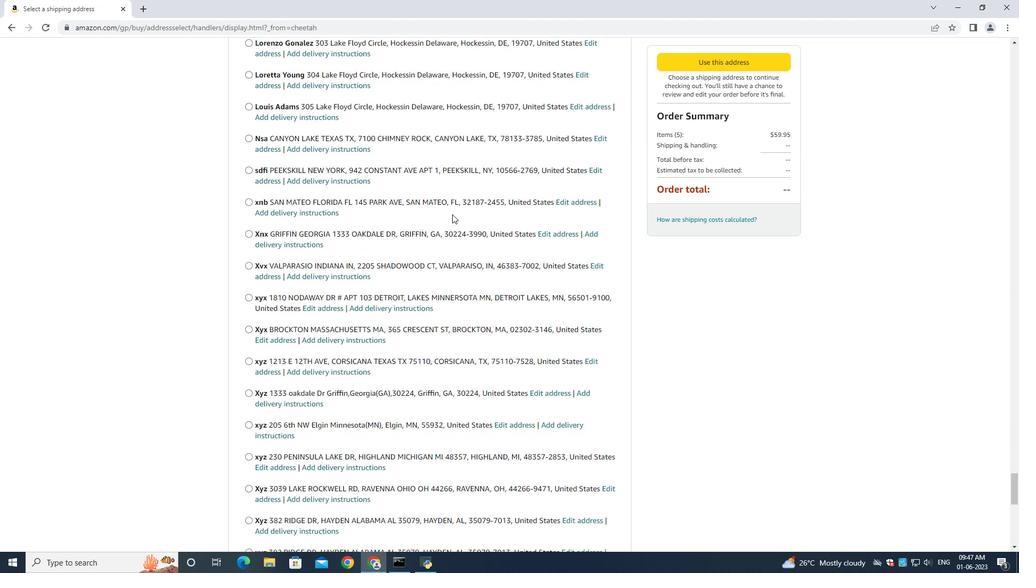 
Action: Mouse scrolled (452, 216) with delta (0, 0)
Screenshot: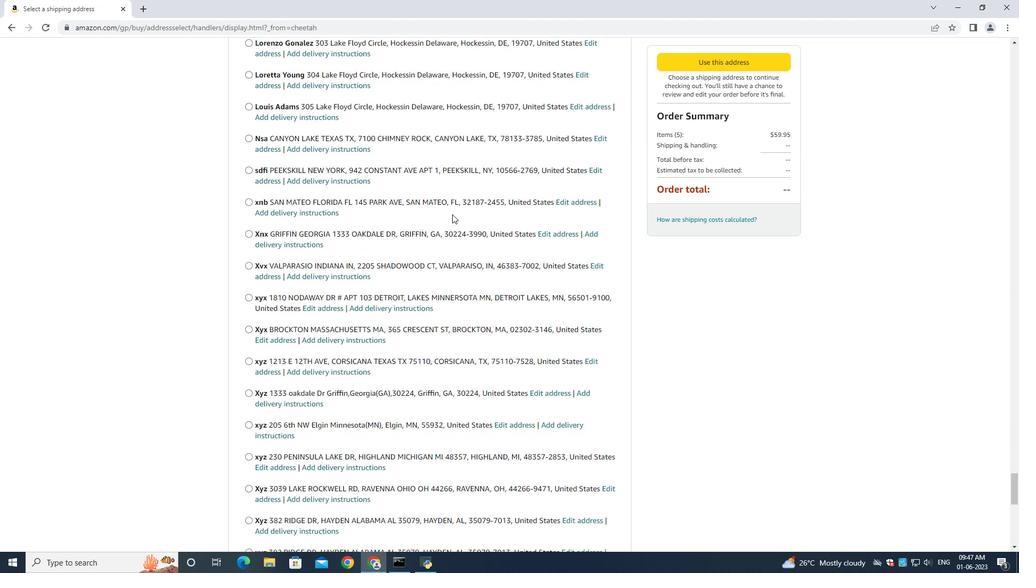 
Action: Mouse moved to (452, 216)
Screenshot: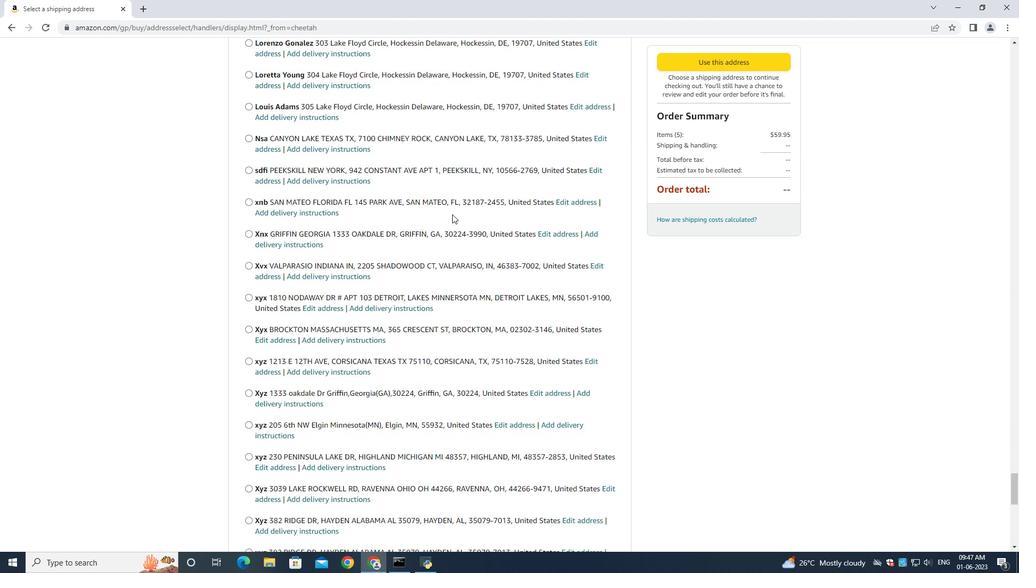 
Action: Mouse scrolled (452, 216) with delta (0, 0)
Screenshot: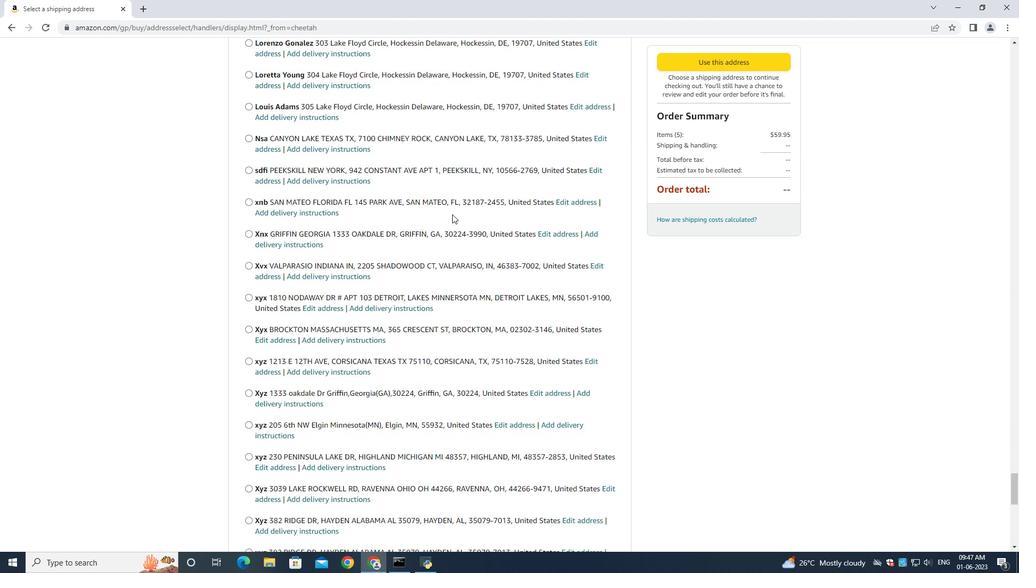 
Action: Mouse moved to (452, 217)
Screenshot: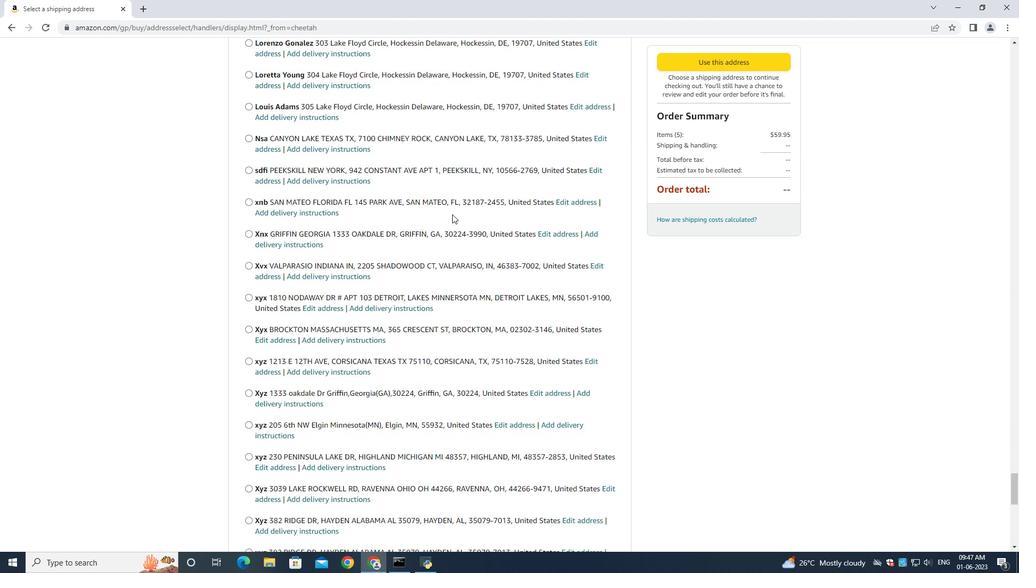 
Action: Mouse scrolled (452, 216) with delta (0, 0)
Screenshot: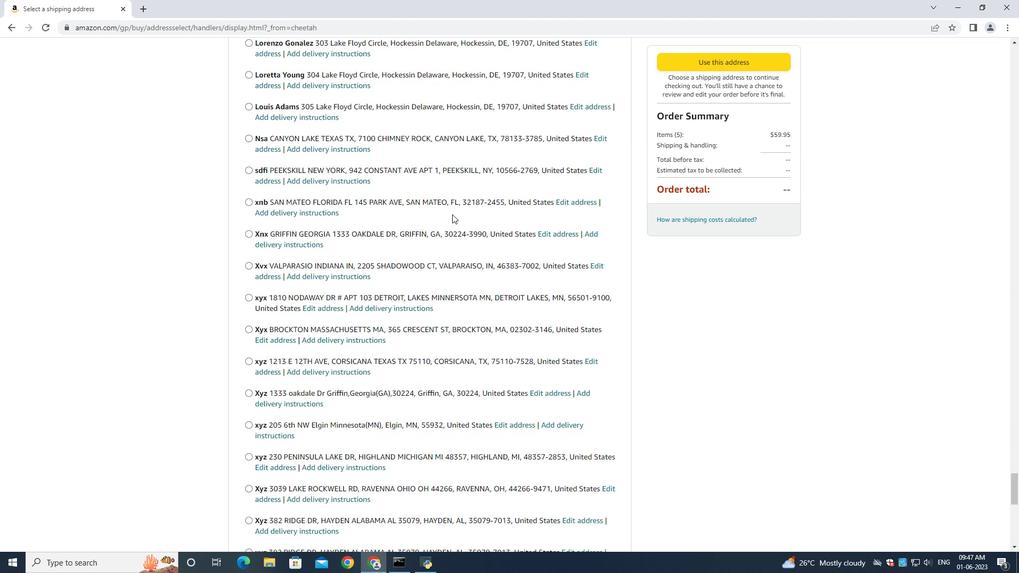 
Action: Mouse scrolled (452, 216) with delta (0, 0)
Screenshot: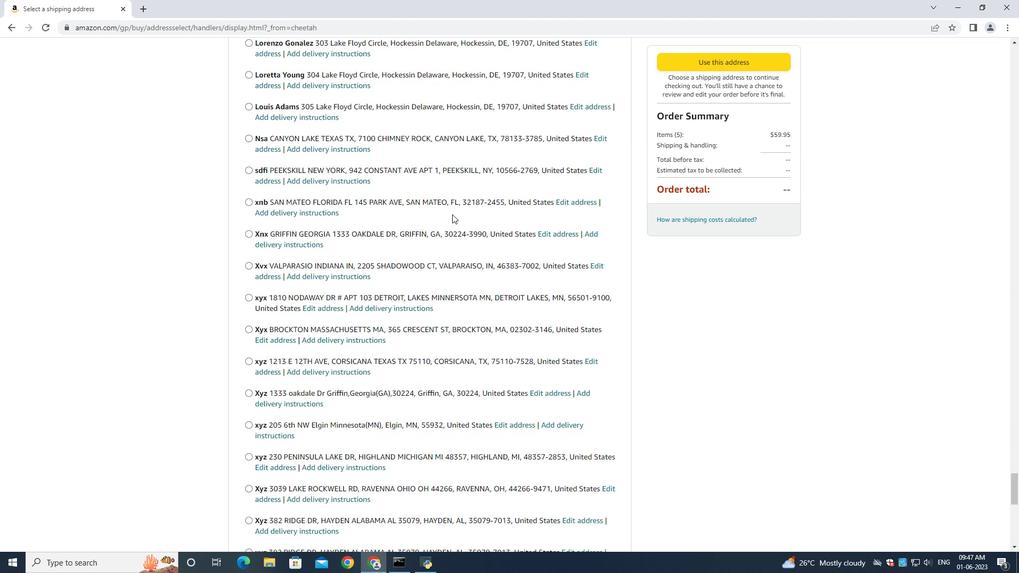 
Action: Mouse scrolled (452, 216) with delta (0, 0)
Screenshot: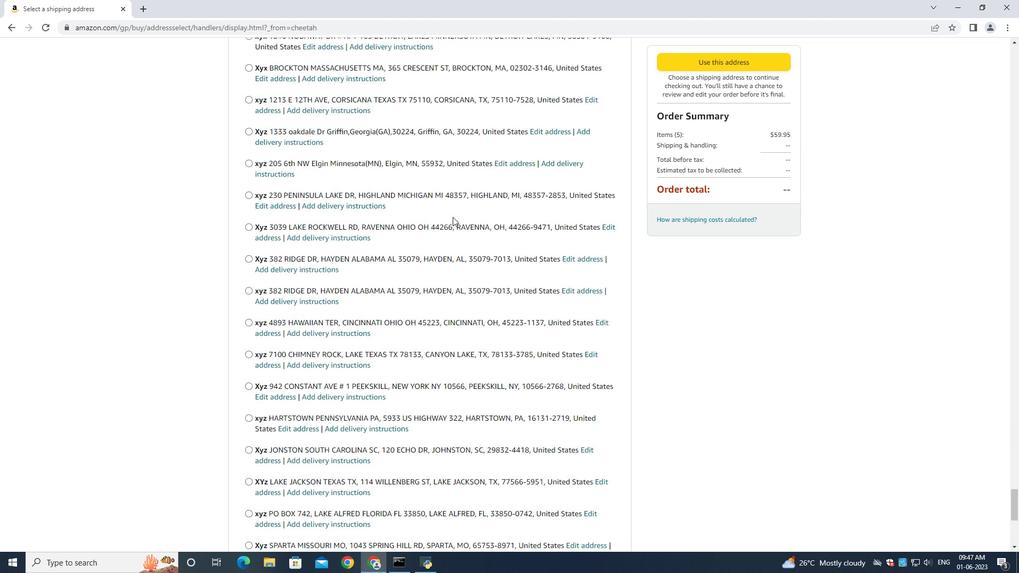 
Action: Mouse scrolled (452, 216) with delta (0, 0)
Screenshot: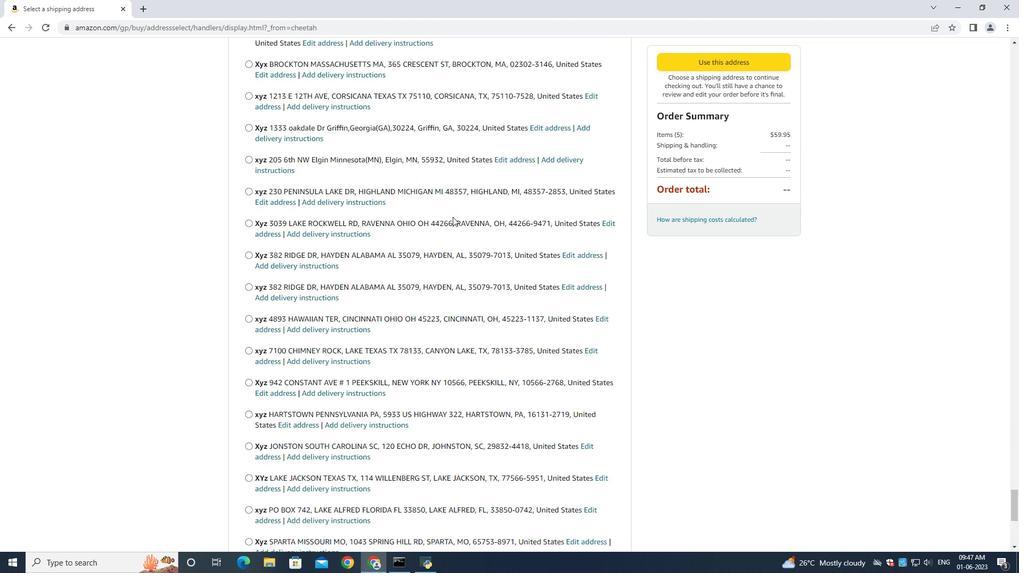 
Action: Mouse scrolled (452, 216) with delta (0, 0)
Screenshot: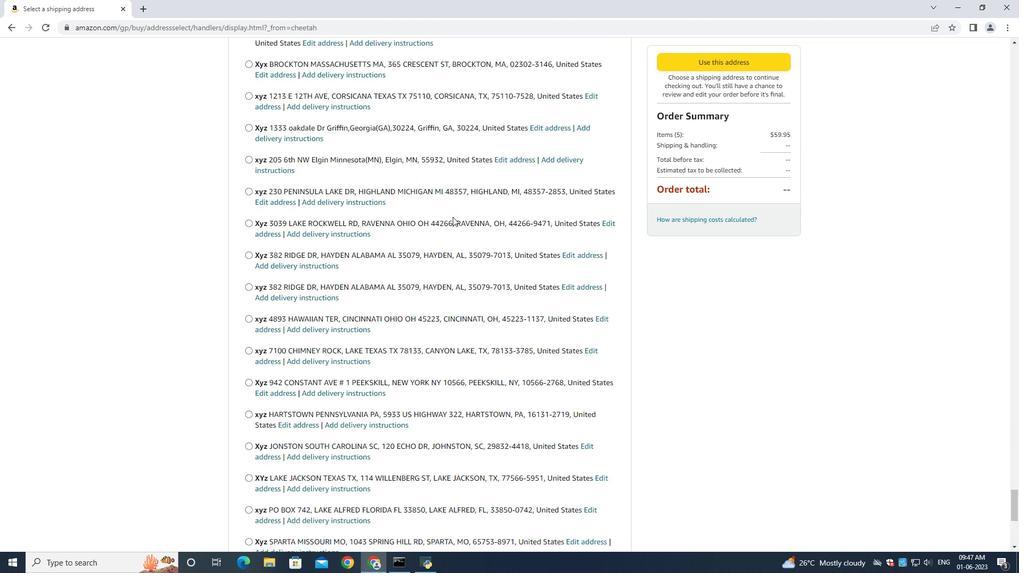 
Action: Mouse scrolled (452, 216) with delta (0, 0)
Screenshot: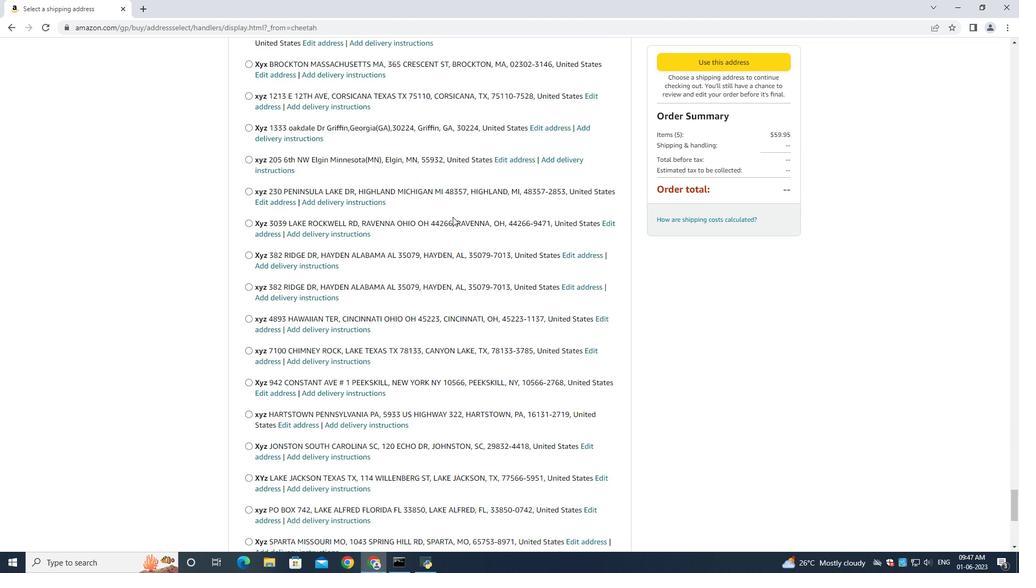 
Action: Mouse scrolled (452, 216) with delta (0, 0)
Screenshot: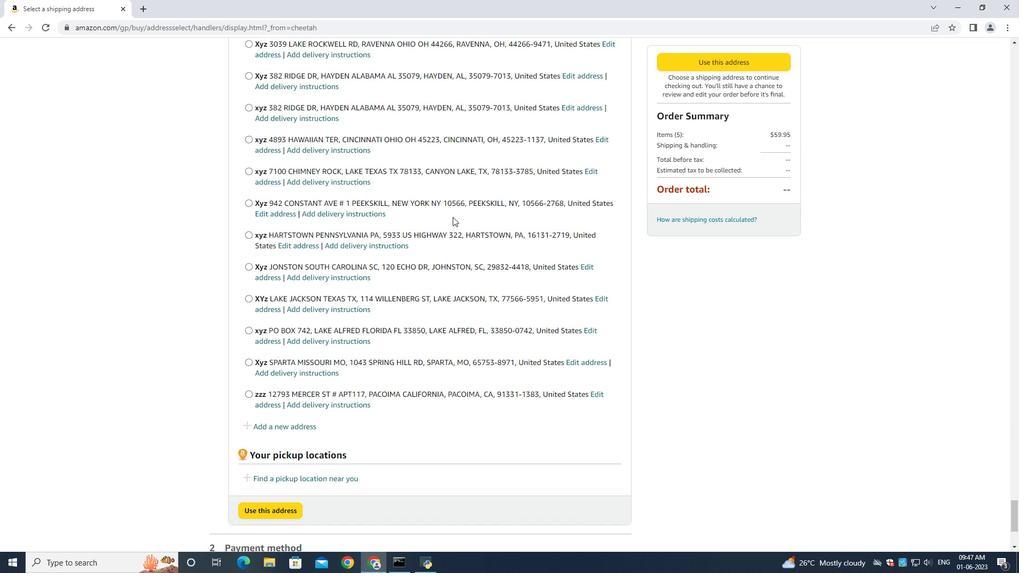 
Action: Mouse scrolled (452, 216) with delta (0, 0)
Screenshot: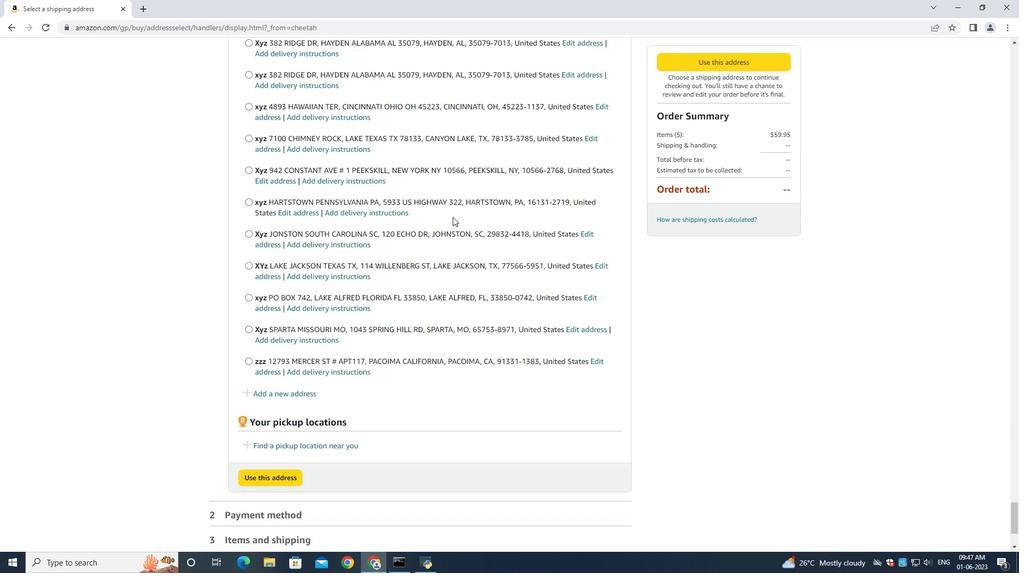 
Action: Mouse scrolled (452, 216) with delta (0, 0)
Screenshot: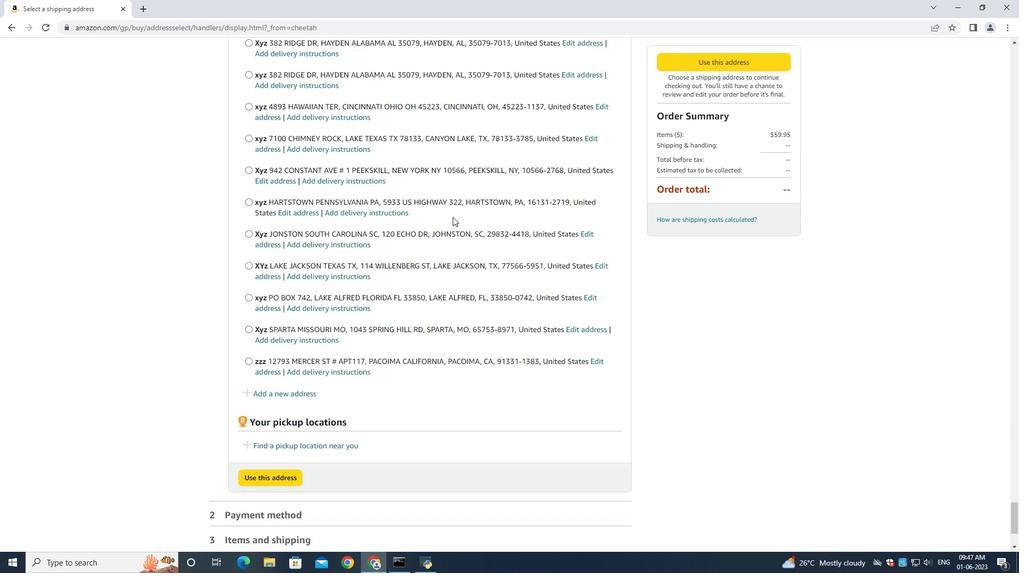 
Action: Mouse scrolled (452, 216) with delta (0, 0)
